 Task: Buy 1 Spice Mills from Seasoning & Spice Tools section under best seller category for shipping address: Marshall Davis, 2837 Point Street, Park Ridge, Illinois 60068, Cell Number 7738643880. Pay from credit card ending with 7965, CVV 549
Action: Mouse moved to (22, 99)
Screenshot: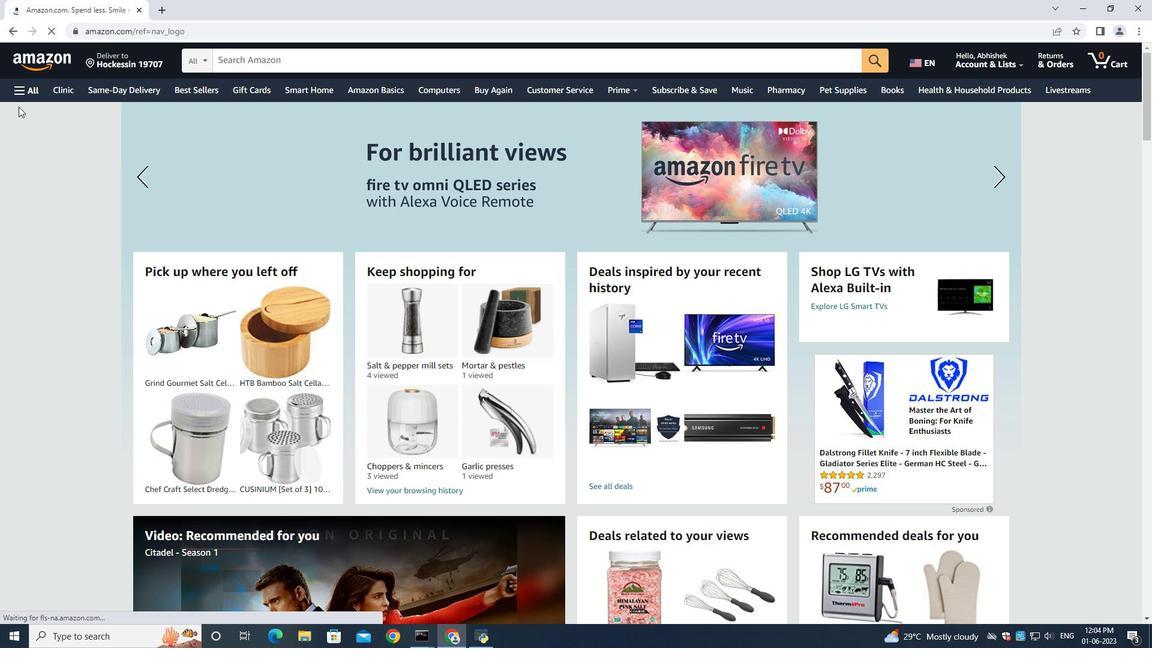 
Action: Mouse pressed left at (22, 99)
Screenshot: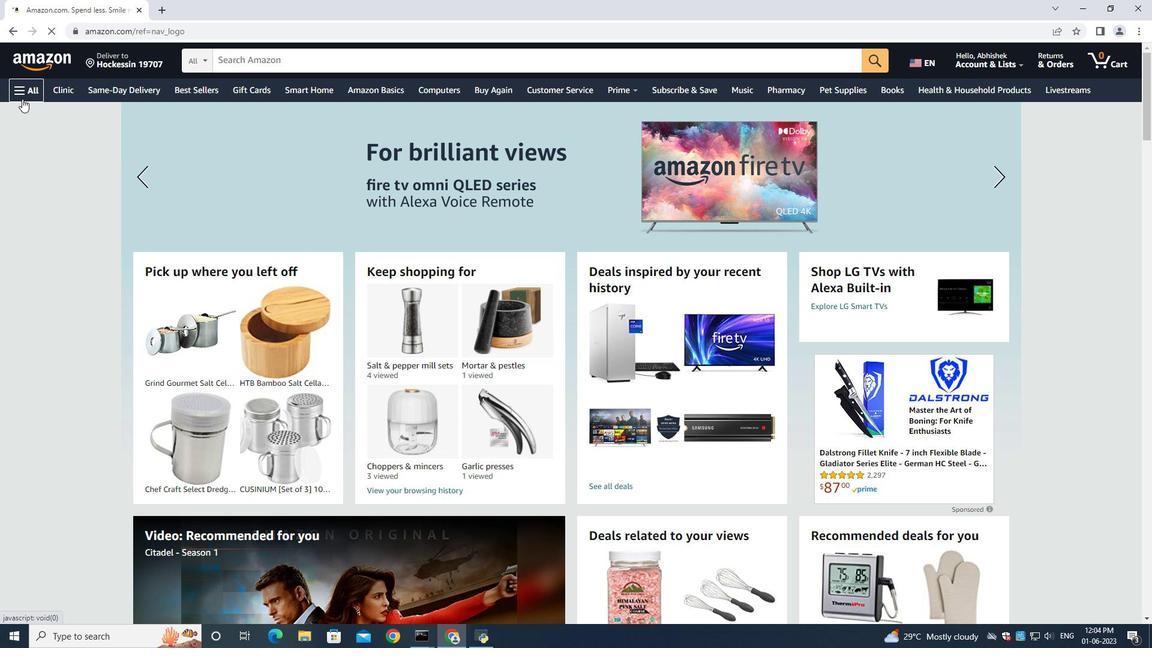 
Action: Mouse moved to (48, 112)
Screenshot: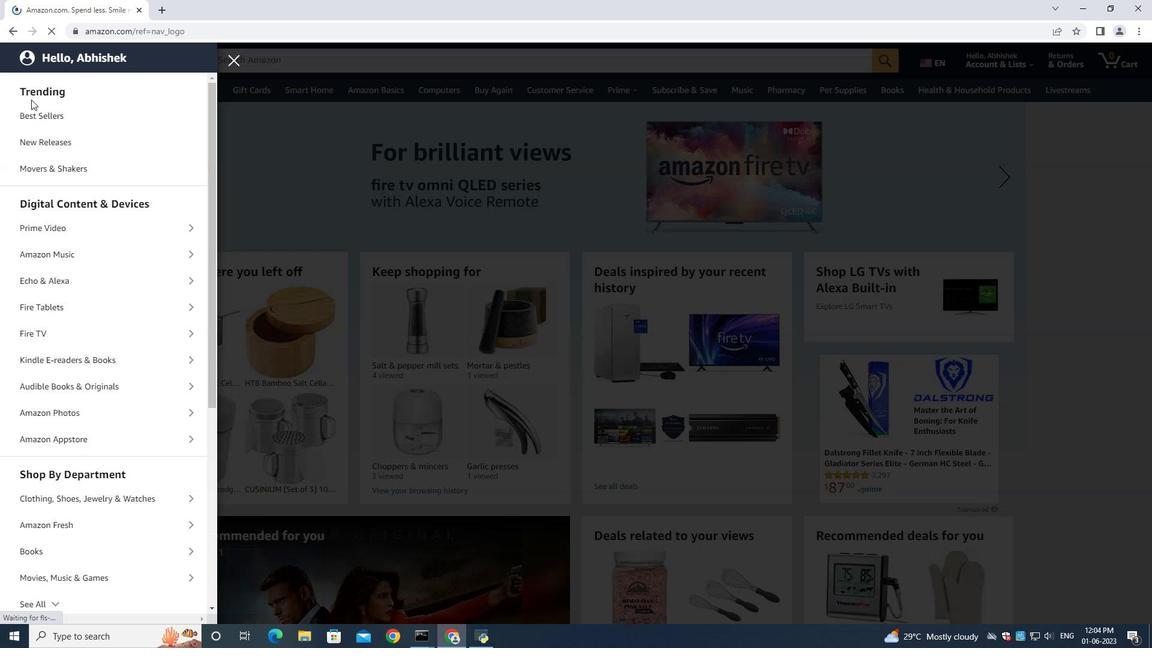 
Action: Mouse pressed left at (48, 112)
Screenshot: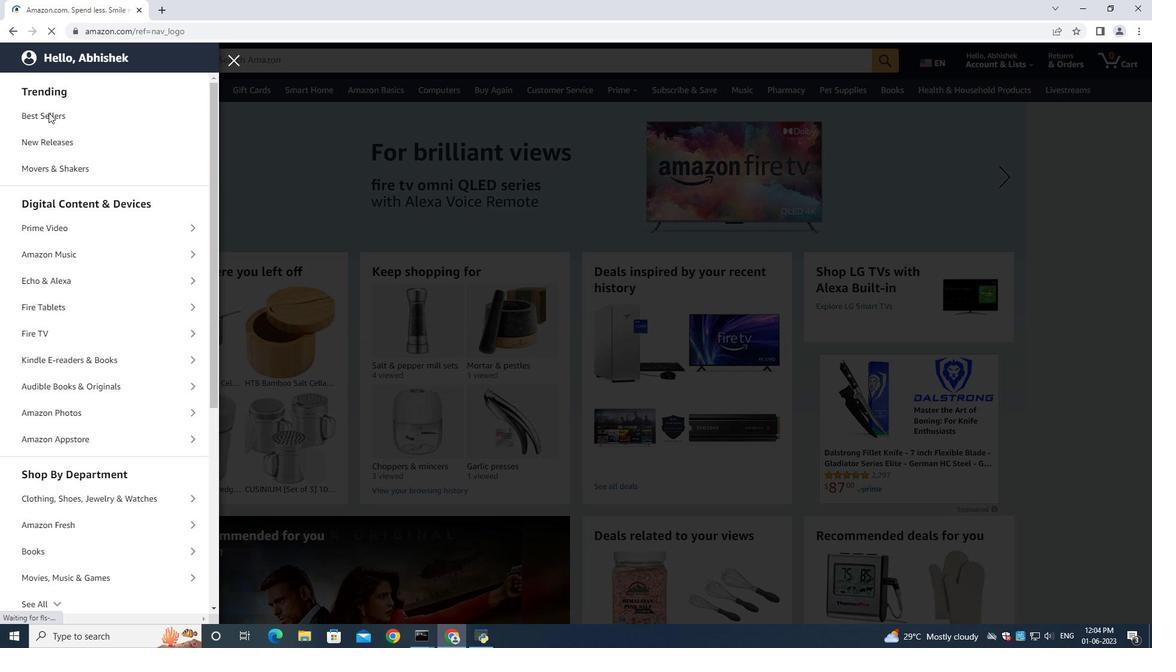 
Action: Mouse moved to (253, 74)
Screenshot: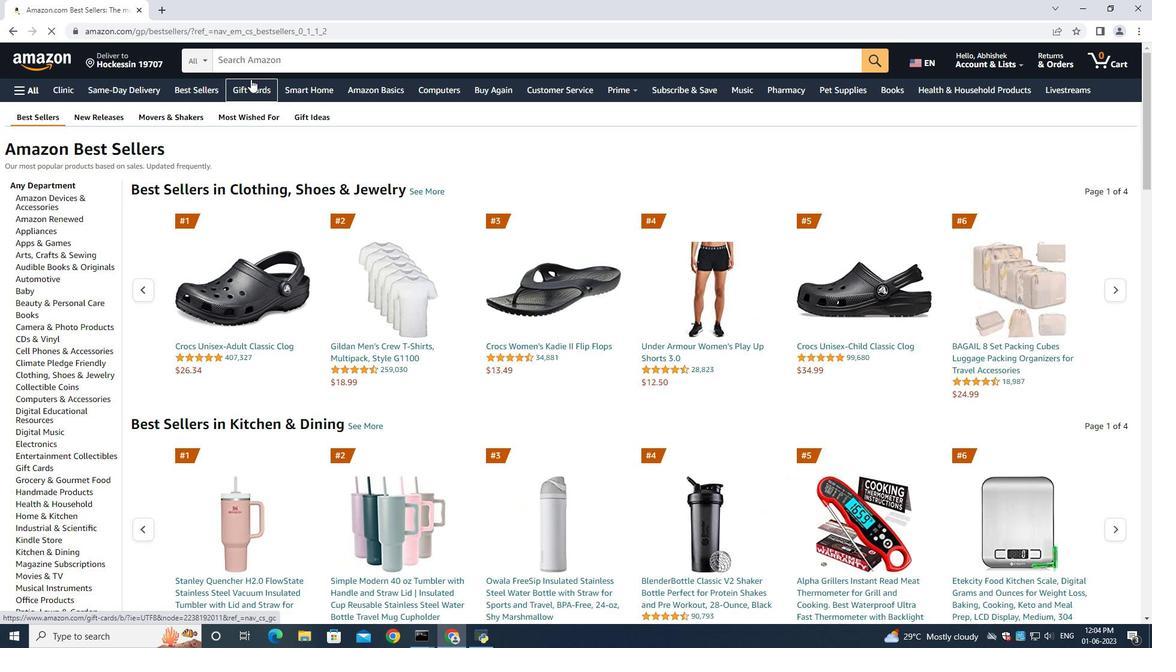 
Action: Mouse pressed left at (253, 74)
Screenshot: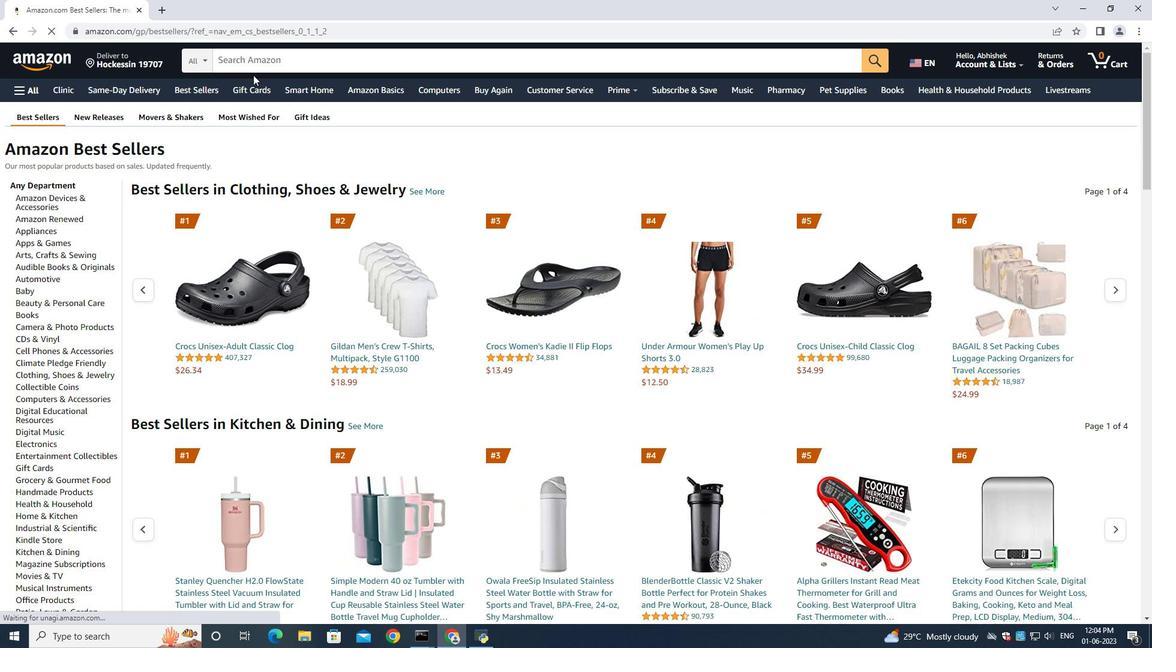 
Action: Mouse moved to (254, 63)
Screenshot: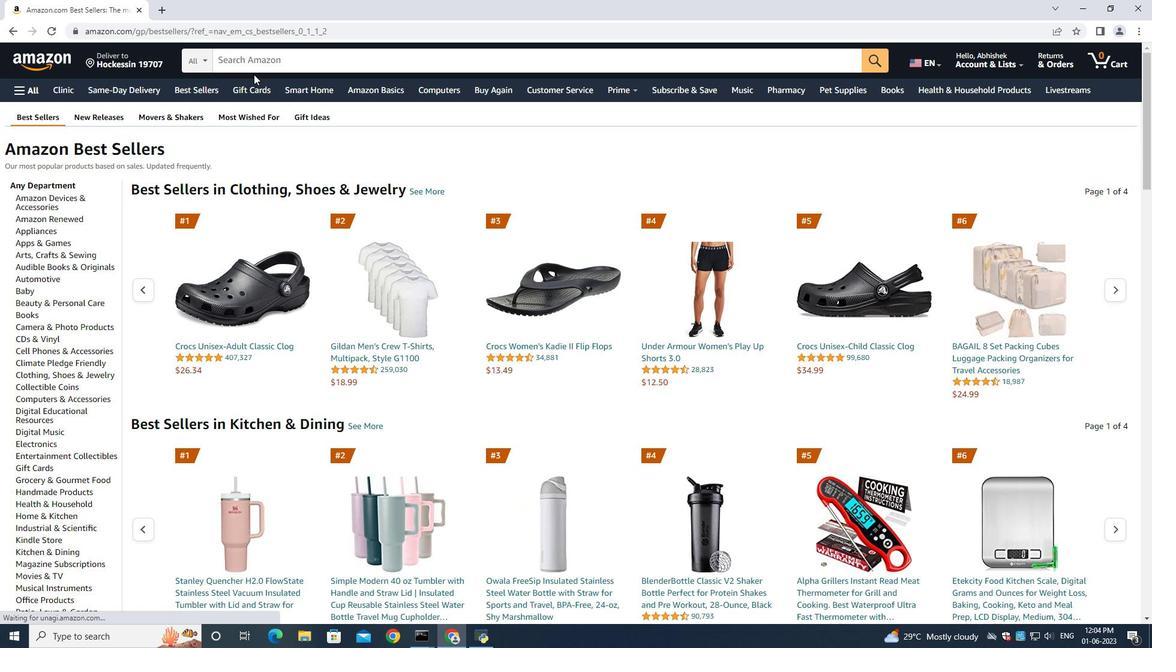 
Action: Mouse pressed left at (254, 63)
Screenshot: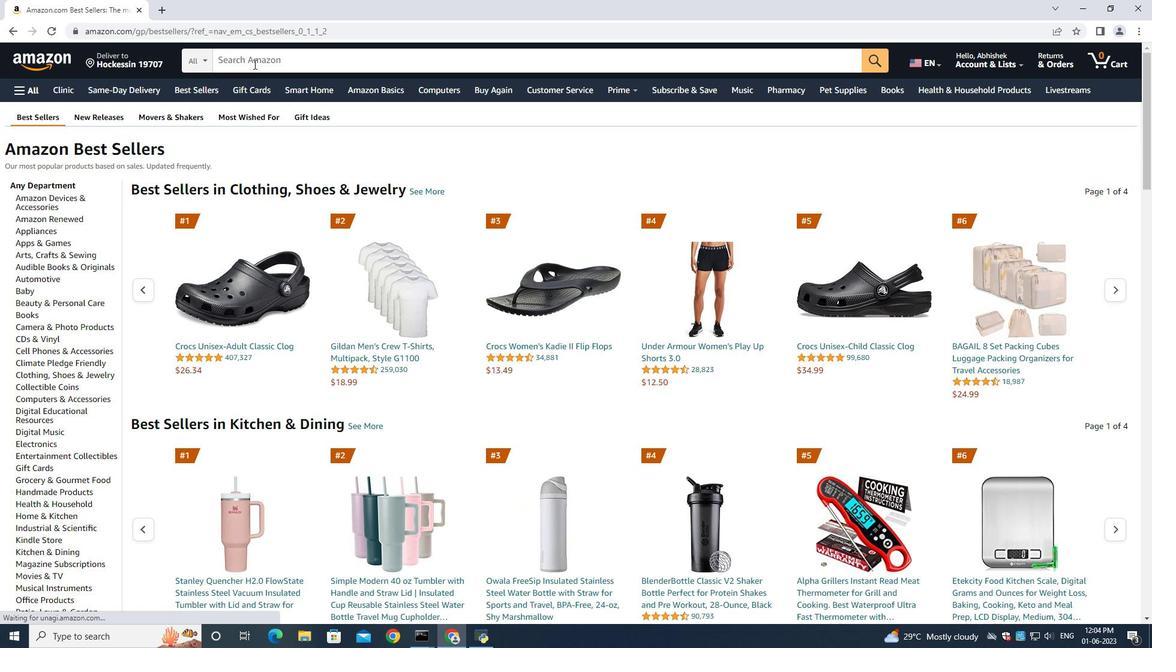 
Action: Key pressed <Key.shift>Spice<Key.space><Key.shift>Mills<Key.enter>
Screenshot: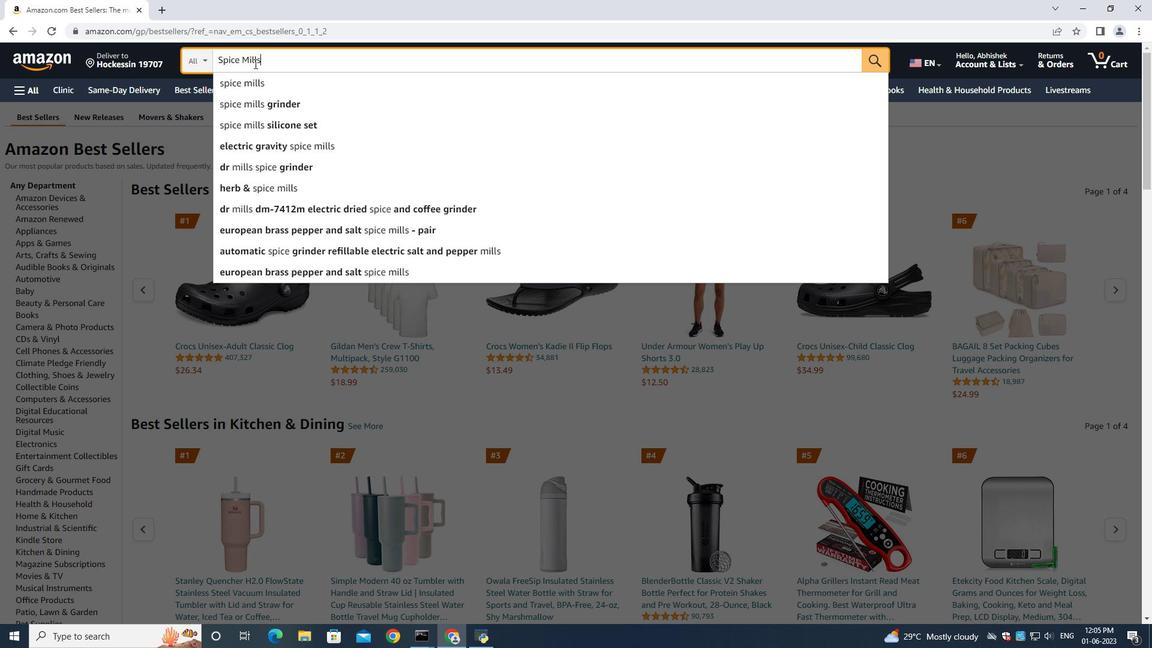 
Action: Mouse moved to (390, 254)
Screenshot: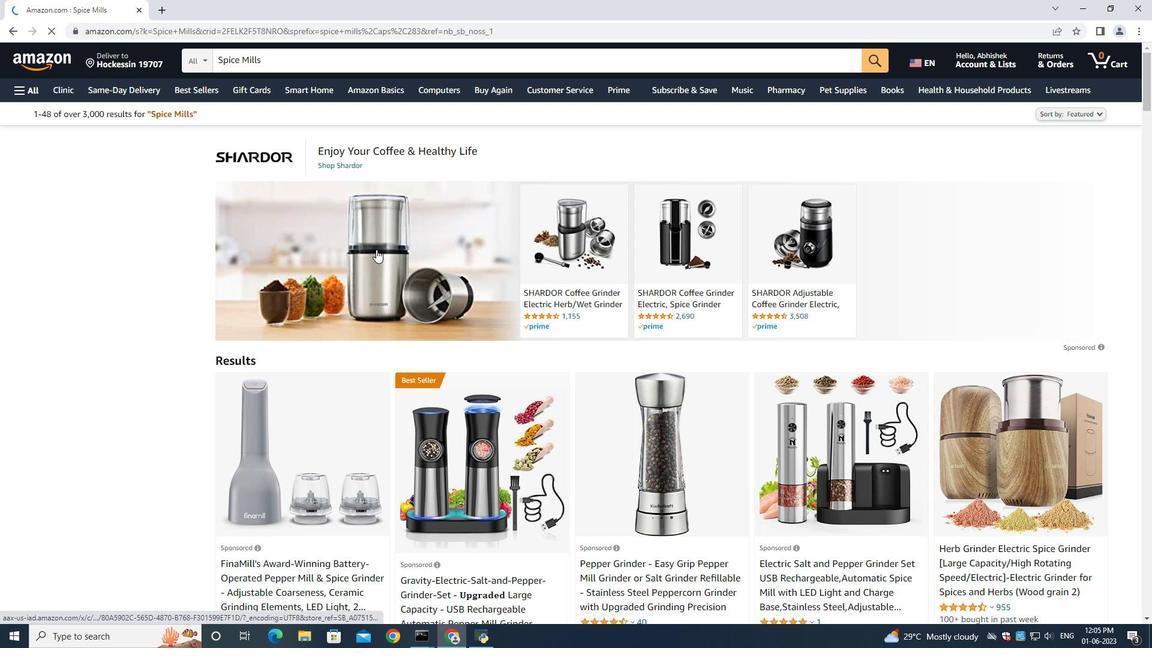 
Action: Mouse scrolled (389, 253) with delta (0, 0)
Screenshot: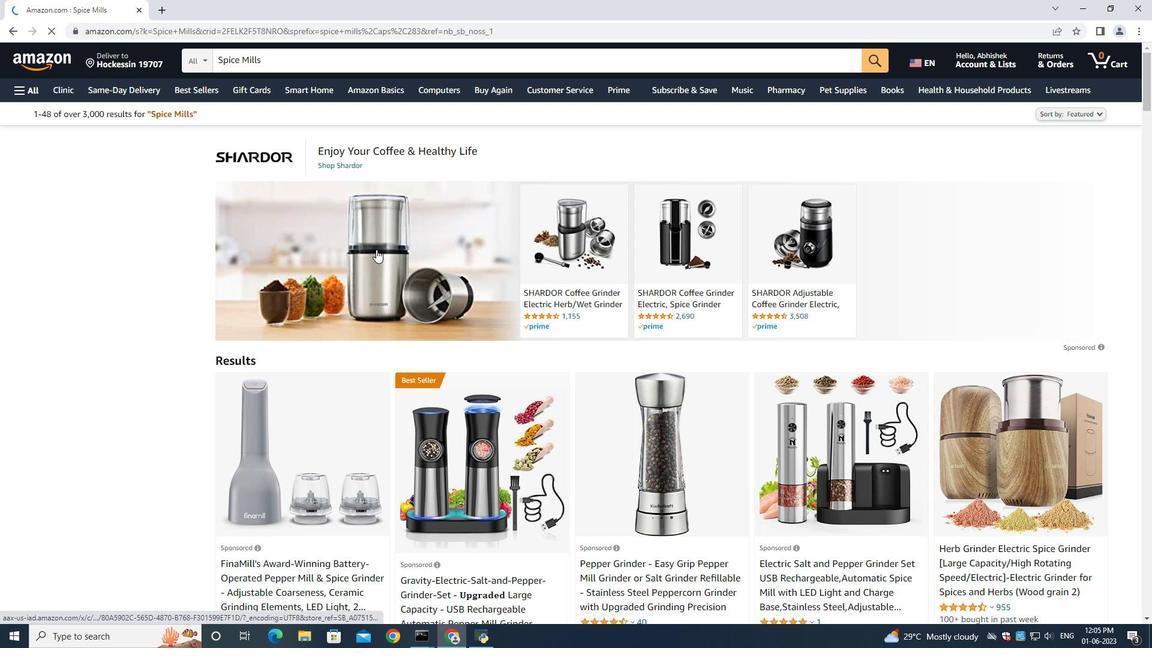 
Action: Mouse moved to (390, 255)
Screenshot: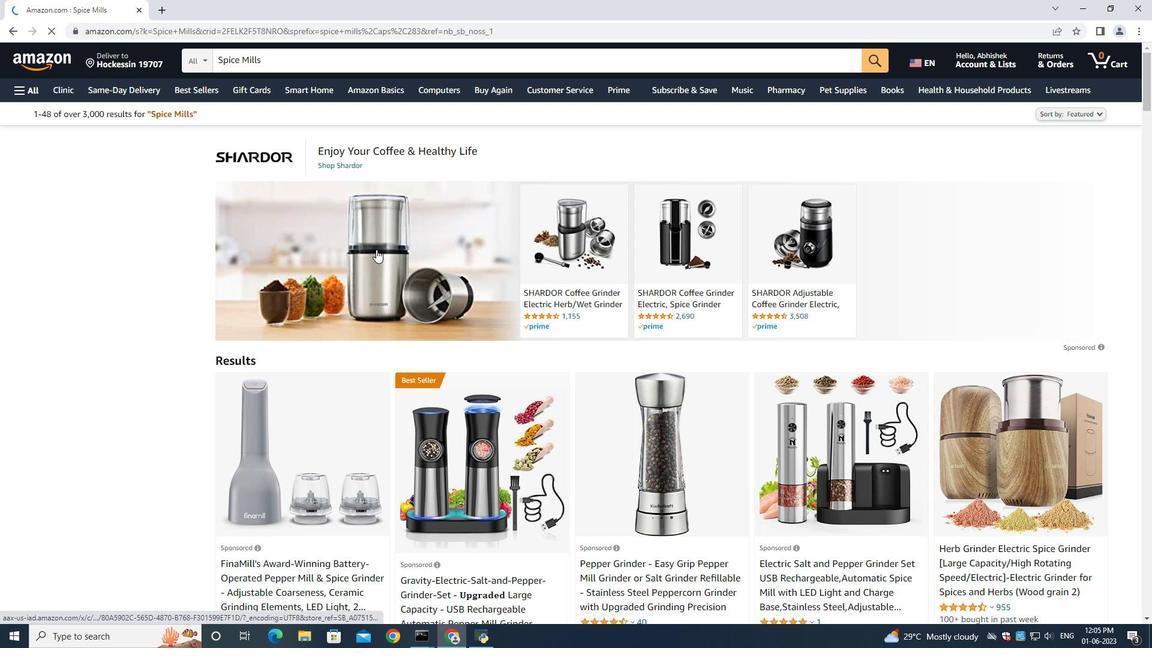 
Action: Mouse scrolled (390, 254) with delta (0, 0)
Screenshot: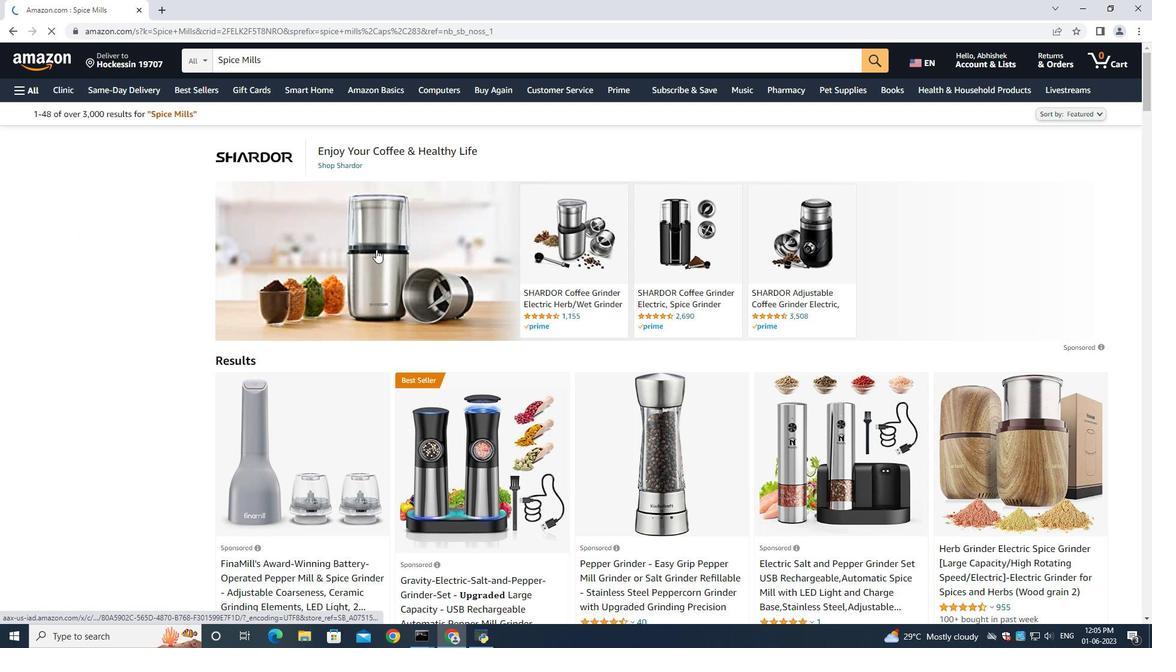 
Action: Mouse moved to (513, 441)
Screenshot: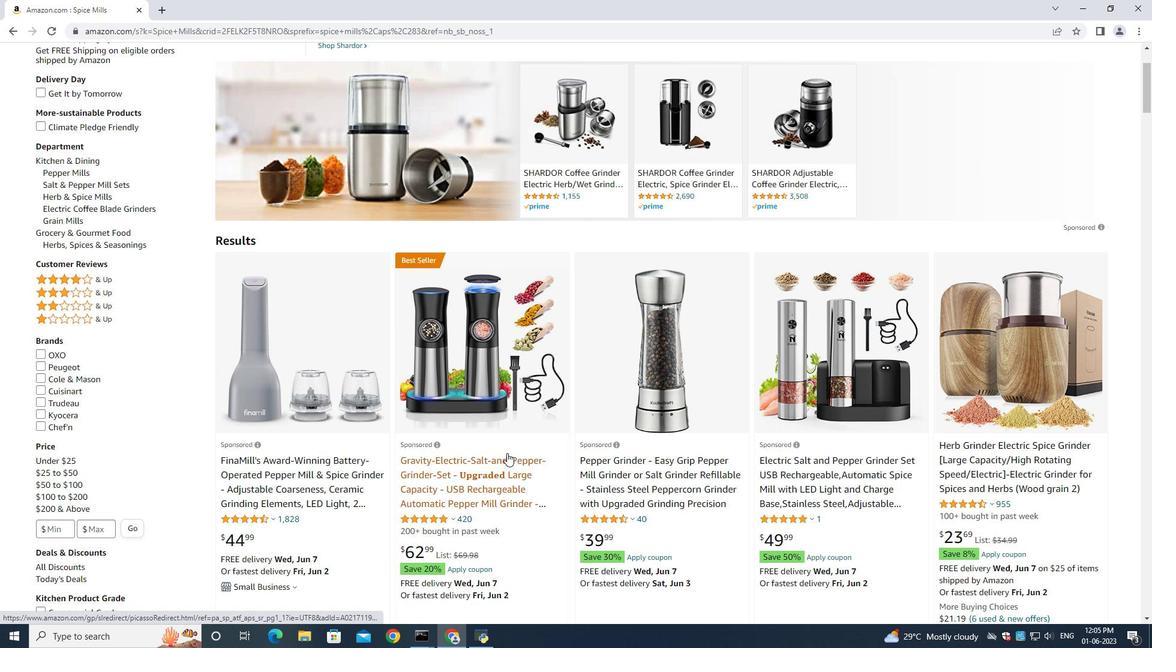 
Action: Mouse scrolled (513, 441) with delta (0, 0)
Screenshot: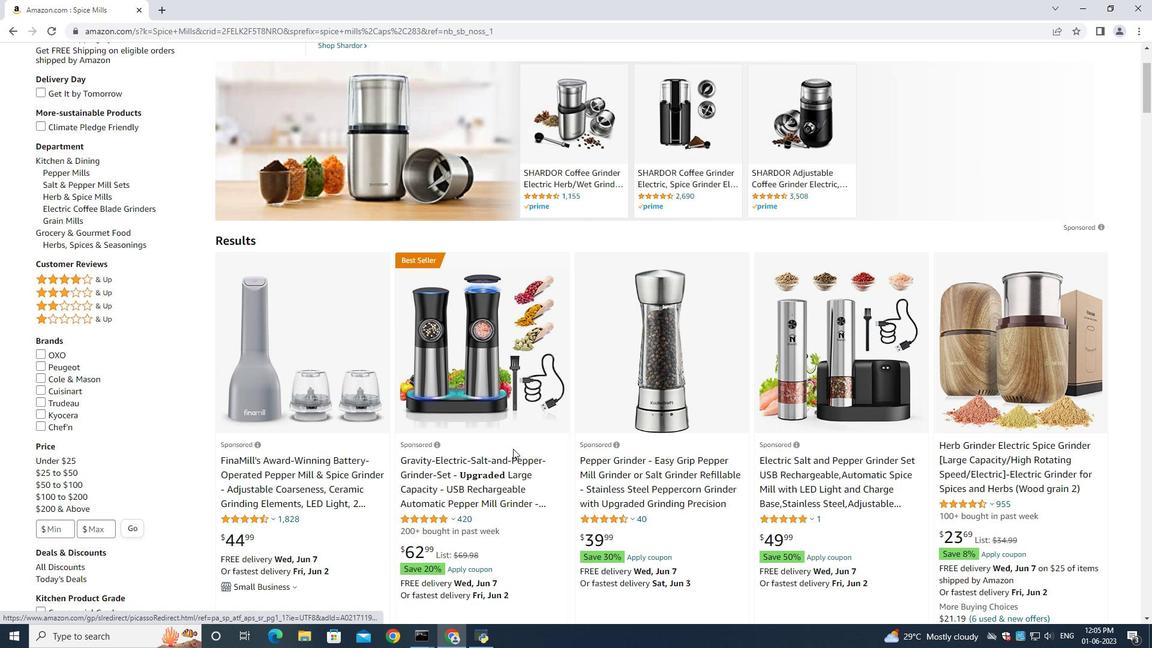 
Action: Mouse moved to (513, 440)
Screenshot: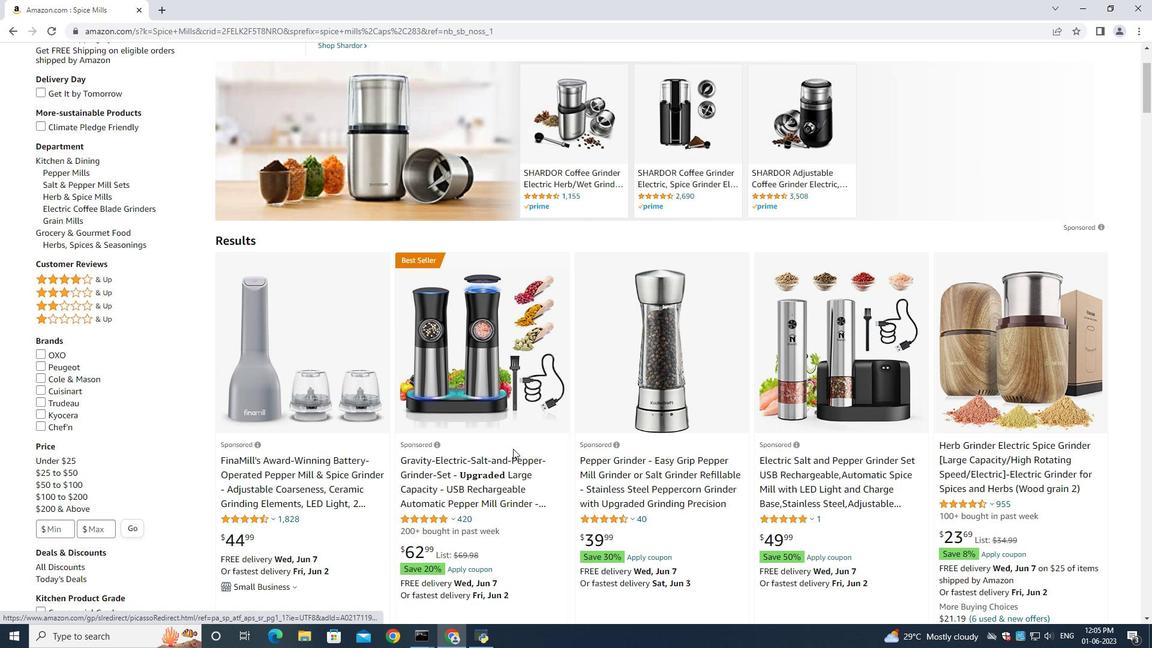
Action: Mouse scrolled (513, 441) with delta (0, 0)
Screenshot: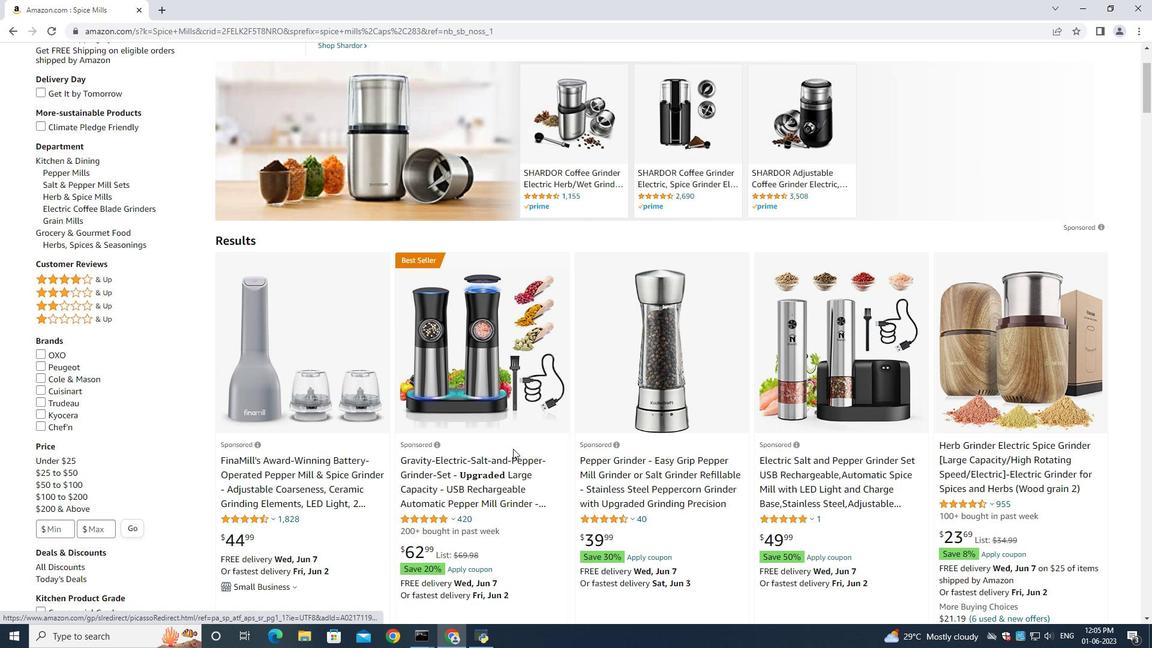 
Action: Mouse scrolled (513, 441) with delta (0, 0)
Screenshot: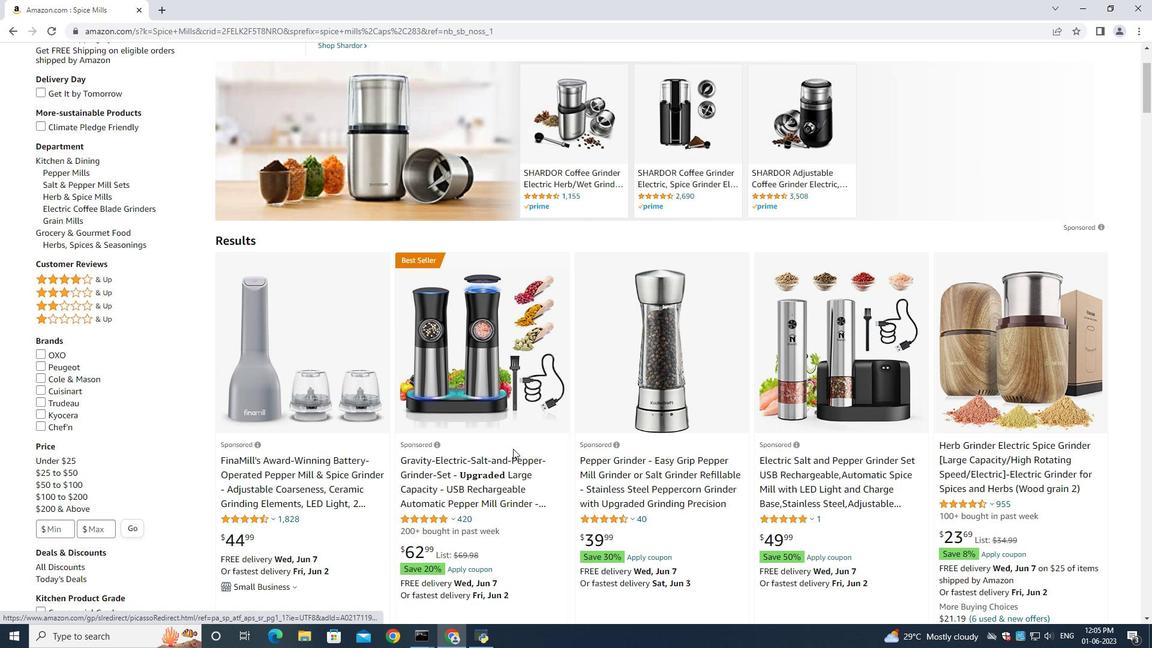 
Action: Mouse moved to (513, 439)
Screenshot: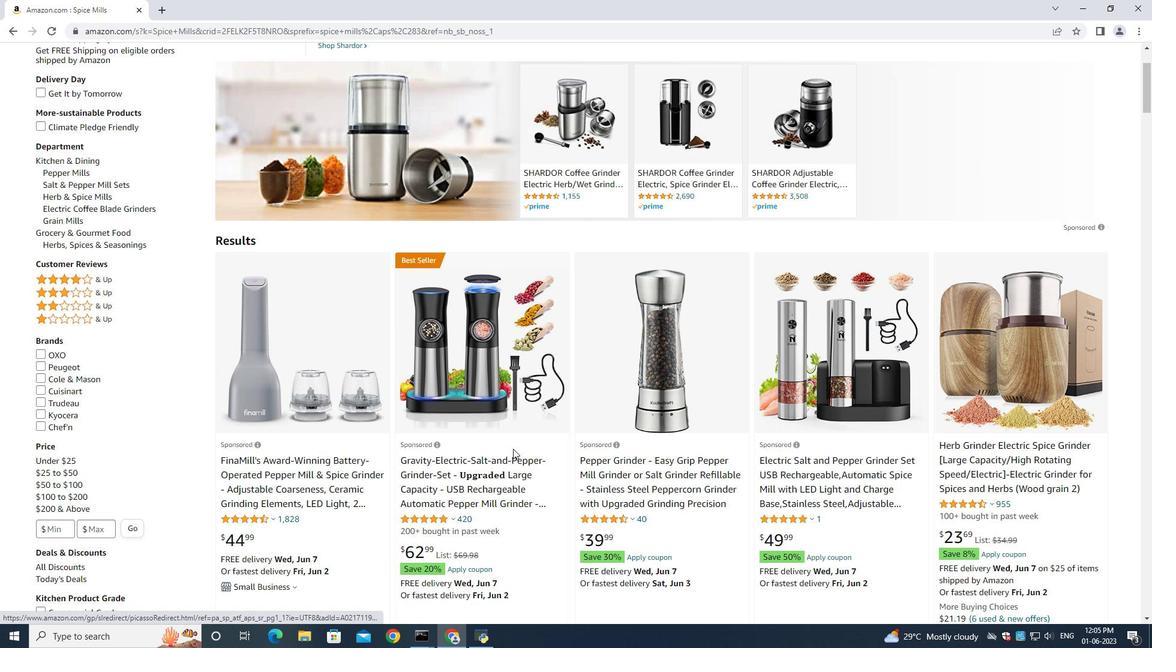 
Action: Mouse scrolled (513, 440) with delta (0, 0)
Screenshot: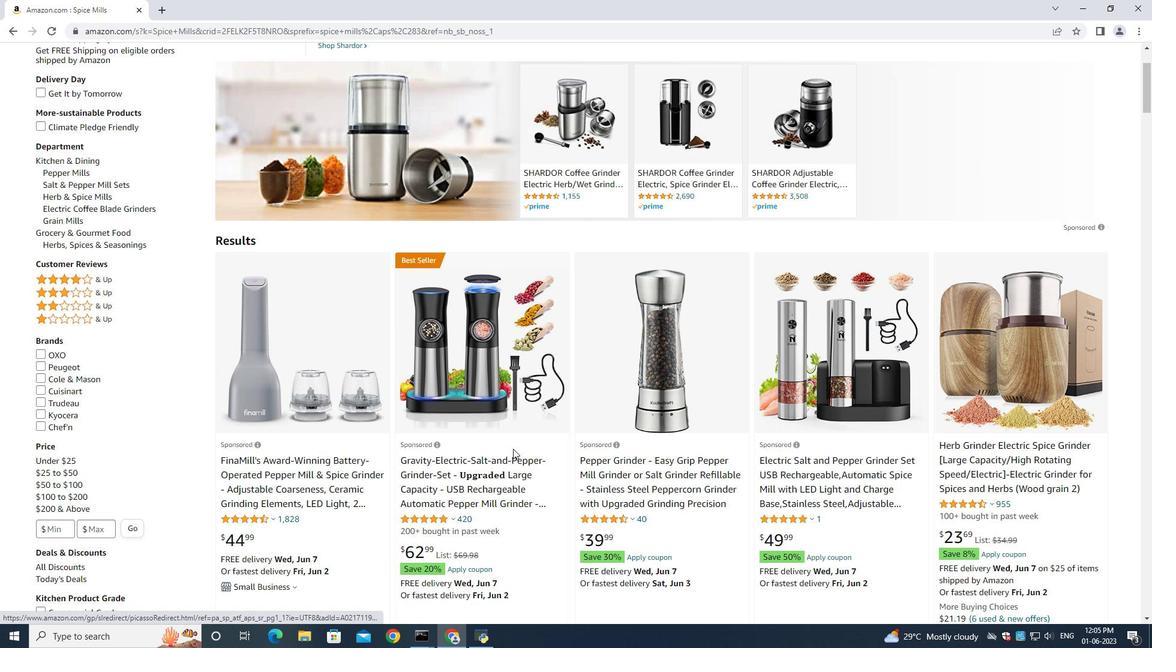 
Action: Mouse moved to (513, 438)
Screenshot: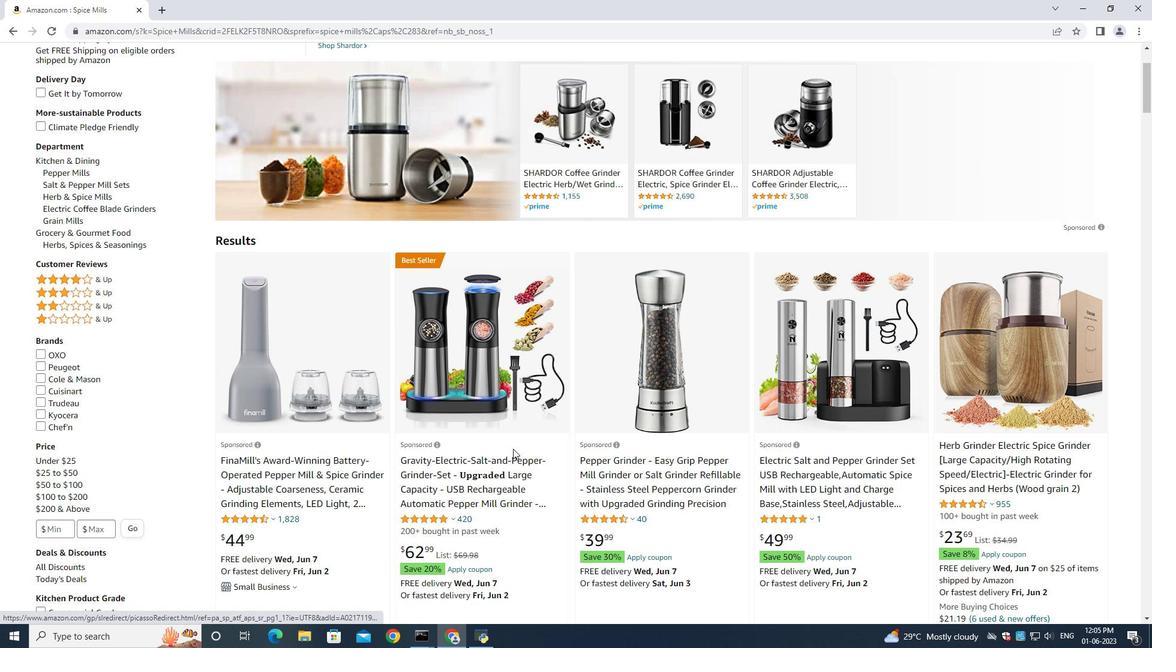 
Action: Mouse scrolled (513, 439) with delta (0, 0)
Screenshot: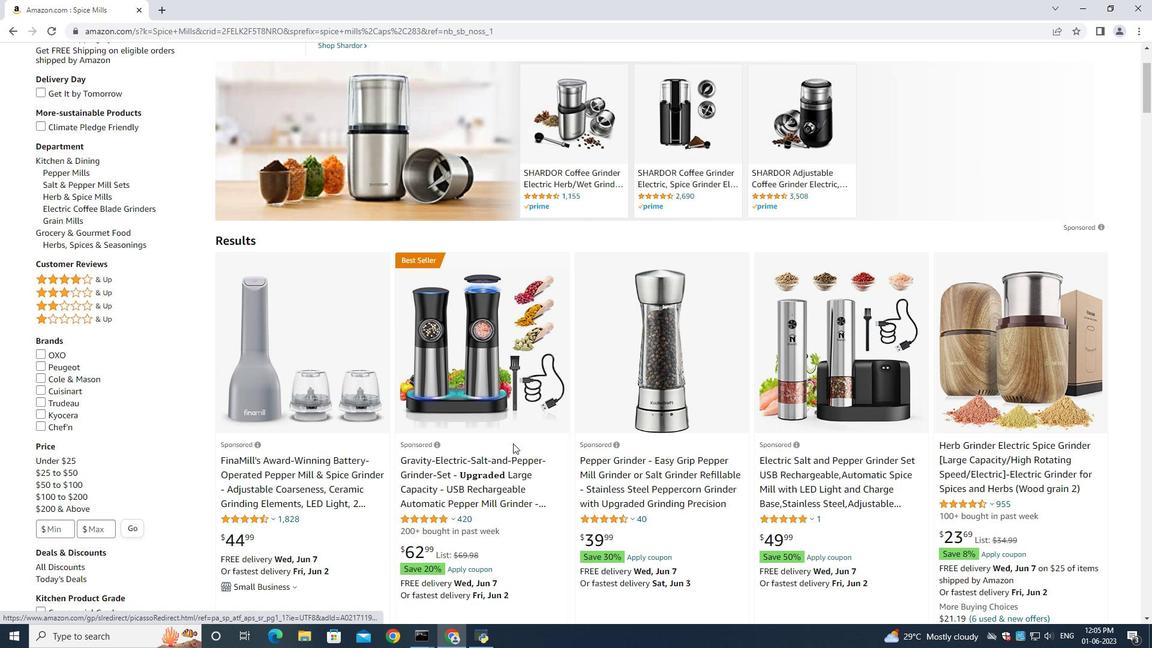
Action: Mouse moved to (513, 436)
Screenshot: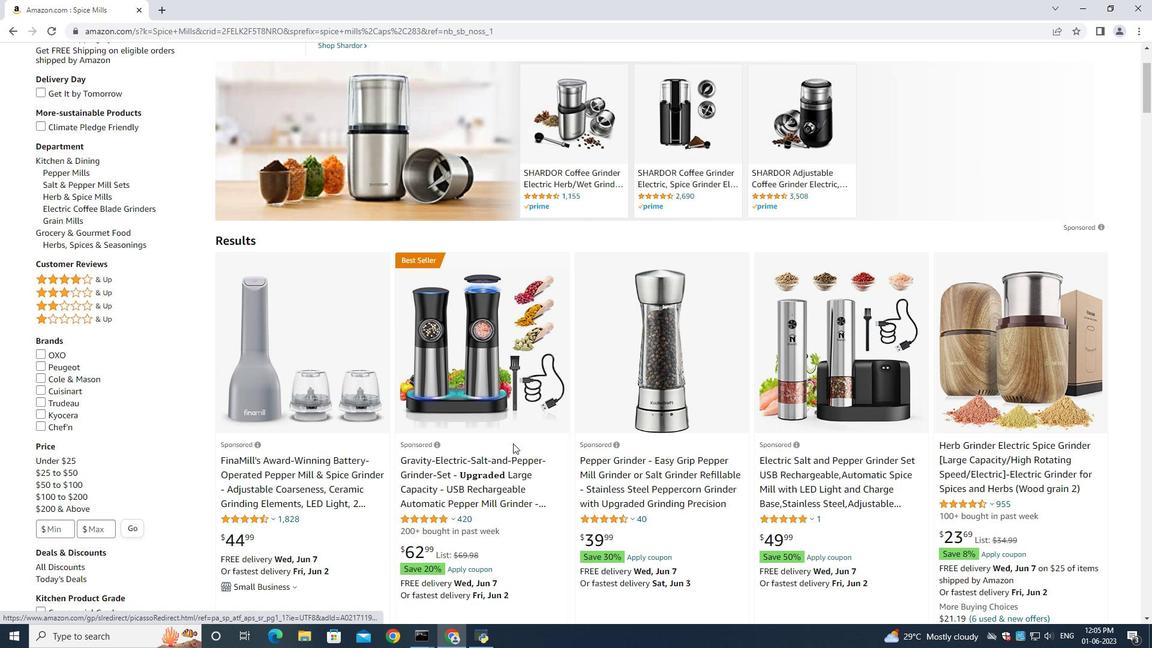 
Action: Mouse scrolled (513, 438) with delta (0, 0)
Screenshot: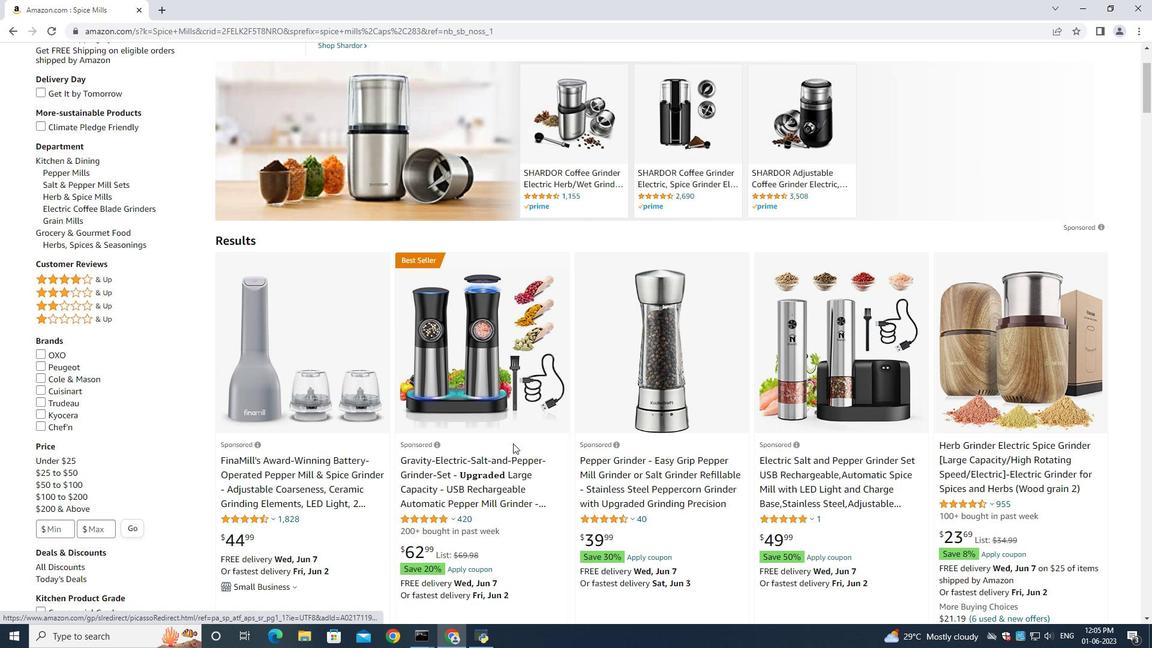 
Action: Mouse moved to (515, 432)
Screenshot: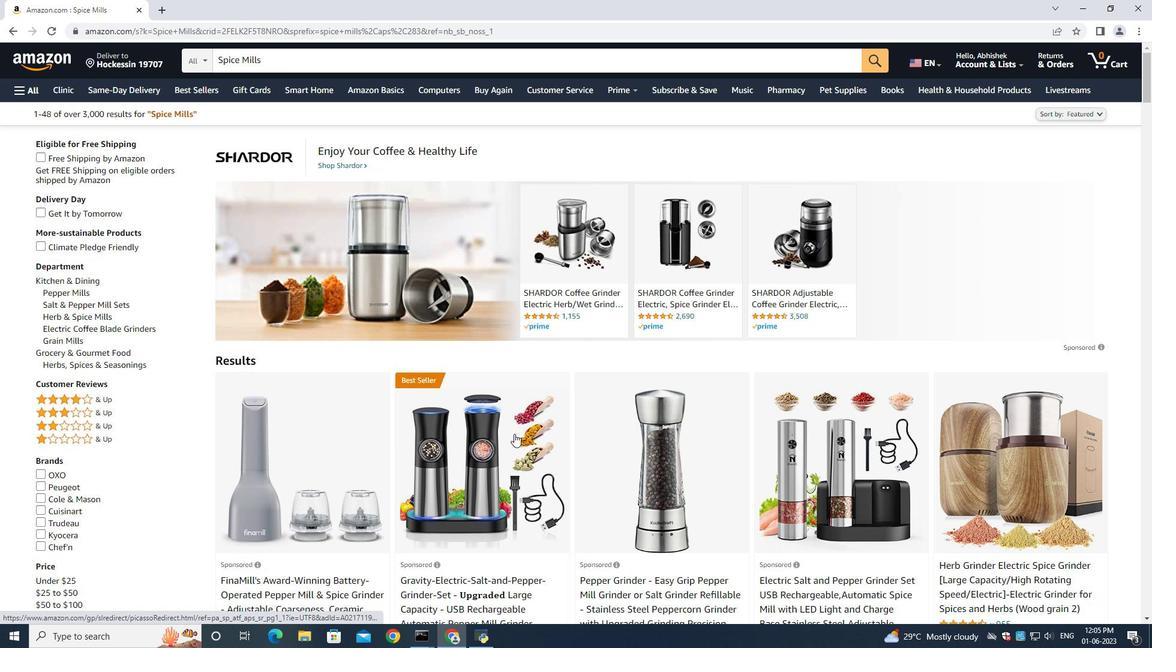 
Action: Mouse scrolled (515, 431) with delta (0, 0)
Screenshot: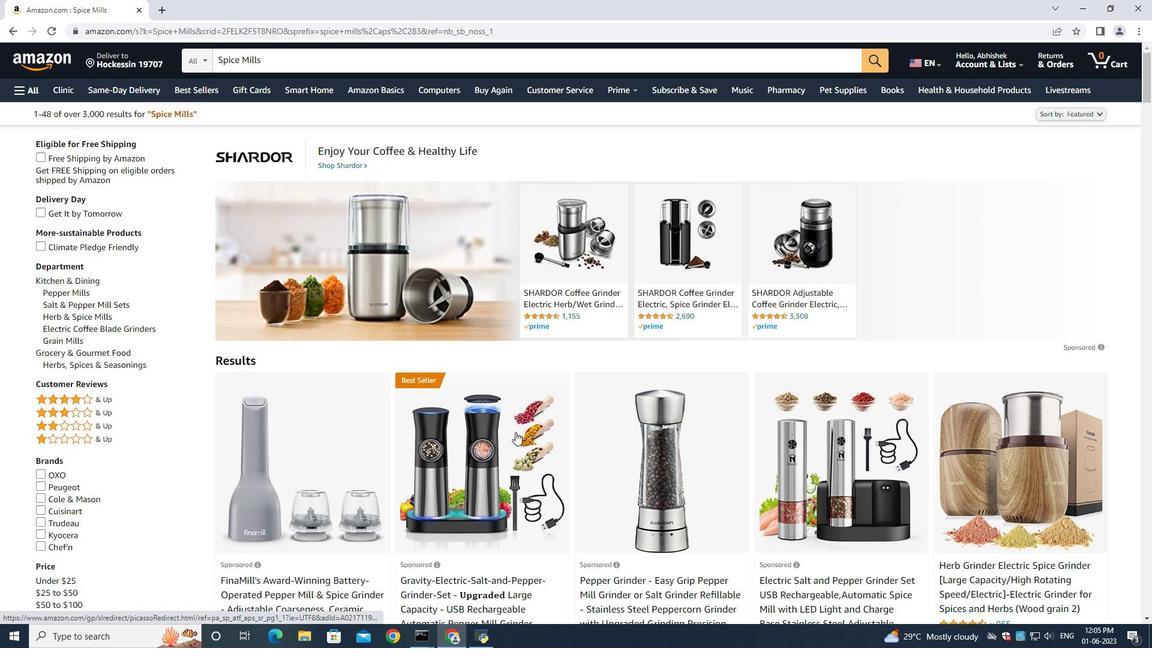 
Action: Mouse moved to (534, 235)
Screenshot: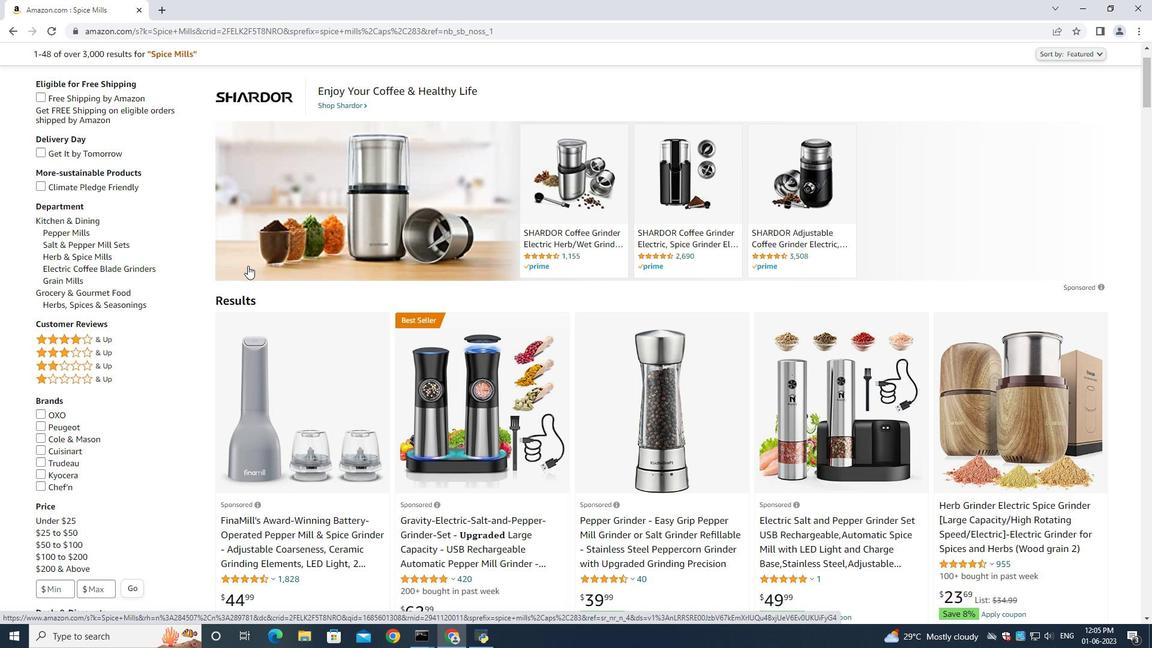 
Action: Mouse scrolled (534, 235) with delta (0, 0)
Screenshot: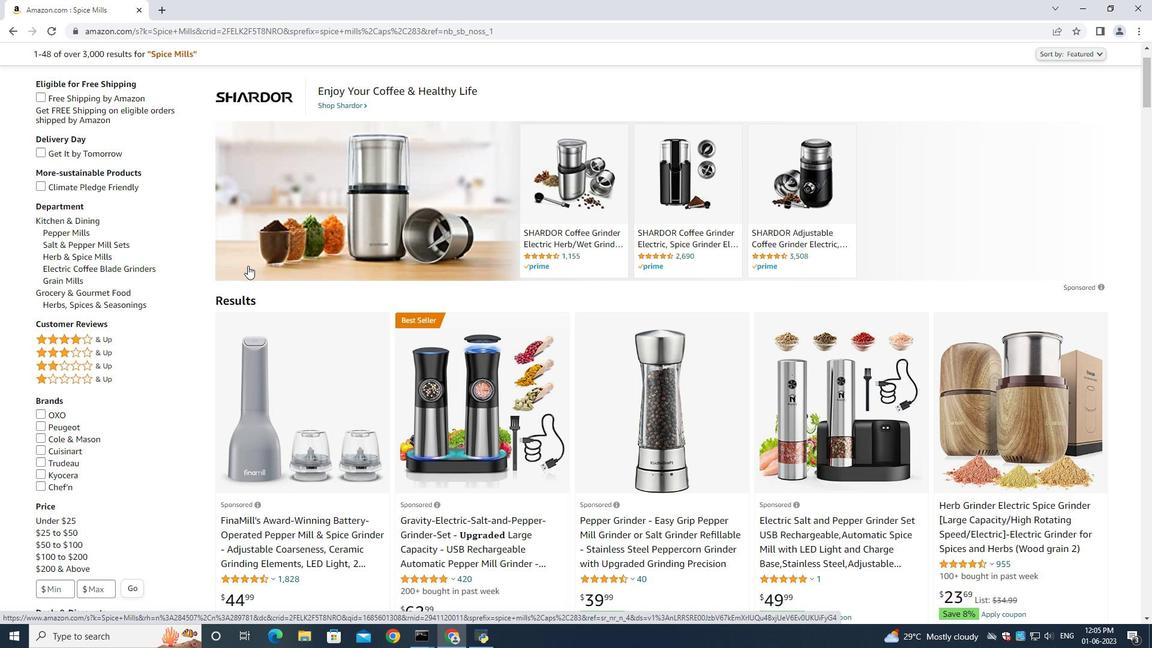 
Action: Mouse moved to (544, 234)
Screenshot: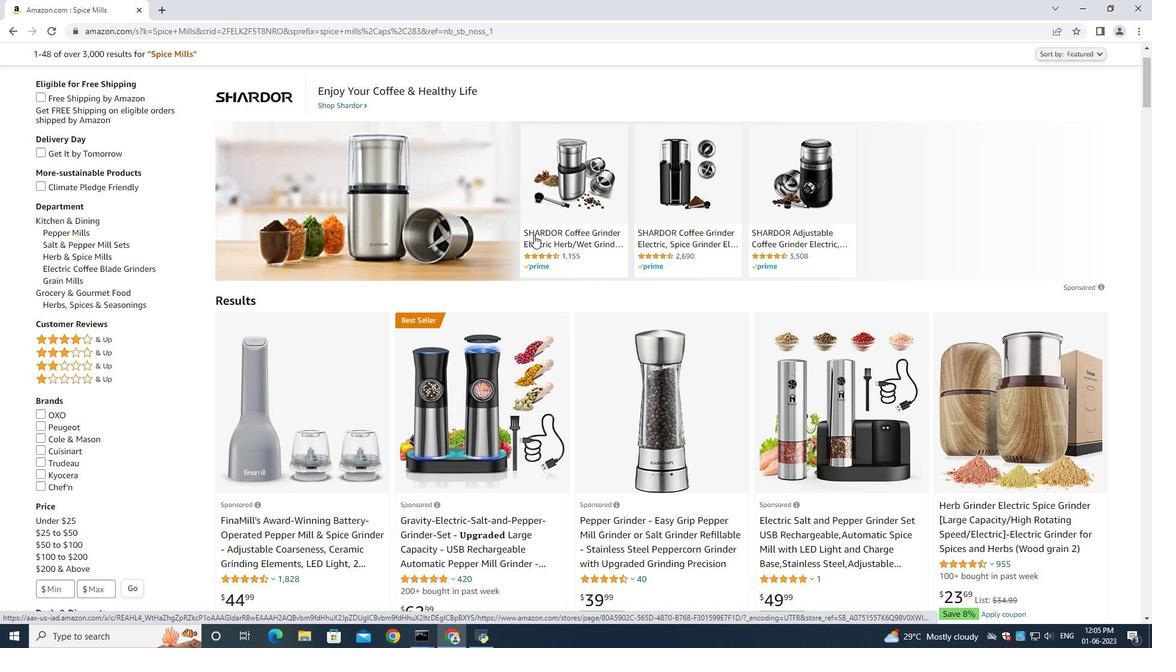 
Action: Mouse scrolled (541, 235) with delta (0, 0)
Screenshot: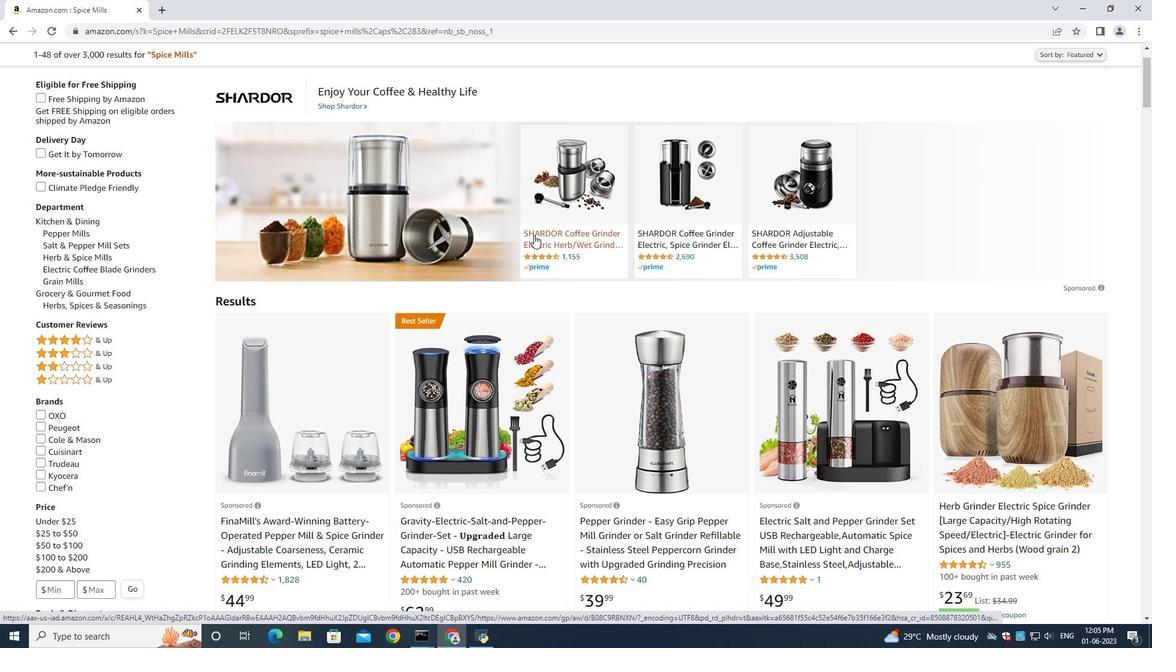 
Action: Mouse moved to (546, 233)
Screenshot: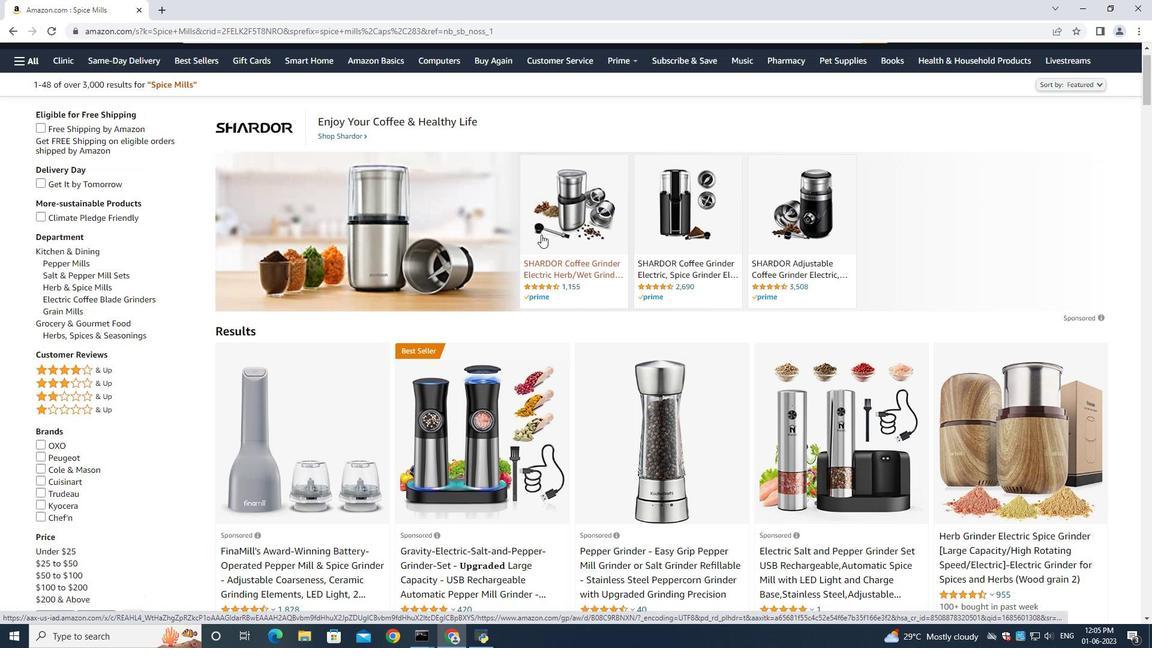 
Action: Mouse scrolled (544, 234) with delta (0, 0)
Screenshot: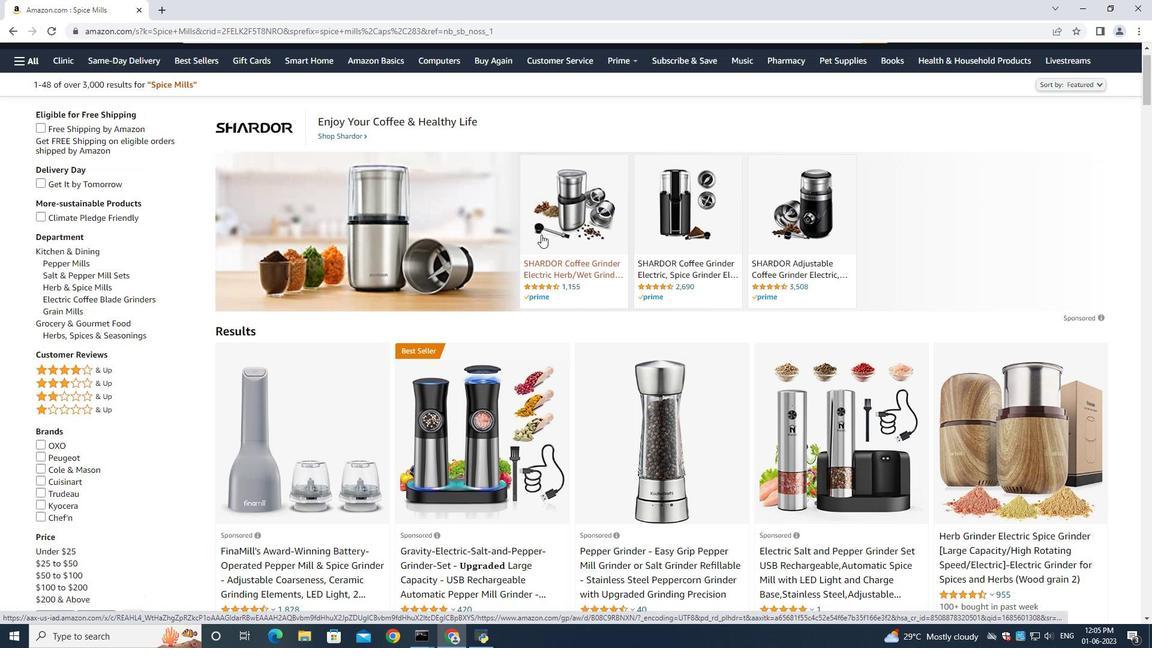 
Action: Mouse moved to (546, 232)
Screenshot: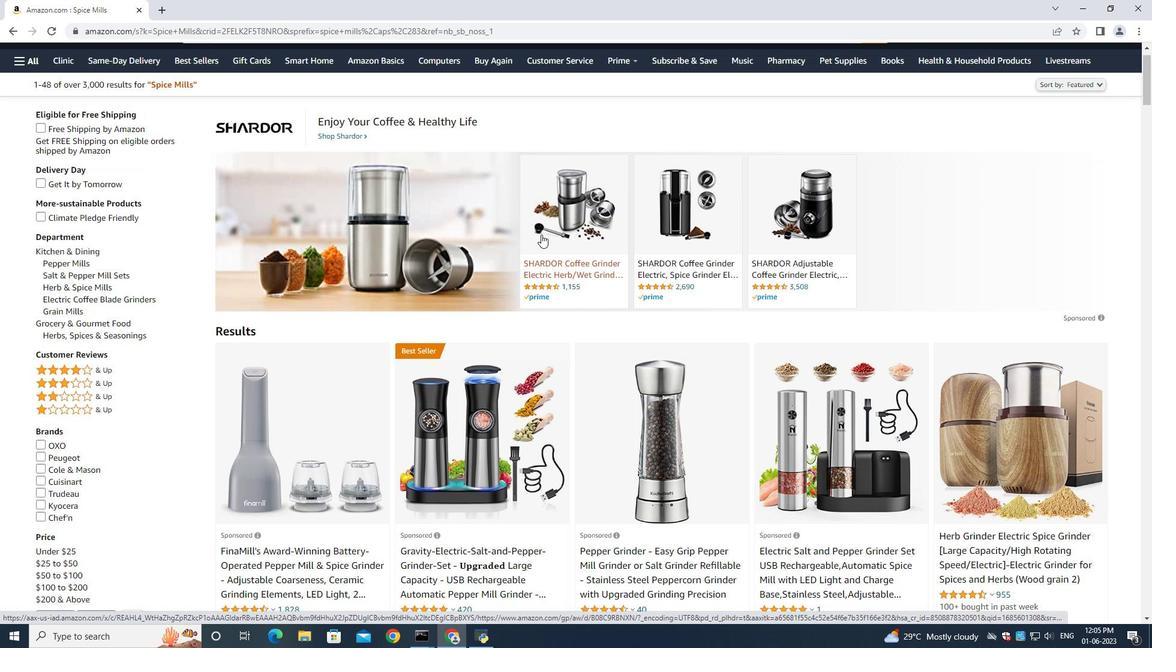 
Action: Mouse scrolled (546, 234) with delta (0, 0)
Screenshot: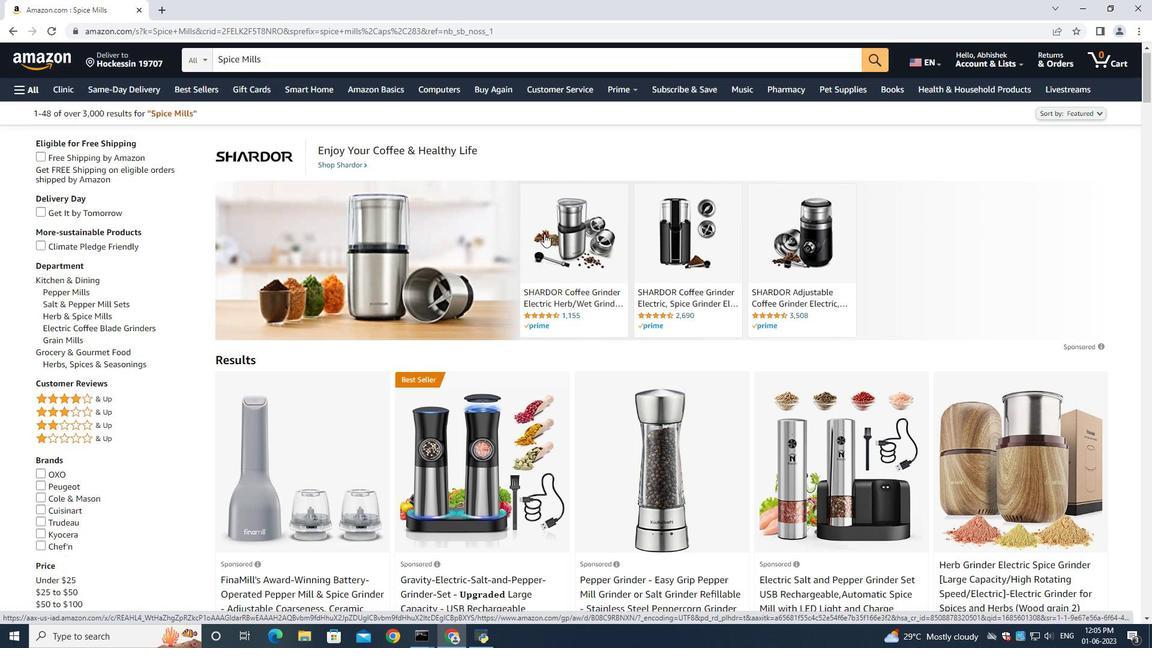 
Action: Mouse moved to (470, 136)
Screenshot: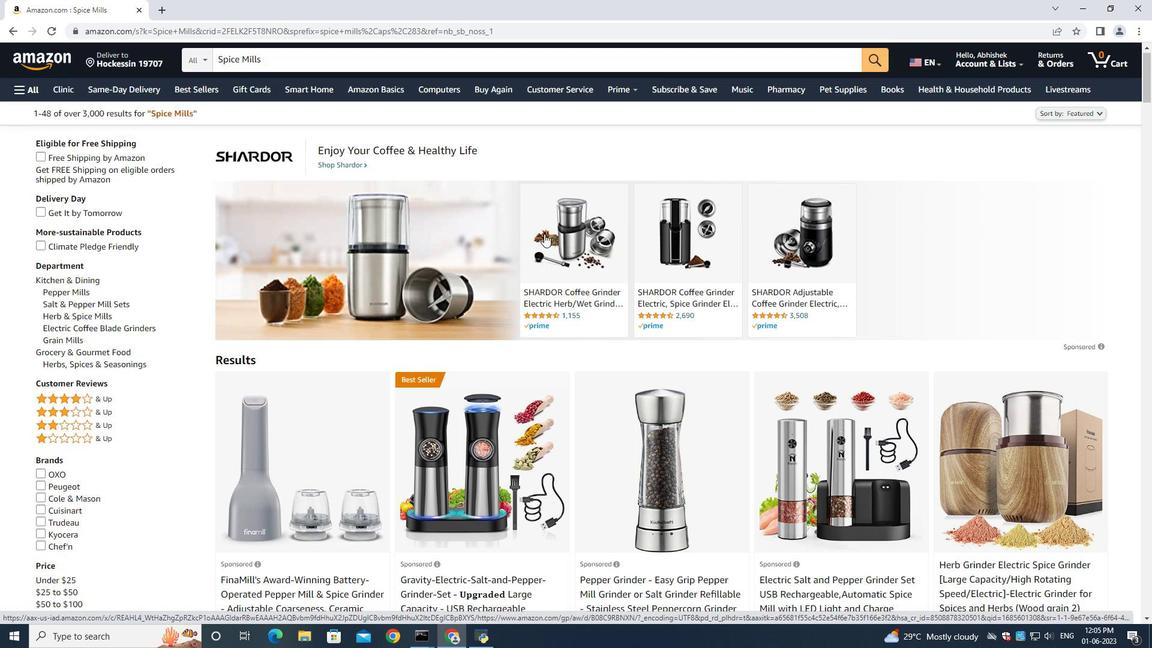 
Action: Mouse scrolled (547, 232) with delta (0, 0)
Screenshot: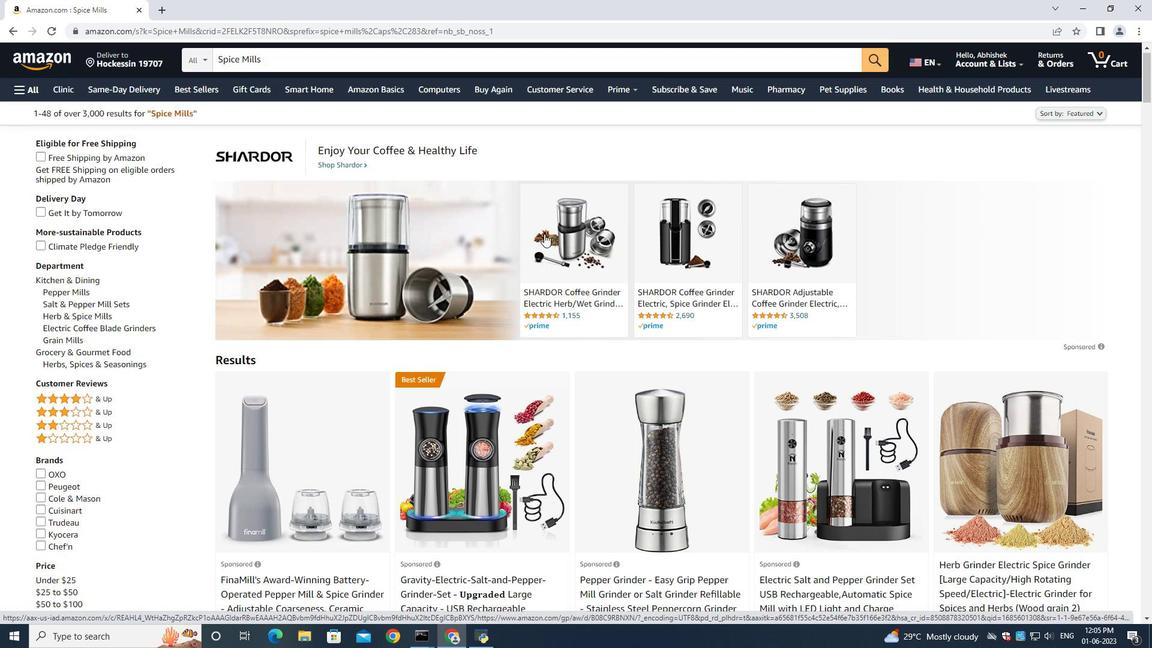 
Action: Mouse moved to (398, 94)
Screenshot: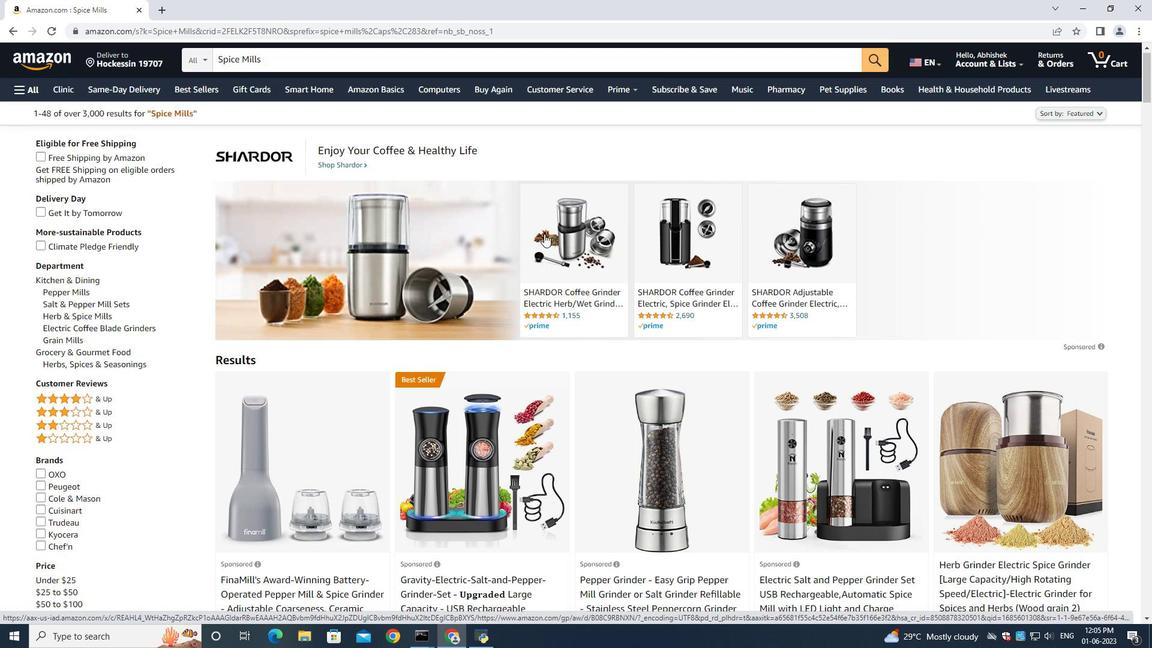 
Action: Mouse scrolled (547, 229) with delta (0, 0)
Screenshot: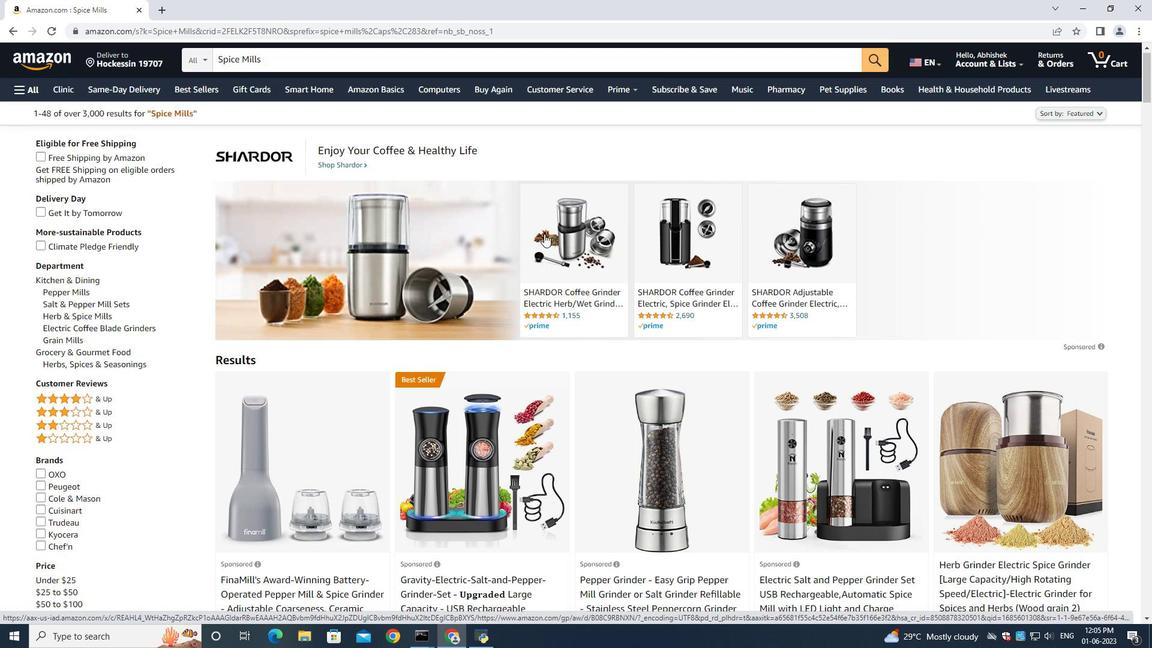 
Action: Mouse moved to (388, 66)
Screenshot: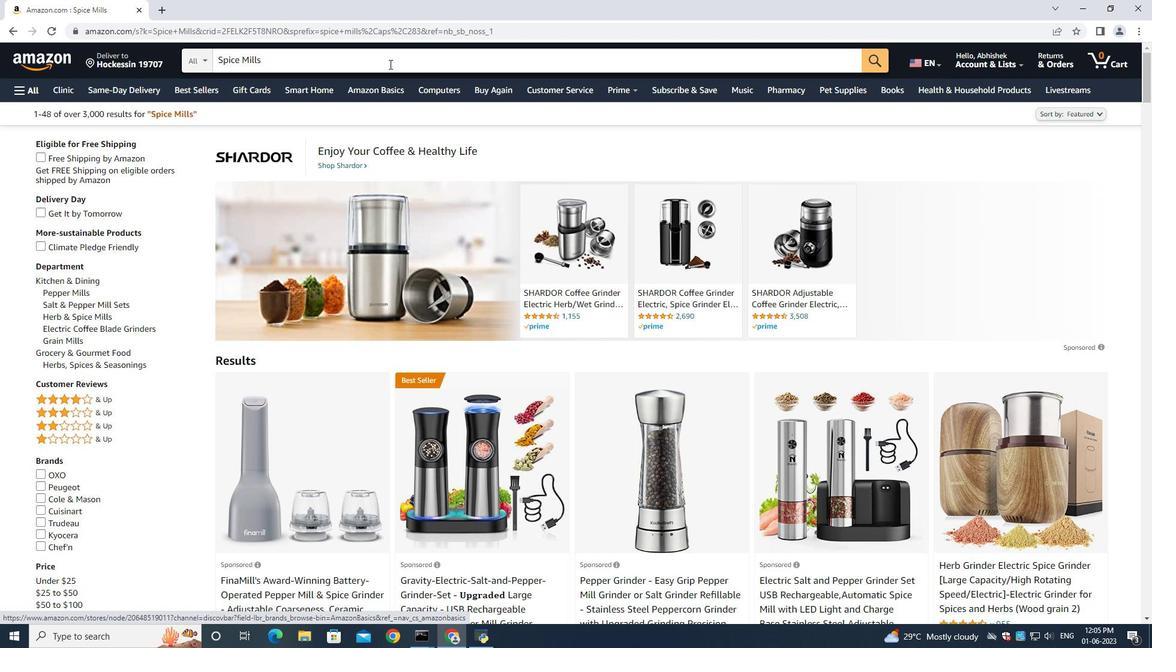 
Action: Mouse pressed left at (388, 66)
Screenshot: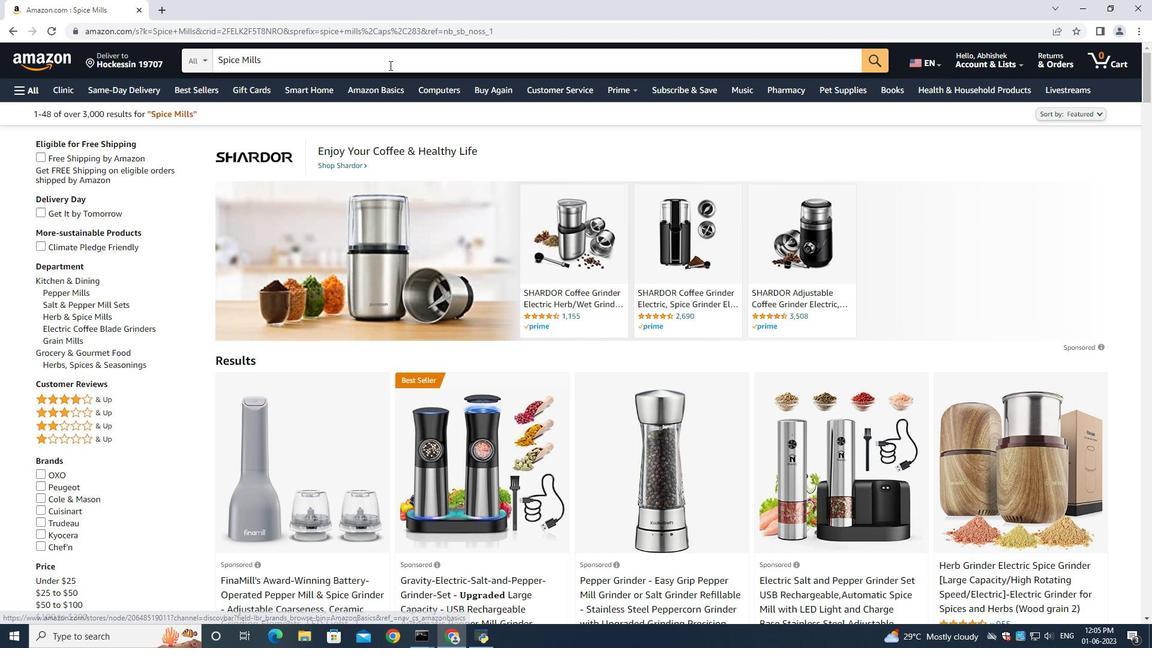 
Action: Key pressed <Key.space>spice<Key.enter>
Screenshot: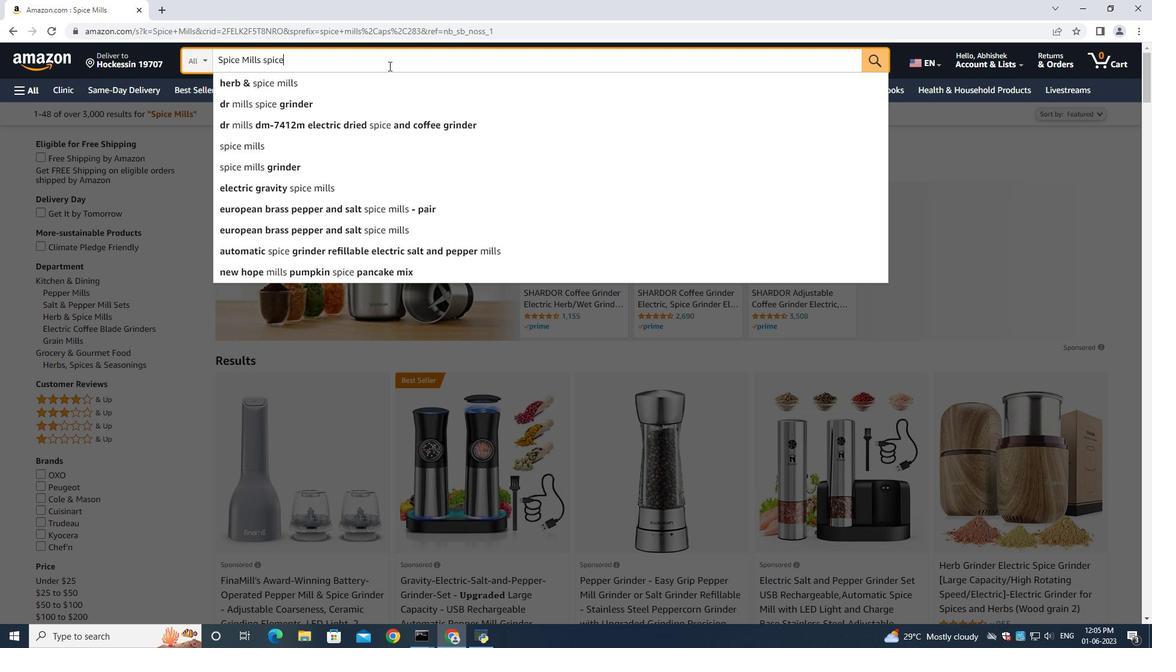 
Action: Mouse moved to (117, 366)
Screenshot: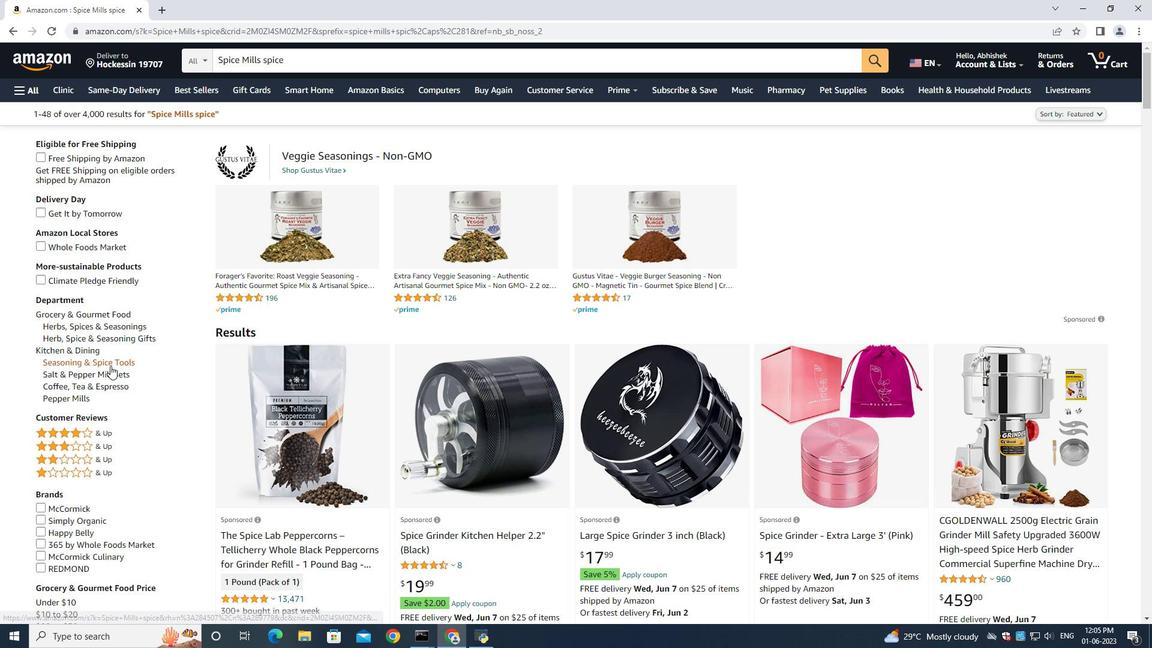 
Action: Mouse pressed left at (117, 366)
Screenshot: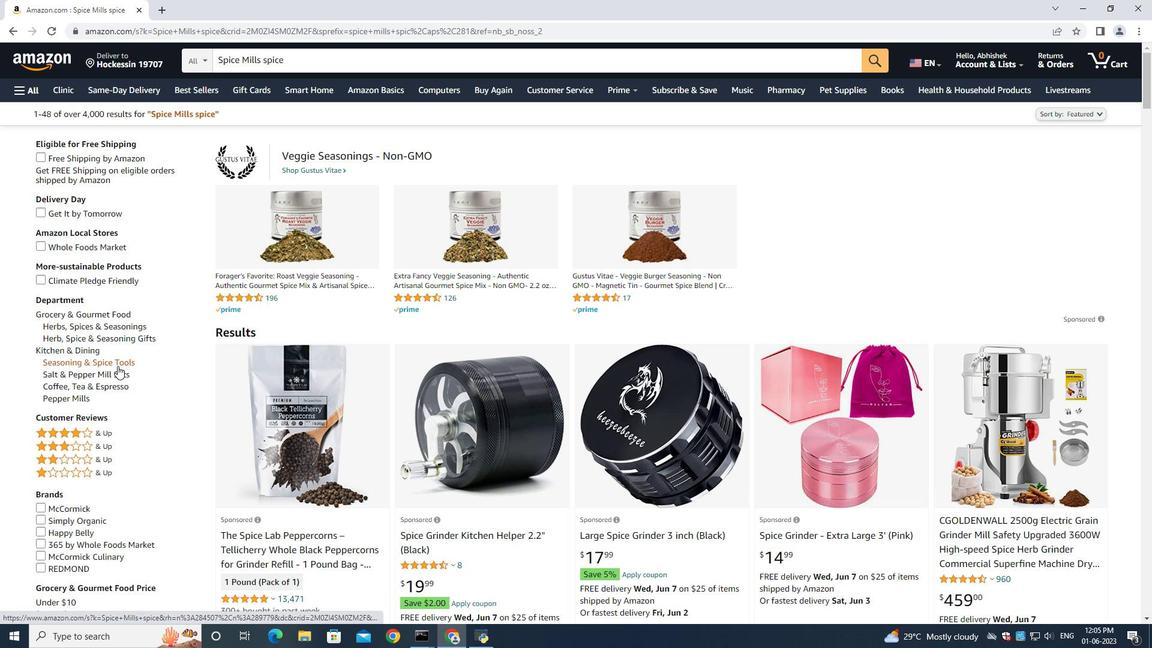 
Action: Mouse moved to (622, 382)
Screenshot: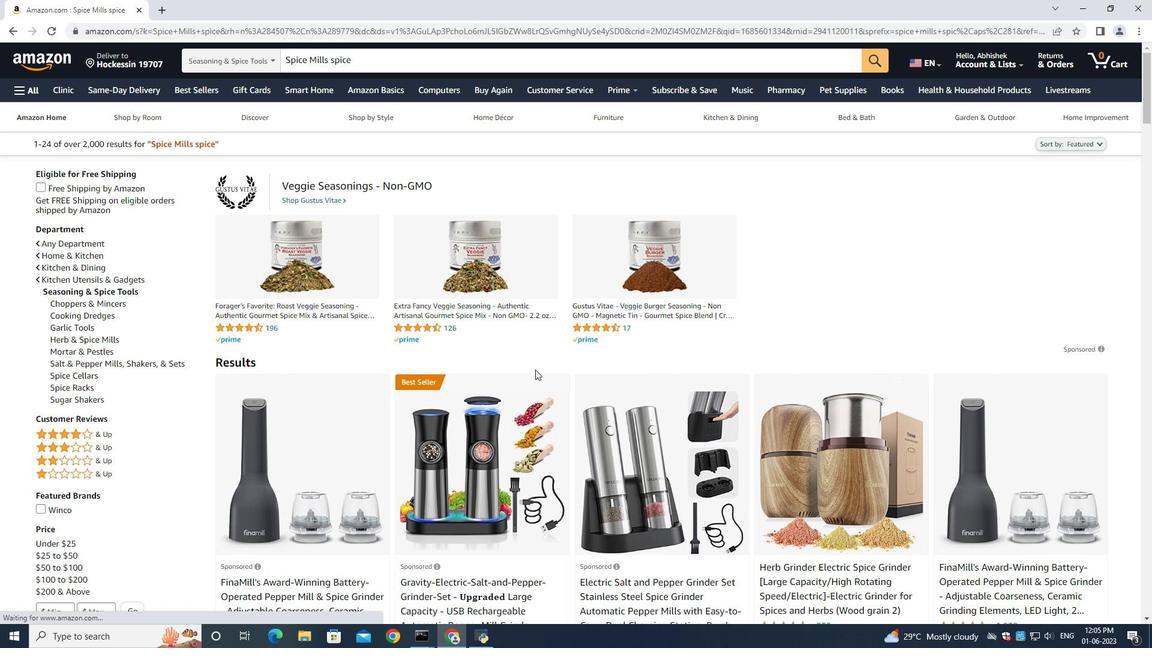 
Action: Mouse scrolled (622, 382) with delta (0, 0)
Screenshot: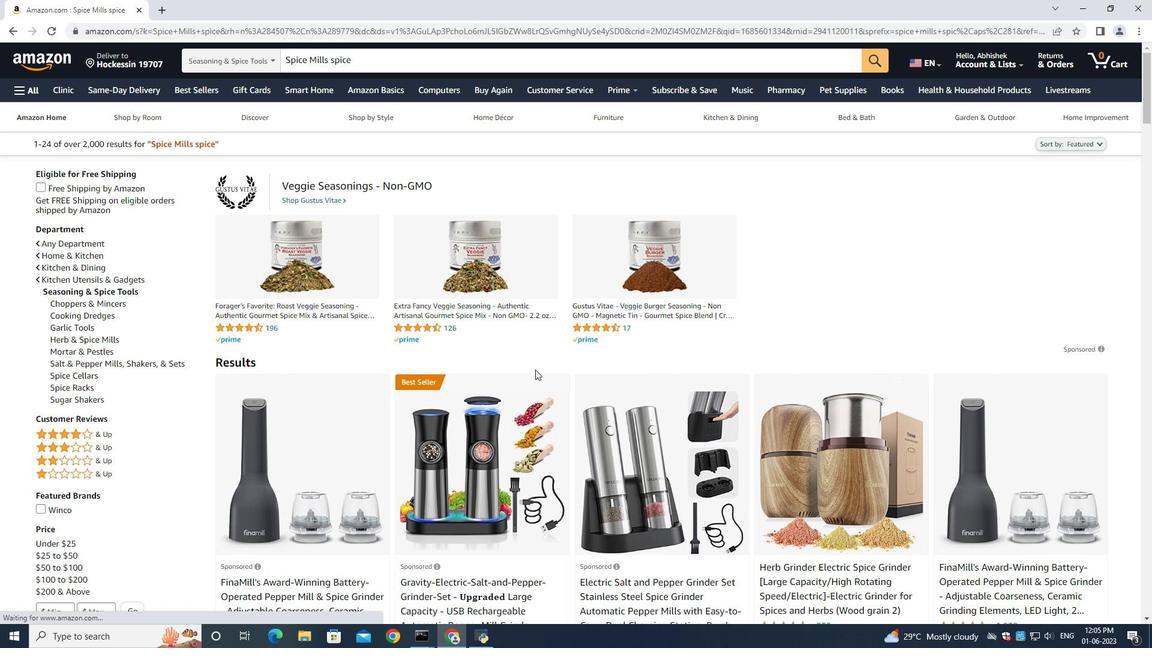 
Action: Mouse moved to (626, 384)
Screenshot: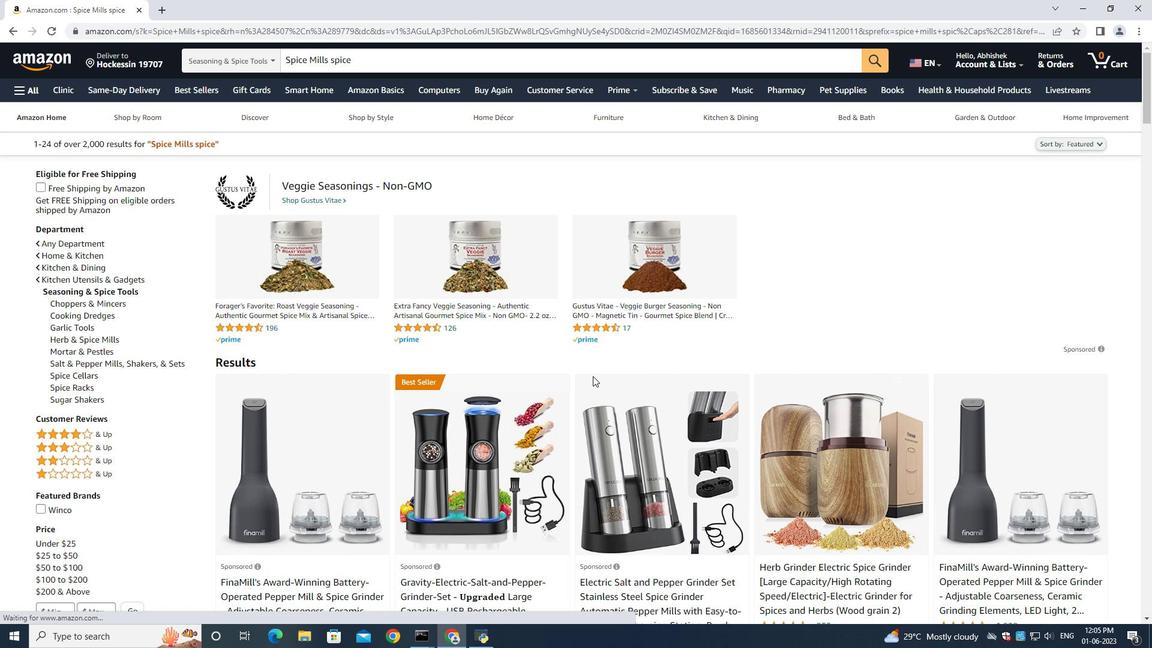 
Action: Mouse scrolled (626, 383) with delta (0, 0)
Screenshot: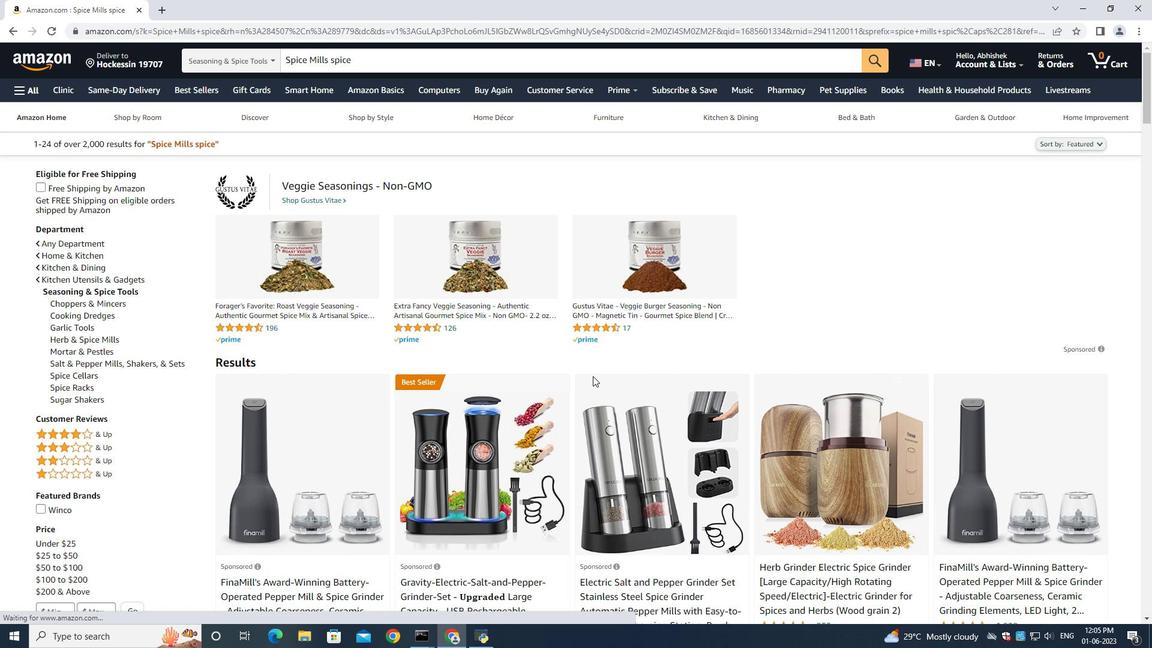 
Action: Mouse scrolled (626, 383) with delta (0, 0)
Screenshot: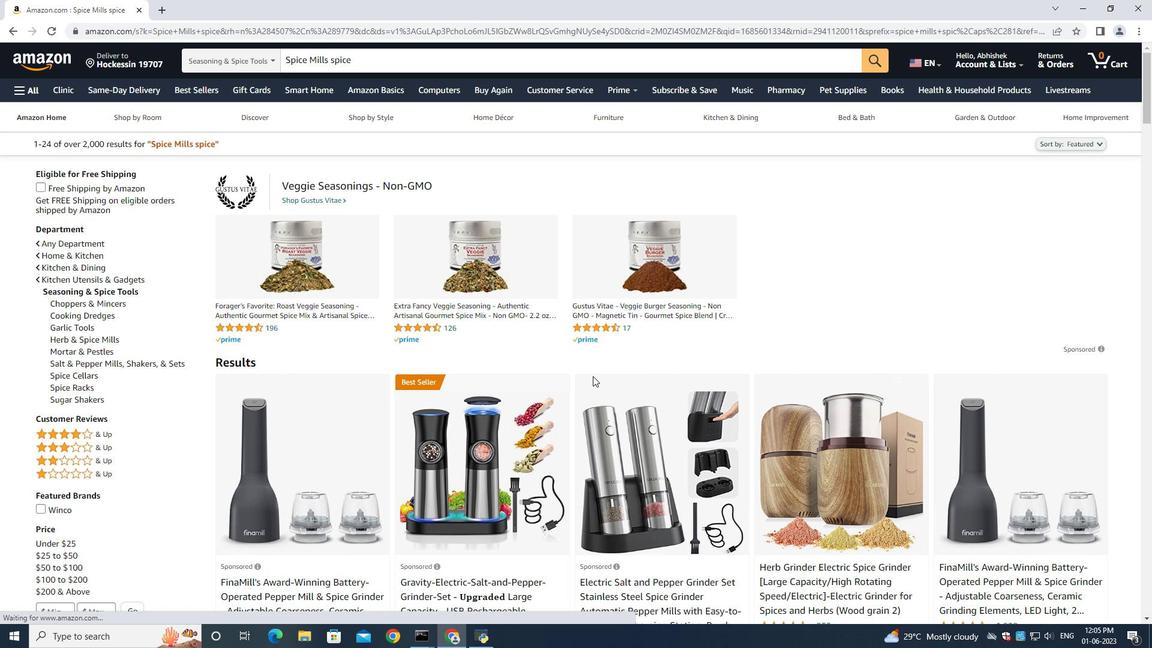 
Action: Mouse moved to (626, 384)
Screenshot: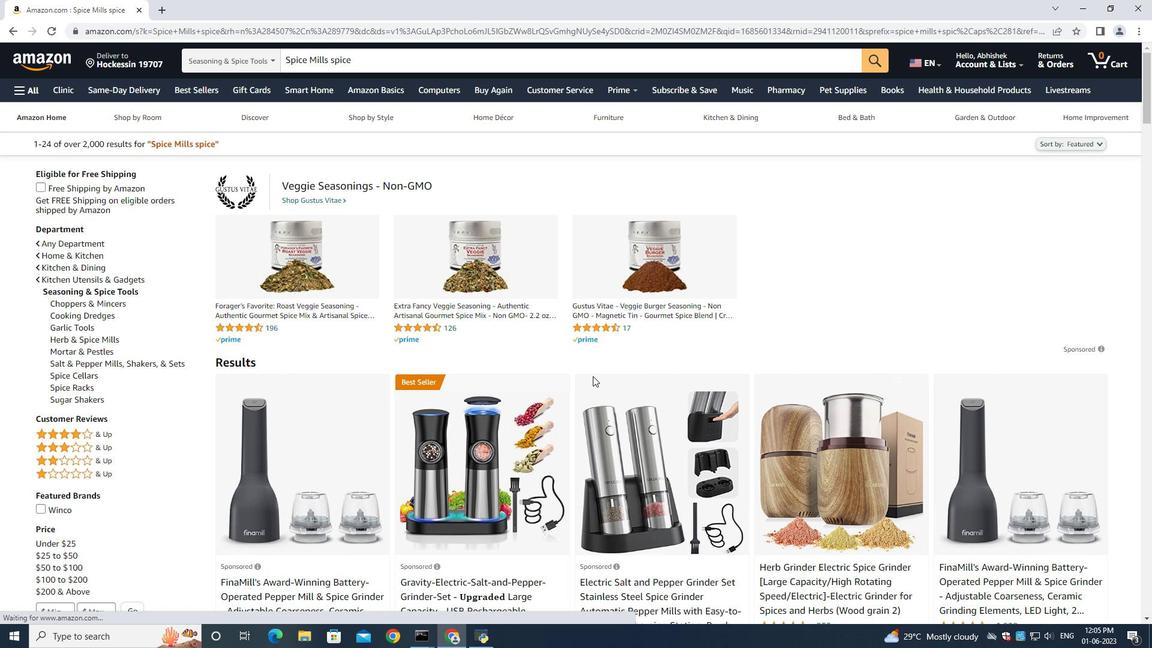 
Action: Mouse scrolled (626, 383) with delta (0, 0)
Screenshot: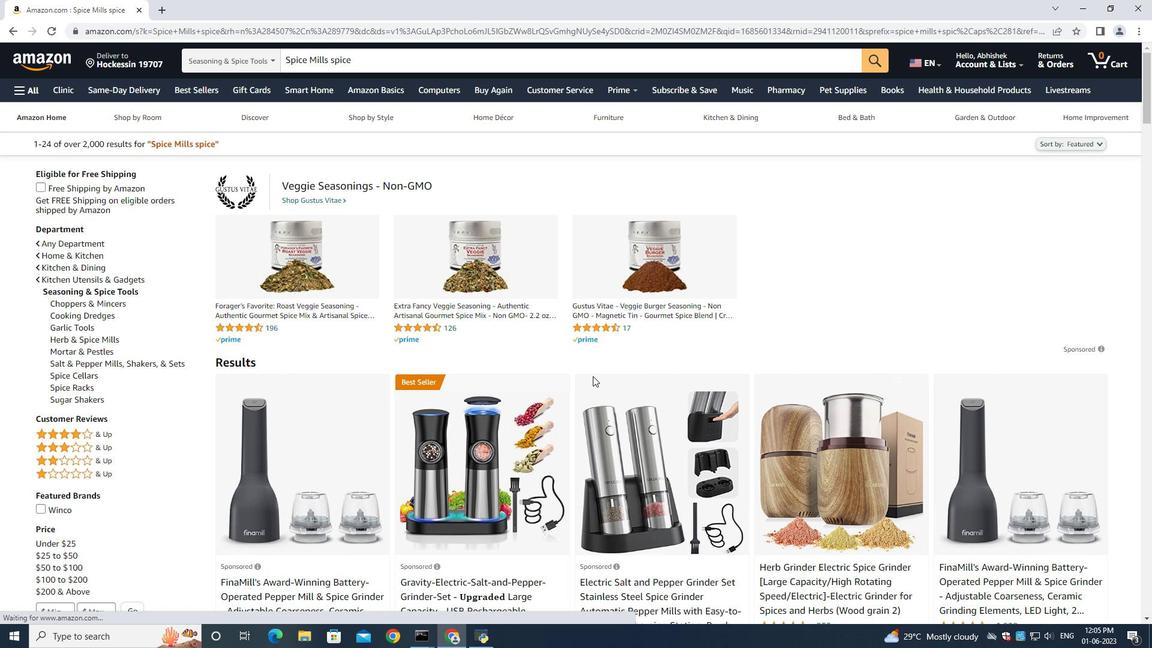 
Action: Mouse moved to (816, 333)
Screenshot: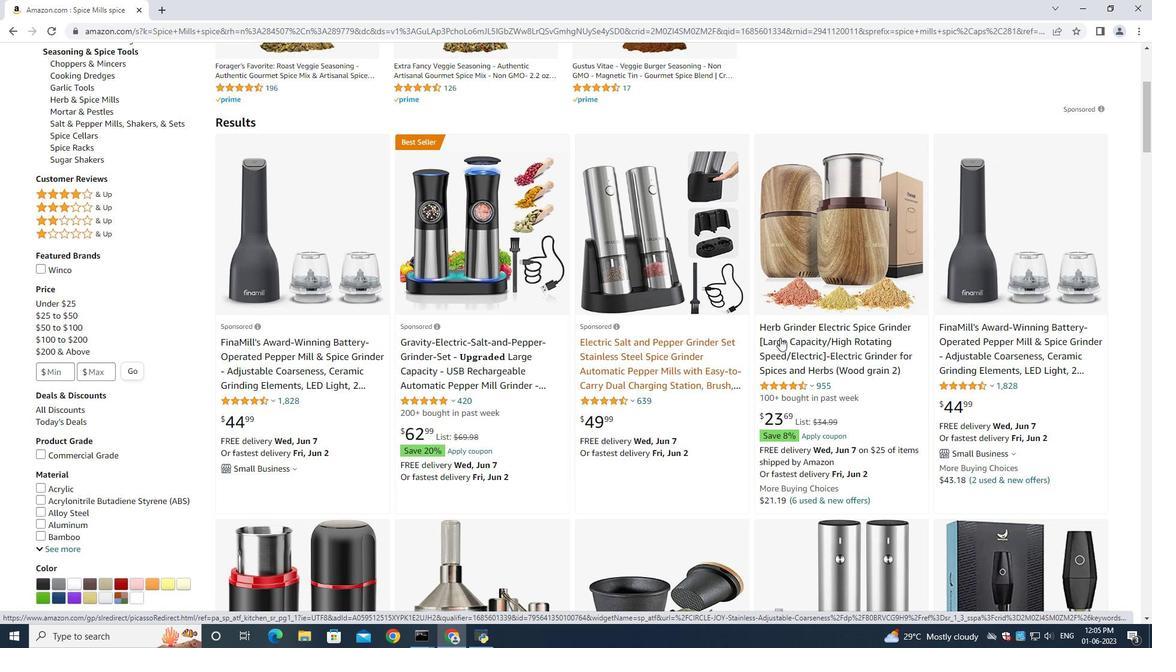 
Action: Mouse scrolled (816, 332) with delta (0, 0)
Screenshot: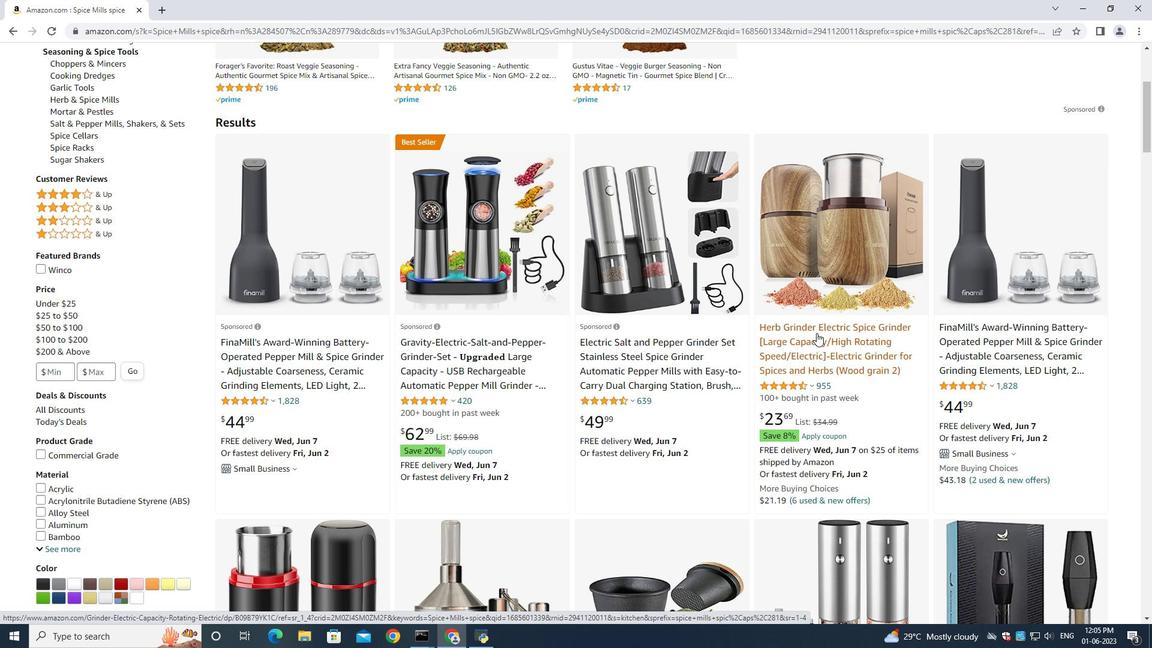 
Action: Mouse moved to (666, 316)
Screenshot: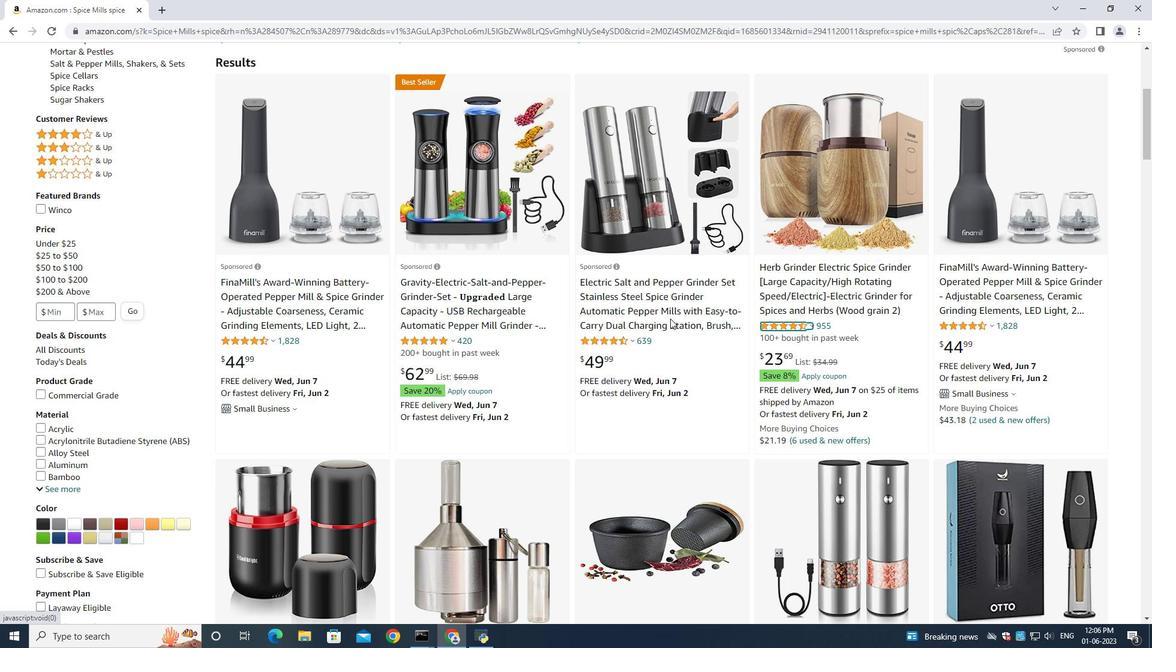 
Action: Mouse scrolled (666, 316) with delta (0, 0)
Screenshot: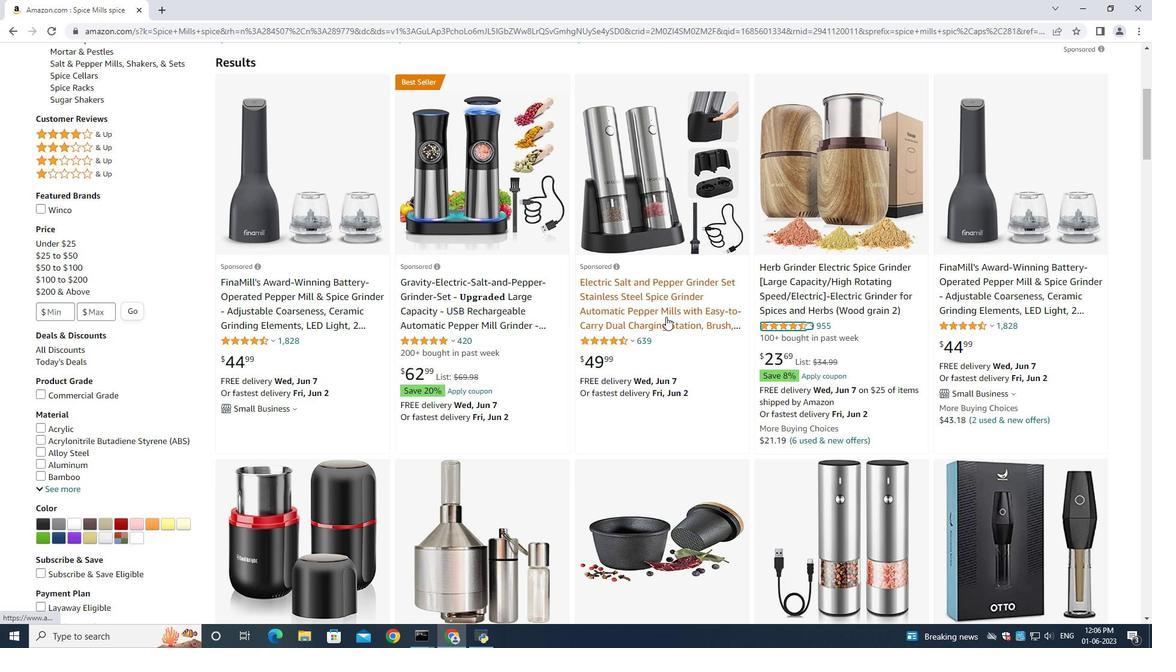 
Action: Mouse scrolled (666, 316) with delta (0, 0)
Screenshot: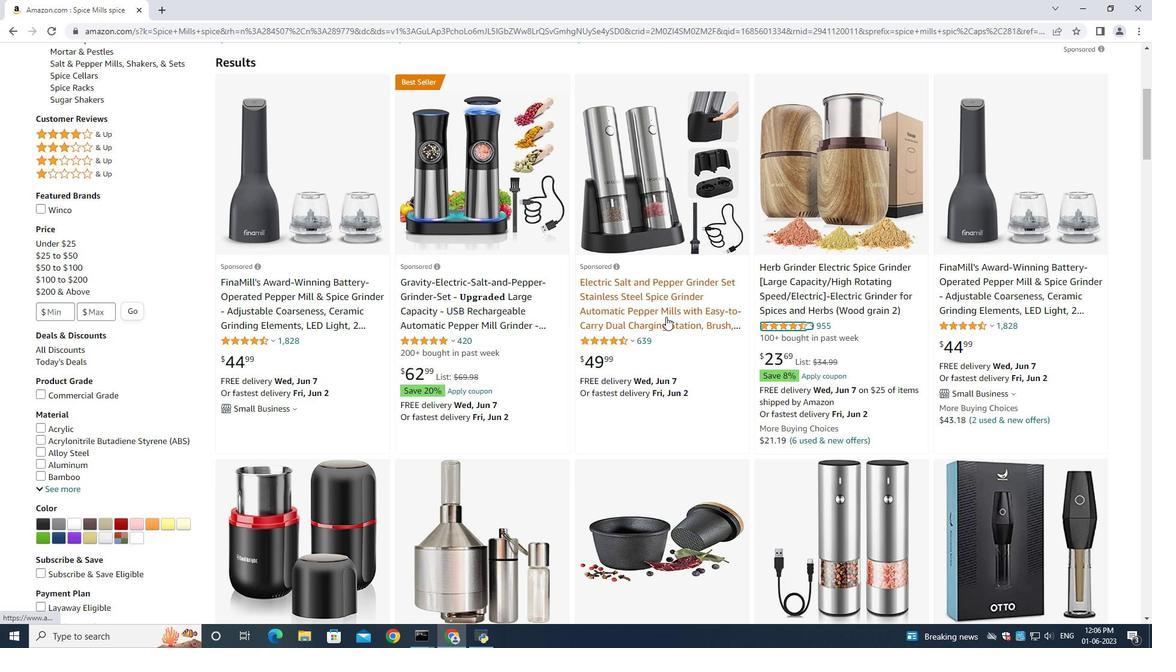 
Action: Mouse scrolled (666, 316) with delta (0, 0)
Screenshot: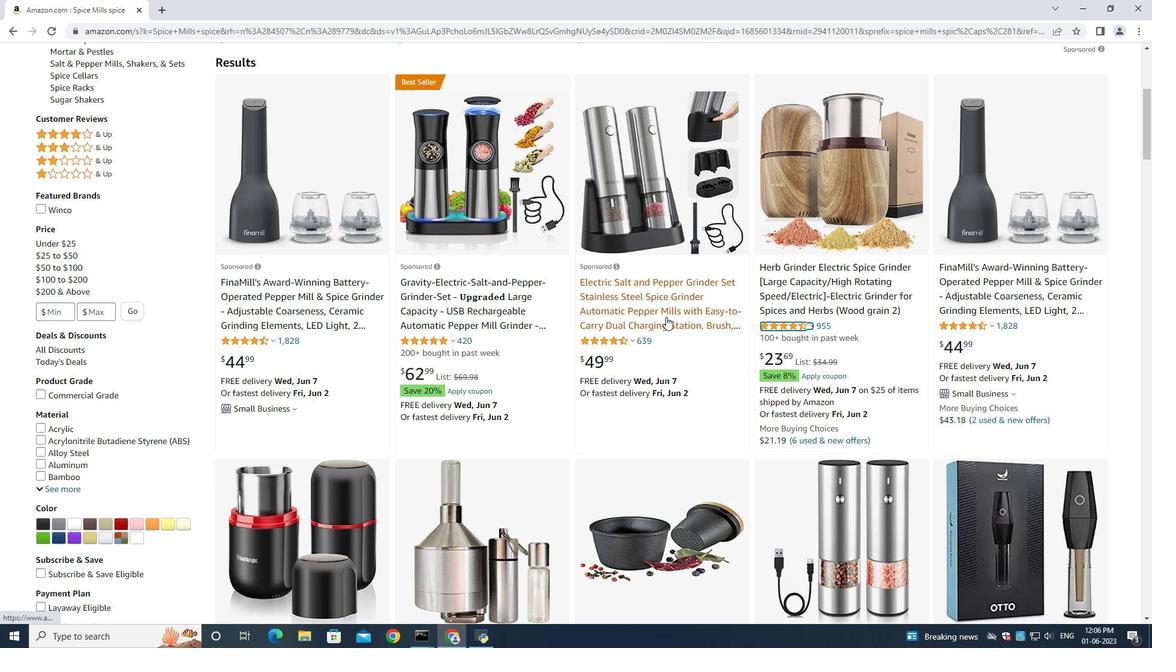 
Action: Mouse scrolled (666, 316) with delta (0, 0)
Screenshot: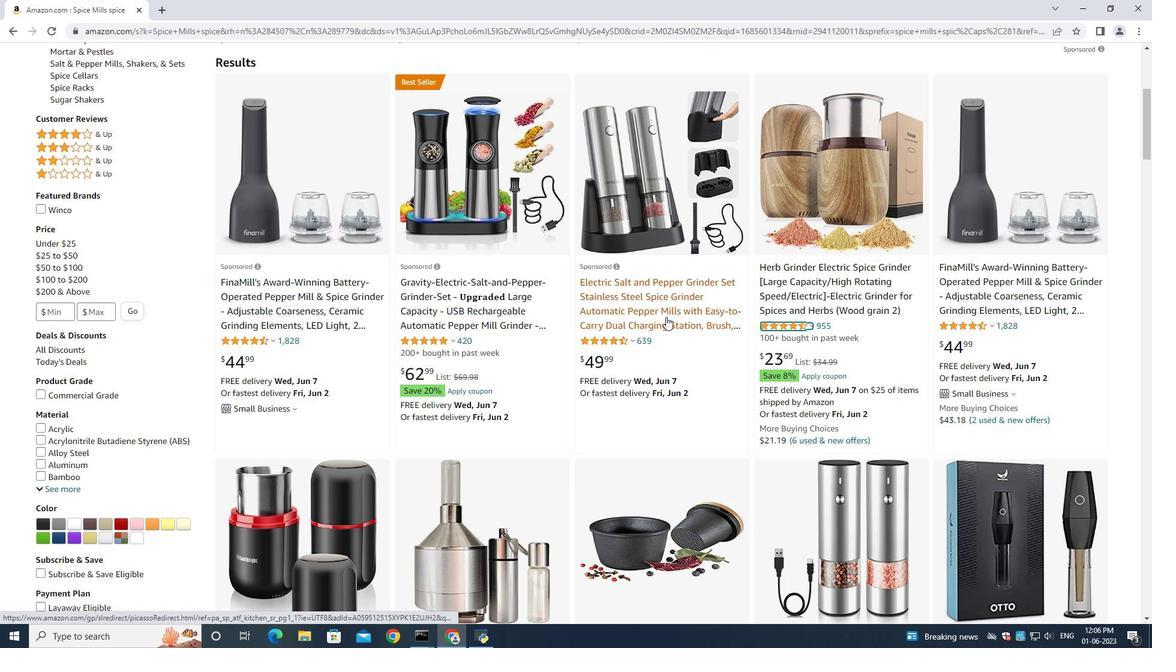
Action: Mouse moved to (563, 383)
Screenshot: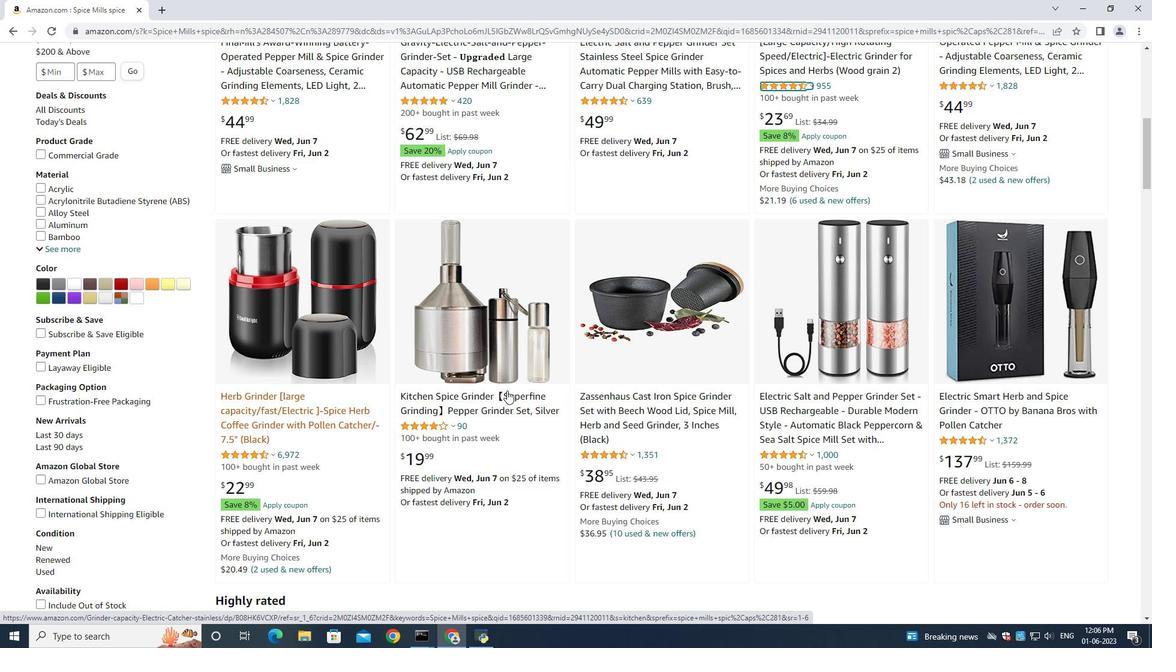 
Action: Mouse scrolled (563, 384) with delta (0, 0)
Screenshot: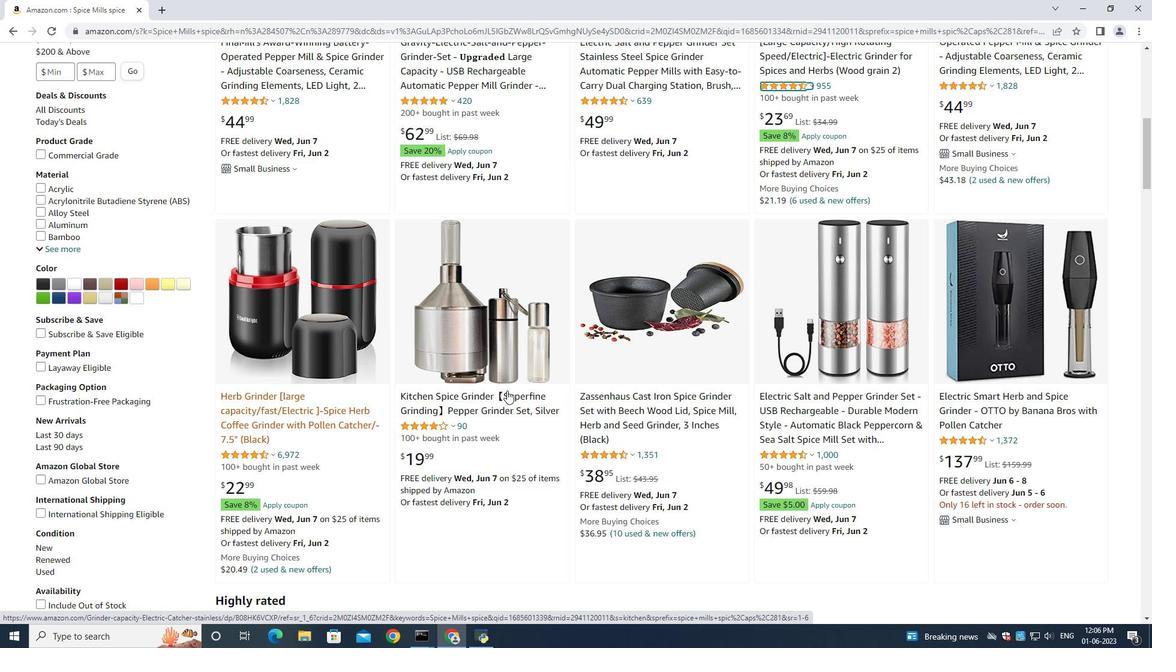 
Action: Mouse scrolled (563, 384) with delta (0, 0)
Screenshot: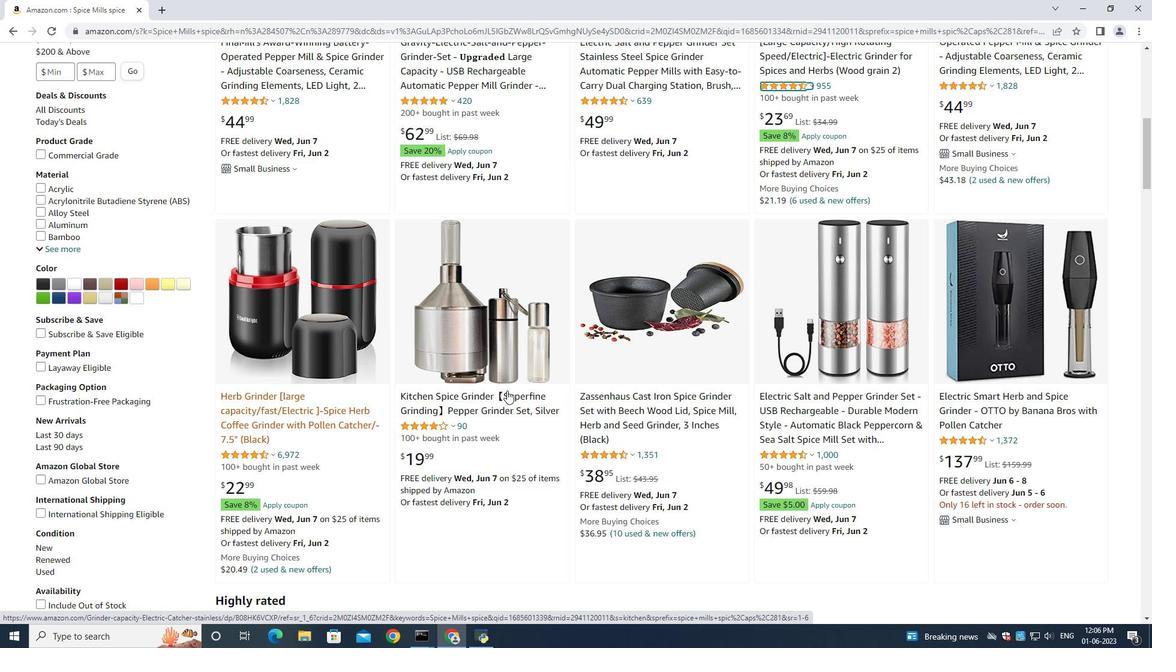 
Action: Mouse scrolled (563, 384) with delta (0, 0)
Screenshot: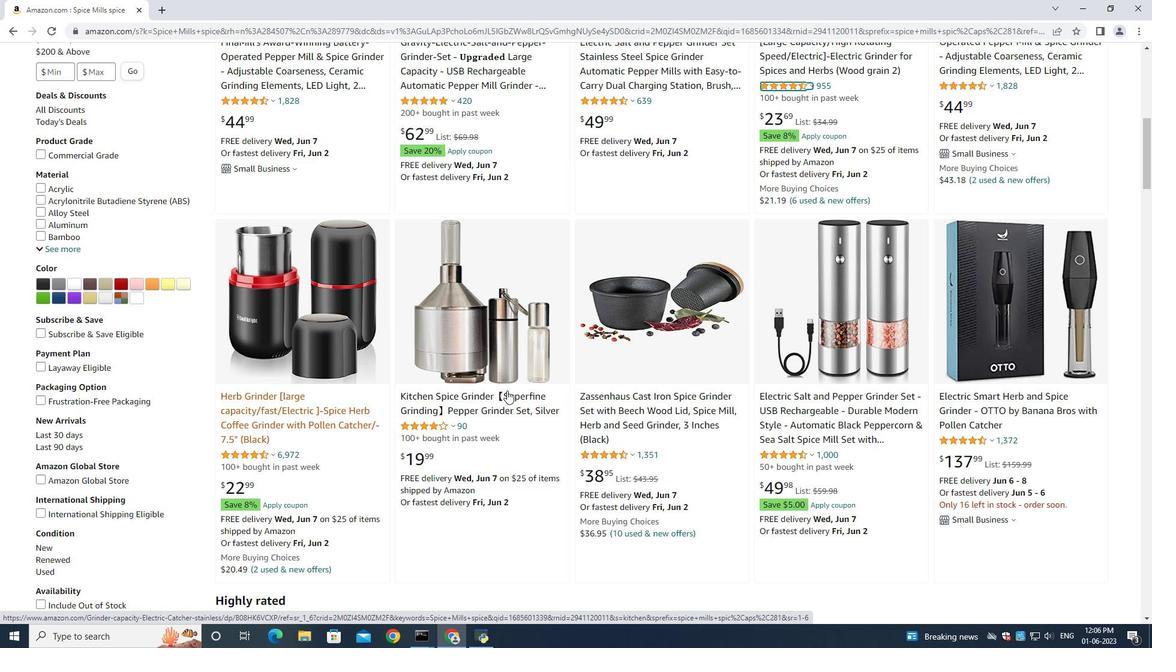 
Action: Mouse scrolled (563, 384) with delta (0, 0)
Screenshot: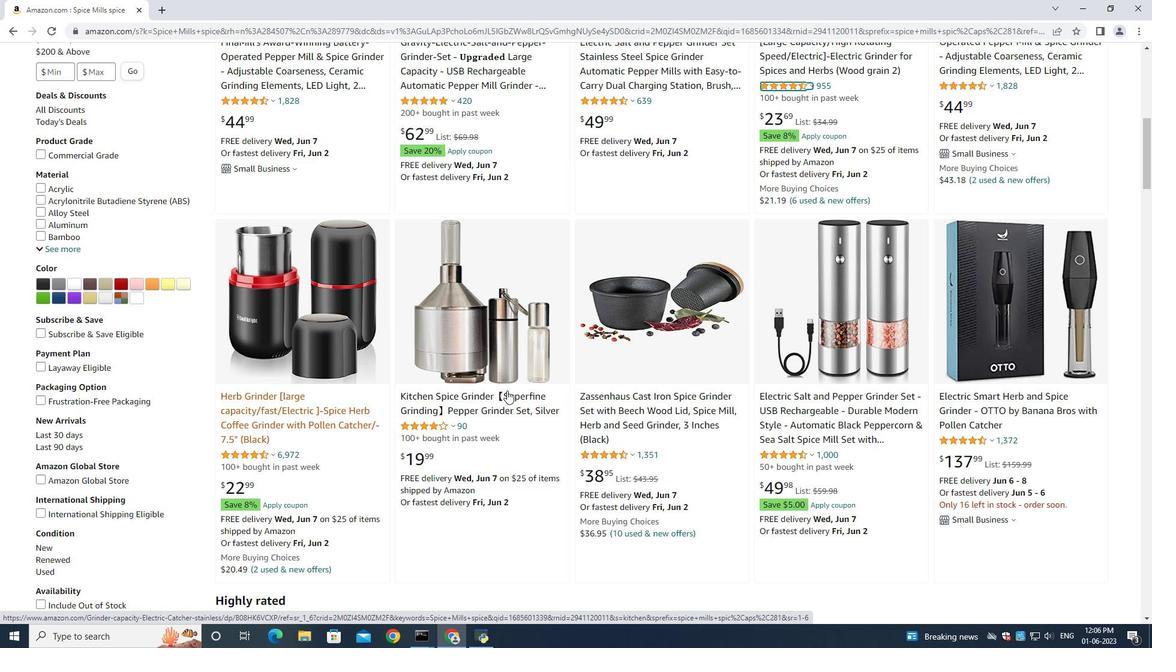 
Action: Mouse scrolled (563, 384) with delta (0, 0)
Screenshot: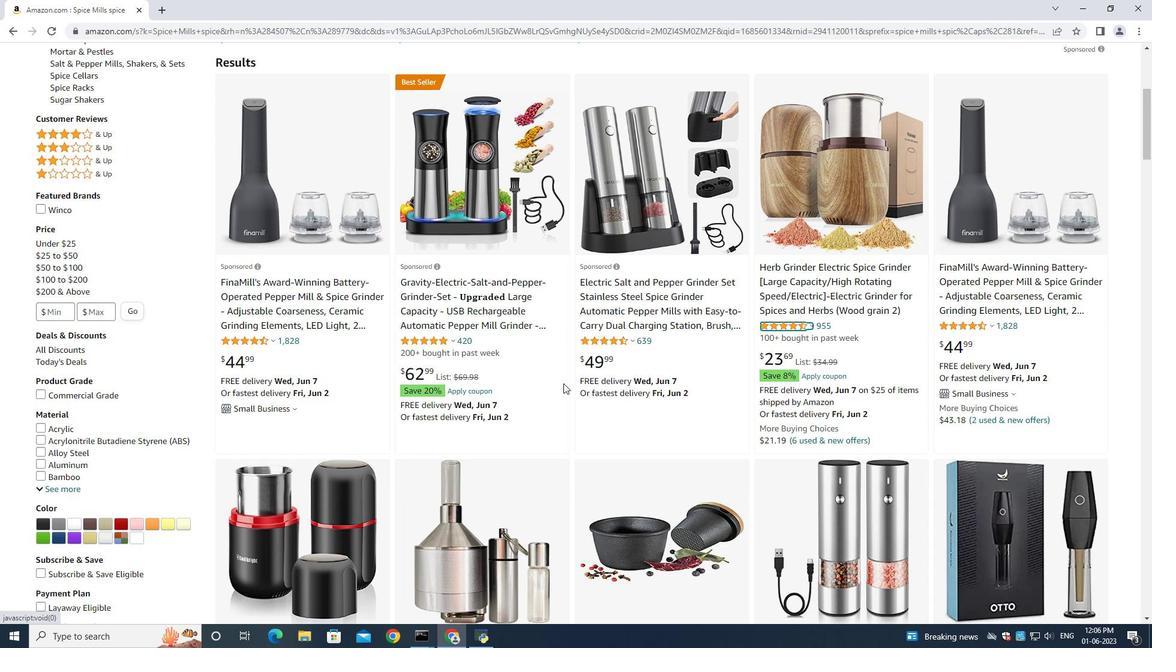 
Action: Mouse scrolled (563, 384) with delta (0, 0)
Screenshot: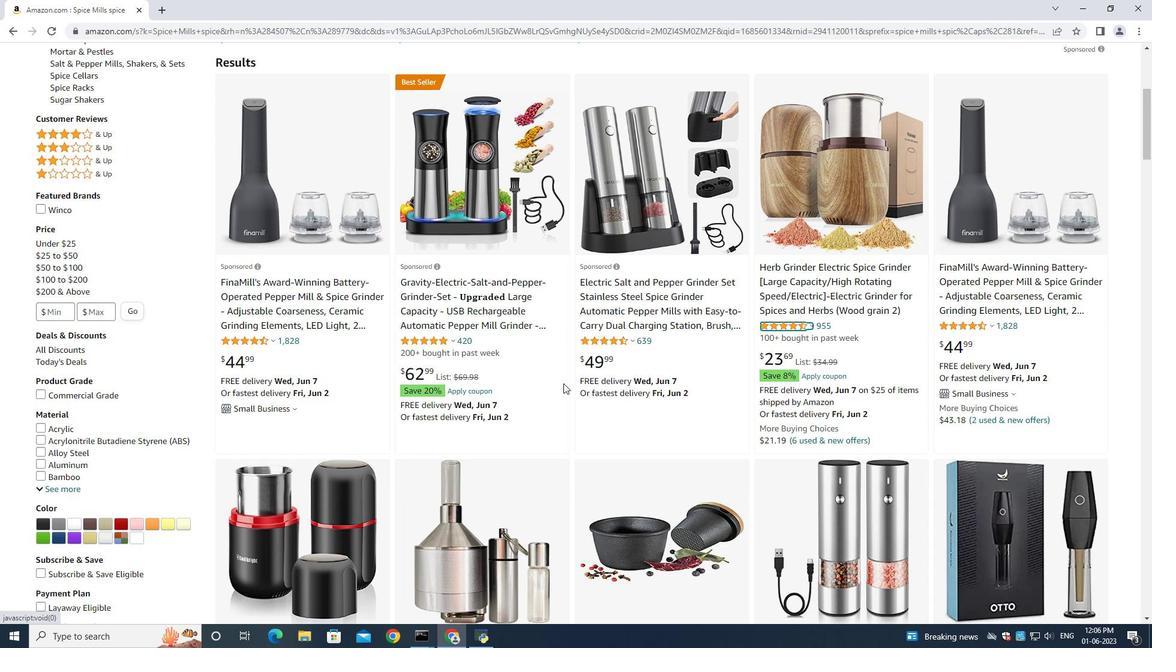 
Action: Mouse scrolled (563, 384) with delta (0, 0)
Screenshot: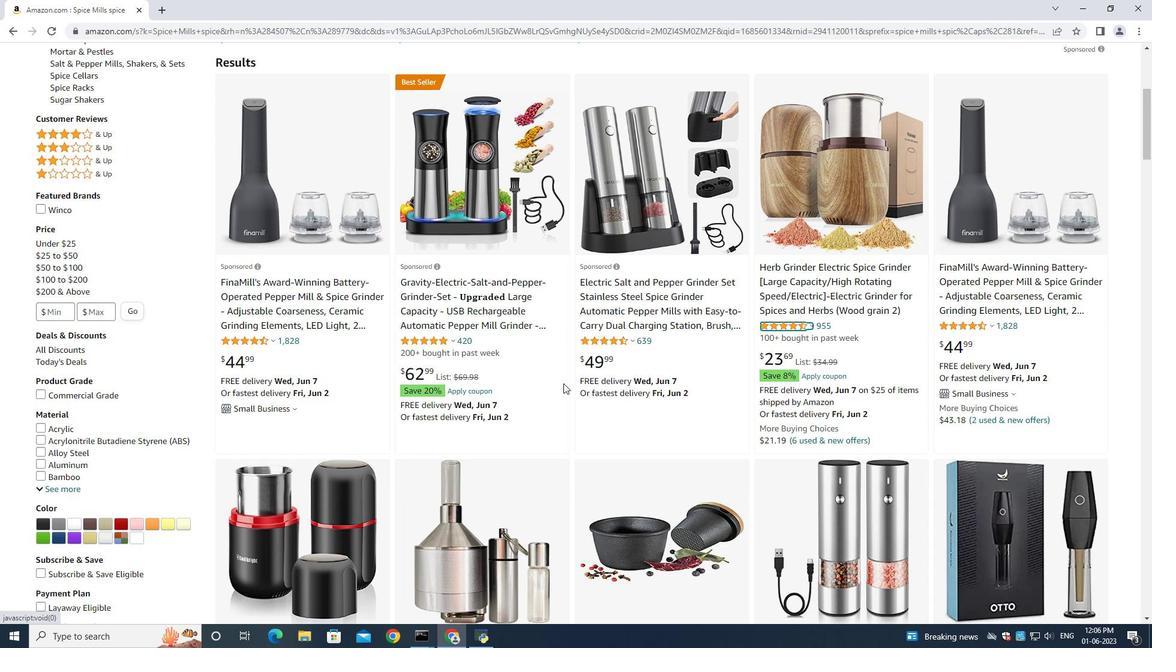 
Action: Mouse scrolled (563, 384) with delta (0, 0)
Screenshot: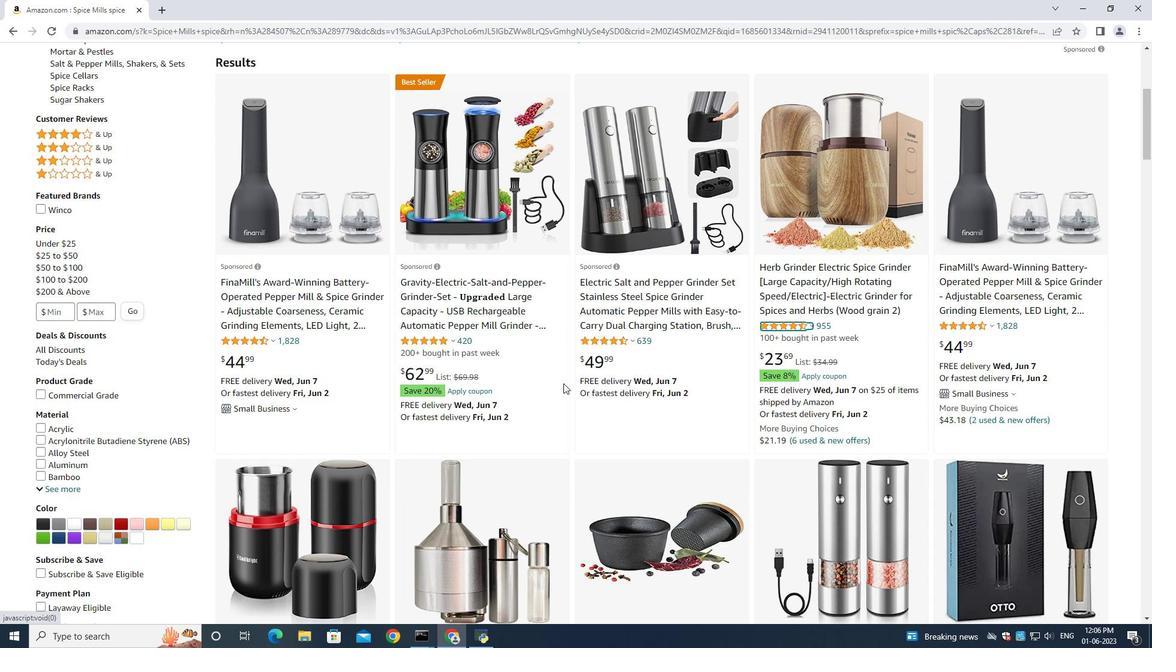 
Action: Mouse scrolled (563, 384) with delta (0, 0)
Screenshot: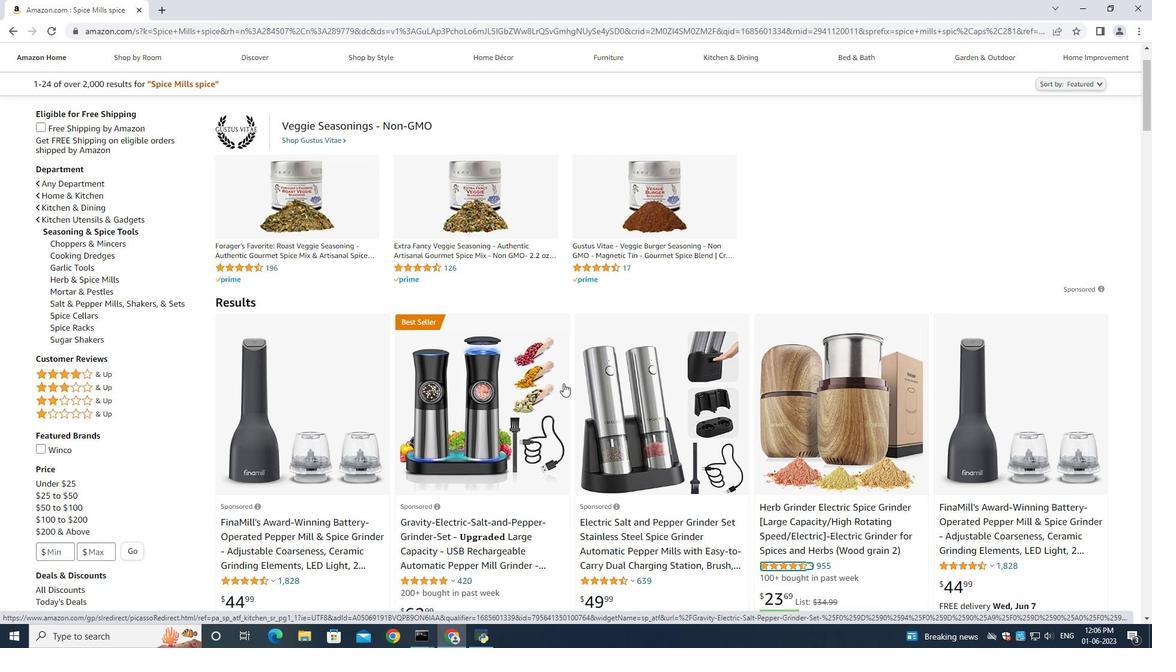 
Action: Mouse scrolled (563, 384) with delta (0, 0)
Screenshot: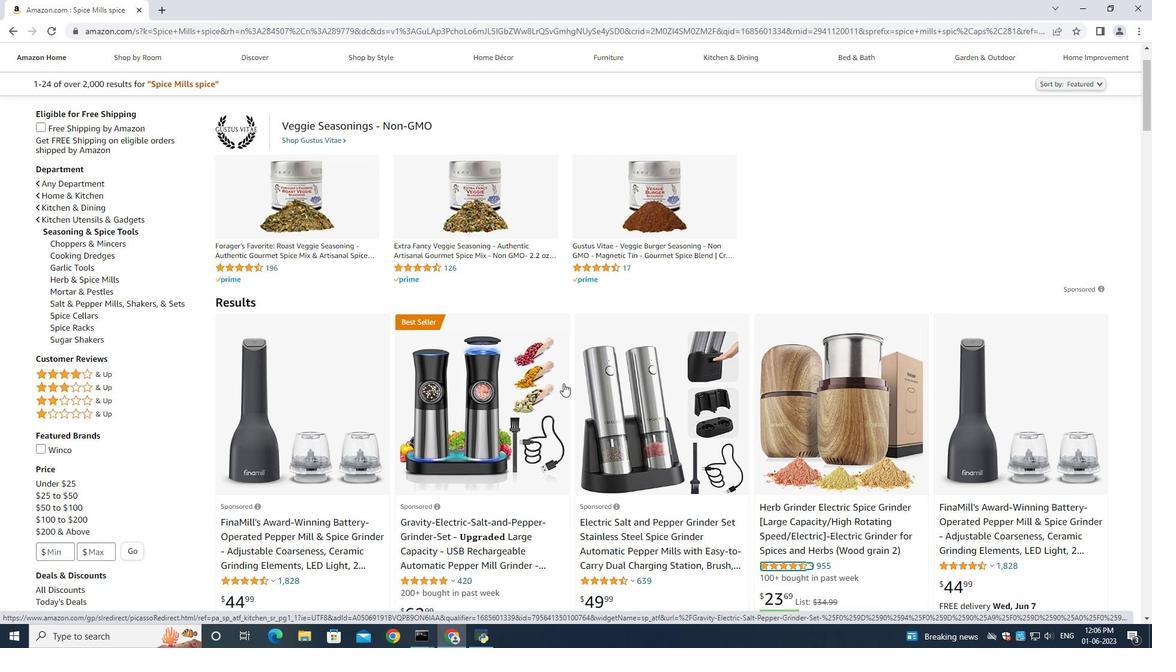 
Action: Mouse scrolled (563, 384) with delta (0, 1)
Screenshot: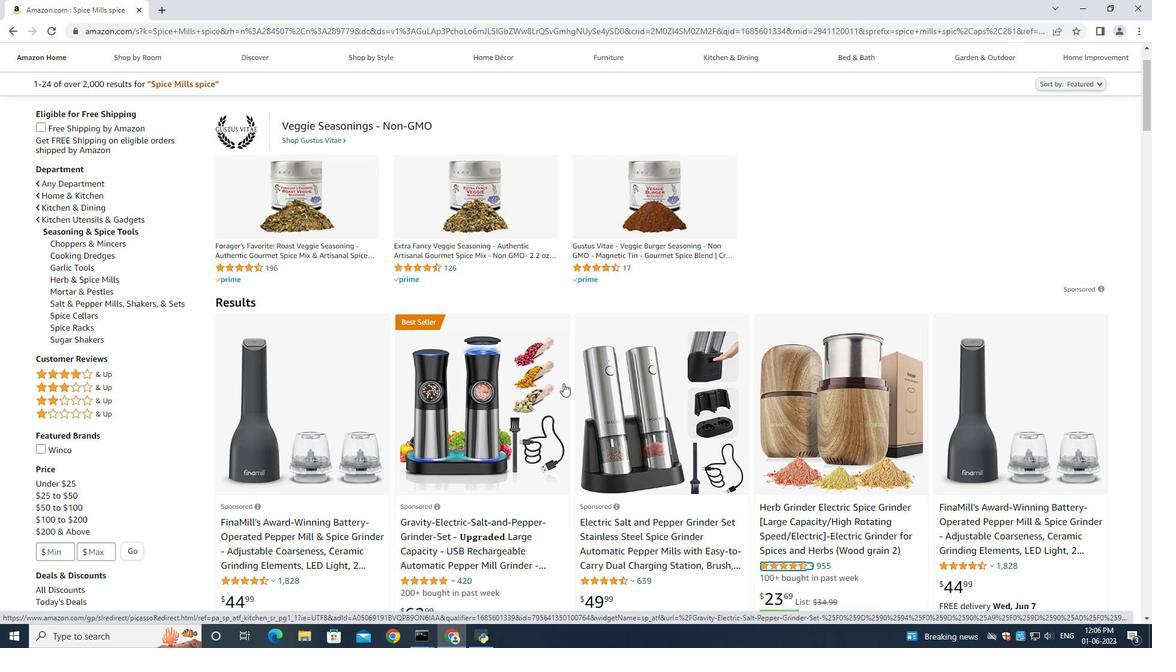 
Action: Mouse scrolled (563, 384) with delta (0, 0)
Screenshot: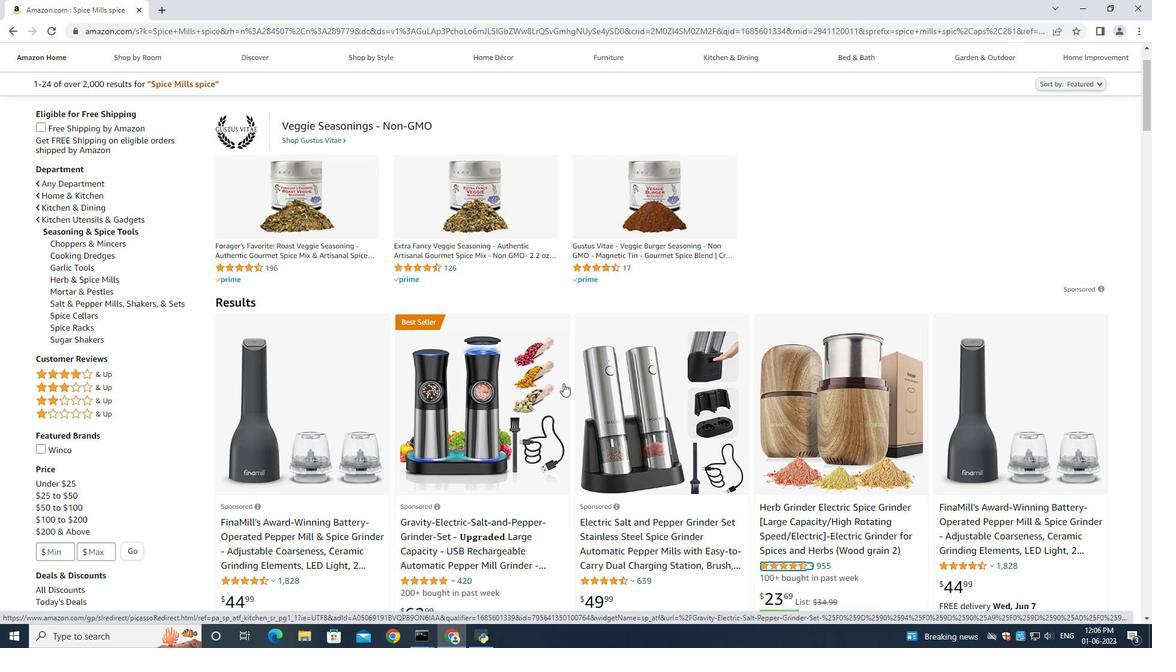 
Action: Mouse scrolled (563, 384) with delta (0, 0)
Screenshot: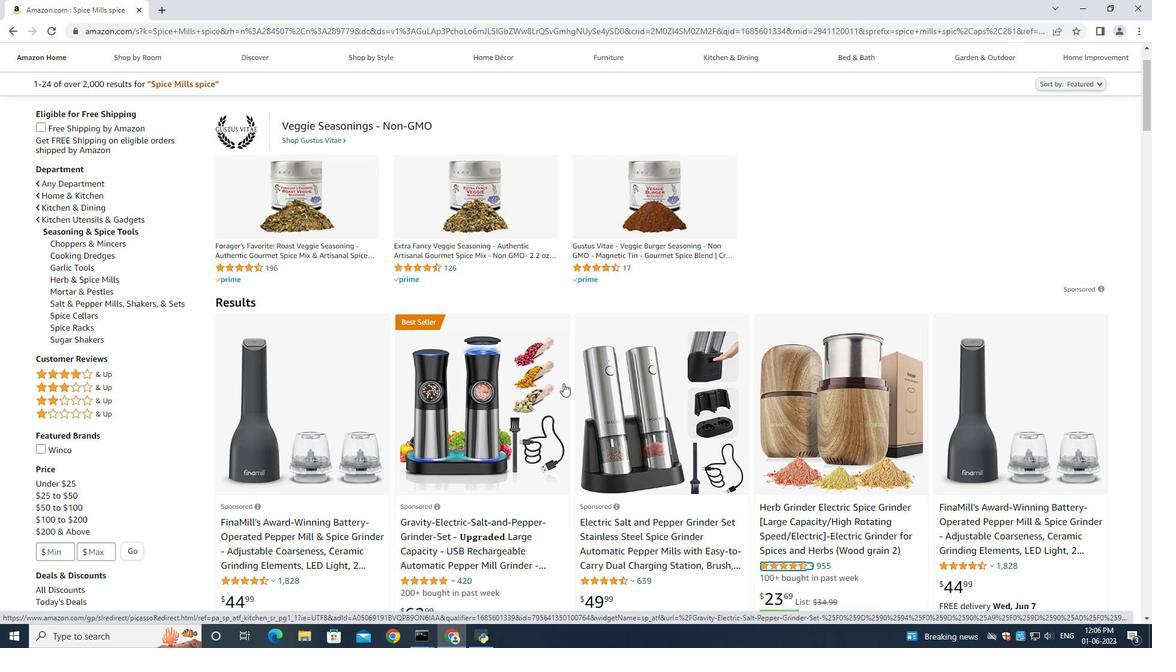 
Action: Mouse scrolled (563, 384) with delta (0, 0)
Screenshot: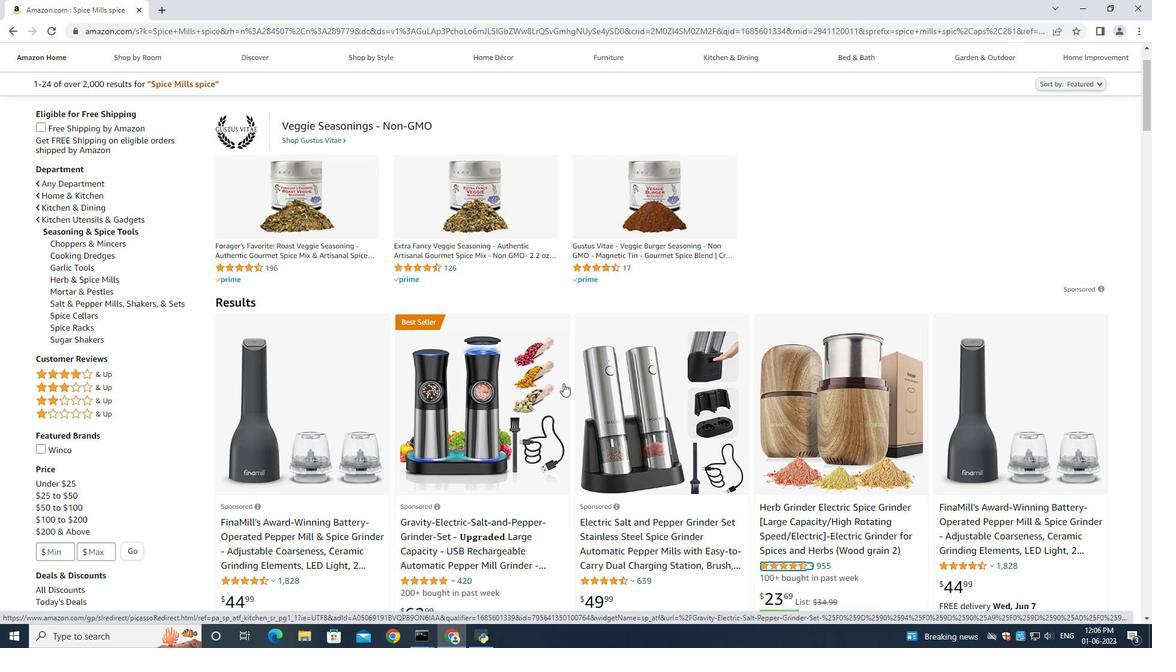
Action: Mouse scrolled (563, 384) with delta (0, 0)
Screenshot: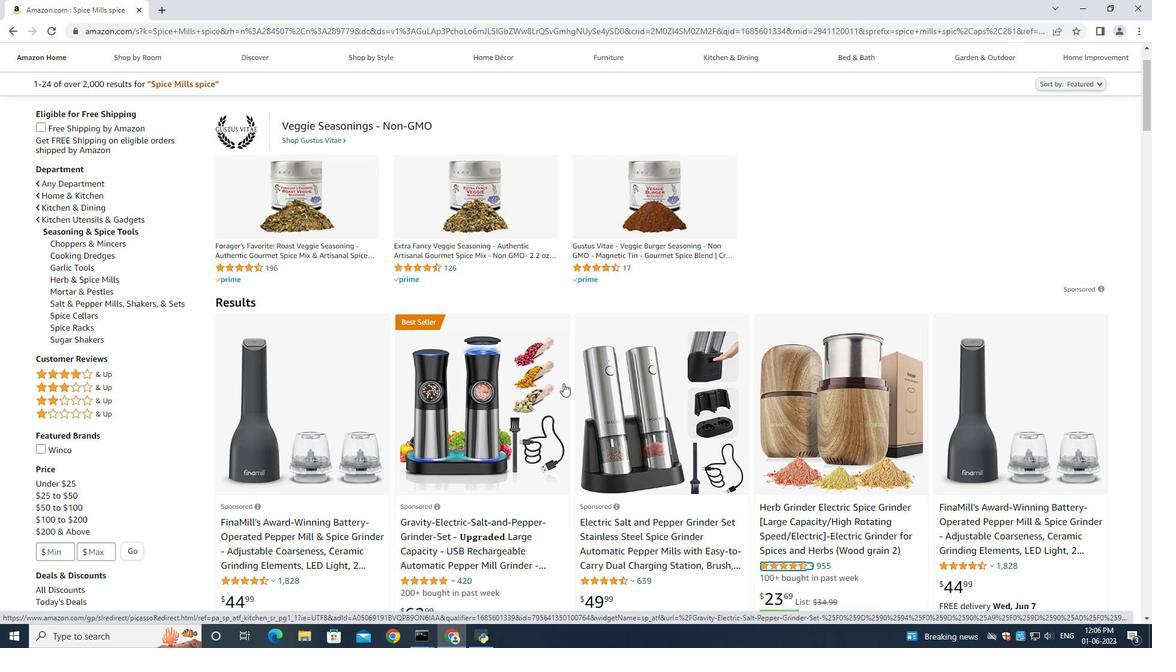 
Action: Mouse scrolled (563, 384) with delta (0, 0)
Screenshot: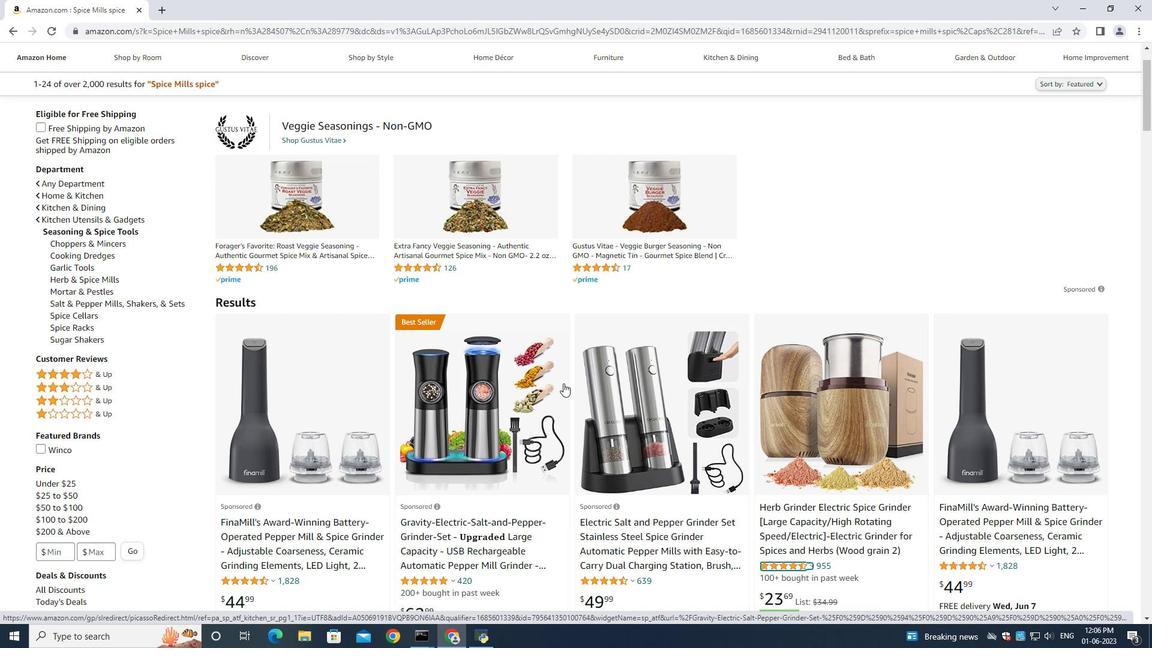 
Action: Mouse moved to (689, 355)
Screenshot: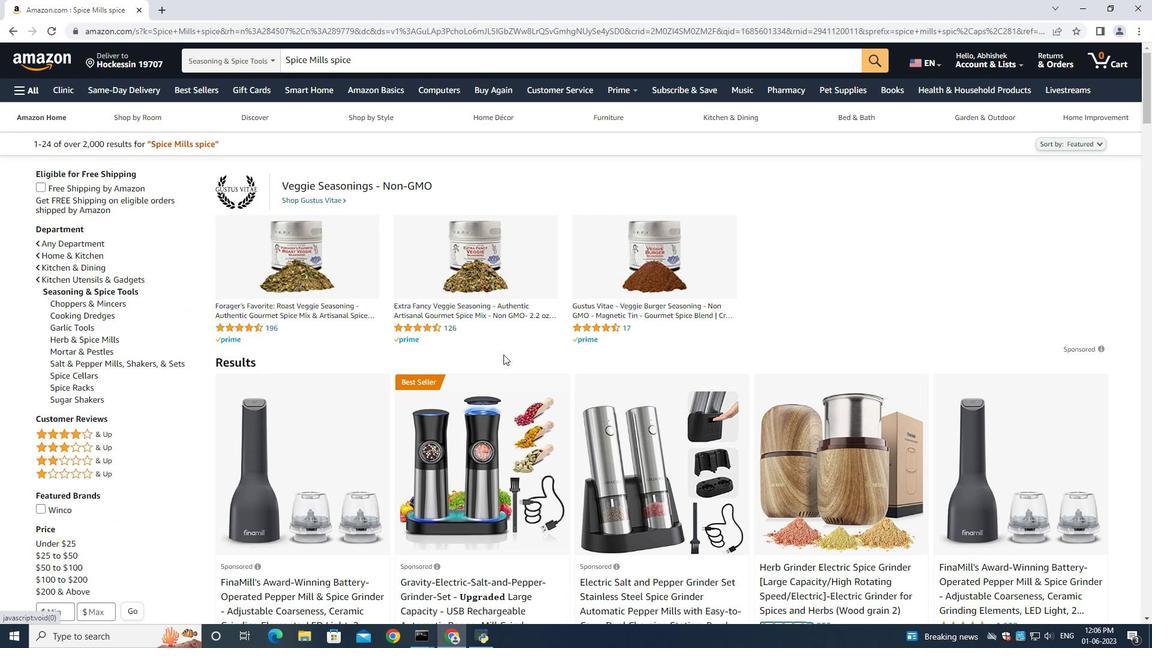 
Action: Mouse scrolled (689, 355) with delta (0, 0)
Screenshot: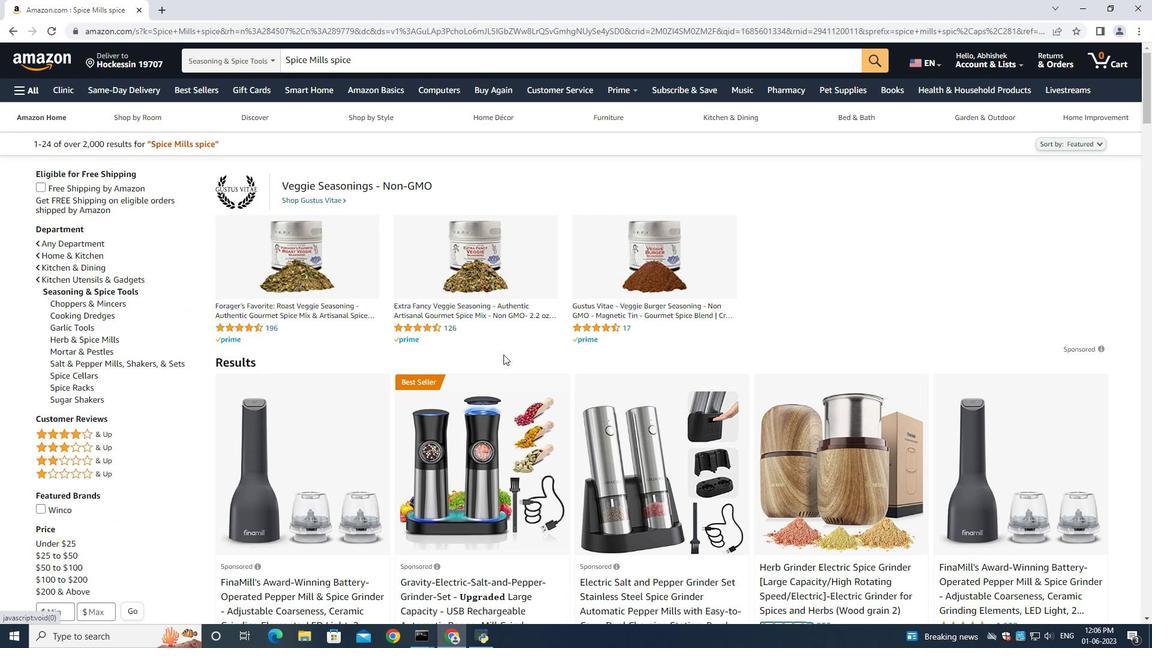 
Action: Mouse moved to (695, 360)
Screenshot: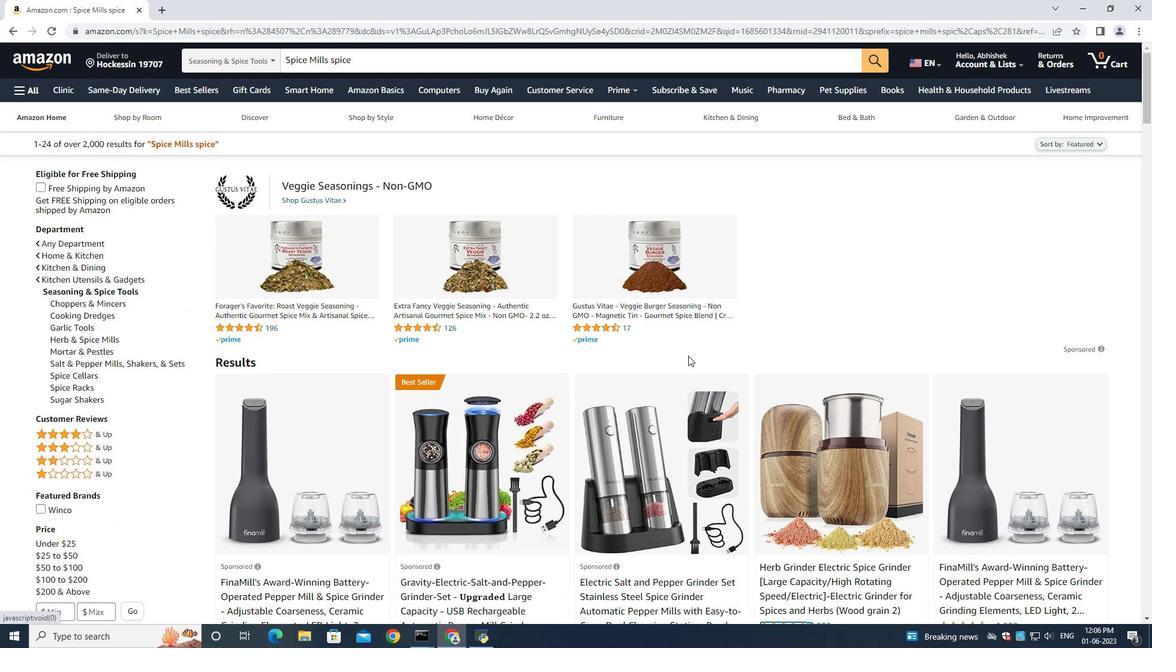 
Action: Mouse scrolled (695, 360) with delta (0, 0)
Screenshot: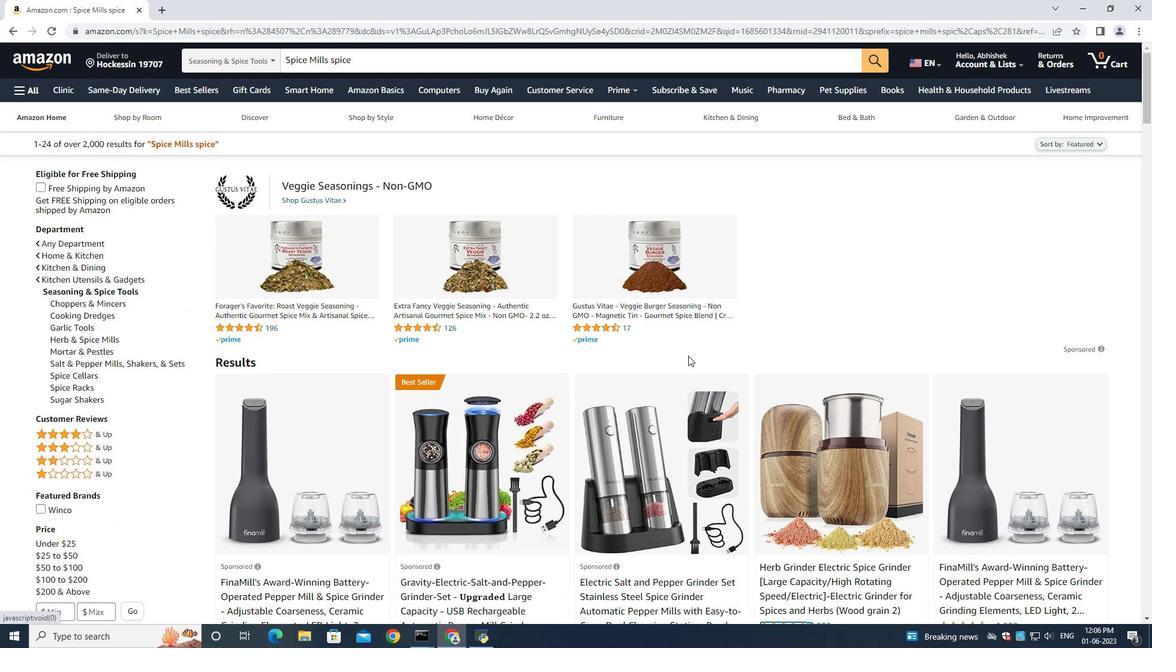 
Action: Mouse moved to (1036, 450)
Screenshot: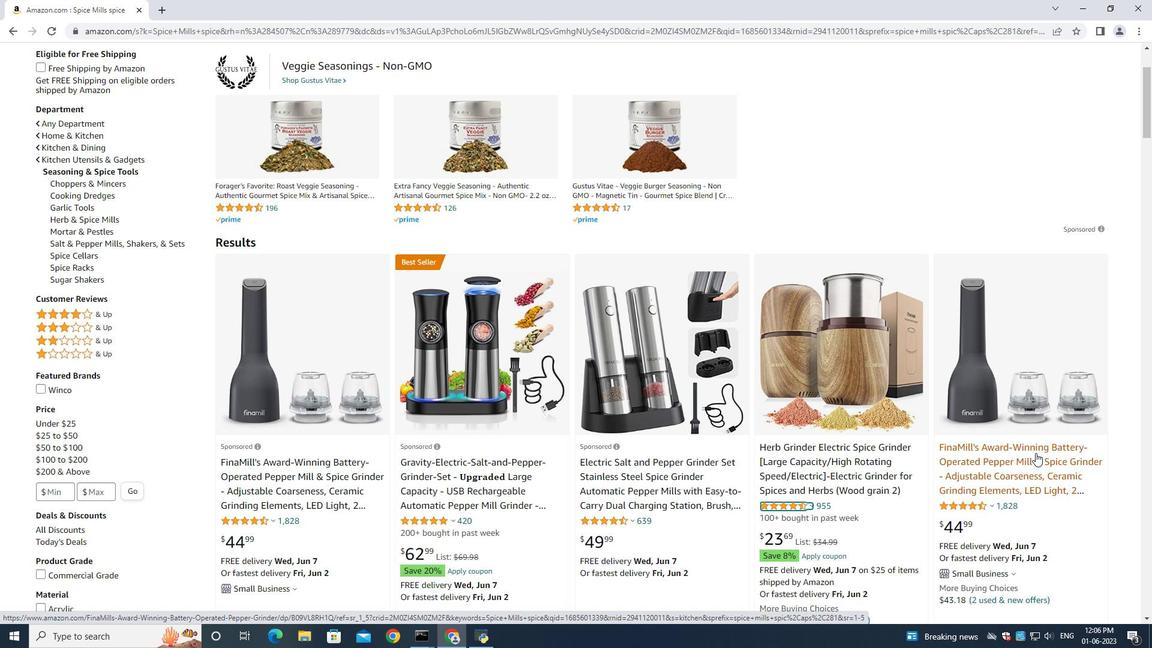 
Action: Mouse scrolled (1036, 450) with delta (0, 0)
Screenshot: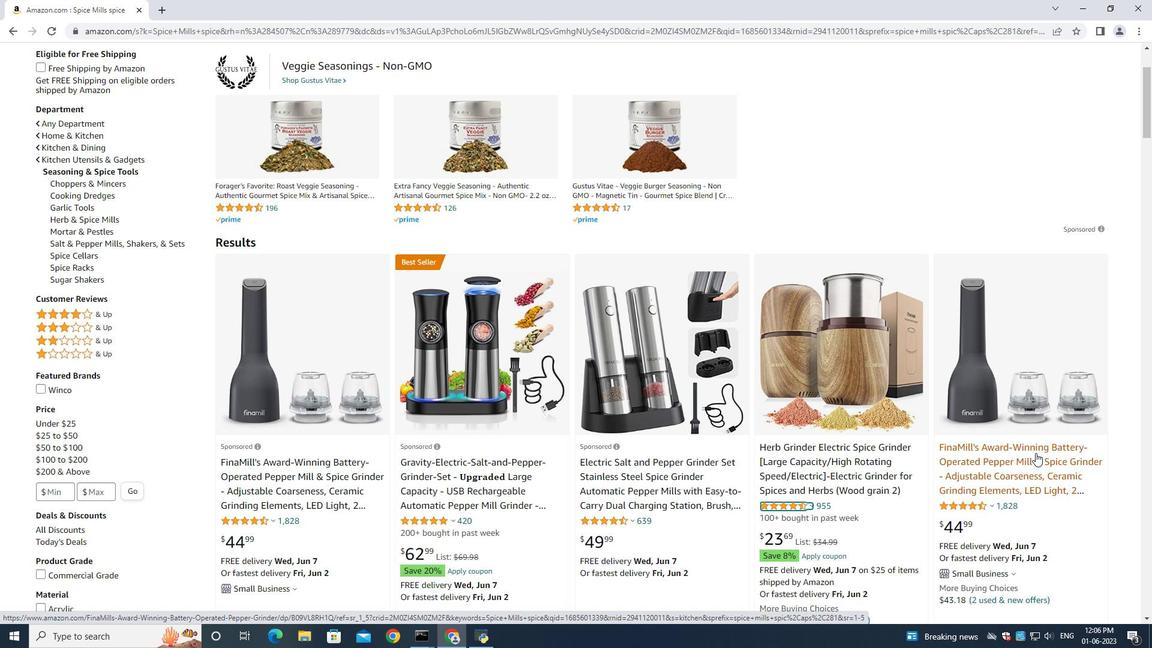 
Action: Mouse scrolled (1036, 450) with delta (0, 0)
Screenshot: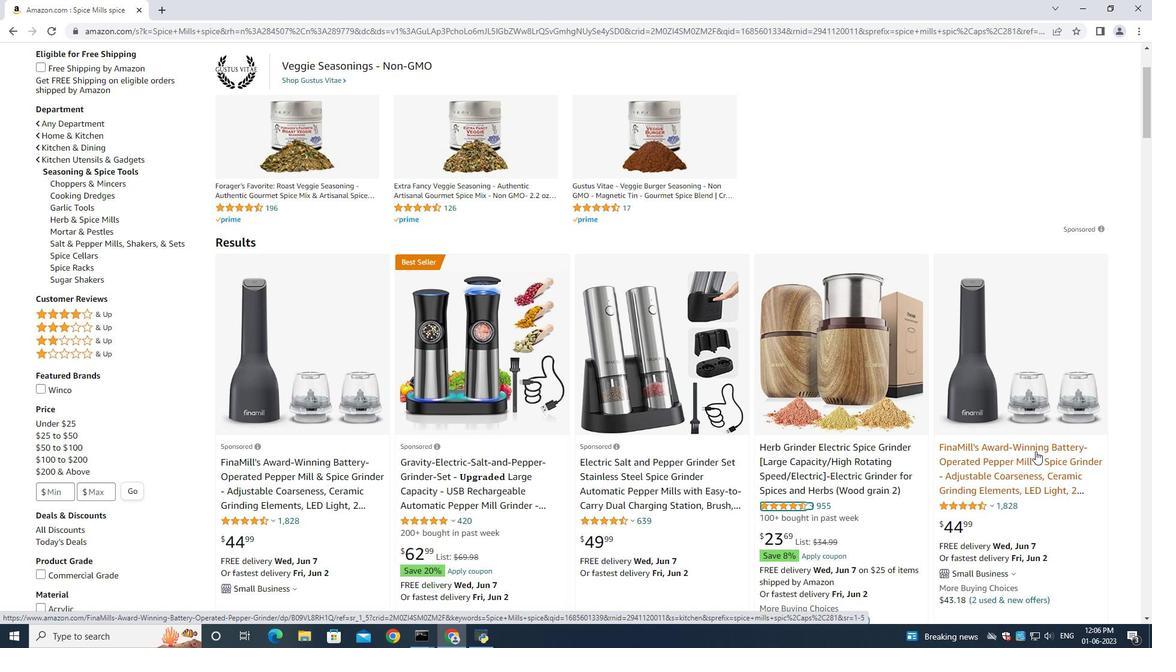 
Action: Mouse scrolled (1036, 450) with delta (0, 0)
Screenshot: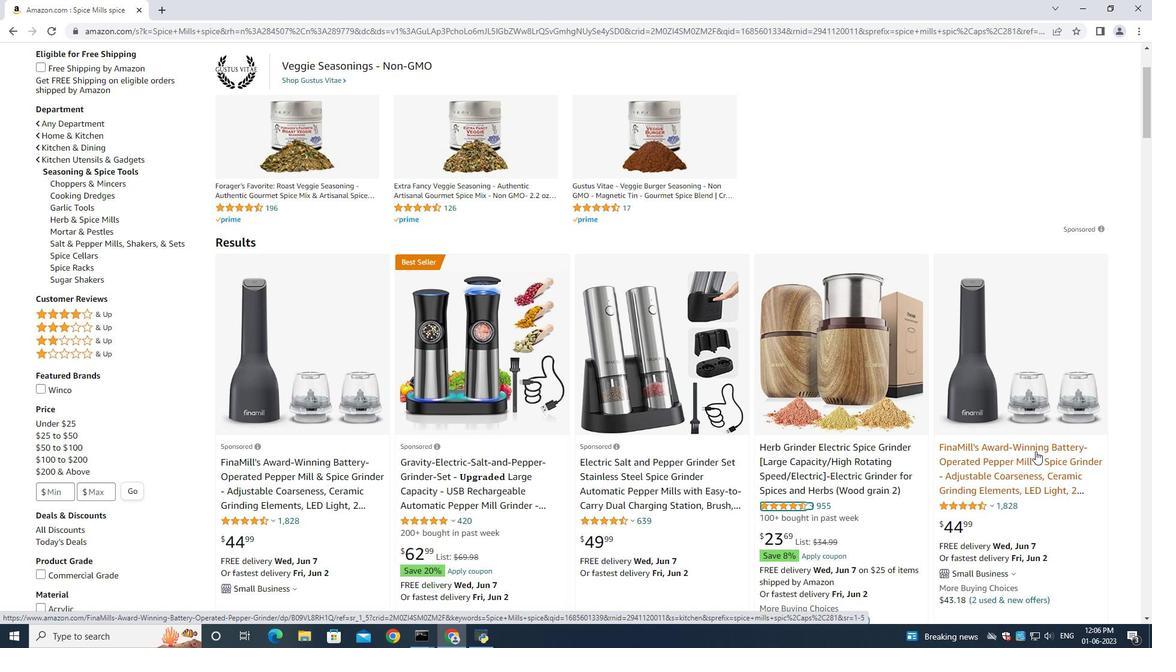 
Action: Mouse scrolled (1036, 450) with delta (0, 0)
Screenshot: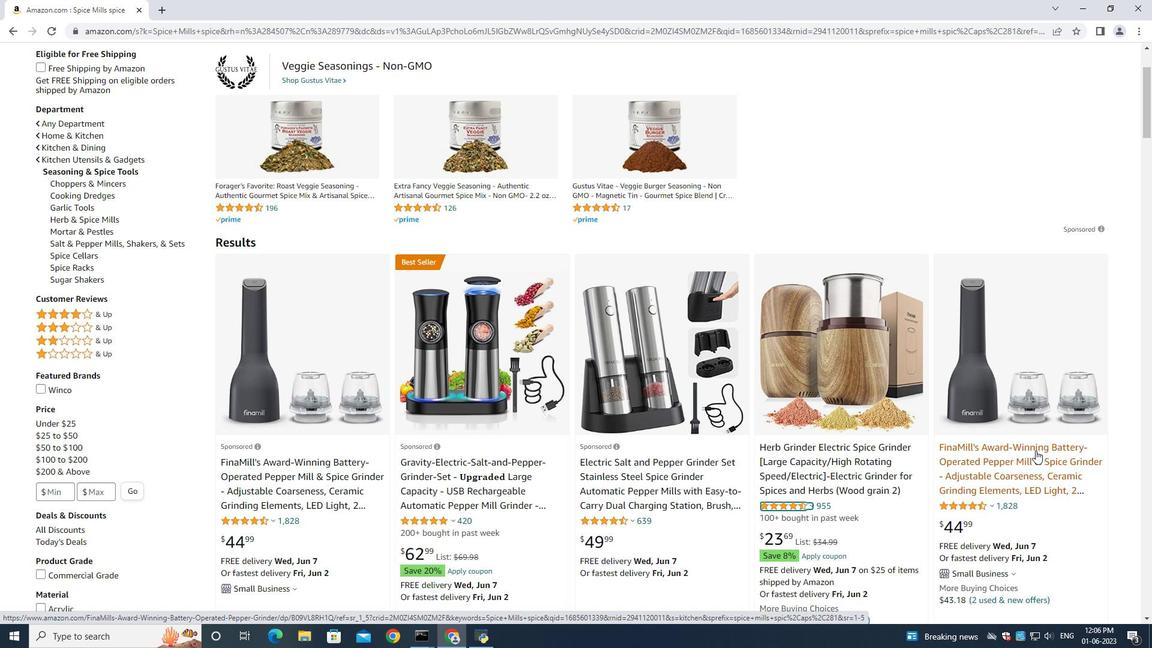 
Action: Mouse scrolled (1036, 450) with delta (0, 0)
Screenshot: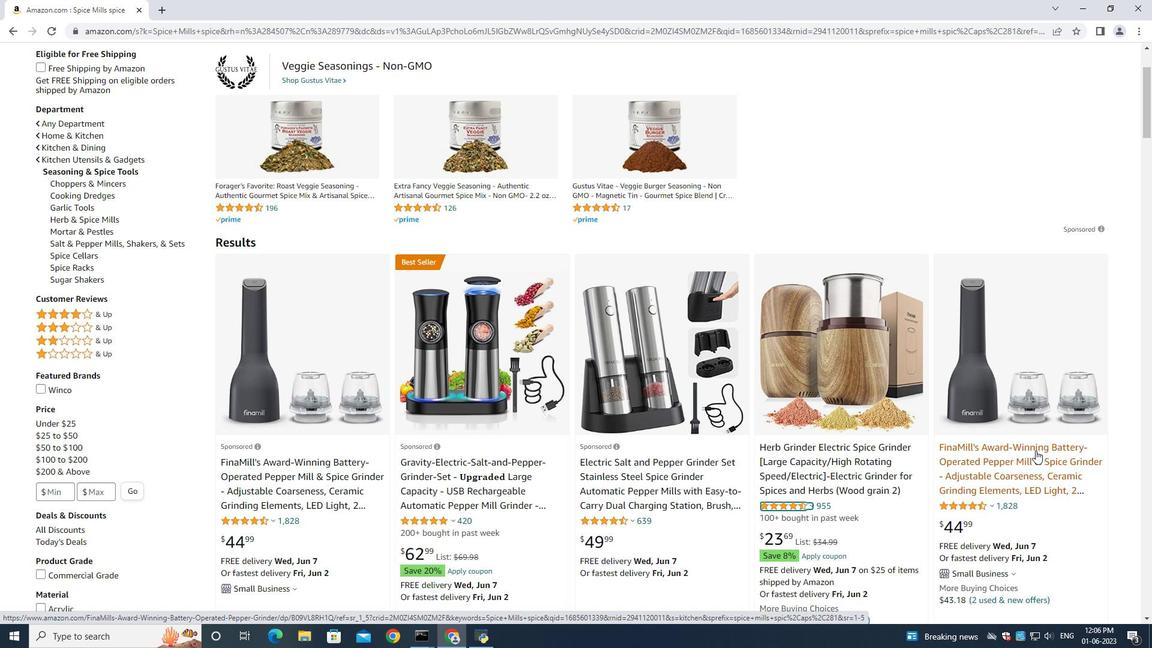 
Action: Mouse moved to (1034, 174)
Screenshot: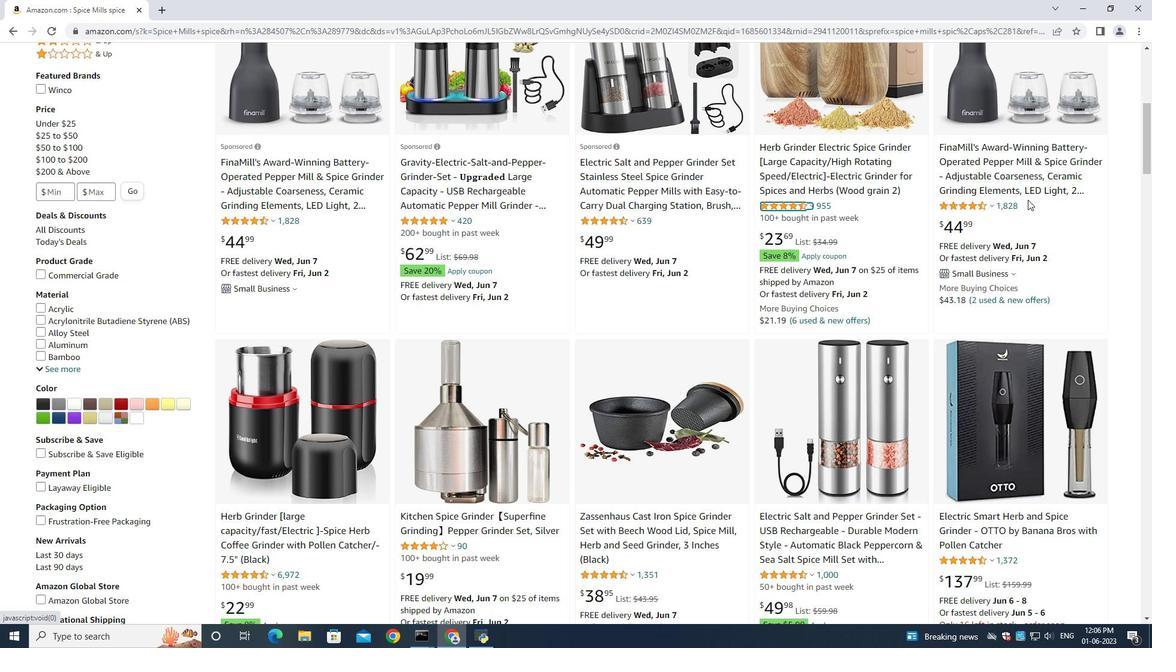 
Action: Mouse pressed left at (1034, 174)
Screenshot: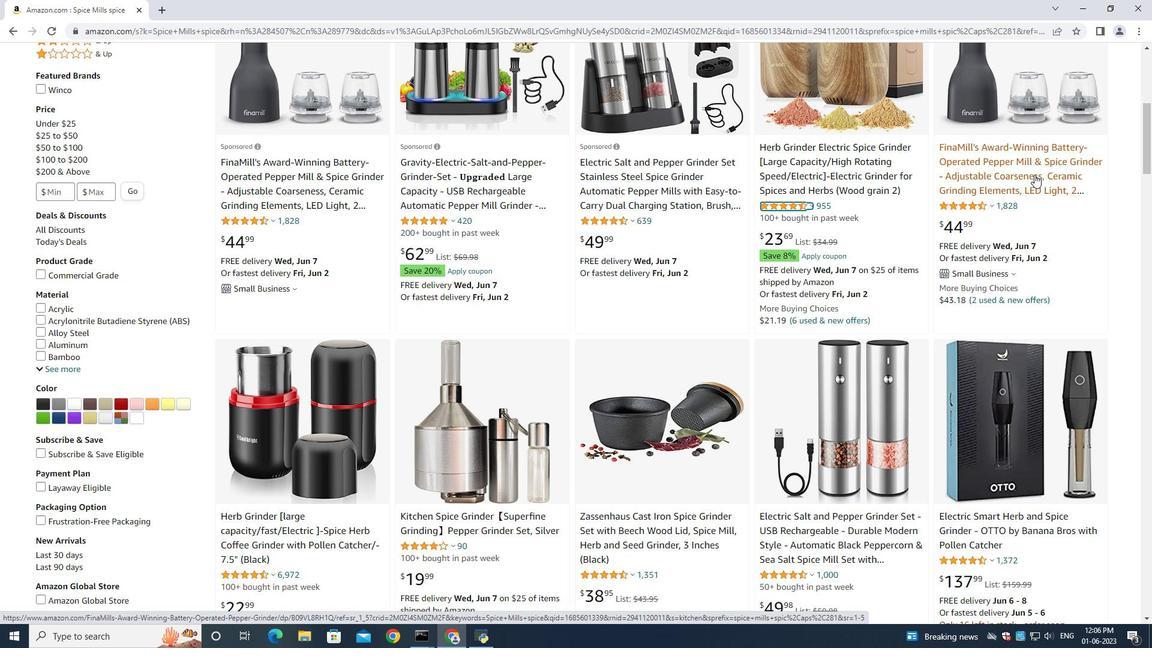 
Action: Mouse moved to (942, 477)
Screenshot: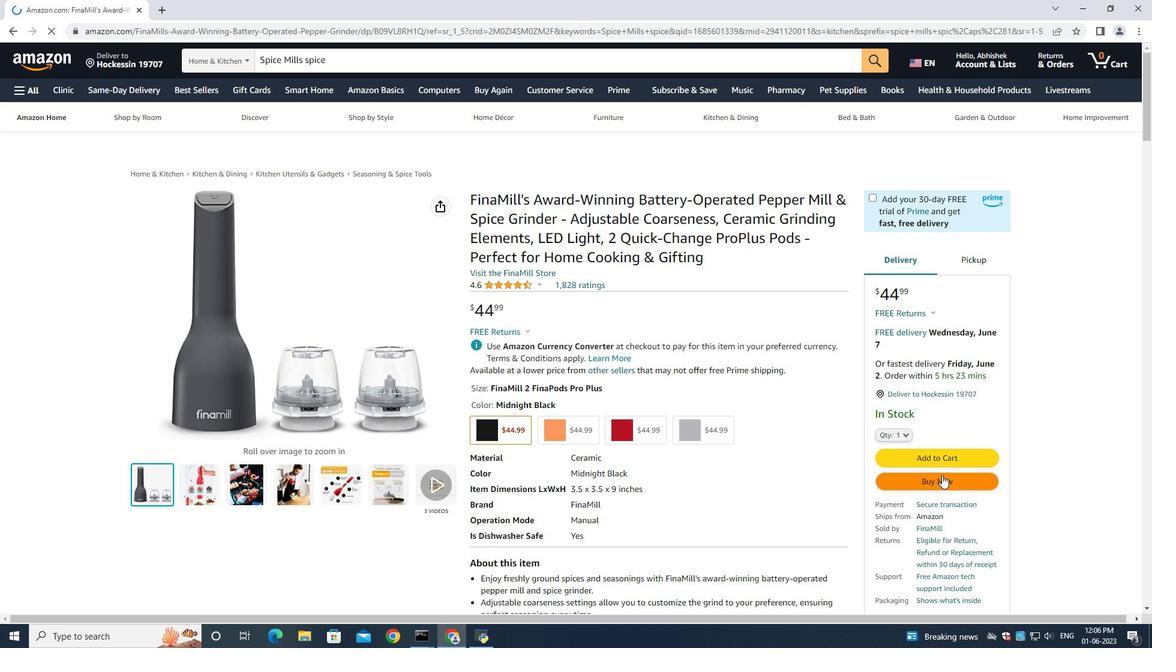 
Action: Mouse pressed left at (942, 477)
Screenshot: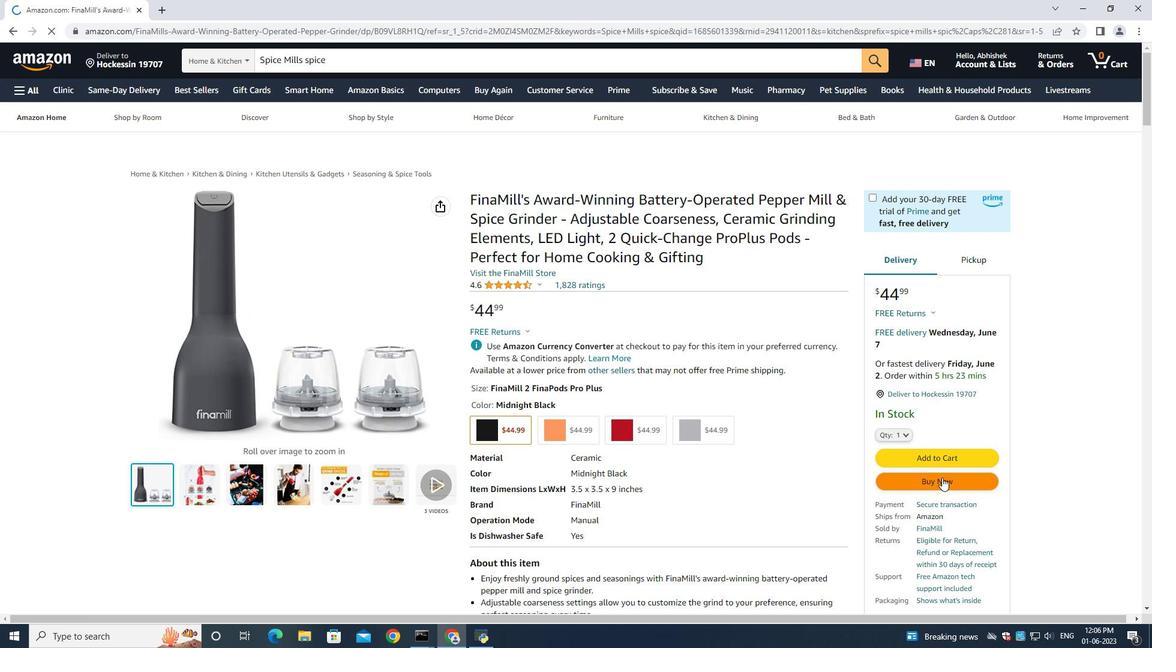 
Action: Key pressed <Key.down><Key.down><Key.down><Key.down><Key.down><Key.down><Key.down><Key.down><Key.down><Key.down><Key.down><Key.down><Key.down><Key.down><Key.down><Key.down><Key.down><Key.down><Key.down><Key.down><Key.down><Key.down><Key.down><Key.down><Key.down><Key.down><Key.down><Key.down><Key.down><Key.down><Key.down><Key.down><Key.down><Key.down><Key.down><Key.down><Key.down><Key.down><Key.down><Key.down><Key.down><Key.down><Key.down><Key.down><Key.down><Key.down><Key.down>
Screenshot: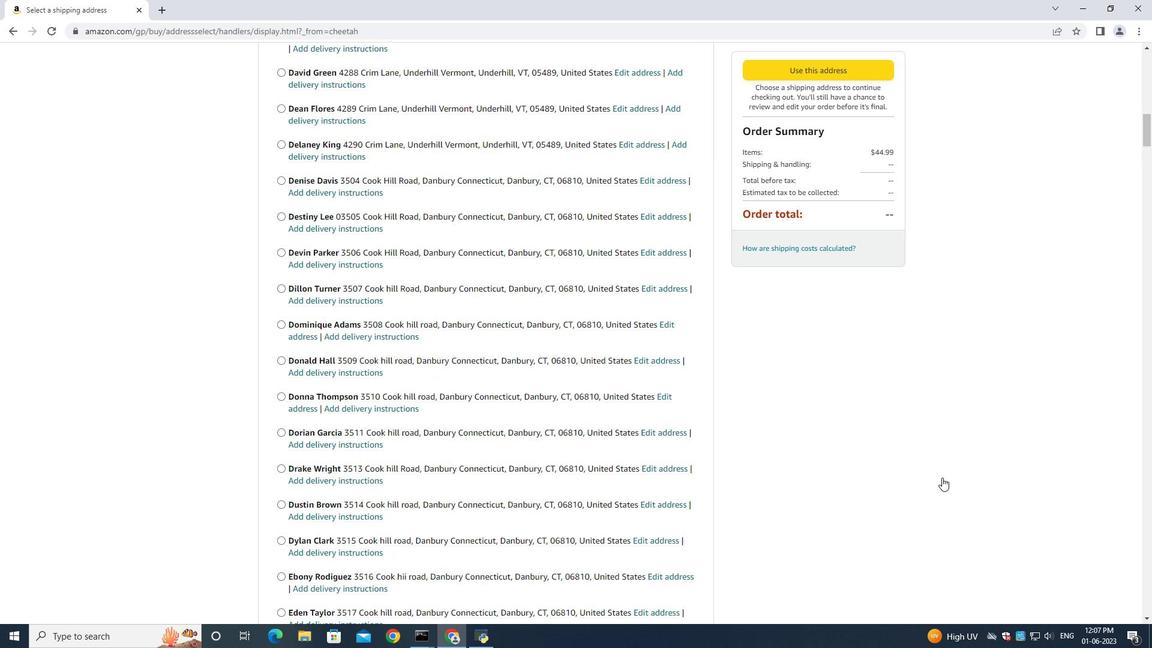 
Action: Mouse moved to (871, 409)
Screenshot: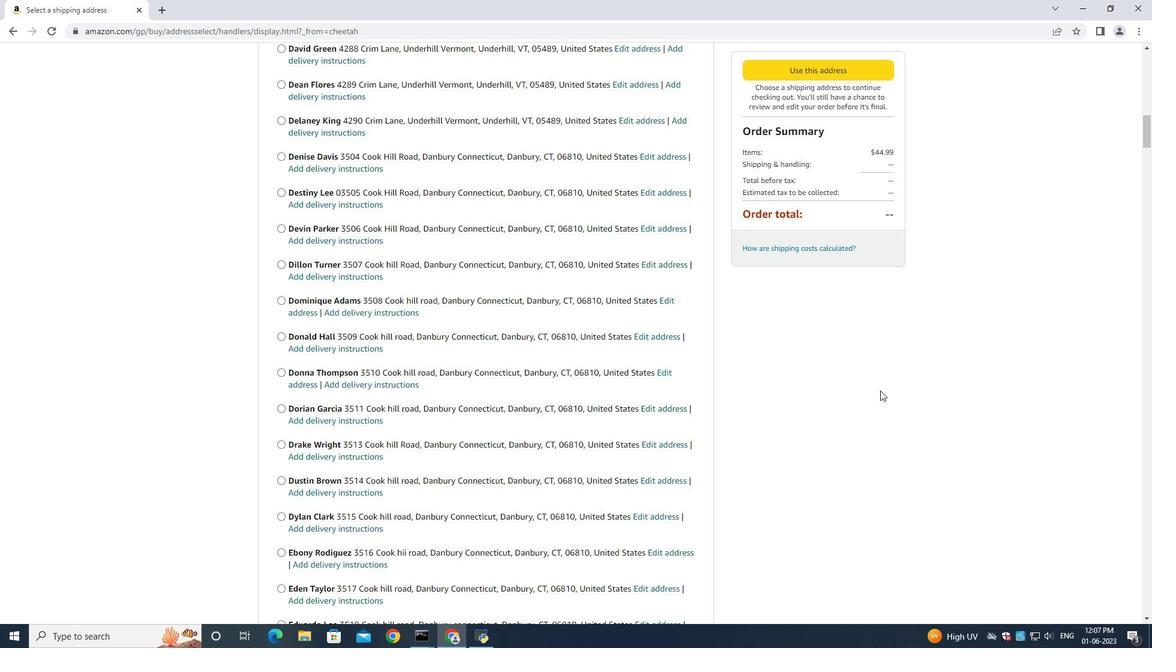 
Action: Mouse scrolled (871, 409) with delta (0, 0)
Screenshot: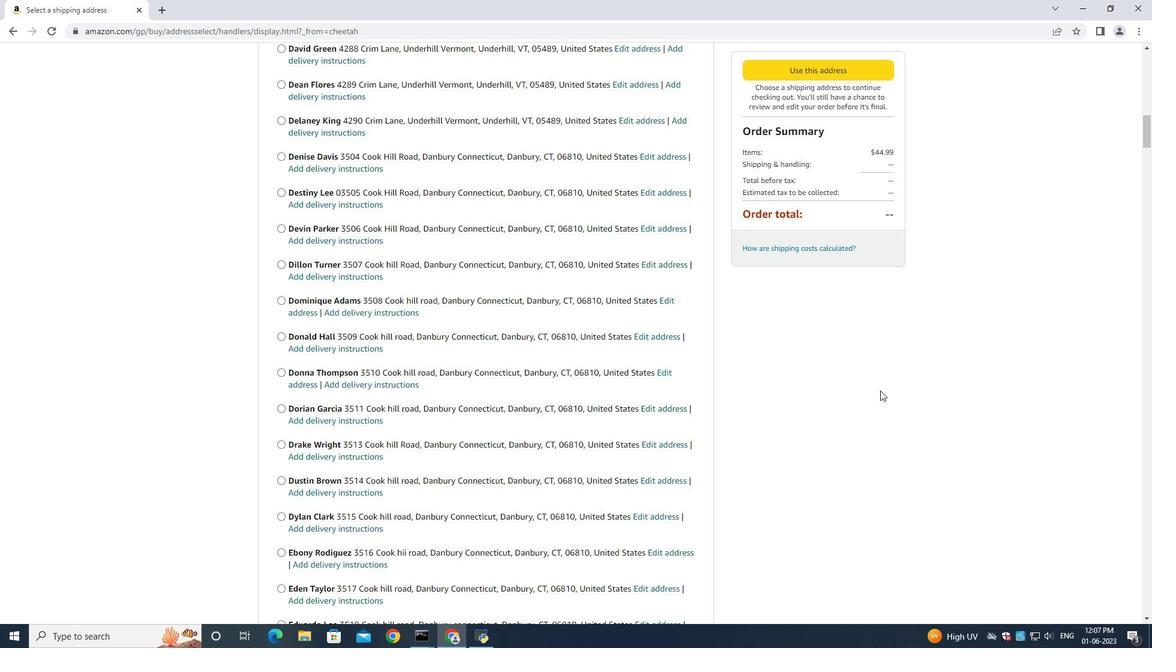 
Action: Mouse moved to (869, 412)
Screenshot: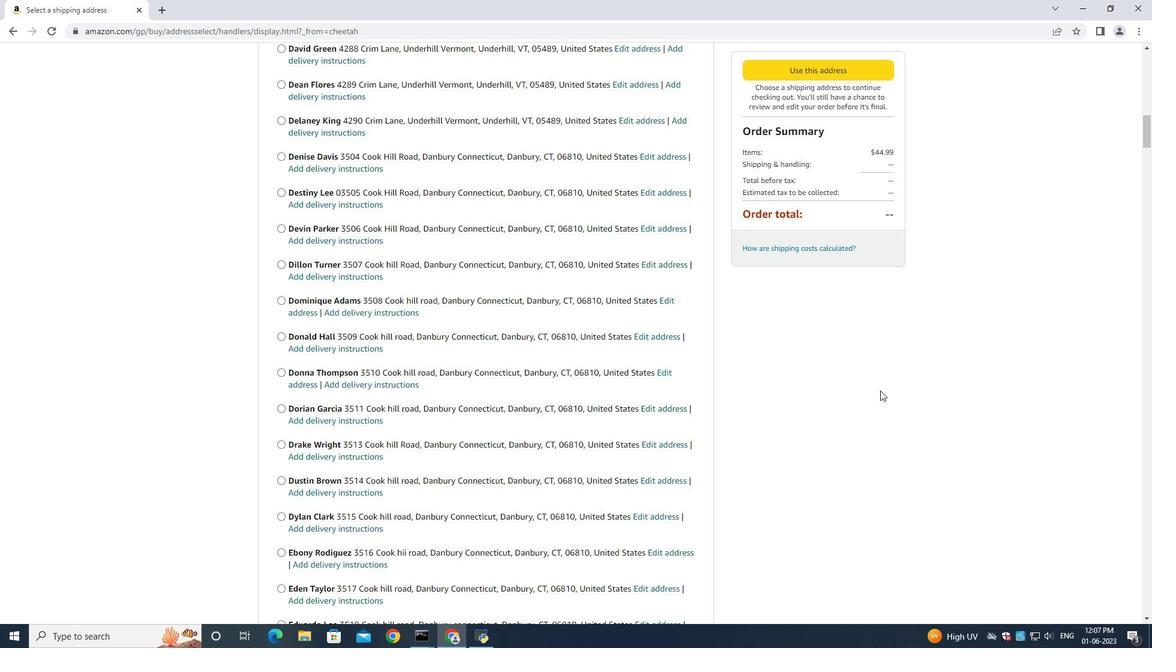 
Action: Mouse scrolled (869, 411) with delta (0, 0)
Screenshot: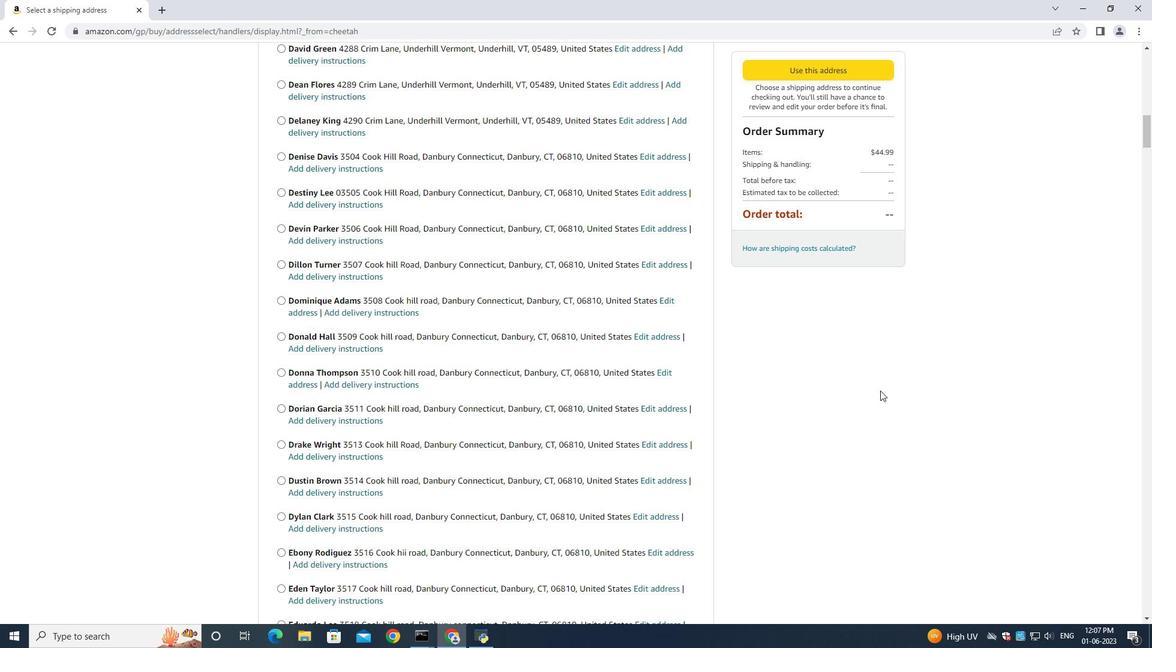 
Action: Mouse moved to (868, 412)
Screenshot: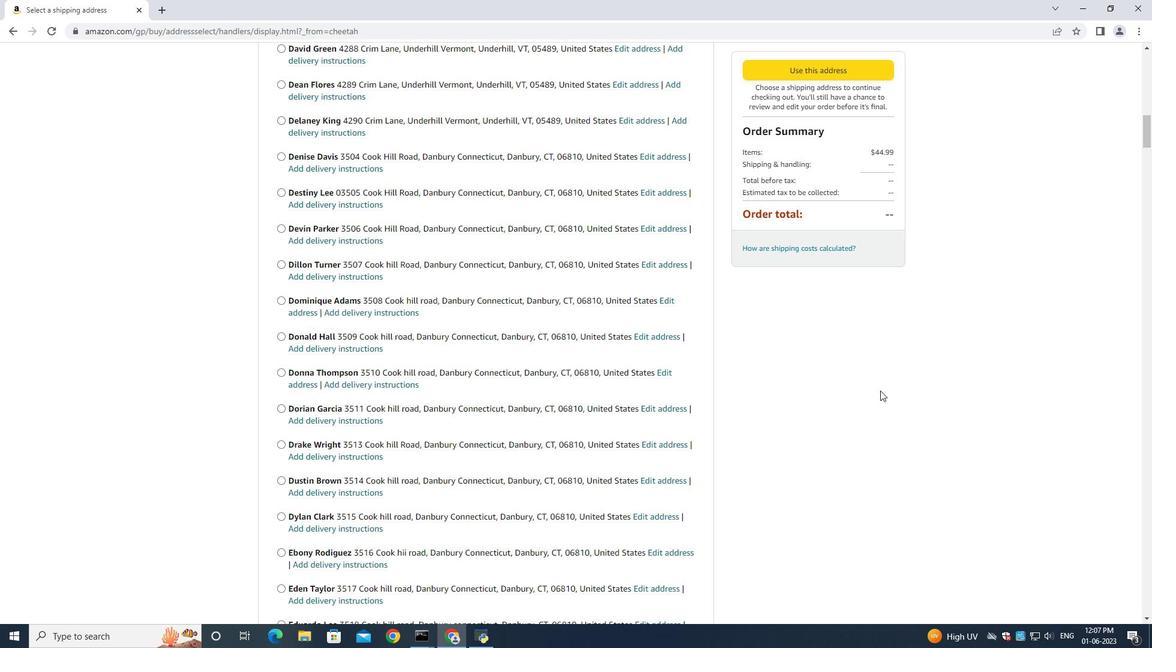 
Action: Mouse scrolled (869, 411) with delta (0, 0)
Screenshot: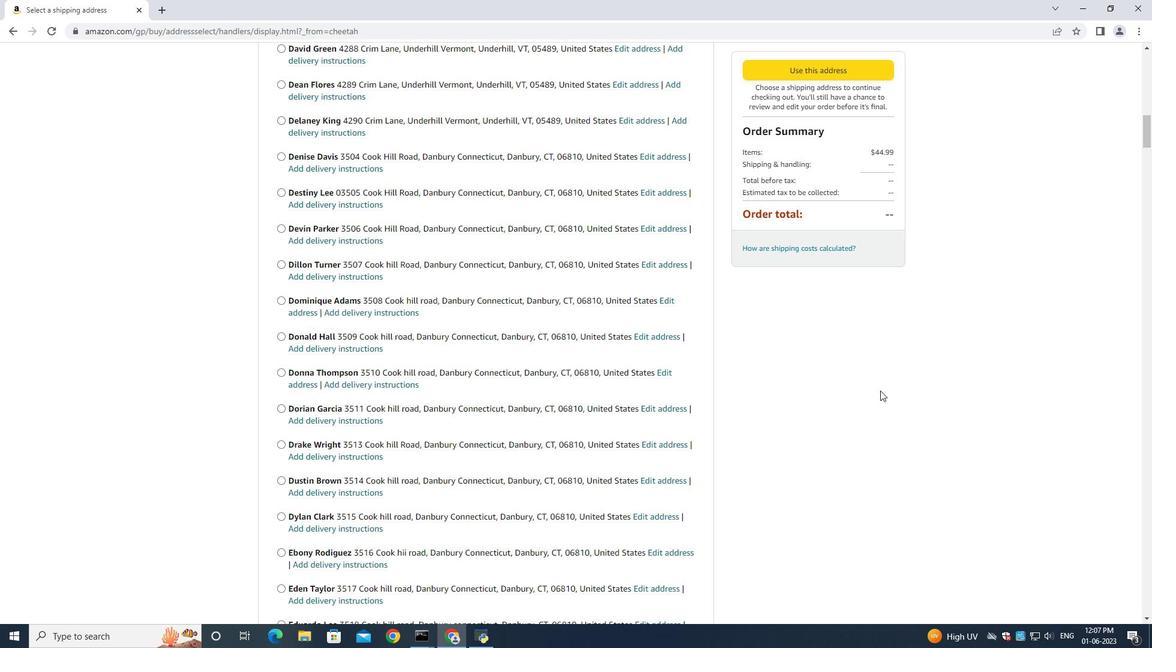 
Action: Mouse moved to (868, 412)
Screenshot: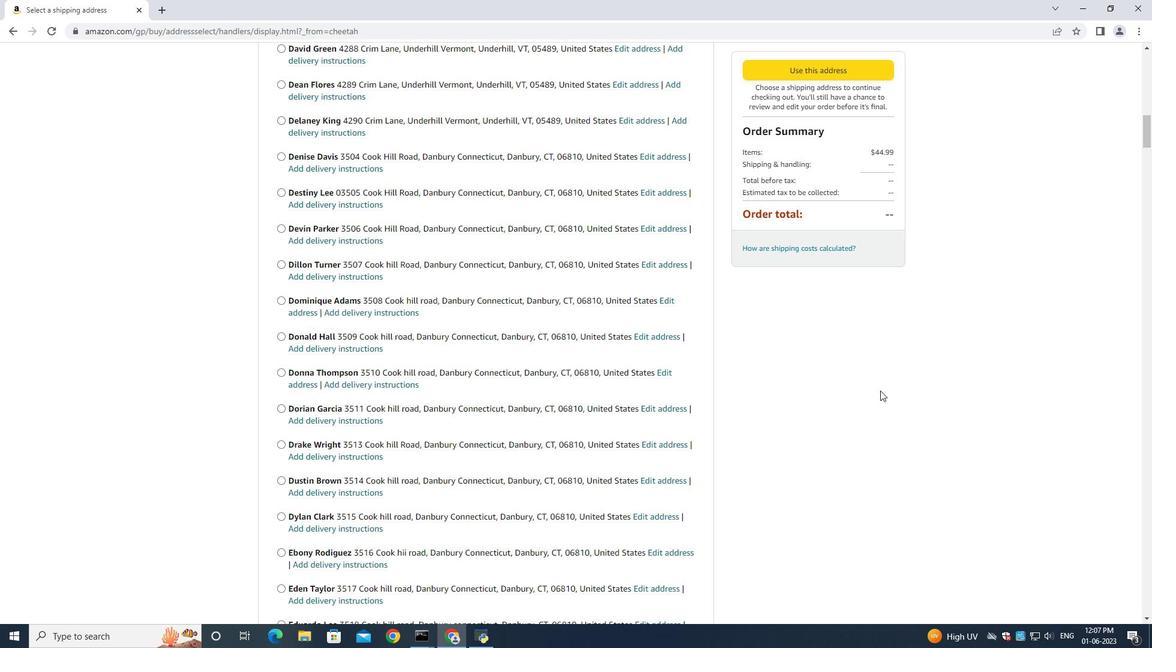 
Action: Mouse scrolled (868, 411) with delta (0, 0)
Screenshot: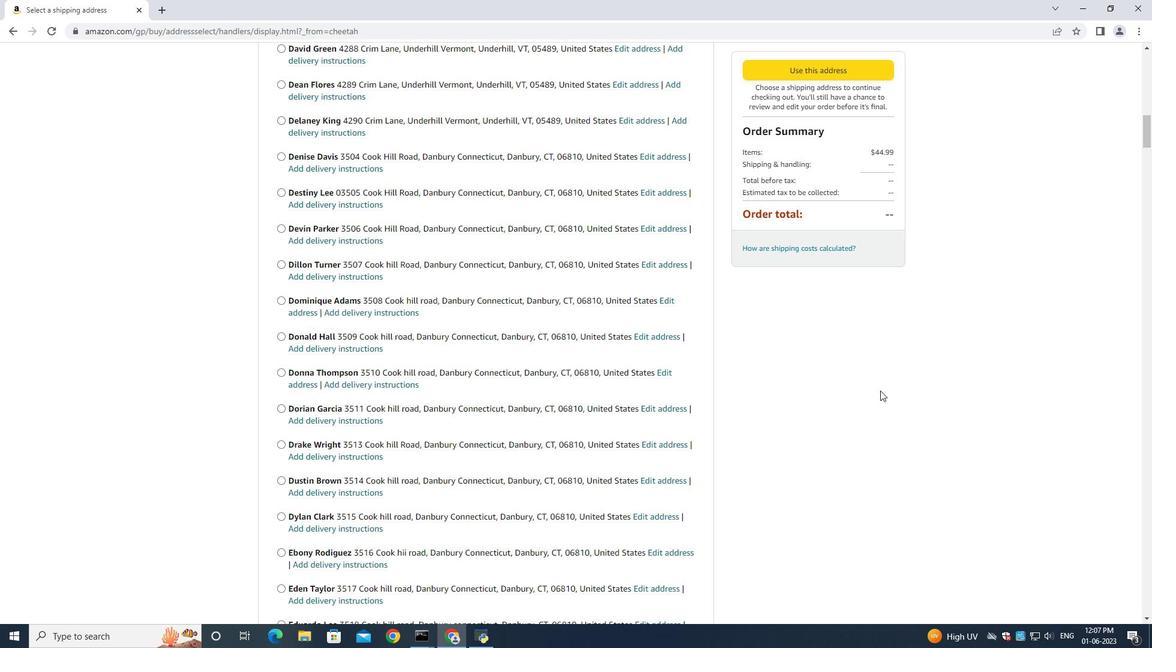 
Action: Mouse moved to (866, 412)
Screenshot: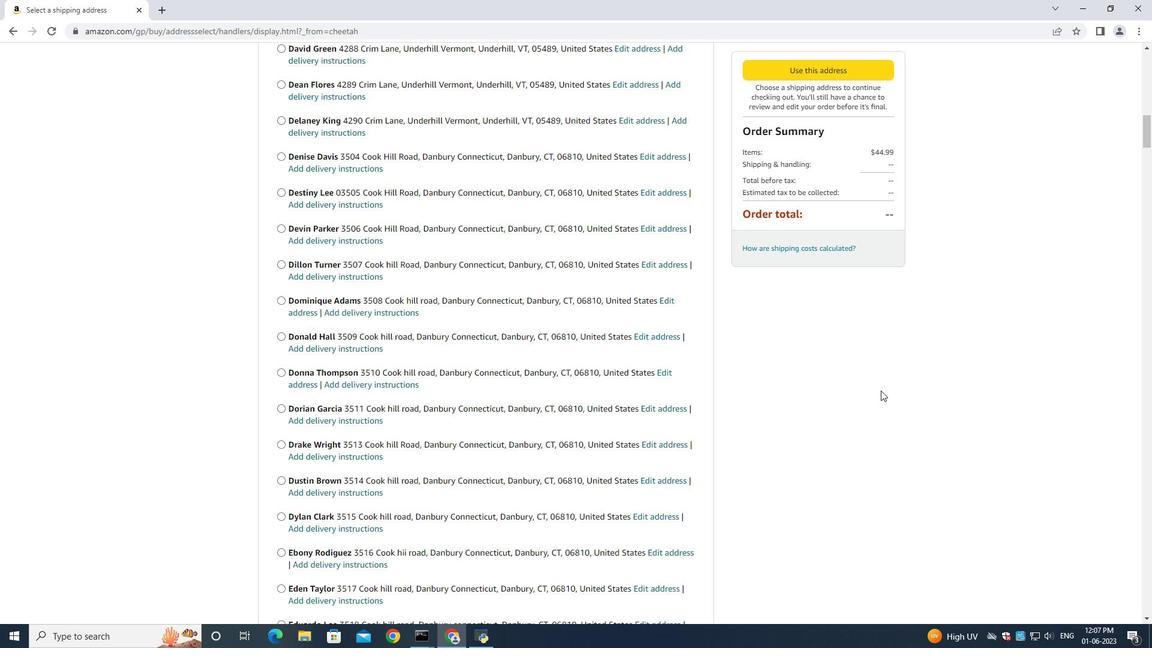 
Action: Mouse scrolled (868, 411) with delta (0, 0)
Screenshot: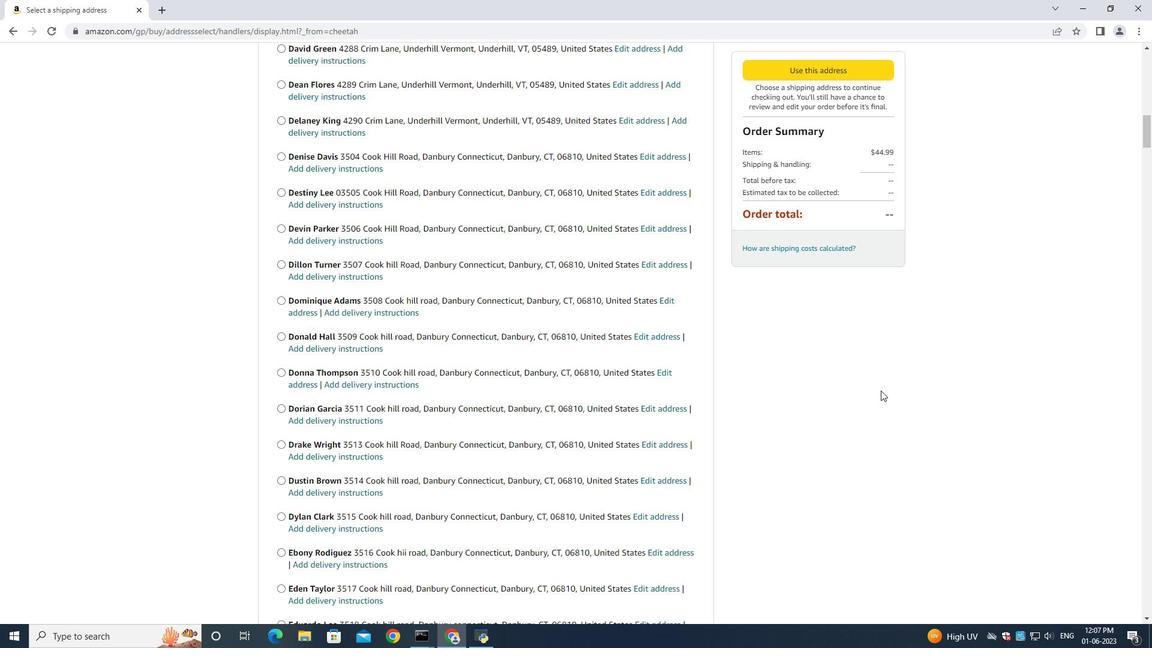 
Action: Mouse moved to (861, 411)
Screenshot: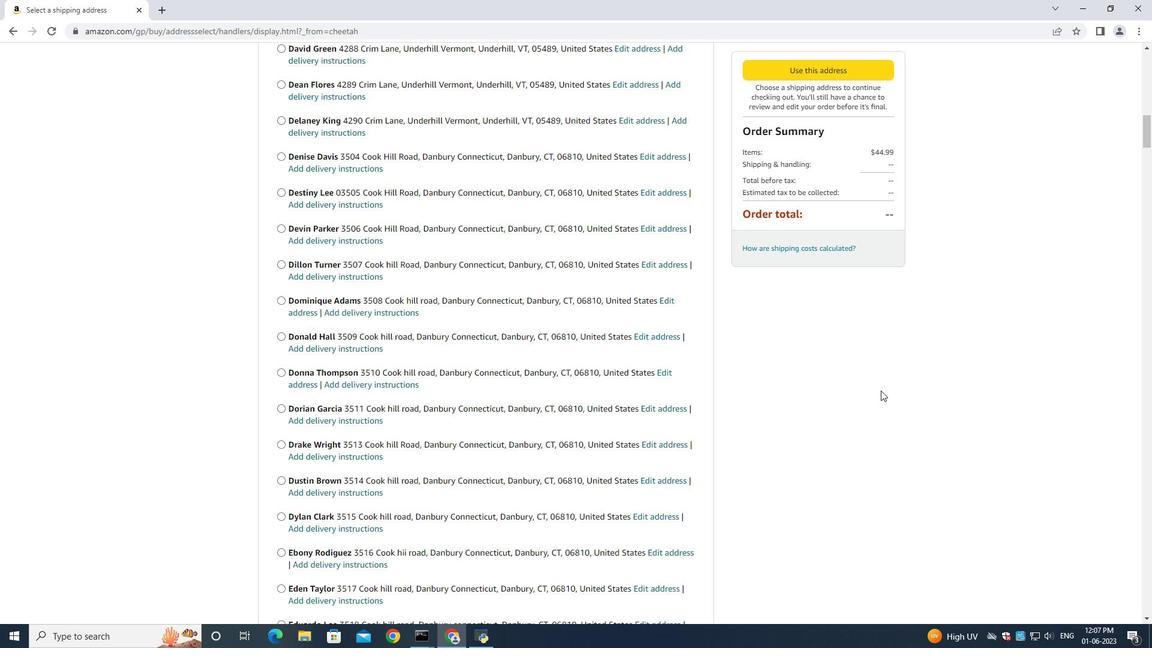 
Action: Mouse scrolled (868, 411) with delta (0, 0)
Screenshot: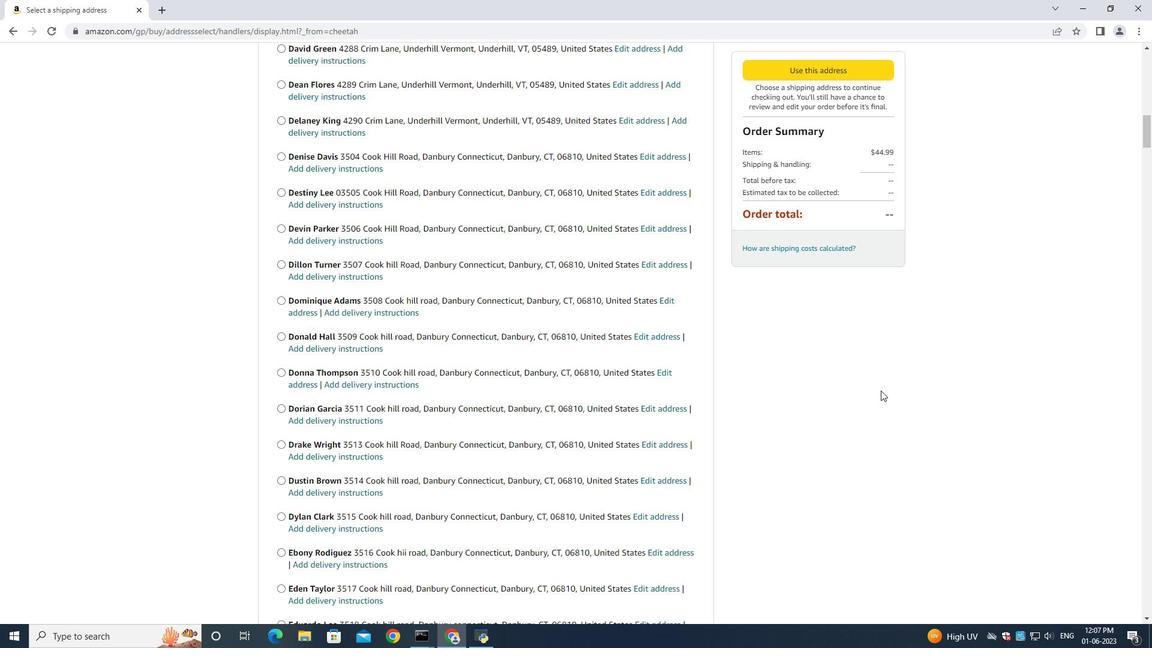 
Action: Mouse moved to (852, 409)
Screenshot: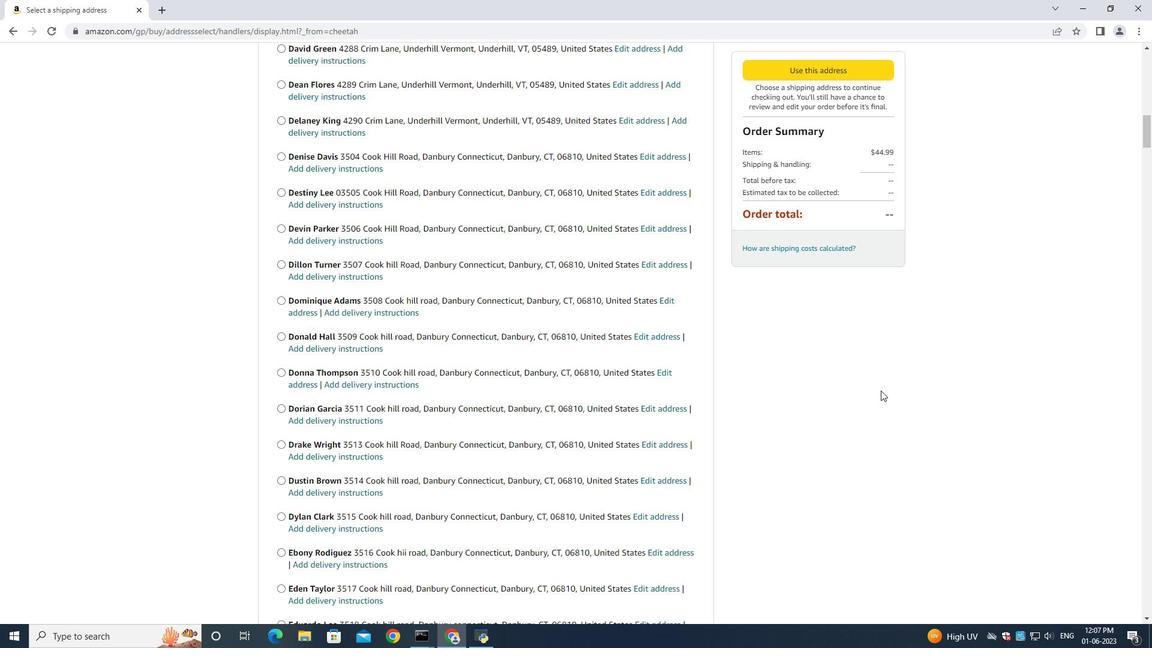 
Action: Mouse scrolled (861, 410) with delta (0, 0)
Screenshot: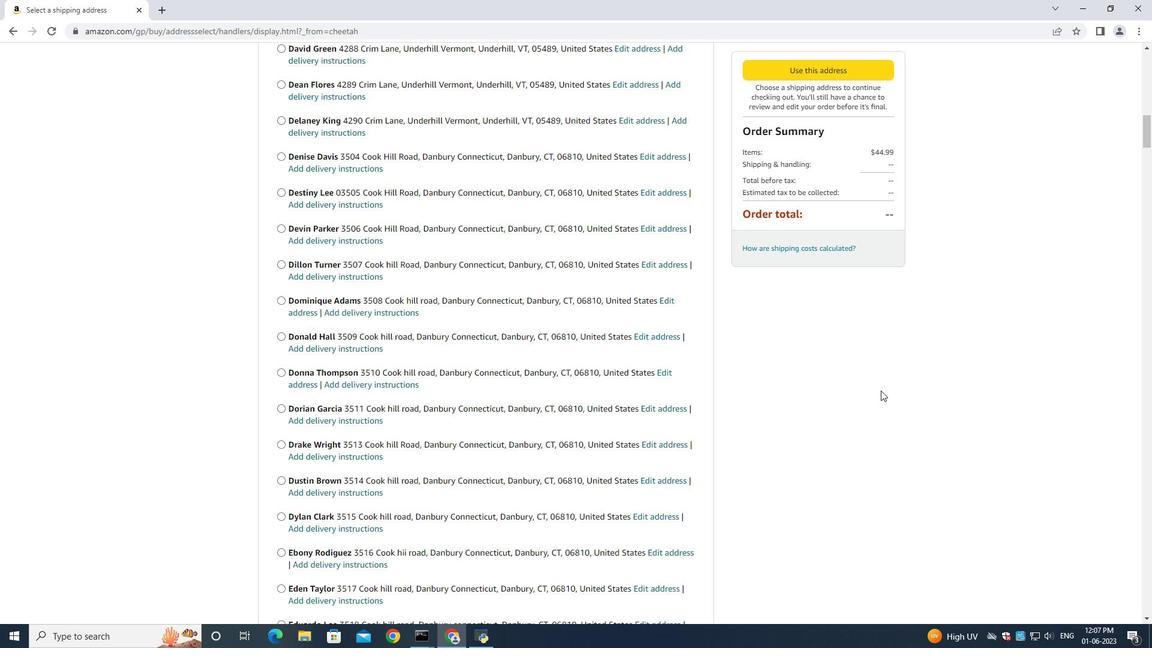 
Action: Mouse moved to (492, 401)
Screenshot: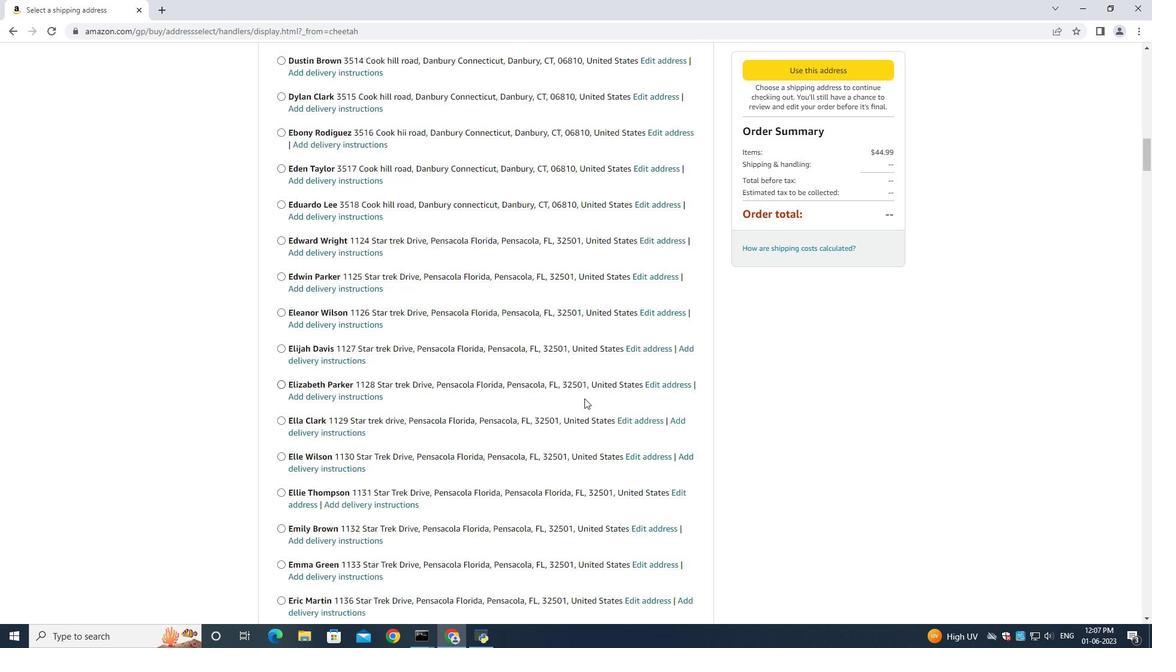 
Action: Mouse scrolled (497, 399) with delta (0, 0)
Screenshot: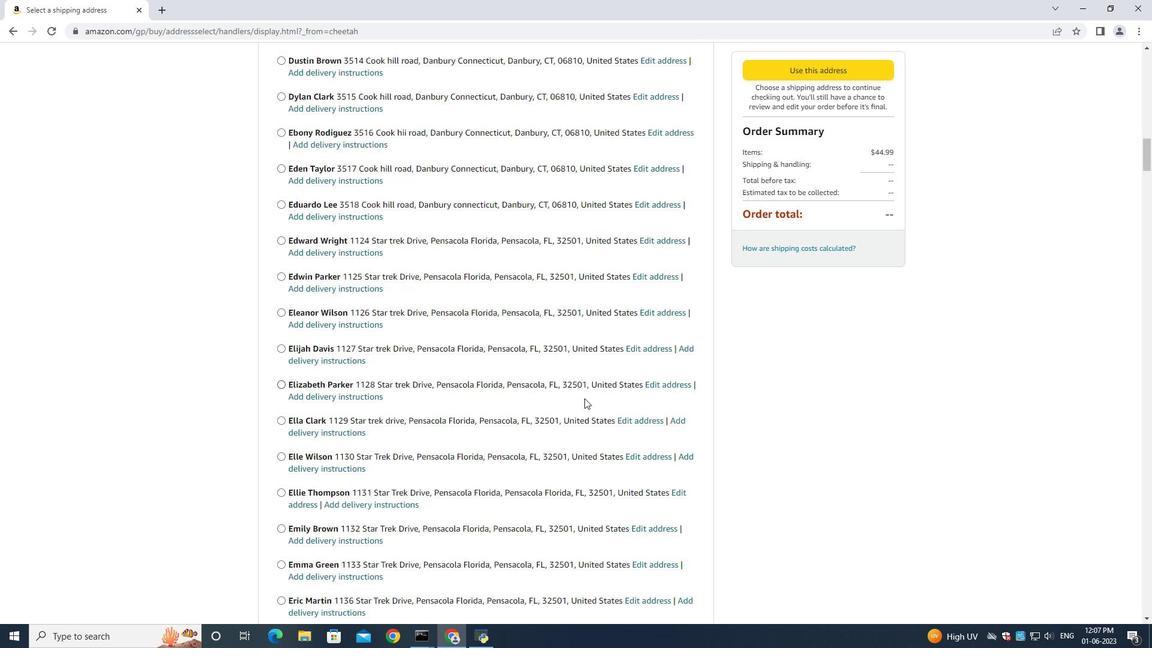 
Action: Mouse moved to (482, 402)
Screenshot: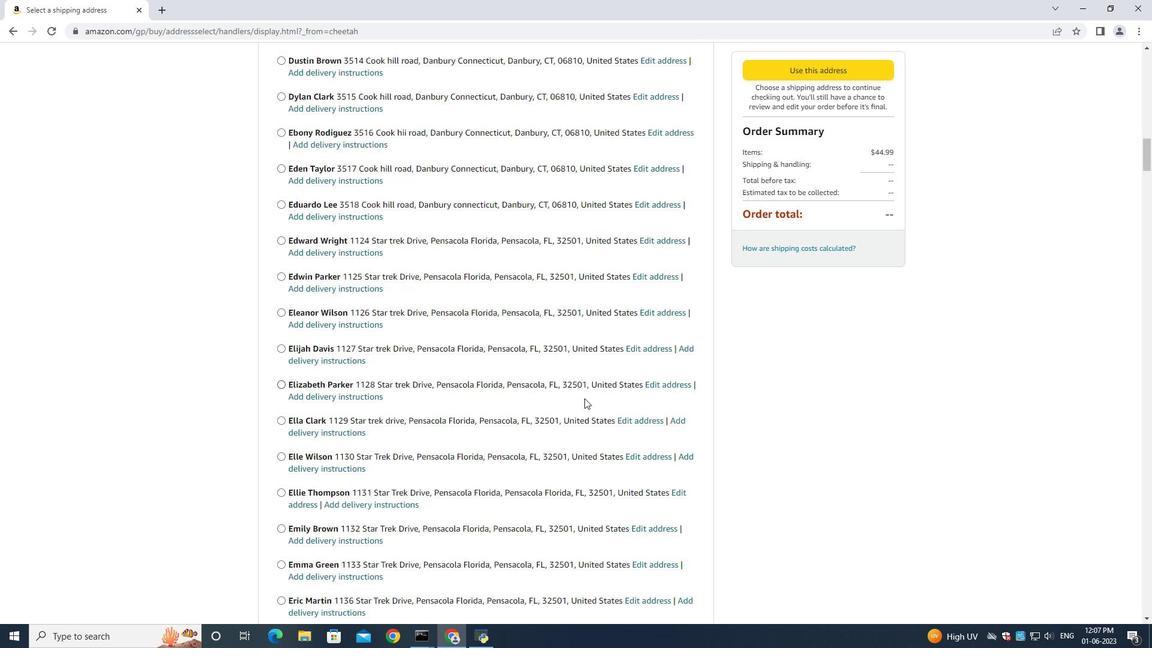 
Action: Mouse scrolled (486, 401) with delta (0, 0)
Screenshot: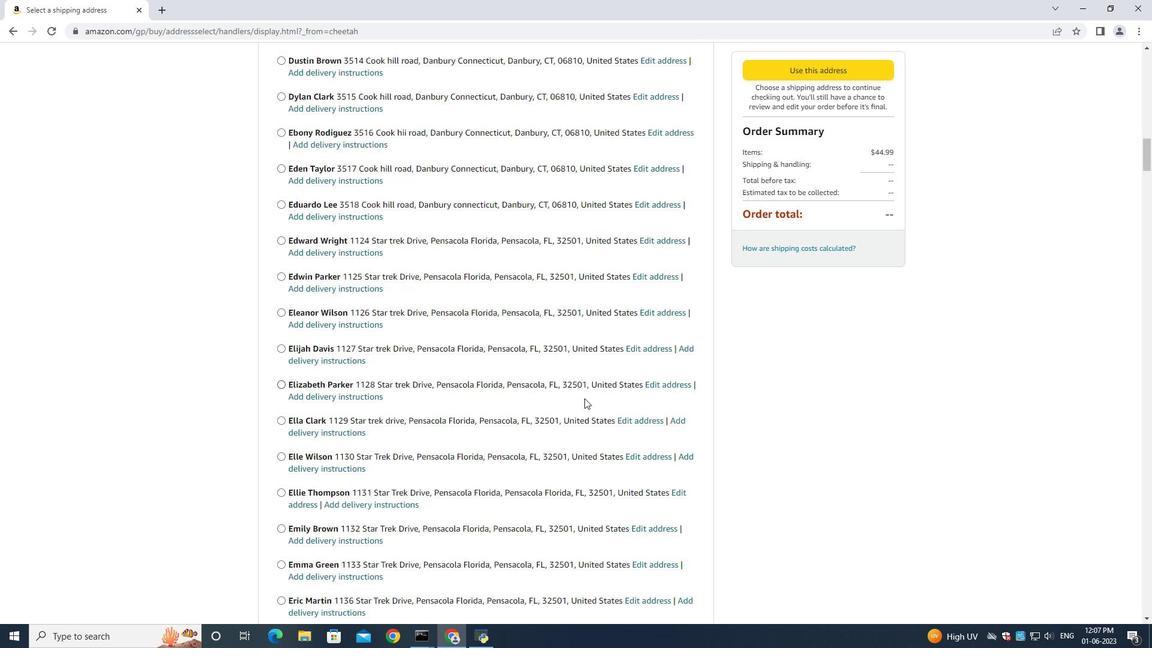 
Action: Mouse moved to (481, 402)
Screenshot: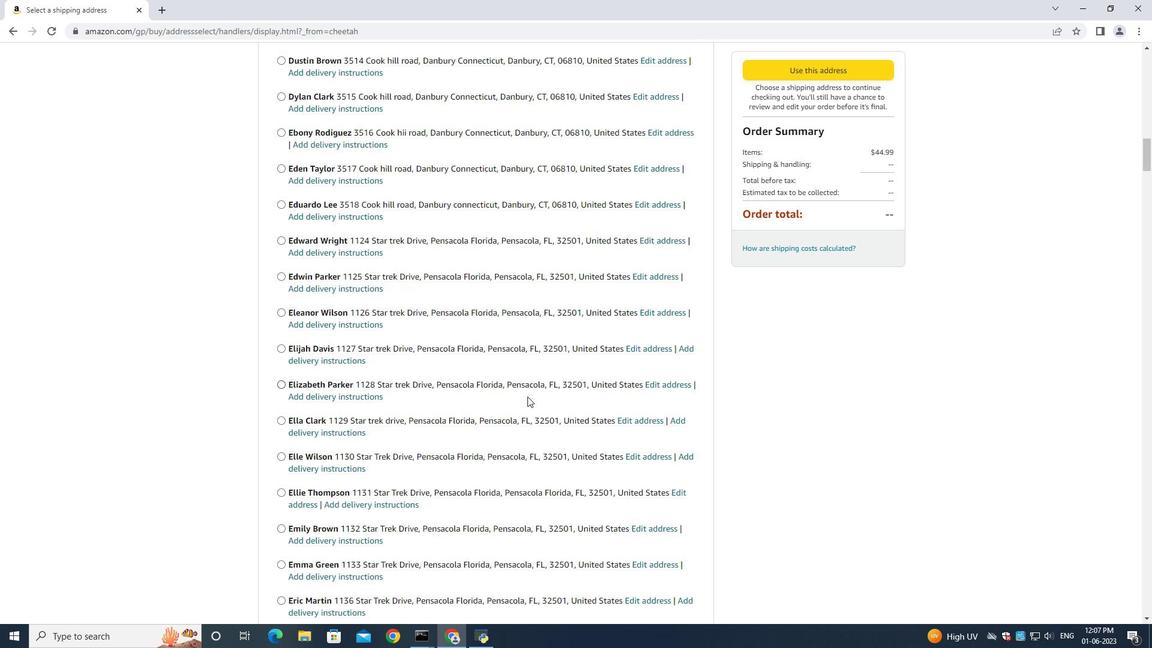 
Action: Mouse scrolled (483, 401) with delta (0, 0)
Screenshot: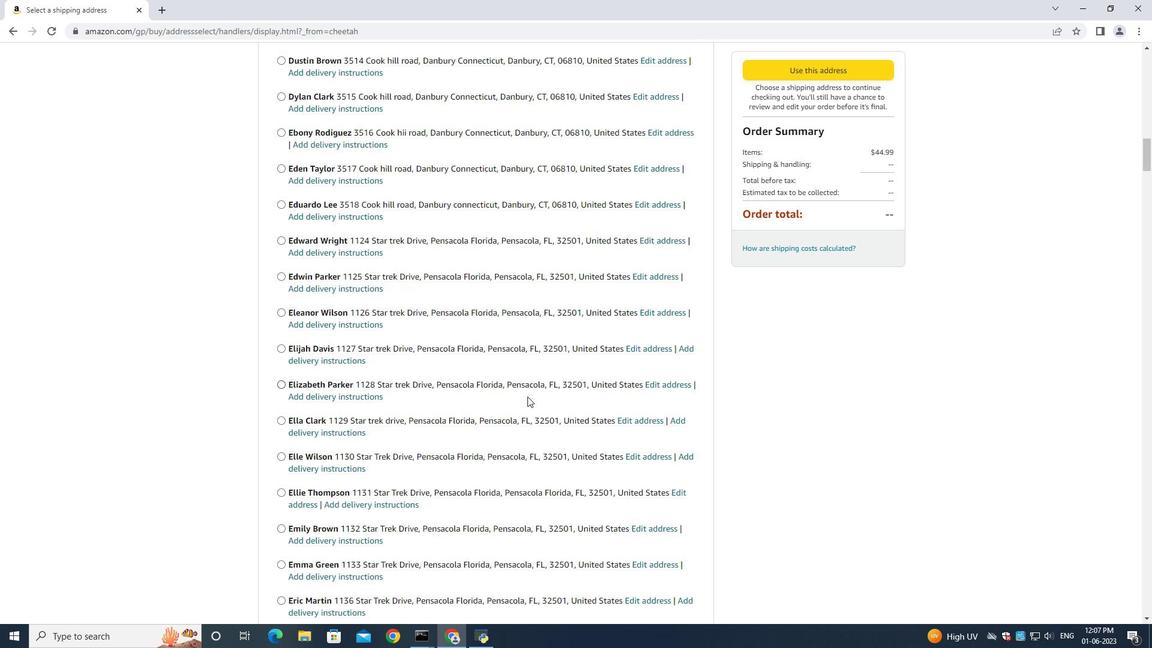 
Action: Mouse moved to (481, 402)
Screenshot: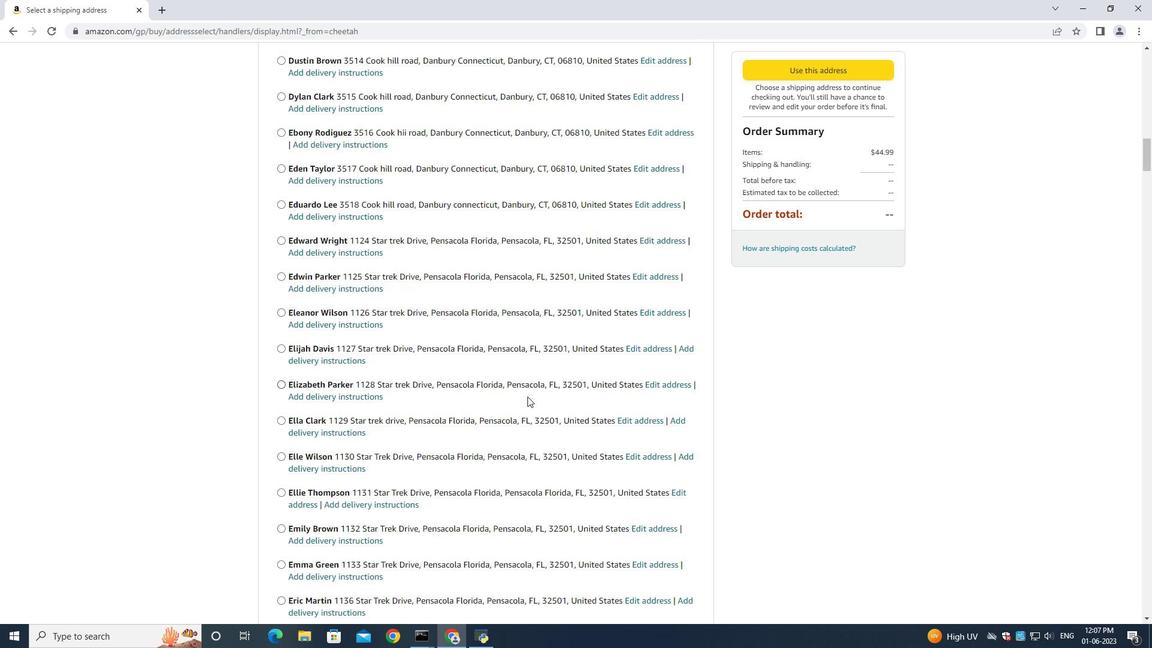 
Action: Mouse scrolled (482, 400) with delta (0, -1)
Screenshot: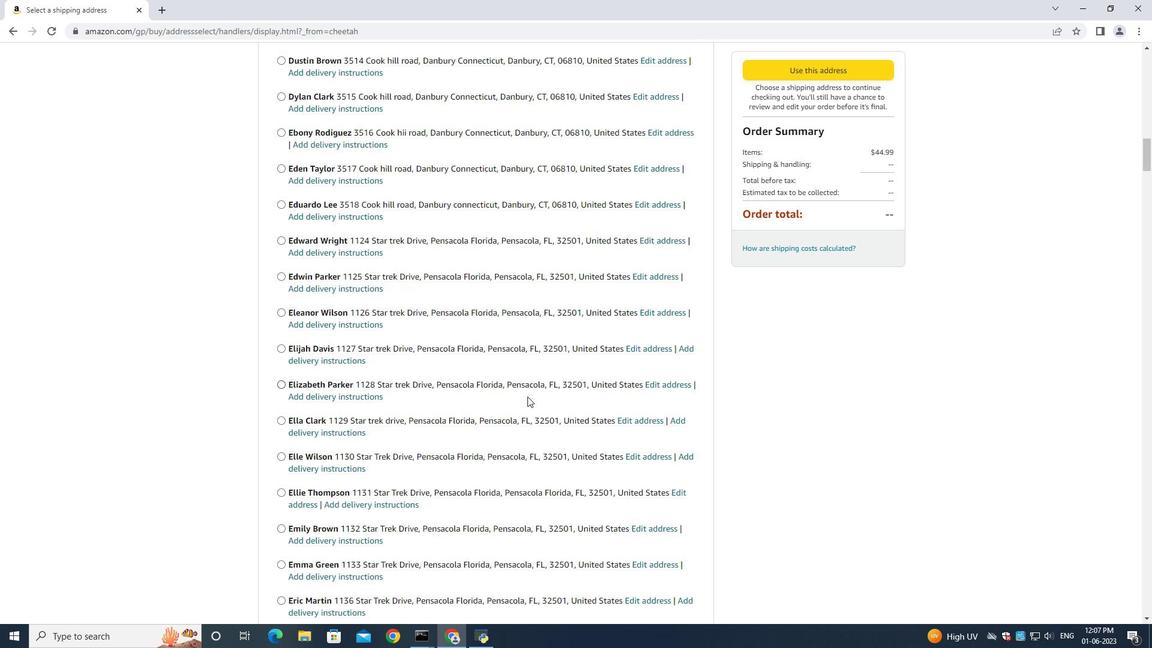 
Action: Mouse moved to (480, 402)
Screenshot: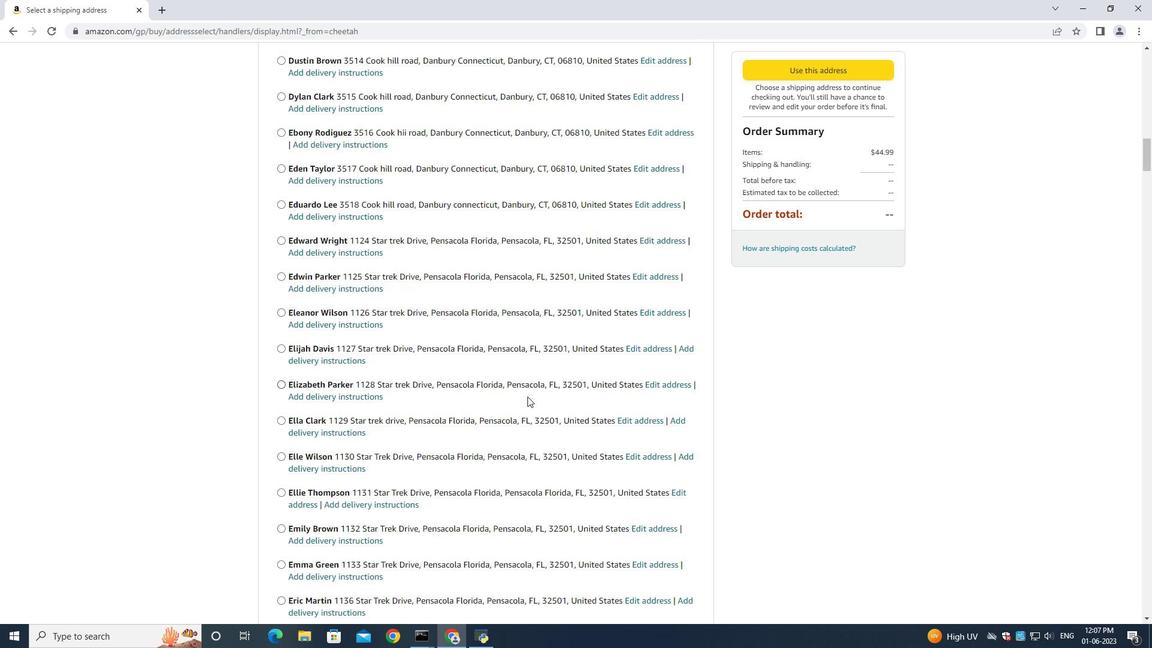 
Action: Mouse scrolled (481, 401) with delta (0, 0)
Screenshot: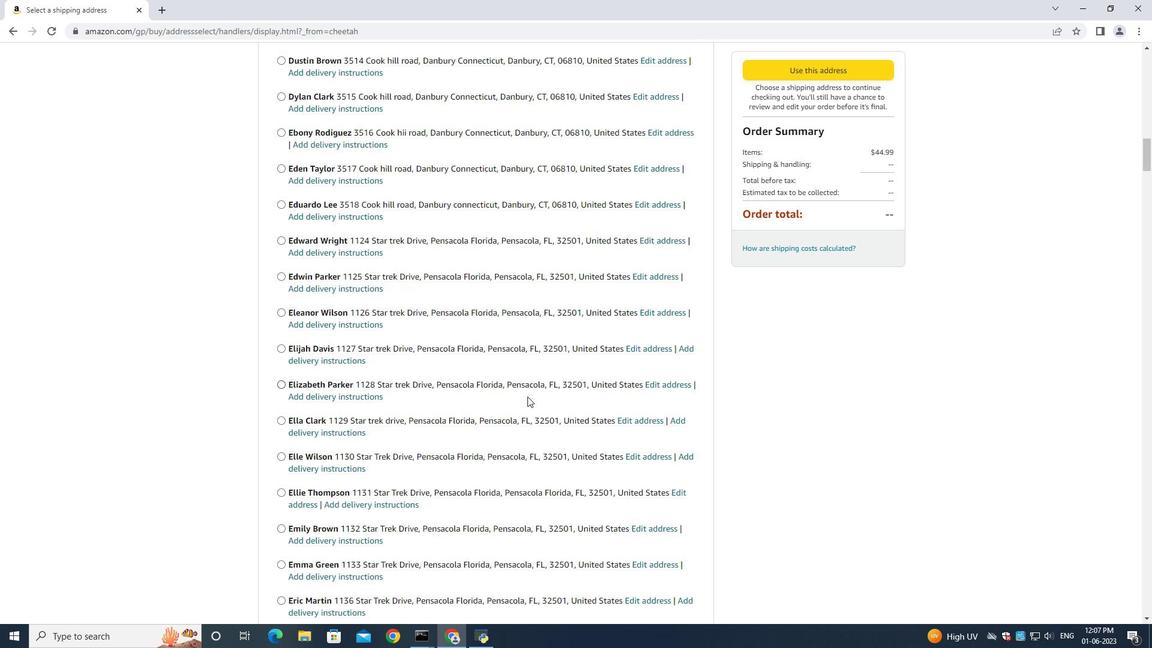 
Action: Mouse moved to (480, 401)
Screenshot: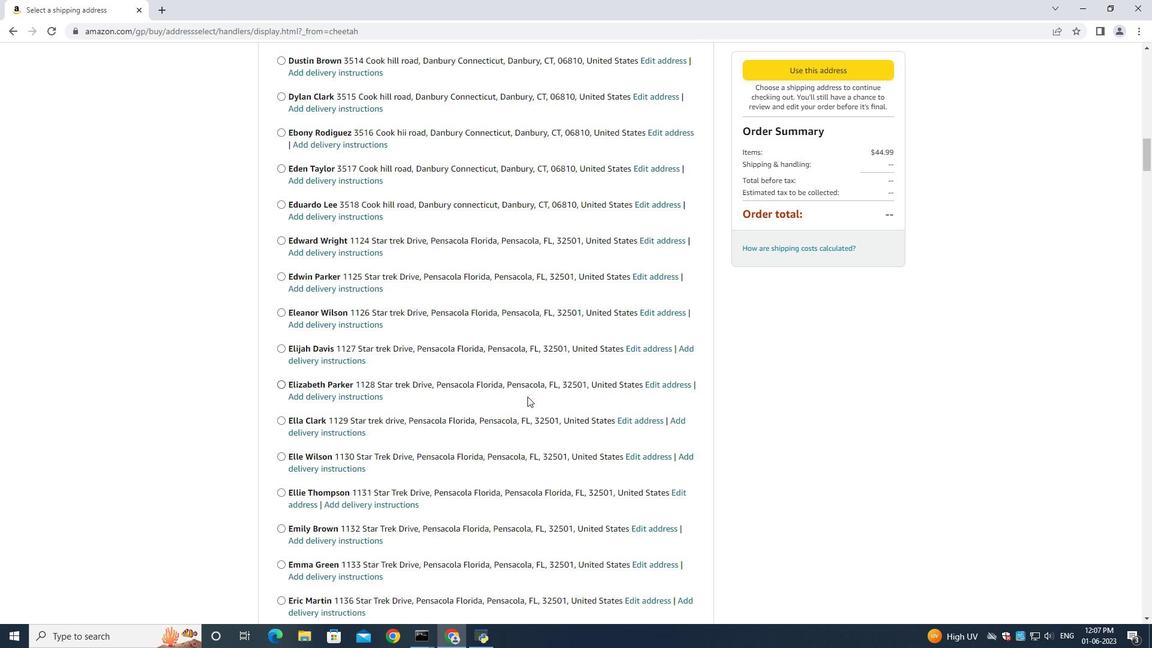 
Action: Mouse scrolled (480, 401) with delta (0, 0)
Screenshot: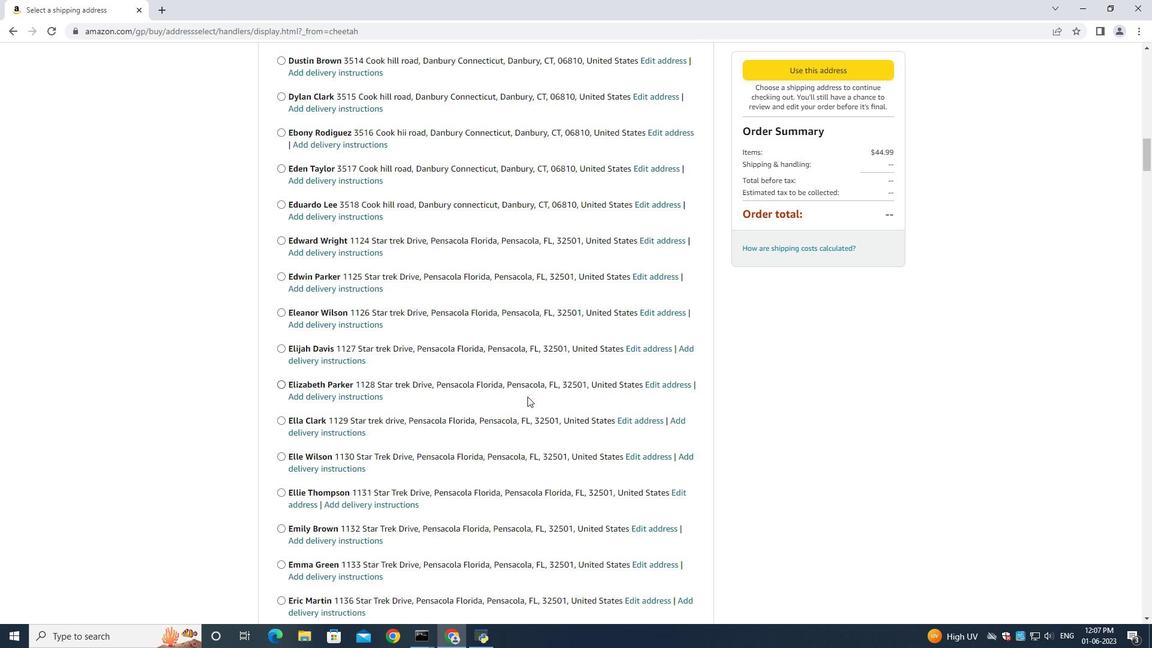 
Action: Mouse moved to (479, 385)
Screenshot: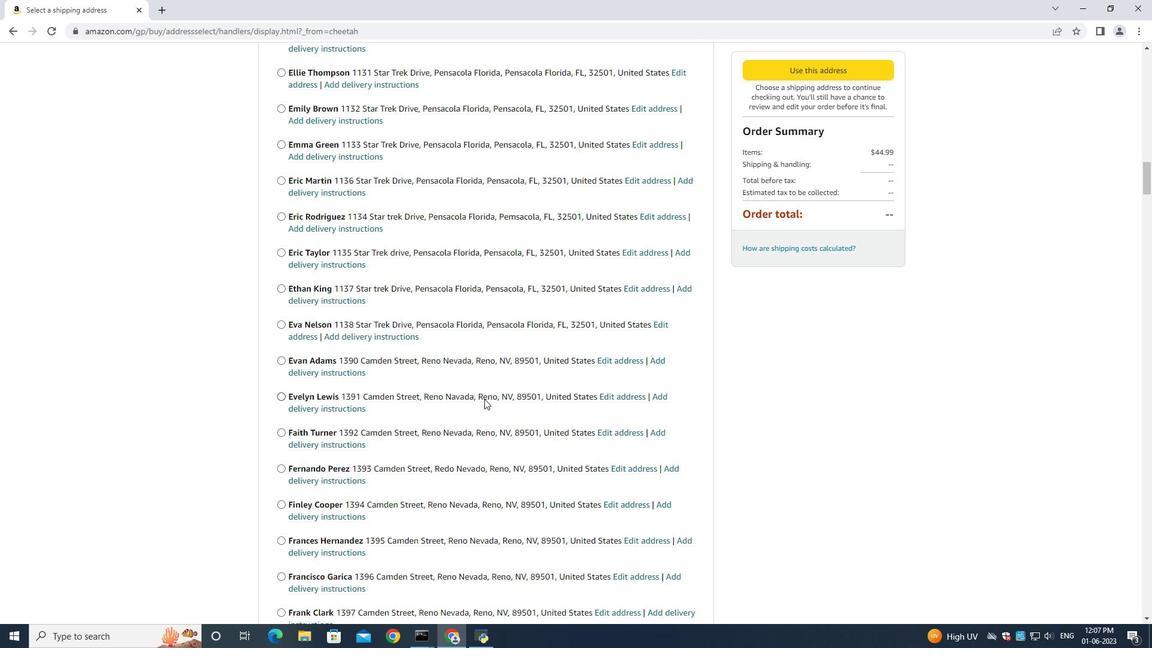 
Action: Mouse scrolled (478, 384) with delta (0, 0)
Screenshot: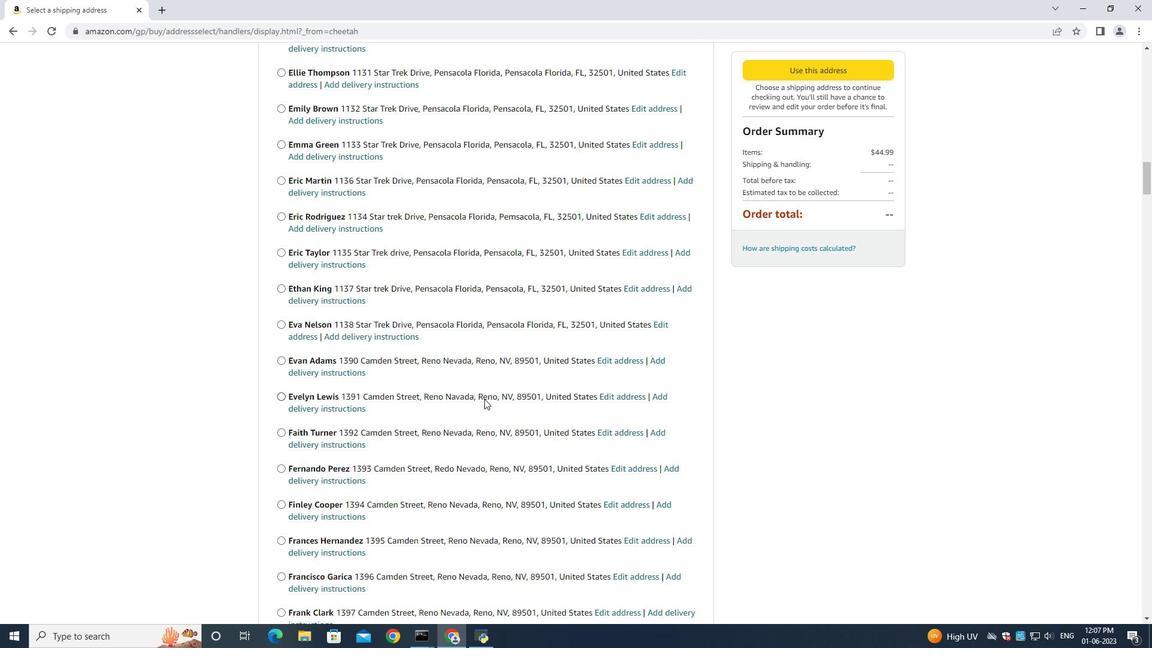 
Action: Mouse moved to (480, 386)
Screenshot: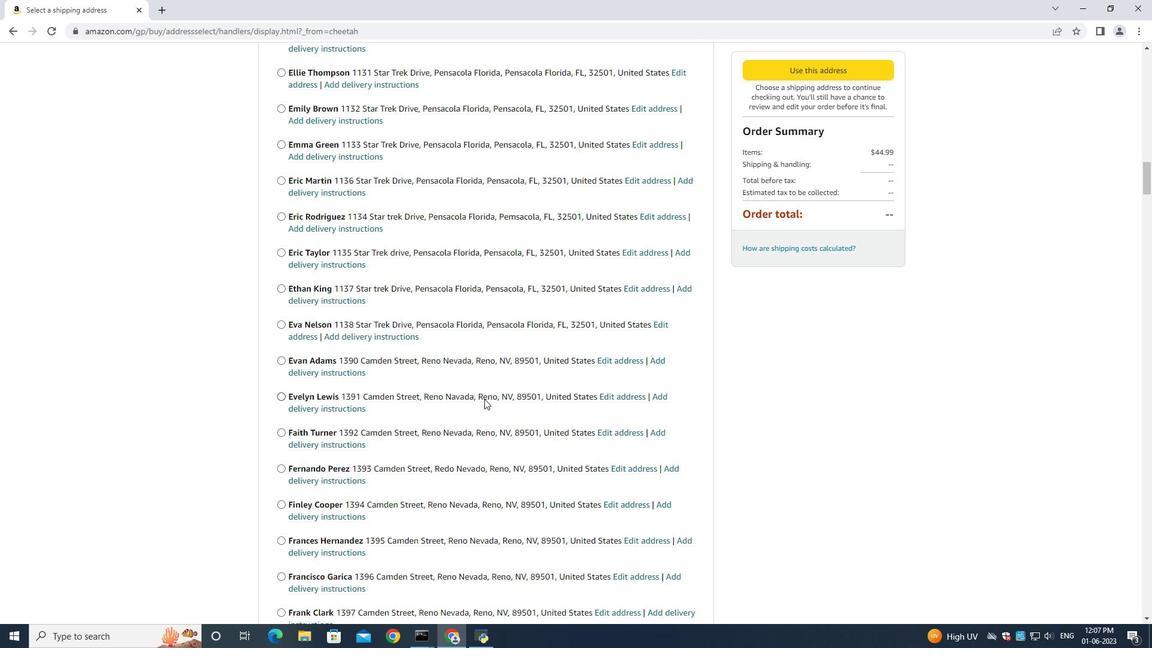 
Action: Mouse scrolled (479, 385) with delta (0, 0)
Screenshot: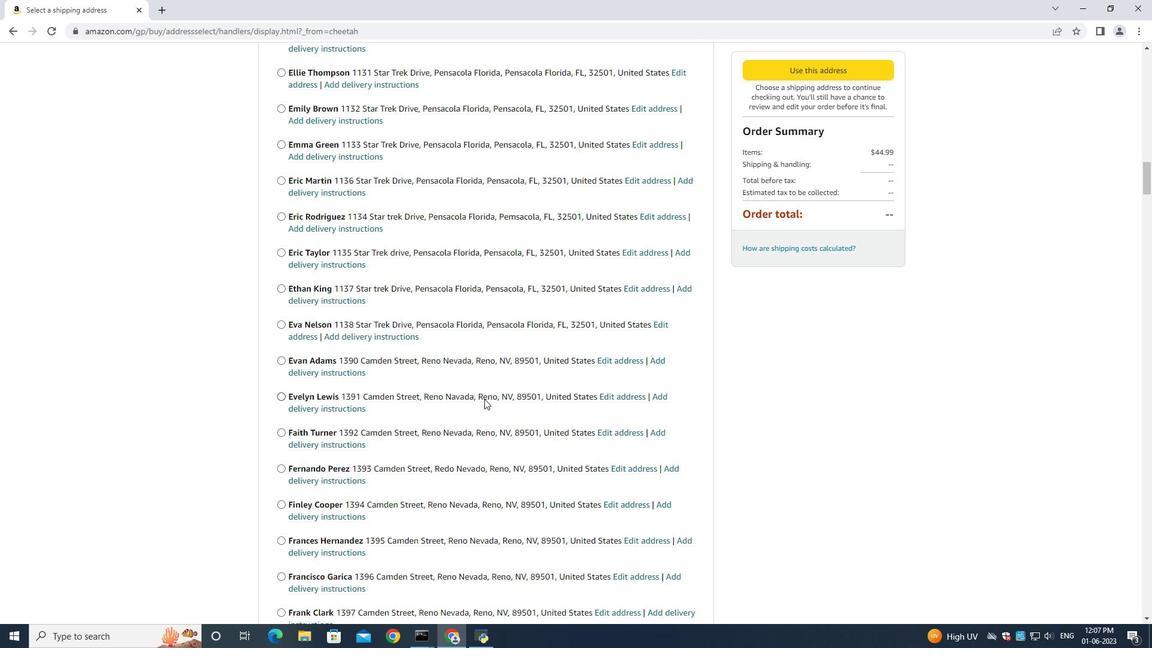 
Action: Mouse moved to (480, 385)
Screenshot: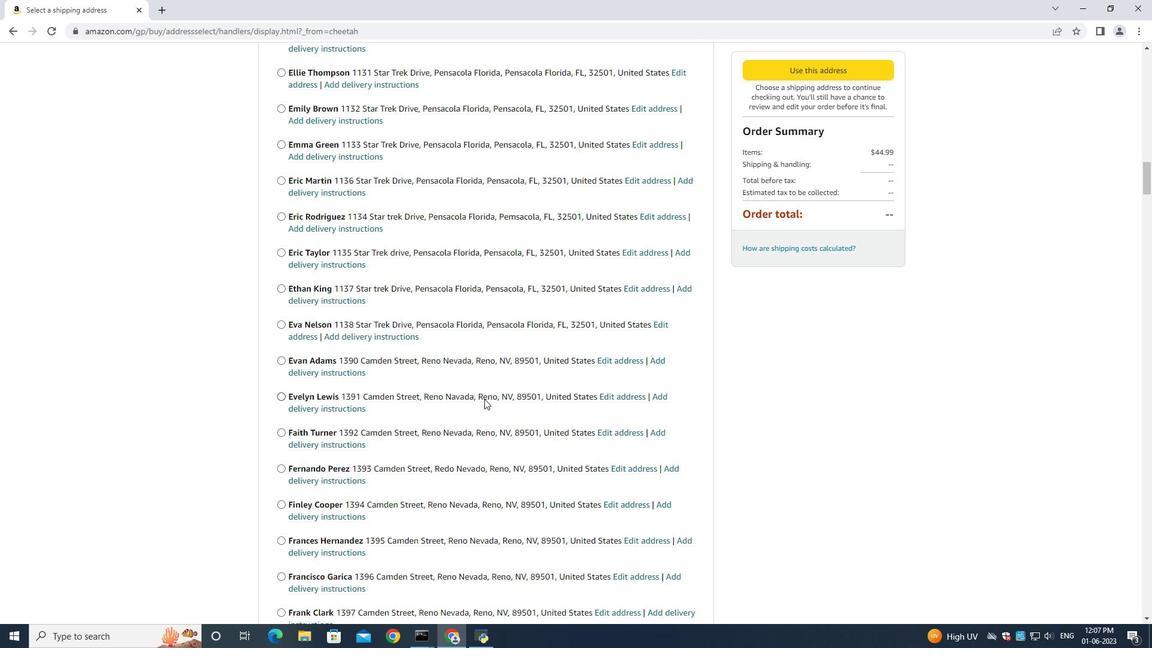 
Action: Mouse scrolled (480, 385) with delta (0, -1)
Screenshot: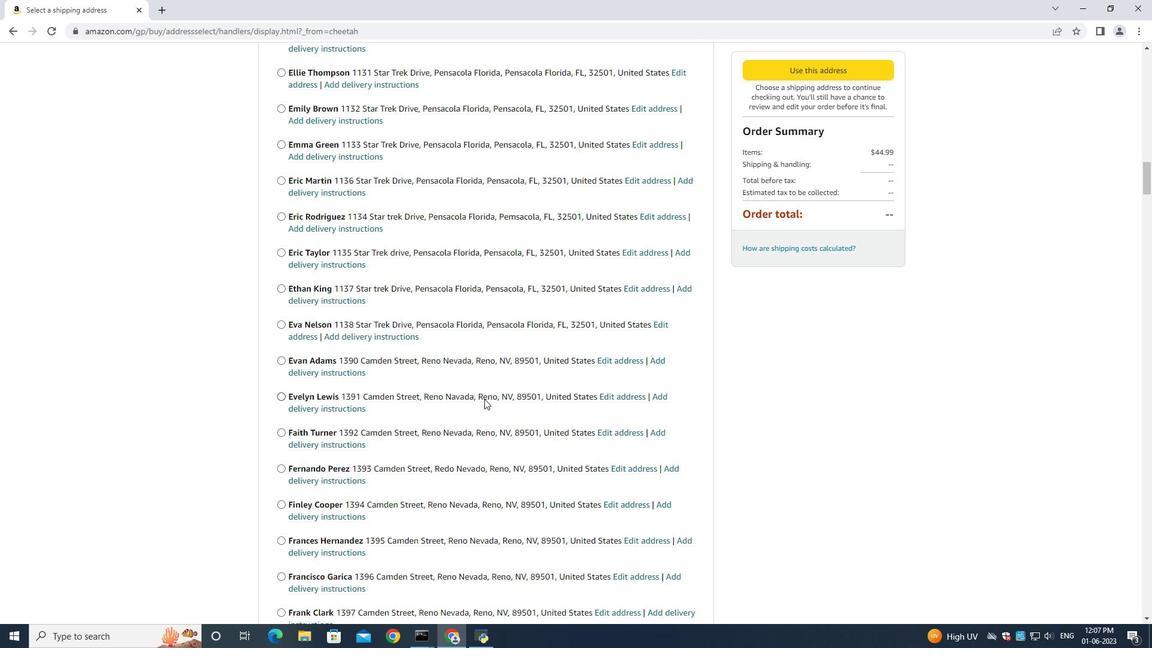 
Action: Mouse moved to (483, 375)
Screenshot: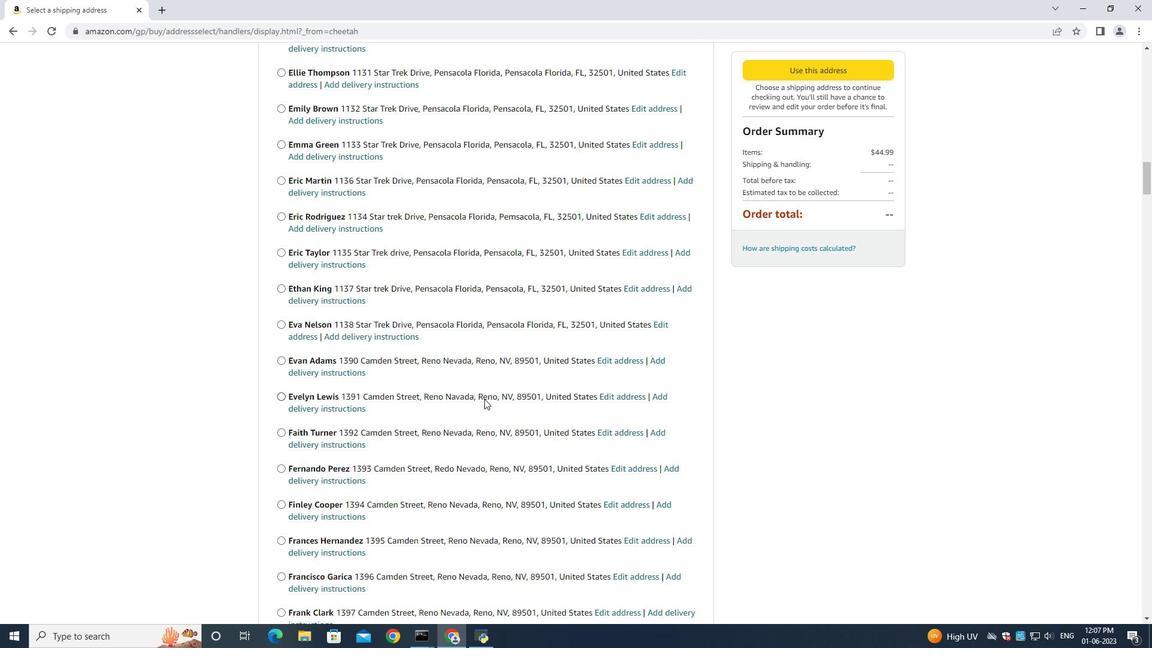 
Action: Mouse scrolled (480, 383) with delta (0, -1)
Screenshot: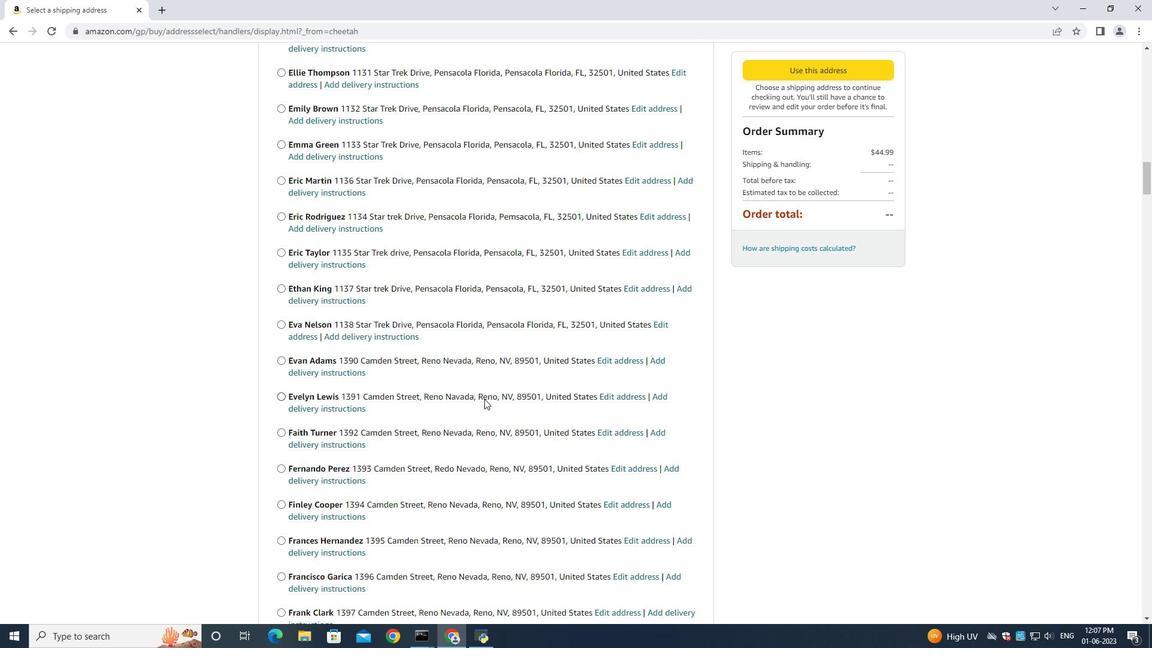
Action: Mouse moved to (485, 363)
Screenshot: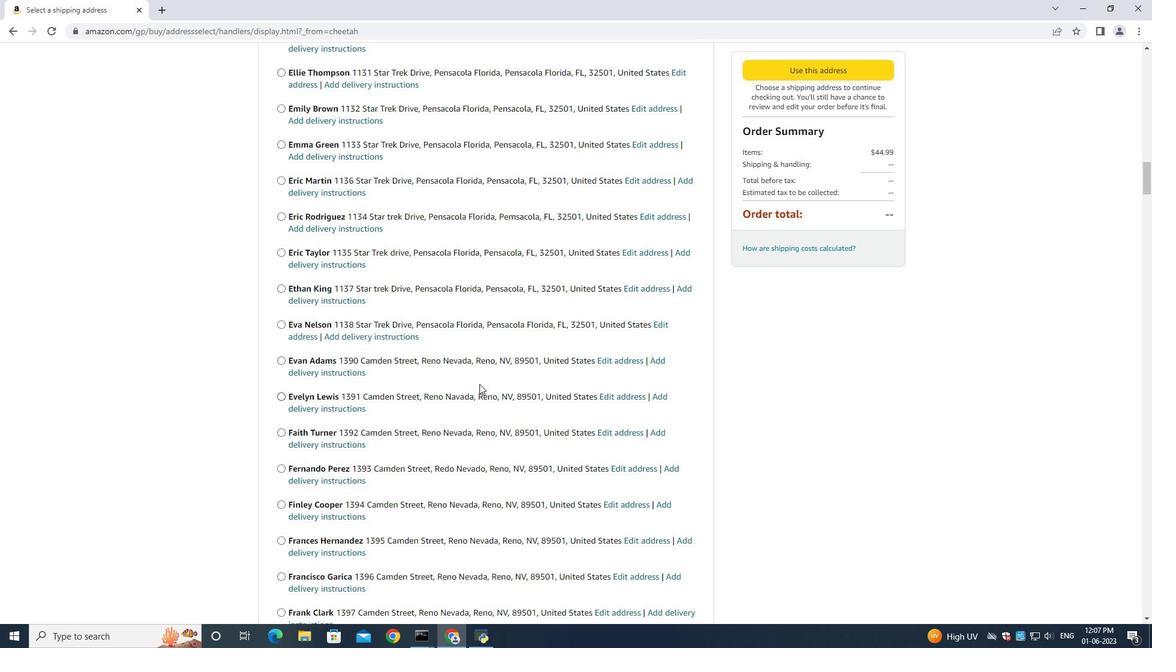 
Action: Mouse scrolled (483, 373) with delta (0, -1)
Screenshot: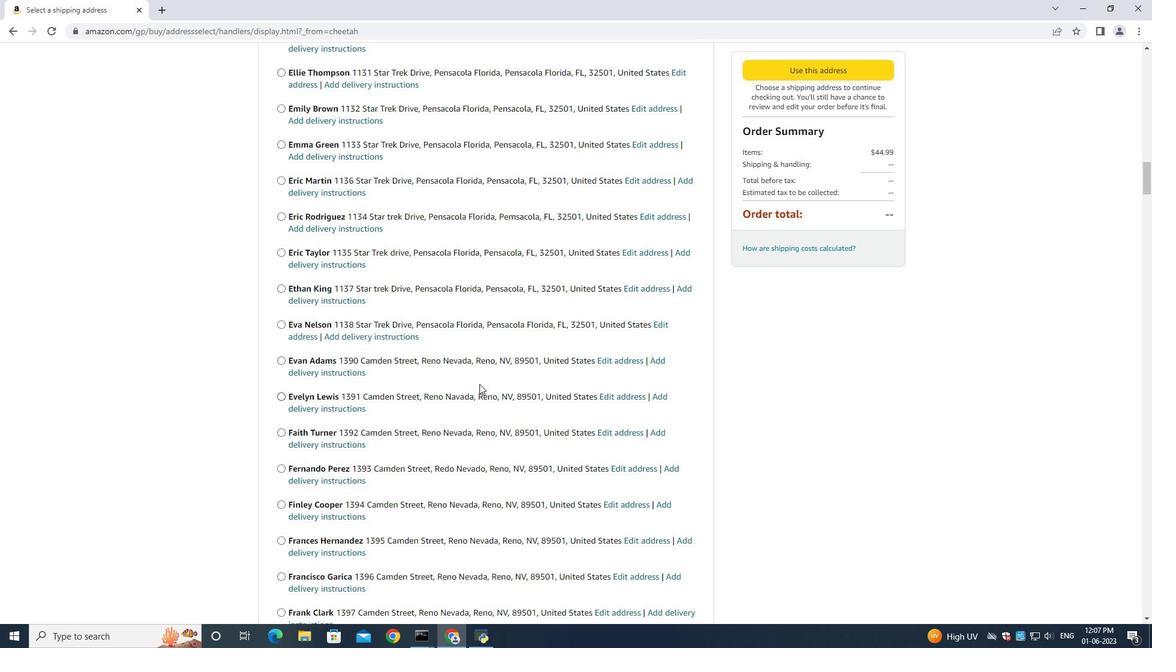 
Action: Mouse moved to (485, 358)
Screenshot: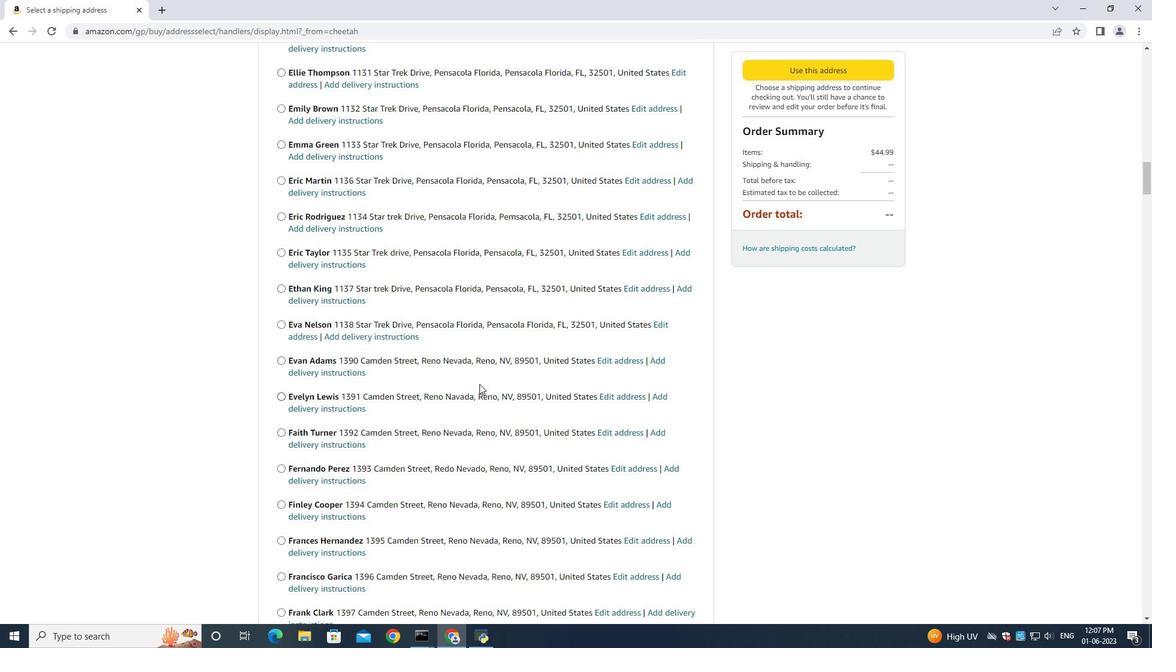 
Action: Mouse scrolled (485, 362) with delta (0, 0)
Screenshot: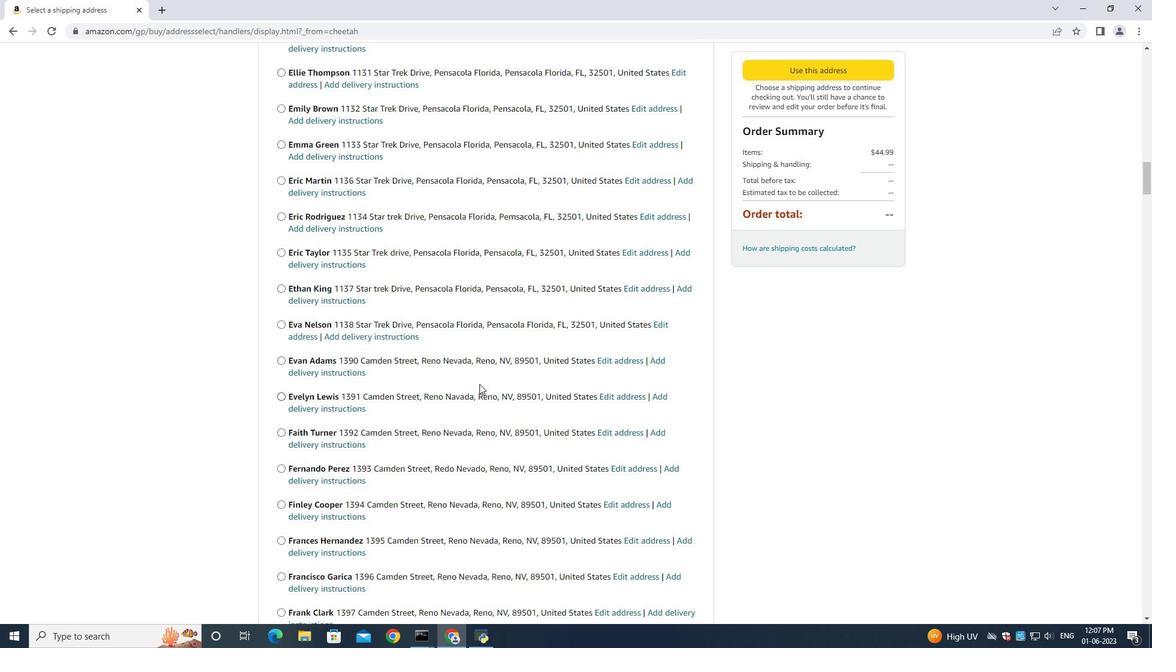 
Action: Mouse moved to (485, 357)
Screenshot: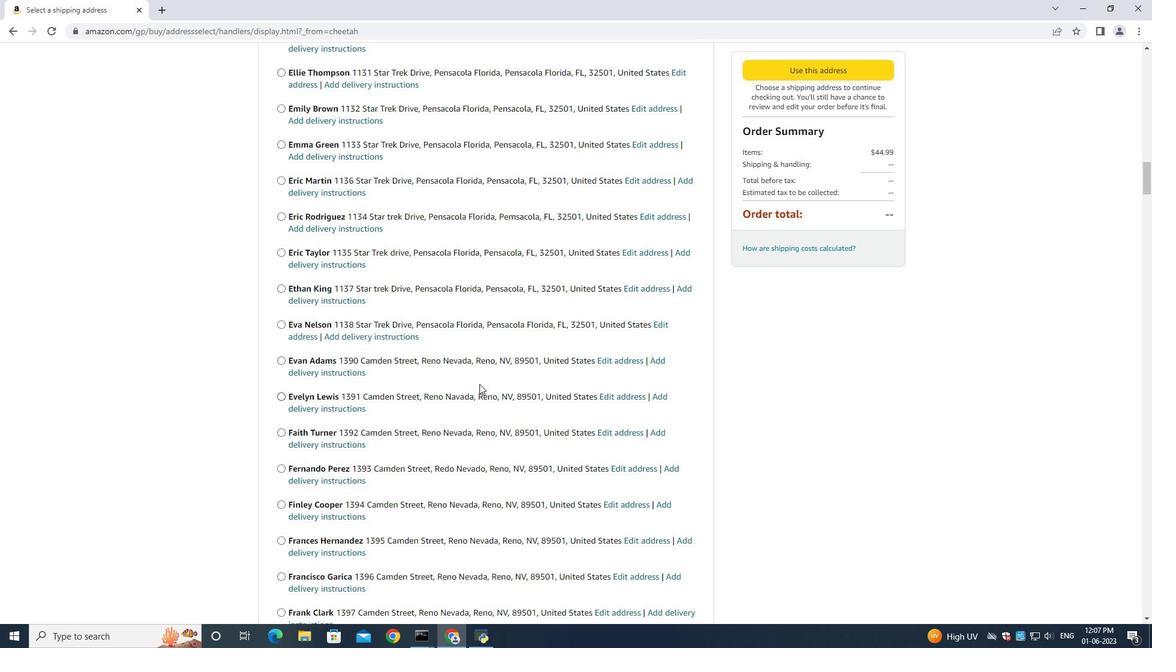 
Action: Mouse scrolled (485, 357) with delta (0, 0)
Screenshot: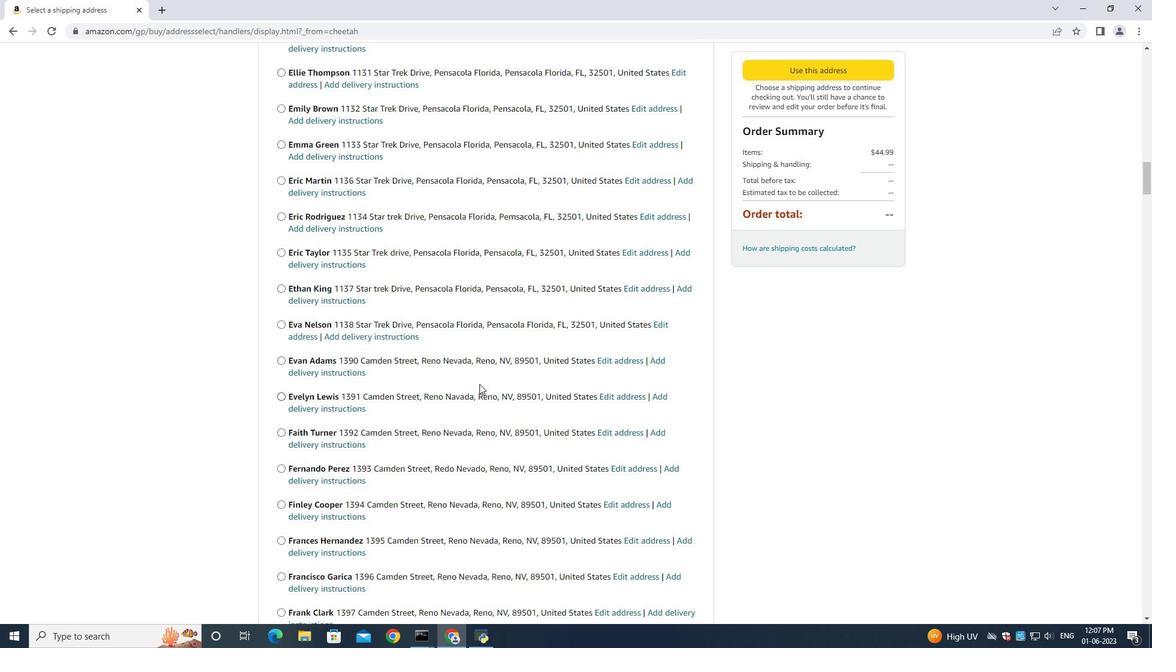 
Action: Mouse moved to (483, 355)
Screenshot: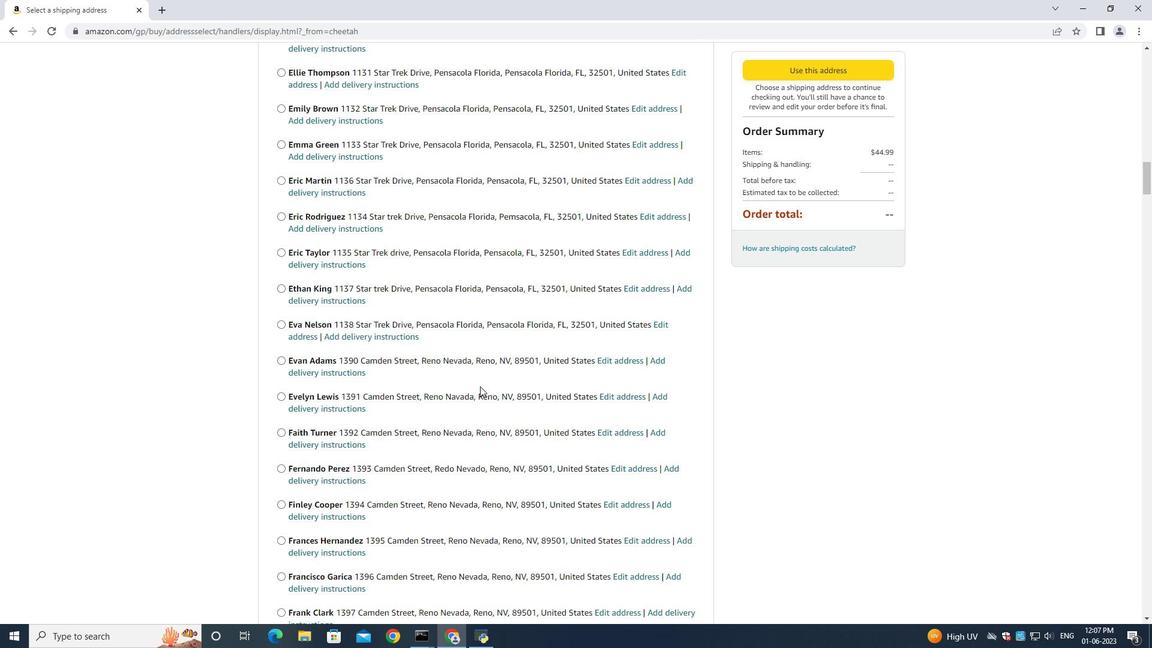 
Action: Mouse scrolled (485, 356) with delta (0, 0)
Screenshot: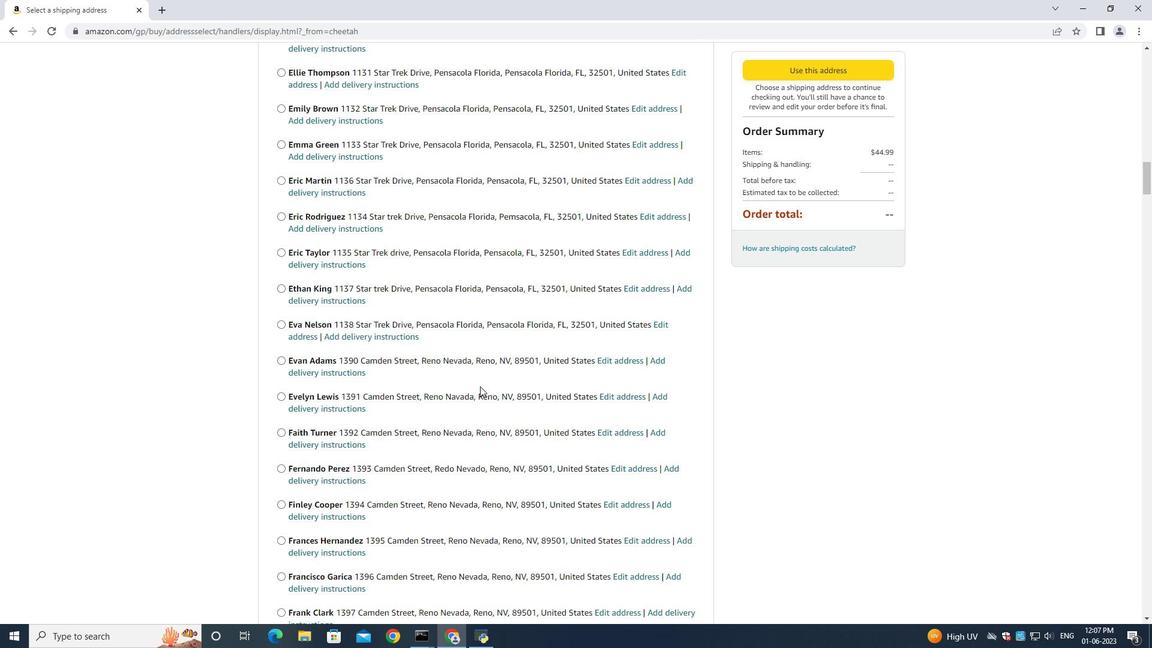 
Action: Mouse moved to (480, 395)
Screenshot: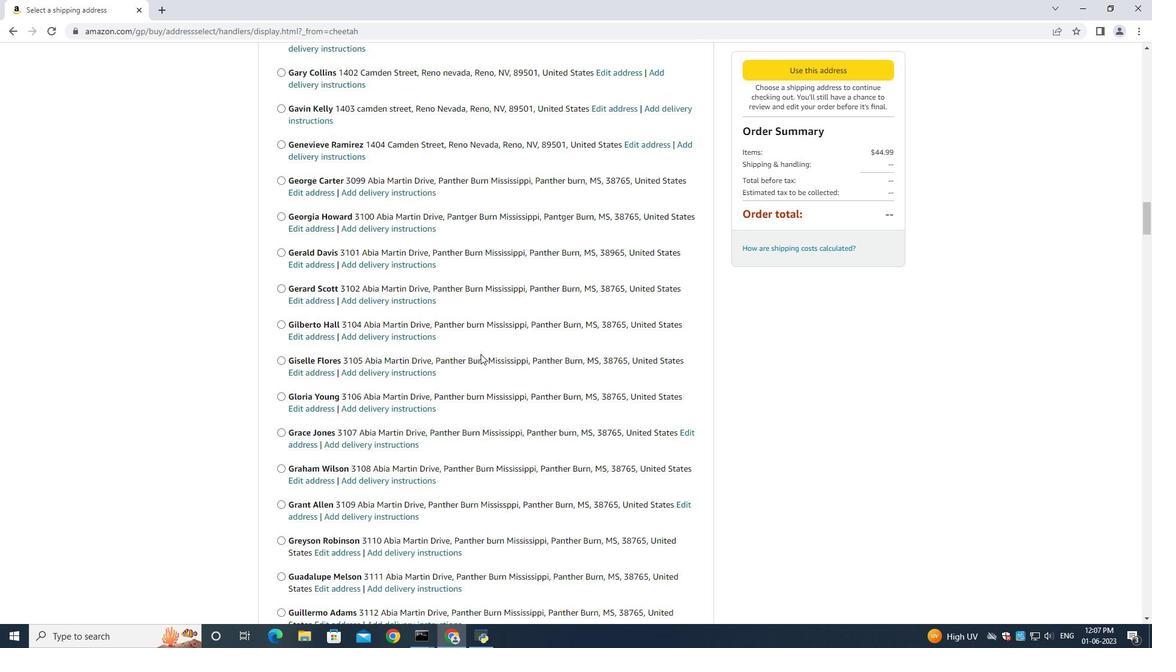 
Action: Mouse scrolled (480, 394) with delta (0, 0)
Screenshot: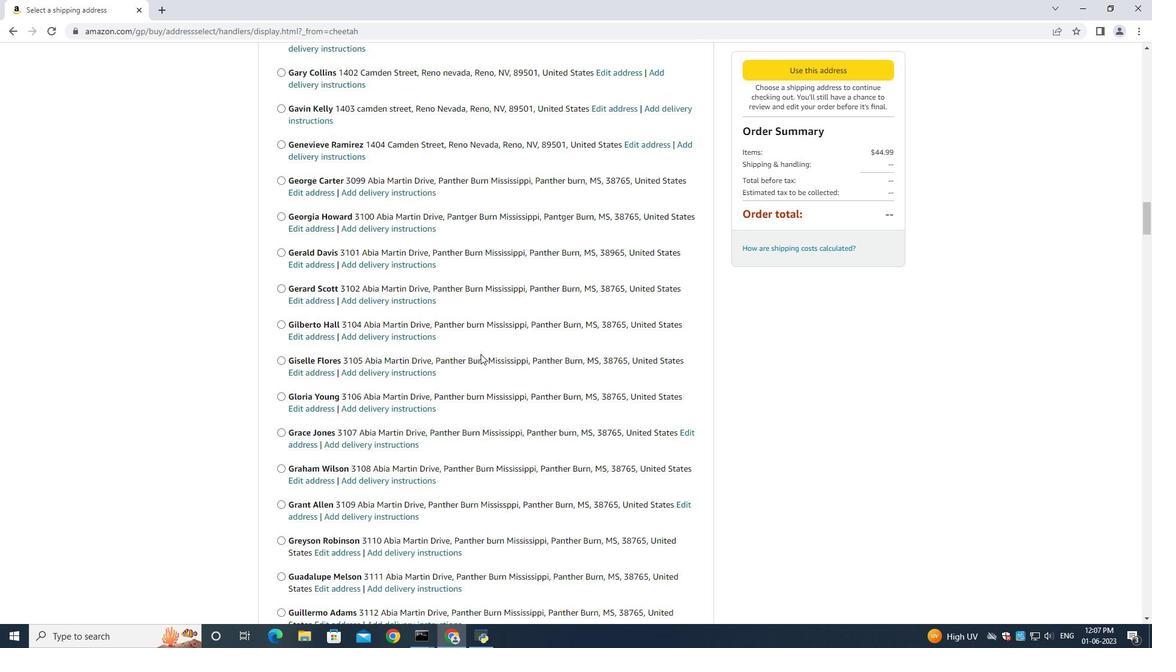 
Action: Mouse moved to (482, 478)
Screenshot: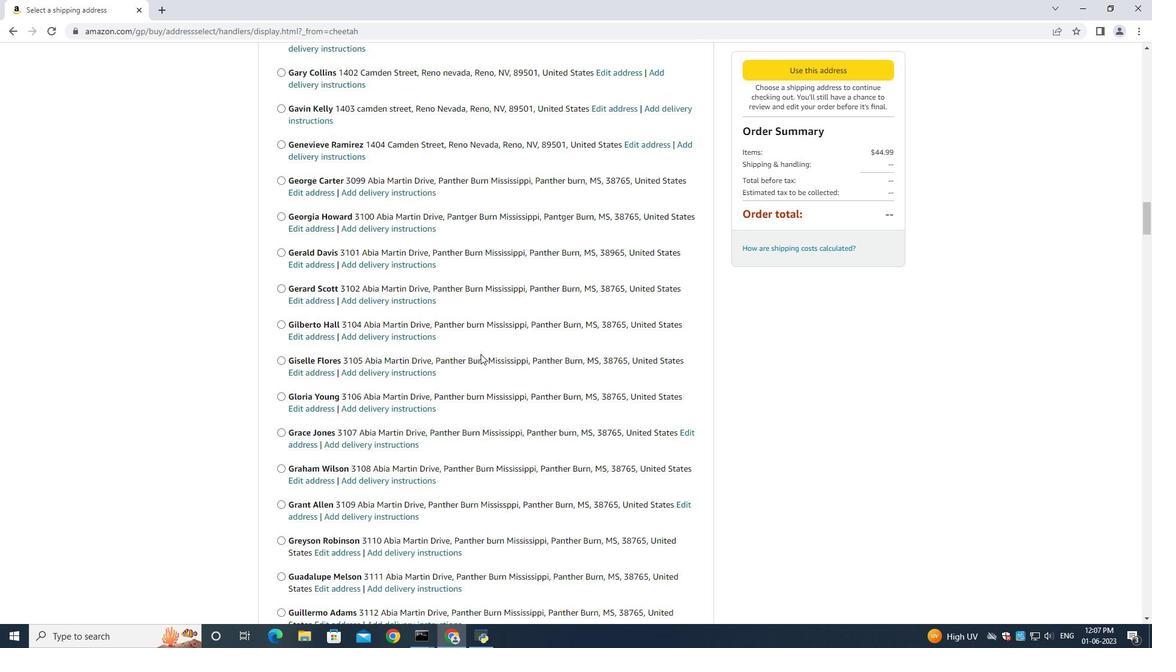 
Action: Mouse scrolled (480, 440) with delta (0, 0)
Screenshot: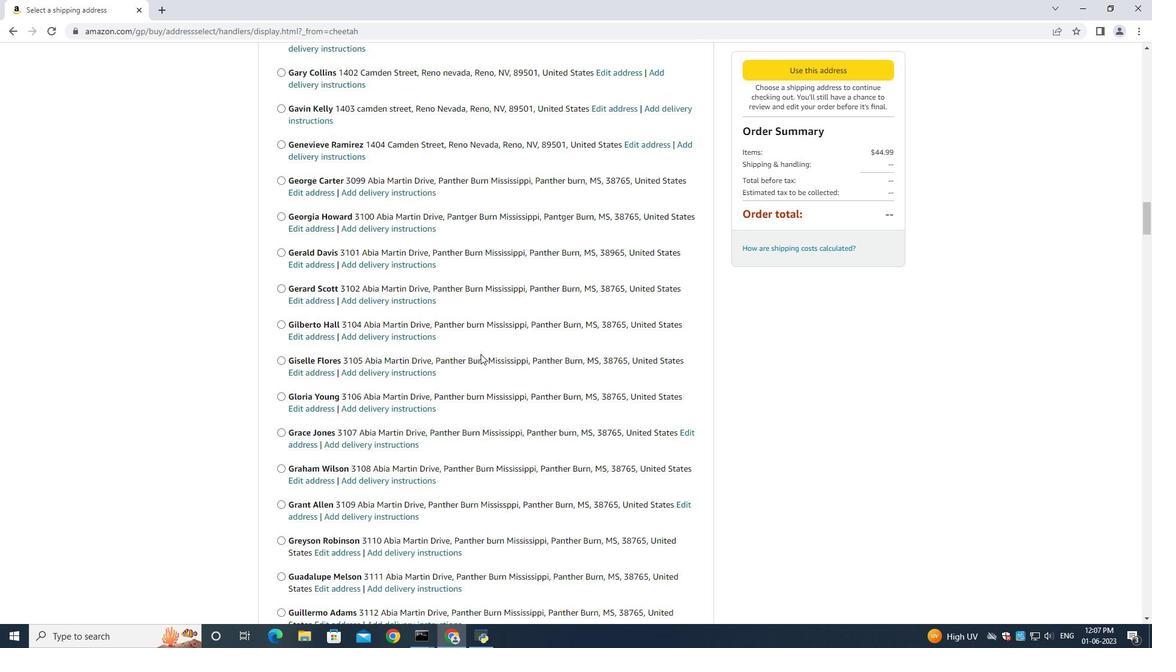 
Action: Mouse moved to (486, 495)
Screenshot: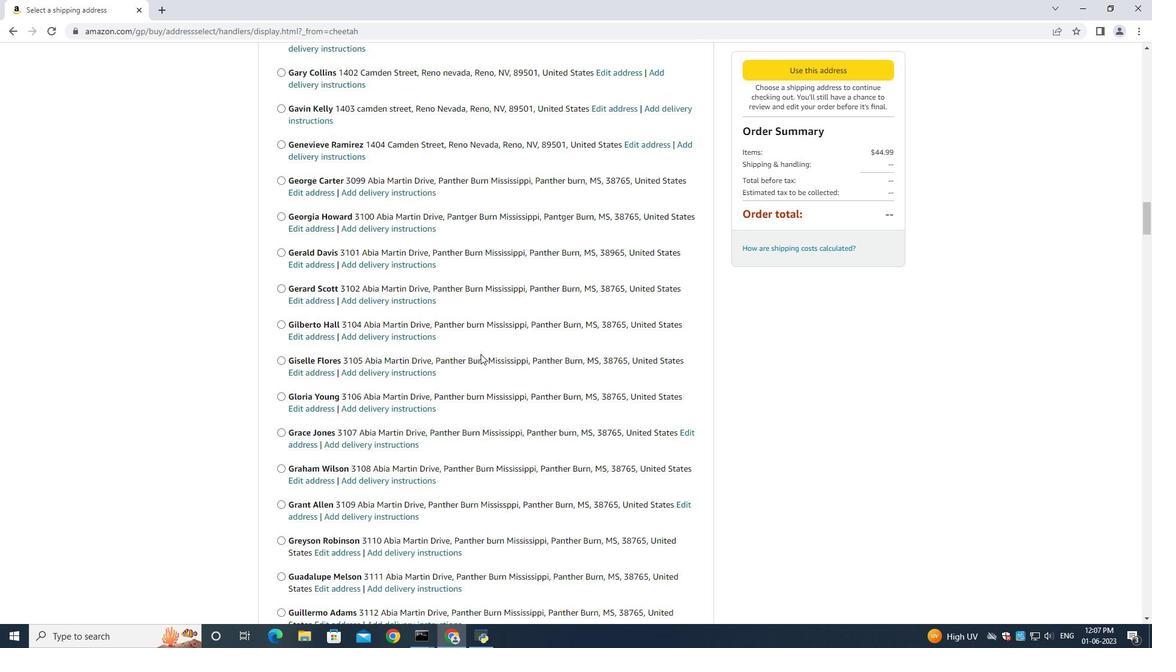 
Action: Mouse scrolled (482, 477) with delta (0, -1)
Screenshot: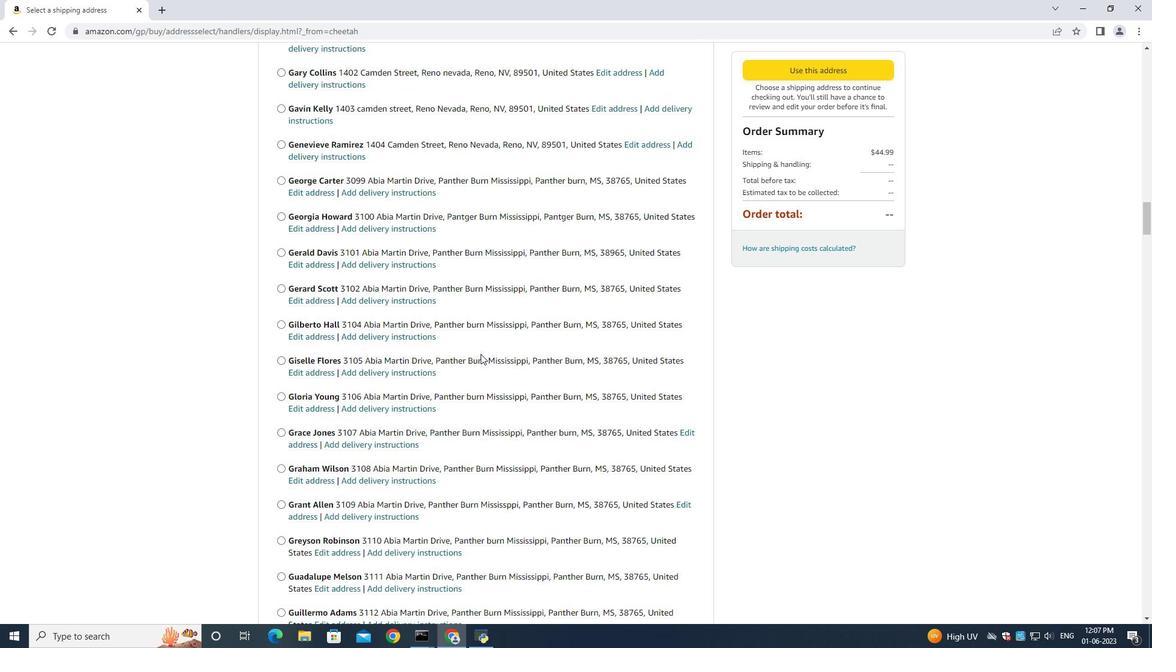 
Action: Mouse moved to (487, 496)
Screenshot: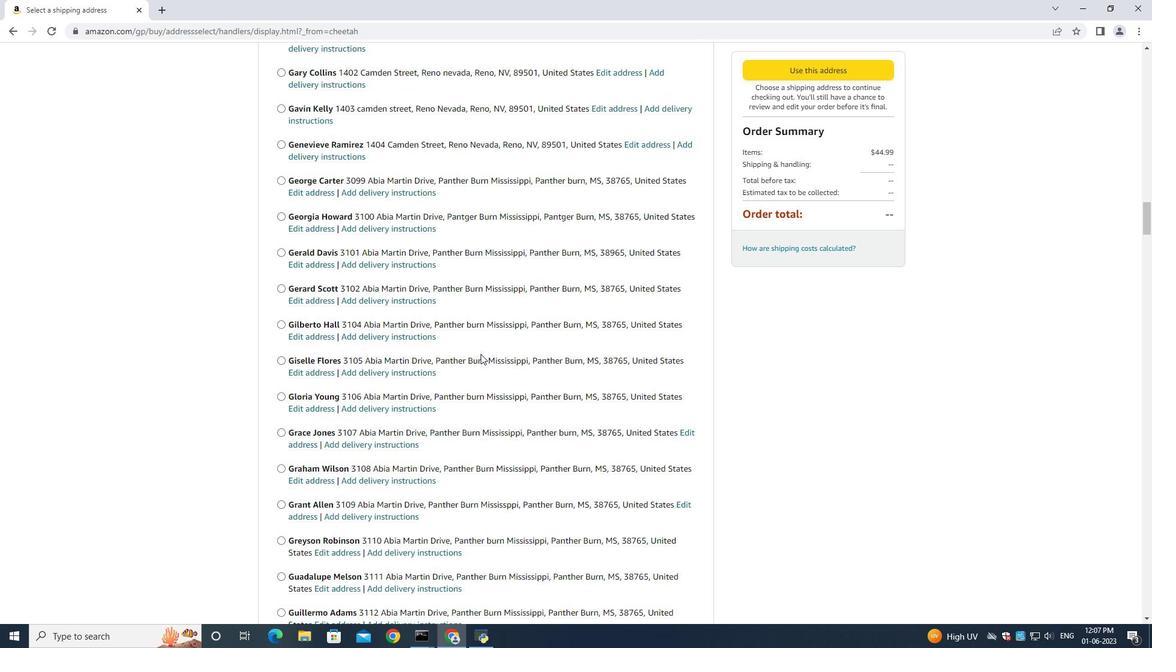 
Action: Mouse scrolled (486, 493) with delta (0, -1)
Screenshot: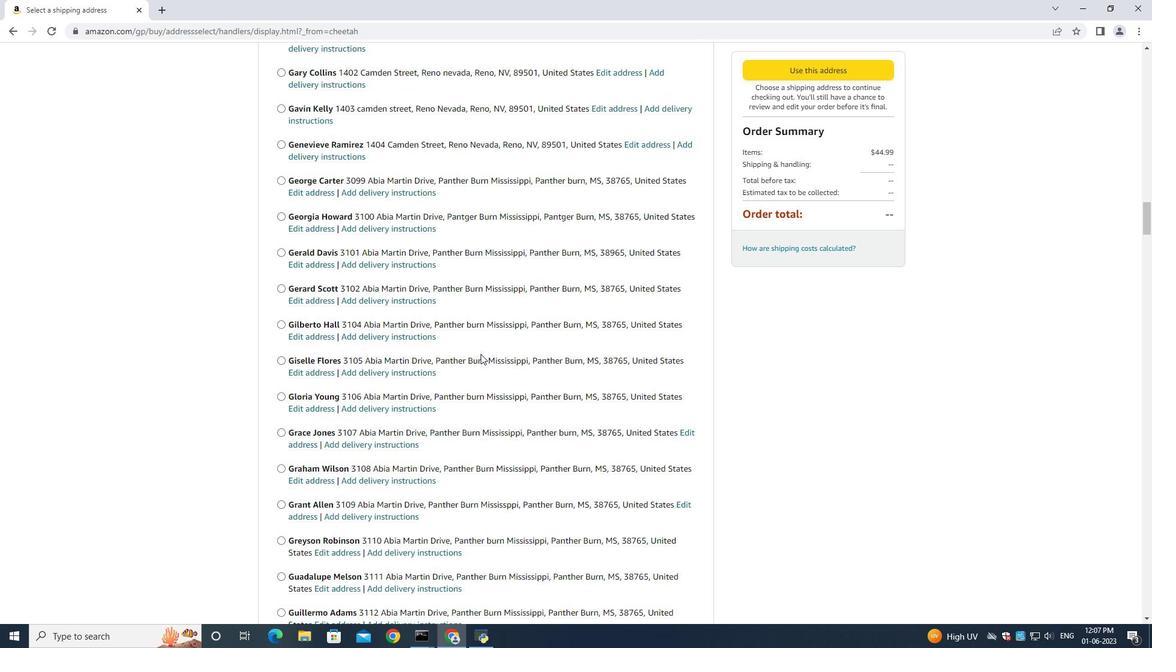 
Action: Mouse moved to (487, 496)
Screenshot: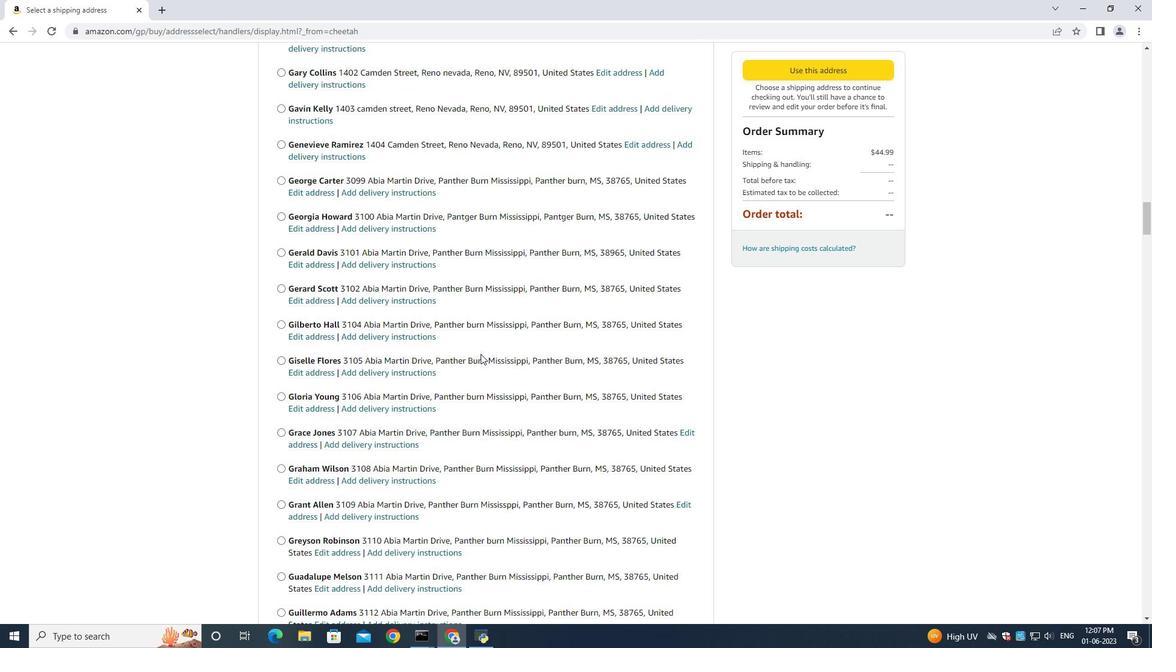 
Action: Mouse scrolled (487, 495) with delta (0, 0)
Screenshot: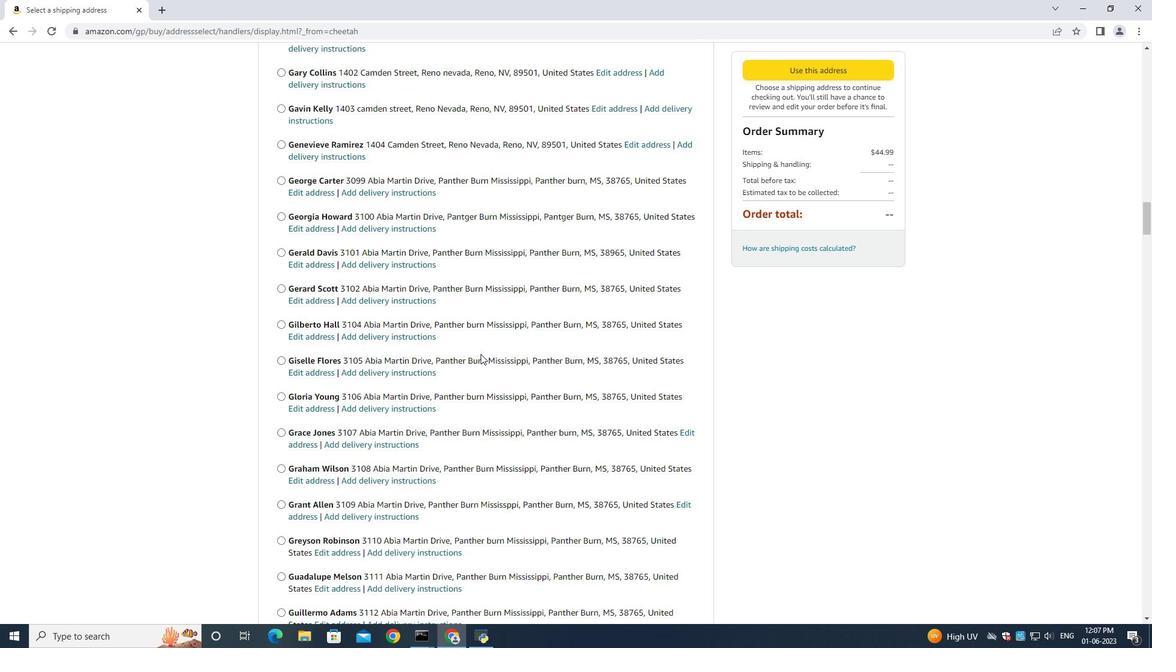 
Action: Mouse moved to (479, 460)
Screenshot: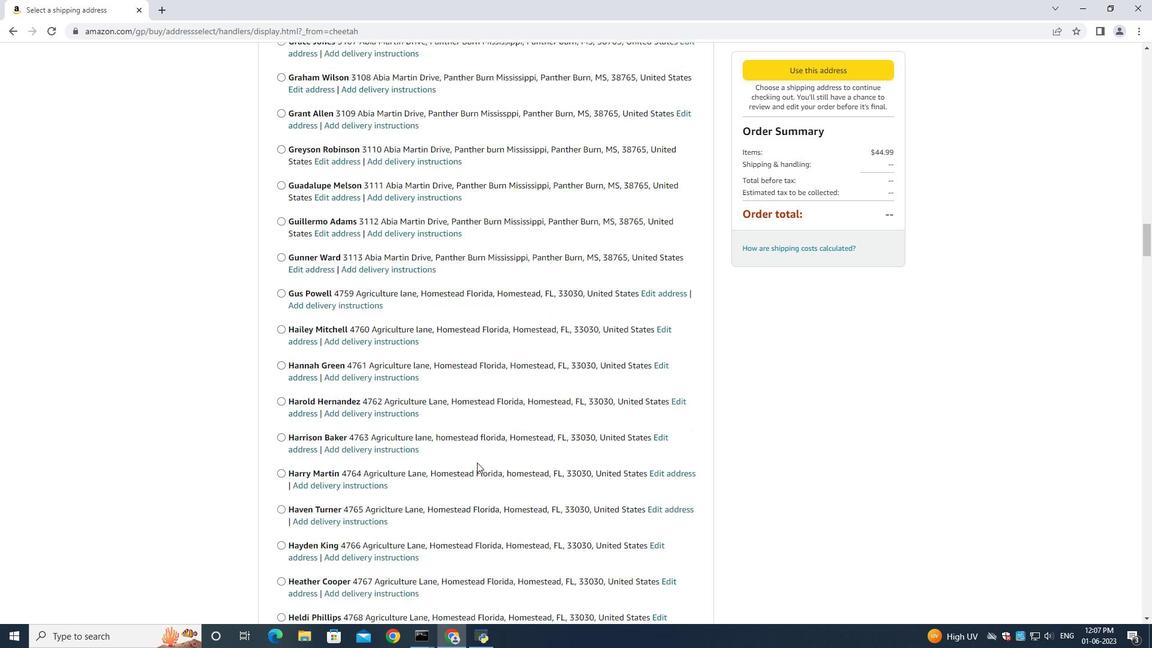 
Action: Mouse scrolled (479, 460) with delta (0, 0)
Screenshot: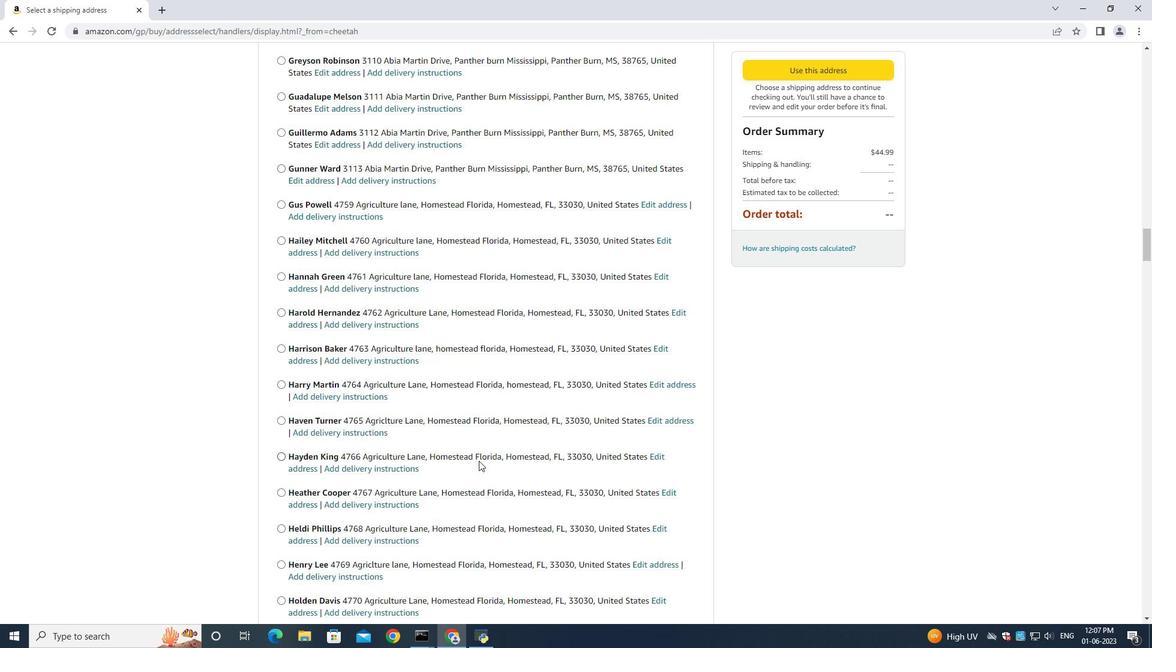 
Action: Mouse scrolled (479, 459) with delta (0, -1)
Screenshot: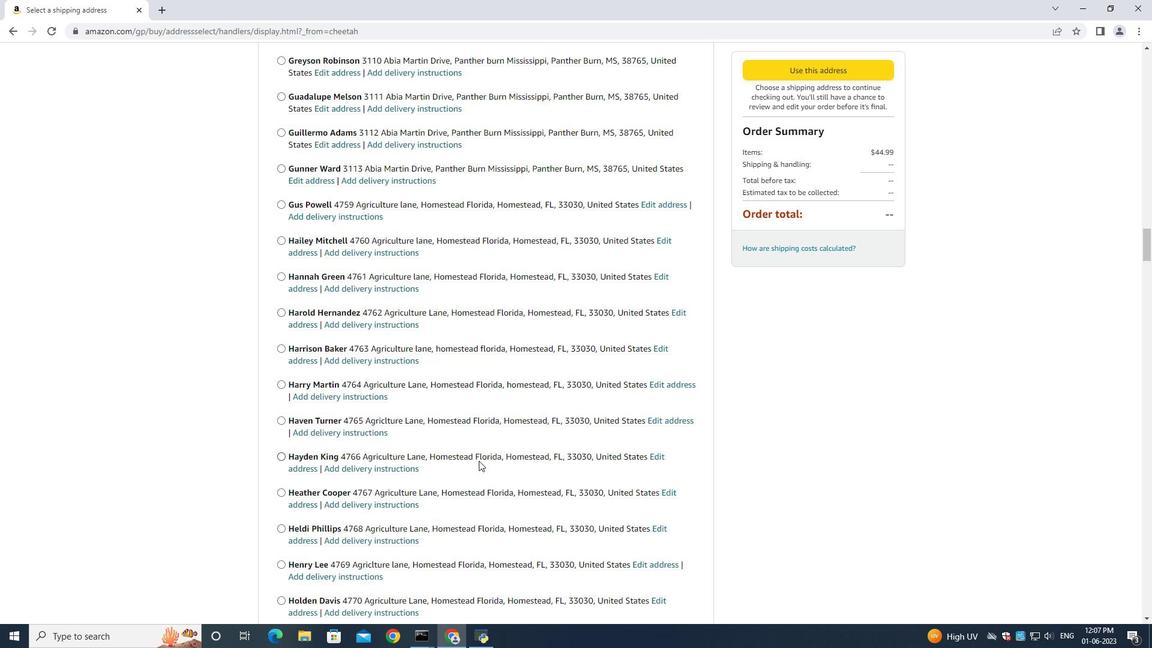 
Action: Mouse scrolled (479, 460) with delta (0, 0)
Screenshot: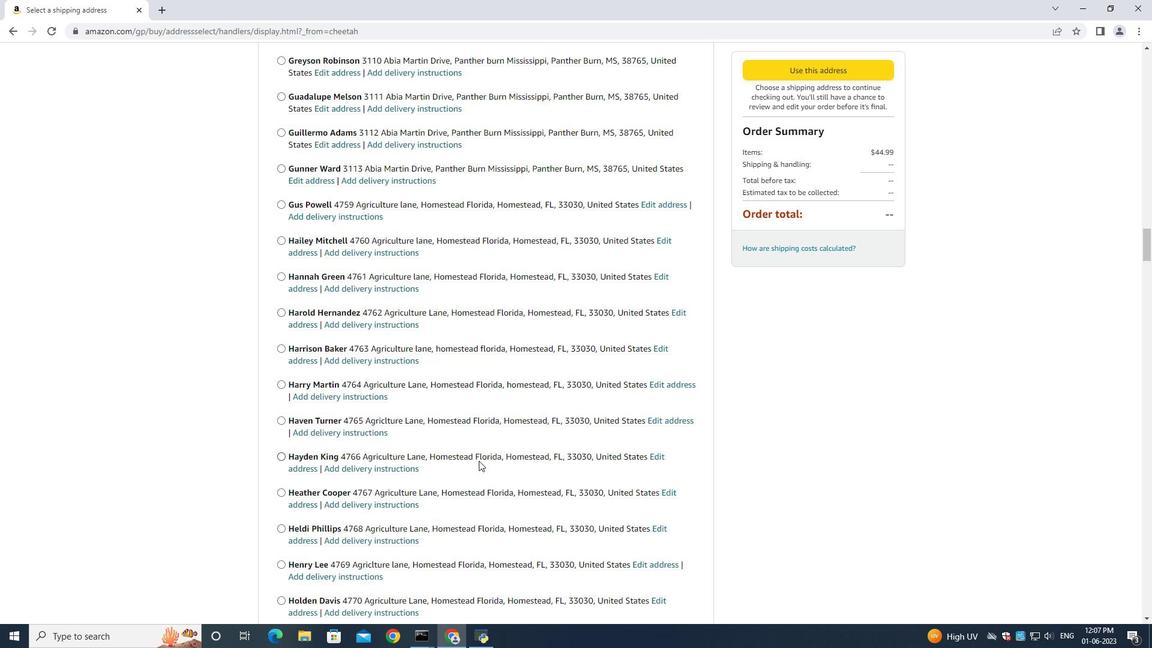 
Action: Mouse moved to (479, 459)
Screenshot: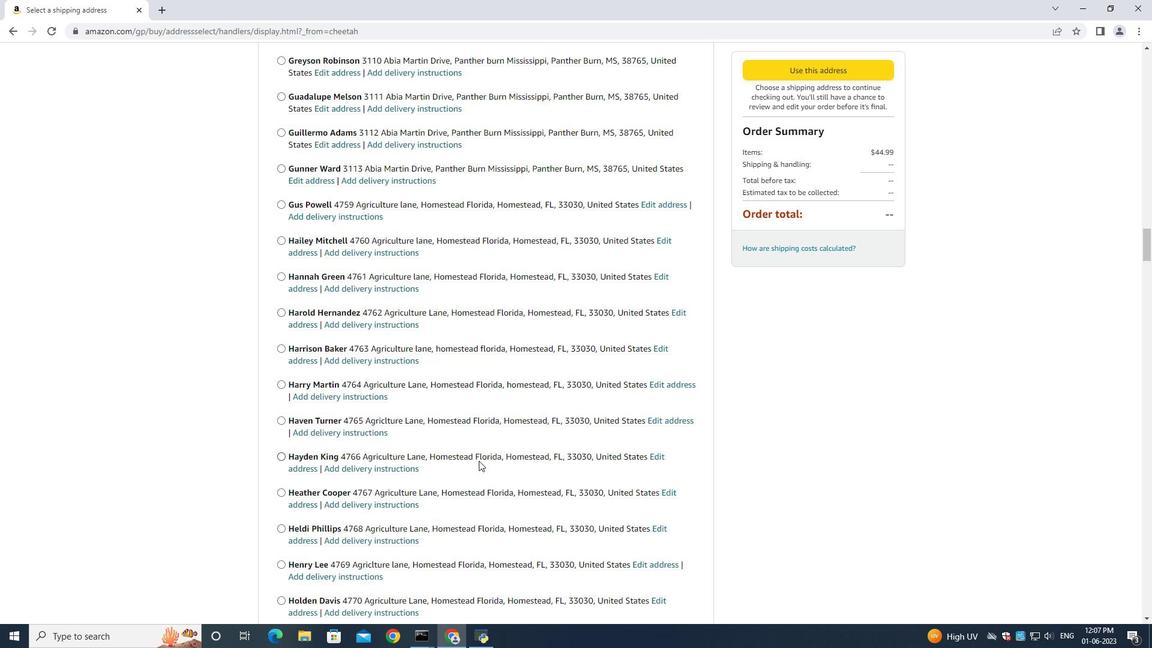 
Action: Mouse scrolled (479, 458) with delta (0, -1)
Screenshot: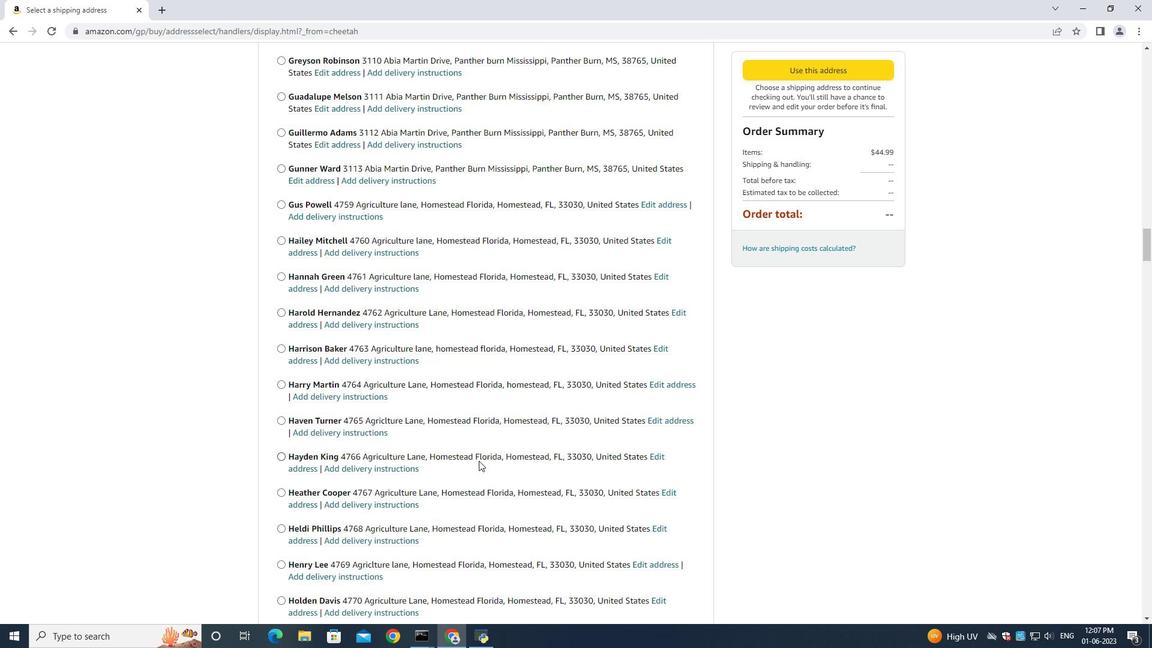 
Action: Mouse moved to (479, 442)
Screenshot: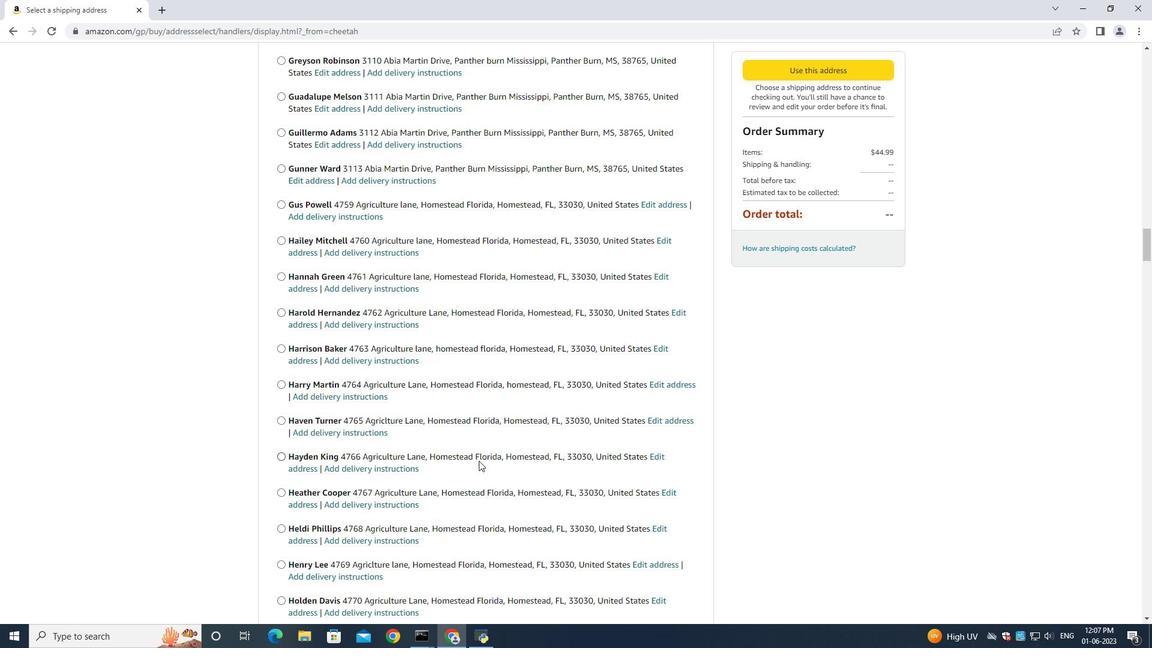 
Action: Mouse scrolled (479, 445) with delta (0, 0)
Screenshot: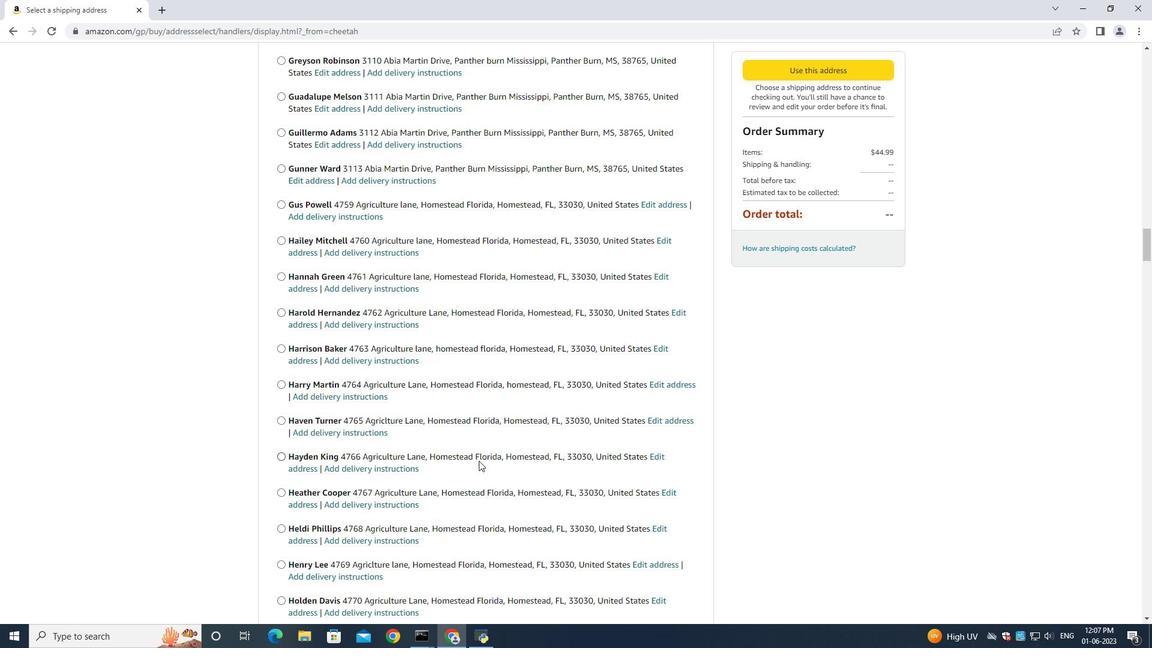 
Action: Mouse moved to (485, 445)
Screenshot: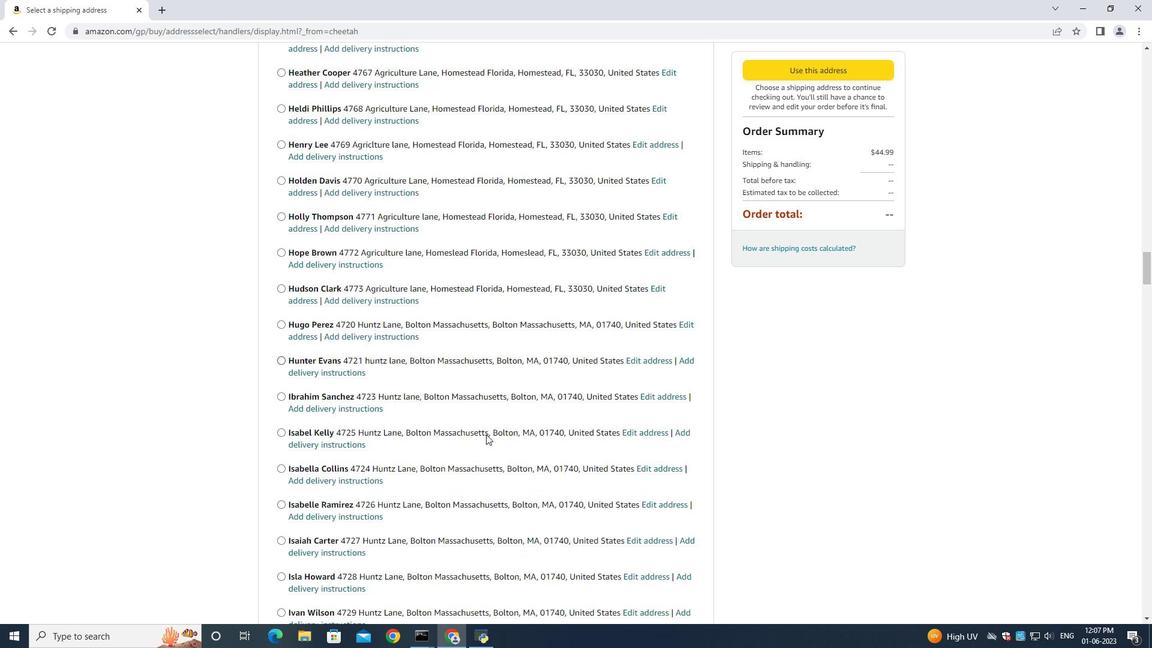 
Action: Mouse scrolled (485, 444) with delta (0, 0)
Screenshot: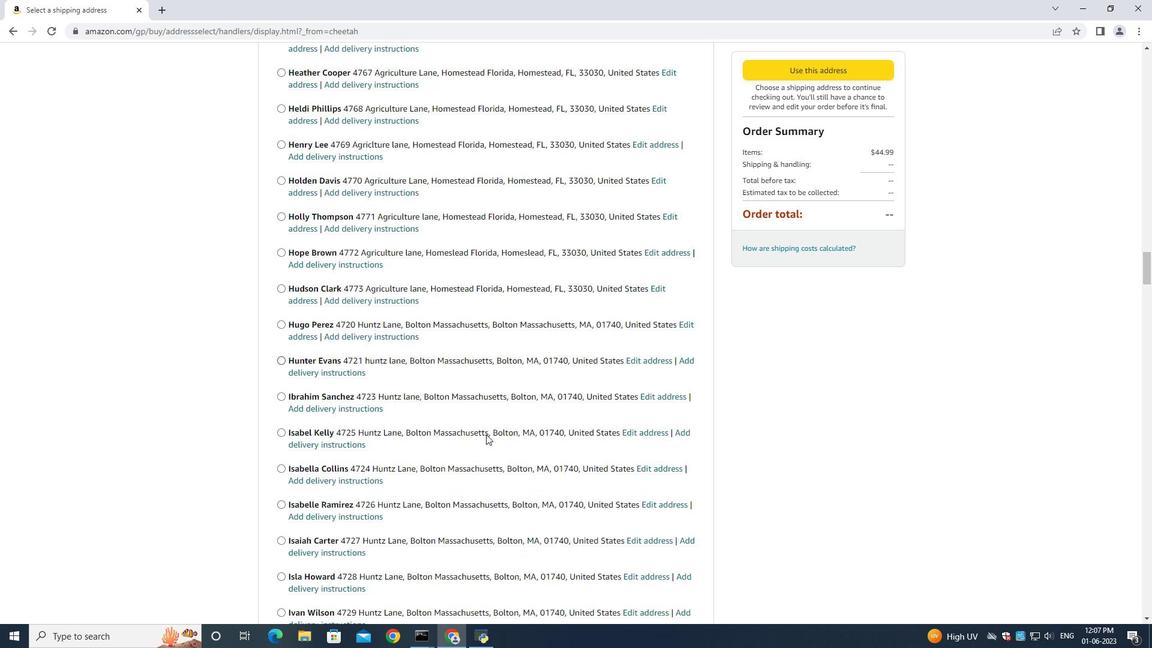 
Action: Mouse moved to (494, 489)
Screenshot: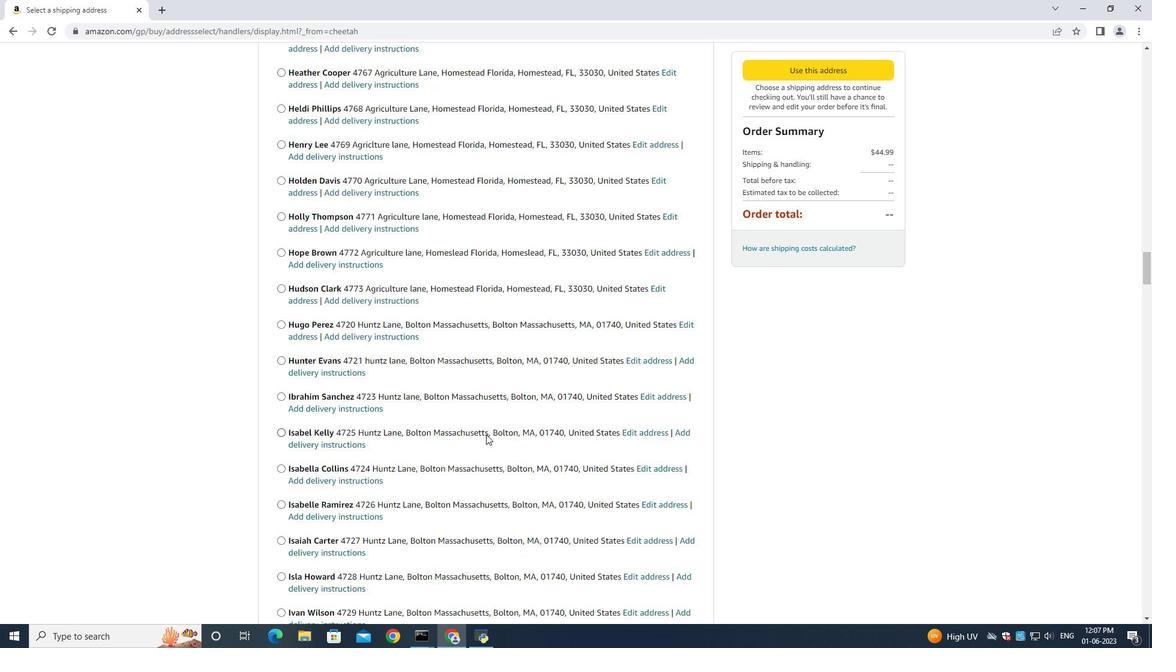
Action: Mouse scrolled (490, 469) with delta (0, 0)
Screenshot: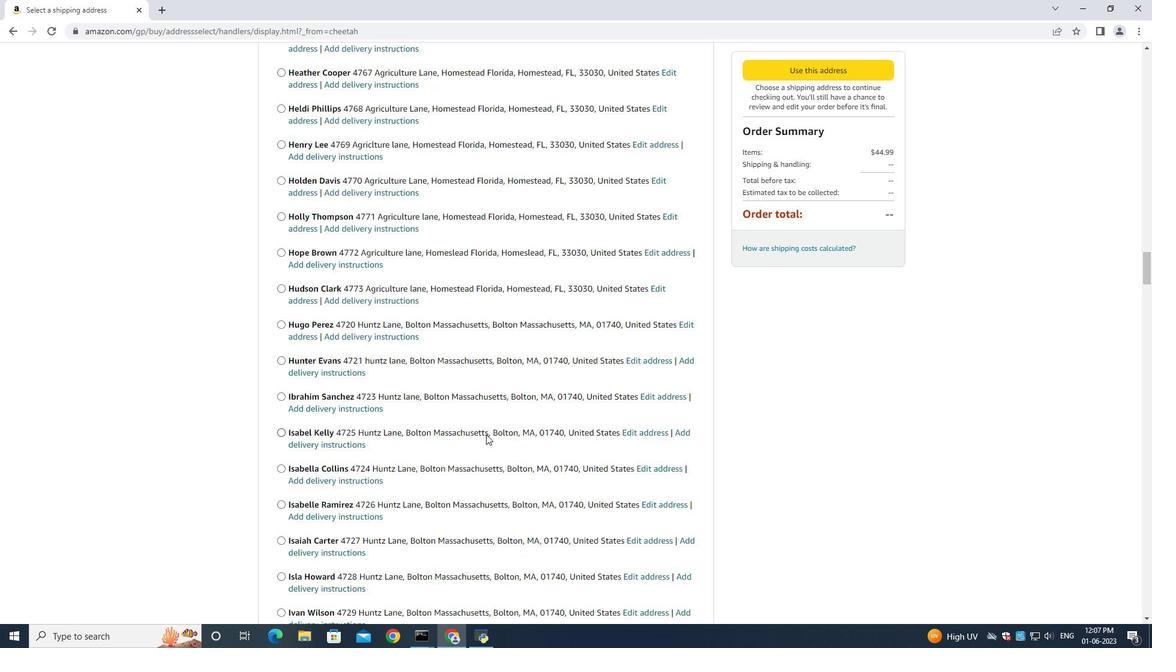 
Action: Mouse moved to (497, 492)
Screenshot: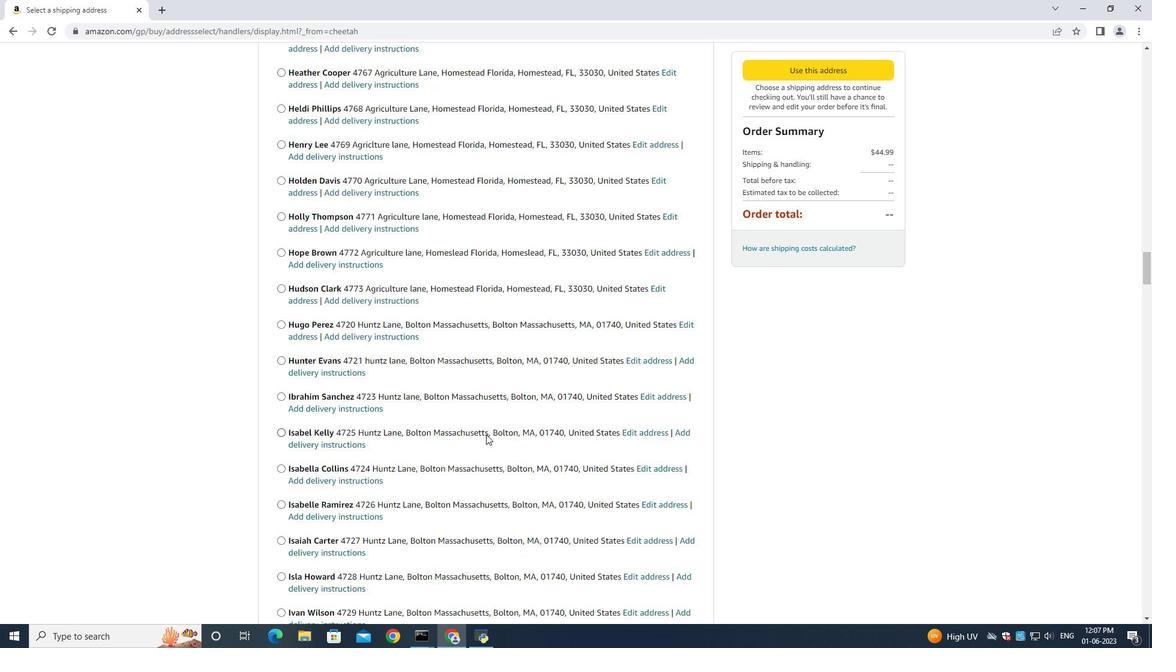 
Action: Mouse scrolled (494, 489) with delta (0, 0)
Screenshot: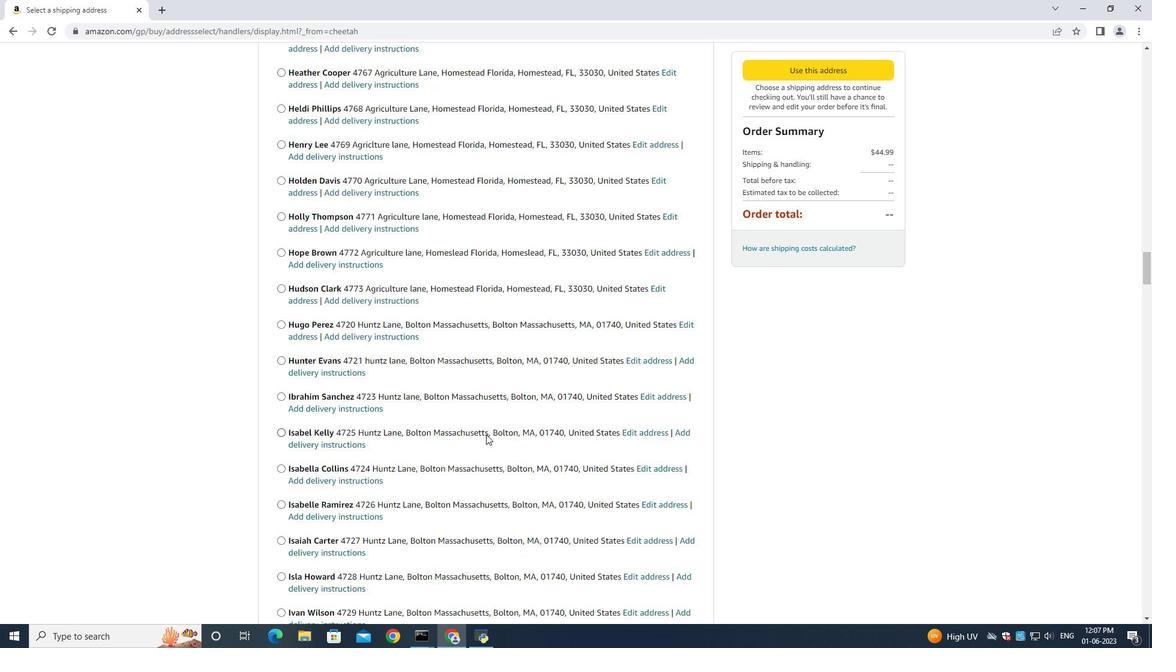 
Action: Mouse moved to (498, 492)
Screenshot: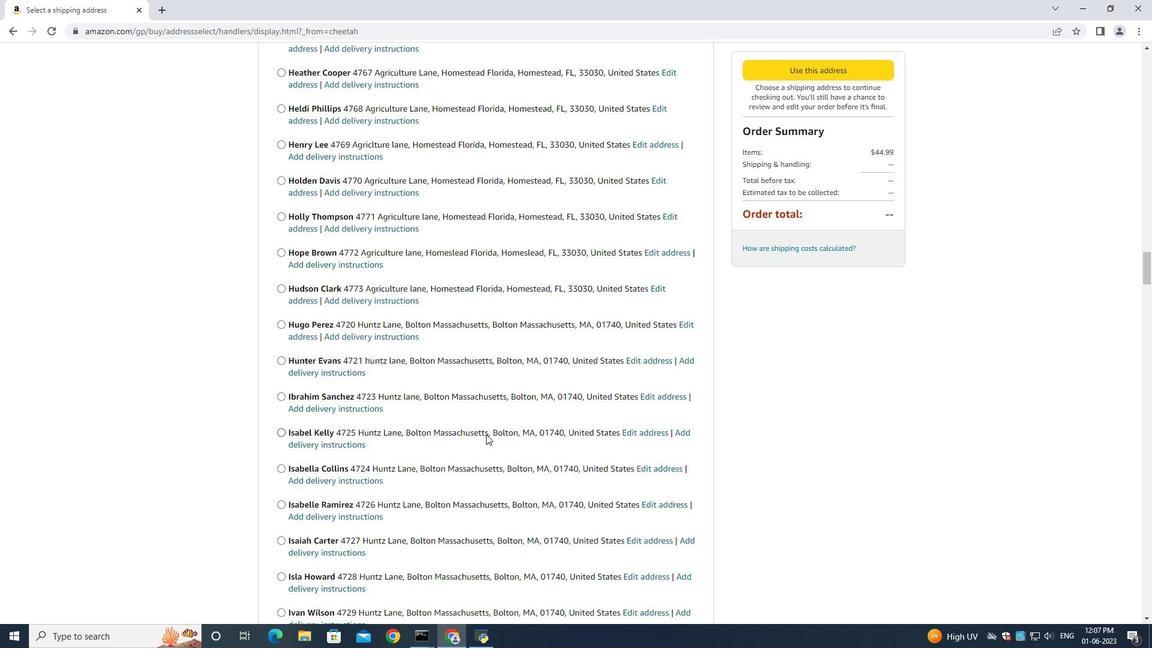 
Action: Mouse scrolled (497, 491) with delta (0, -1)
Screenshot: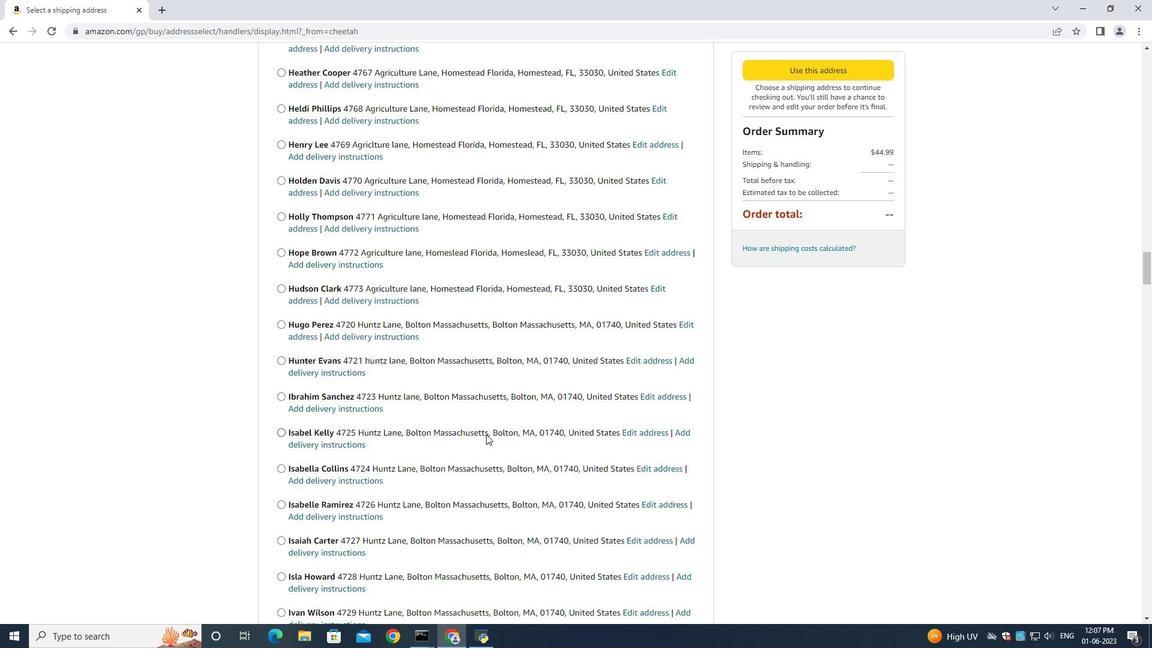 
Action: Mouse moved to (499, 487)
Screenshot: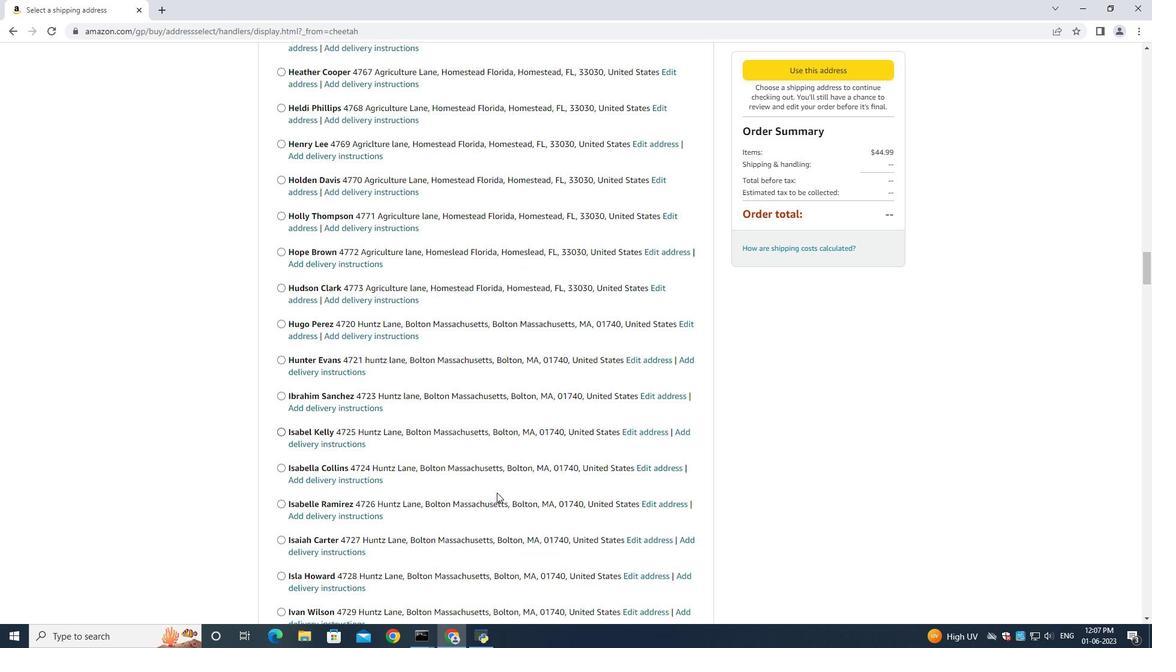 
Action: Mouse scrolled (498, 492) with delta (0, 0)
Screenshot: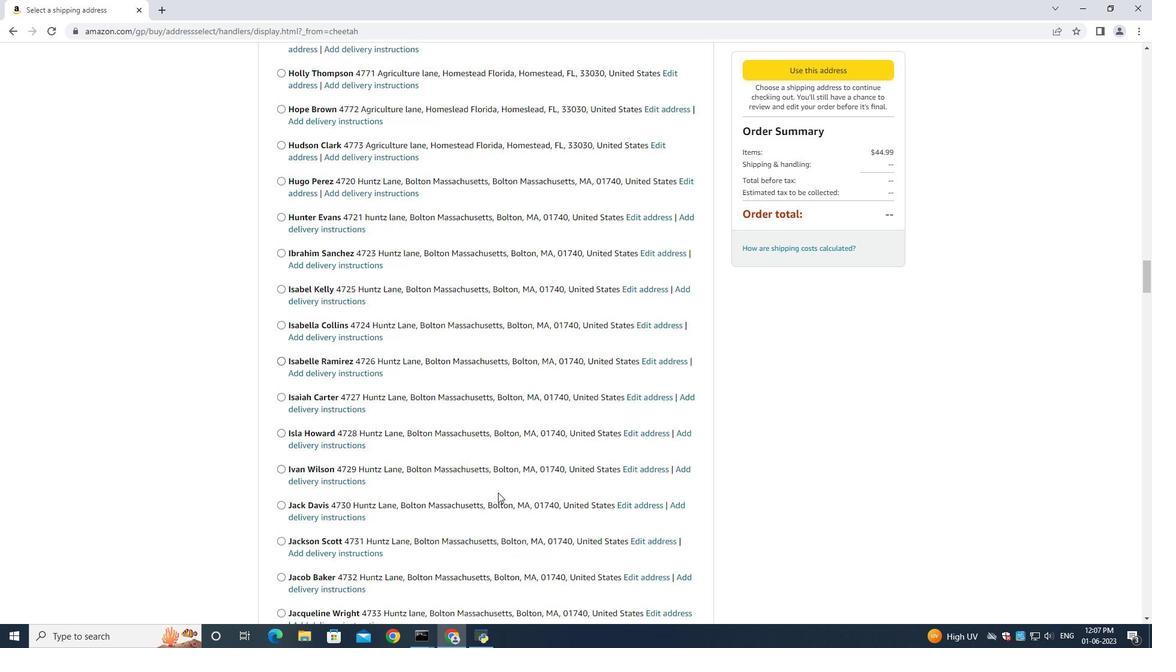 
Action: Mouse moved to (500, 483)
Screenshot: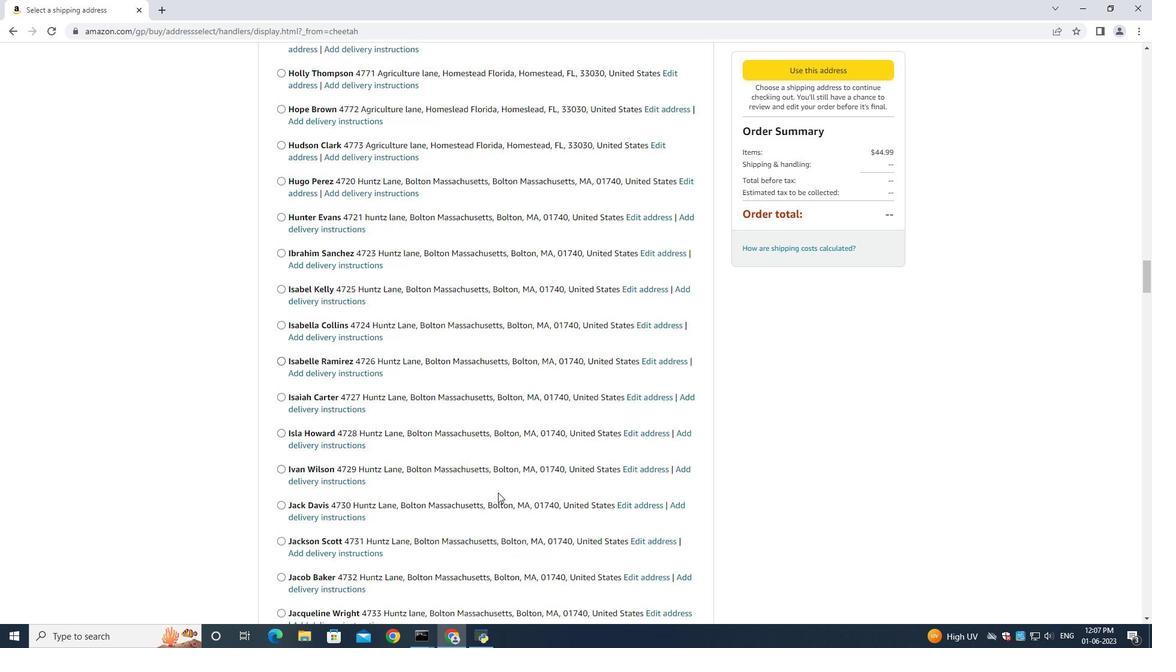 
Action: Mouse scrolled (499, 486) with delta (0, 0)
Screenshot: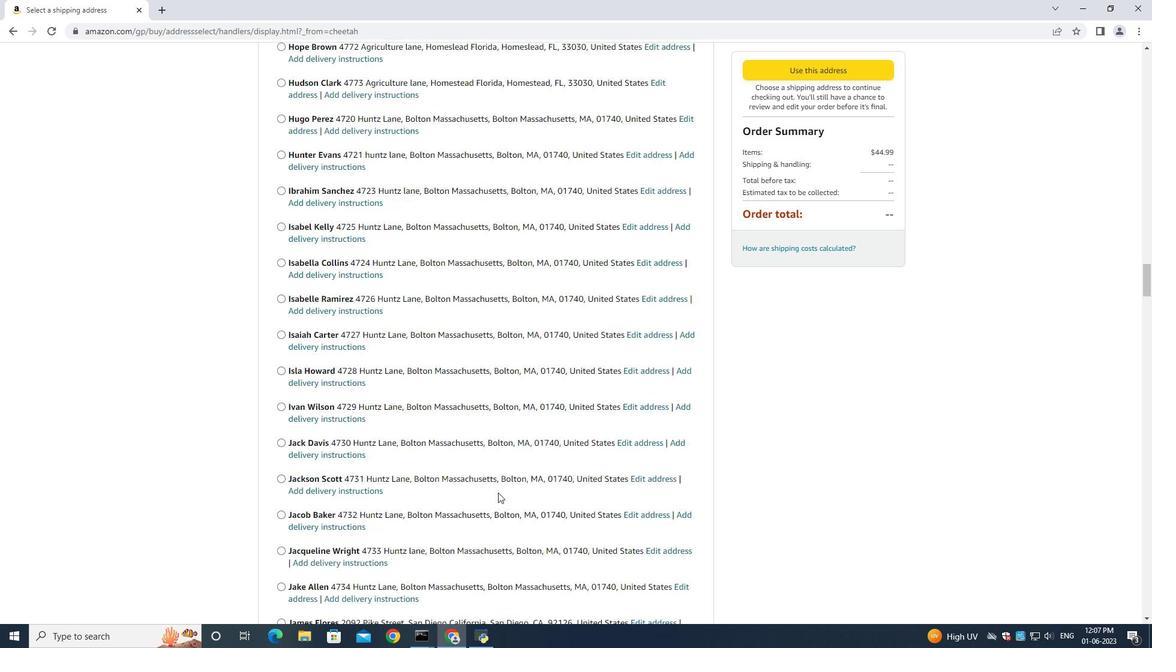 
Action: Mouse moved to (512, 462)
Screenshot: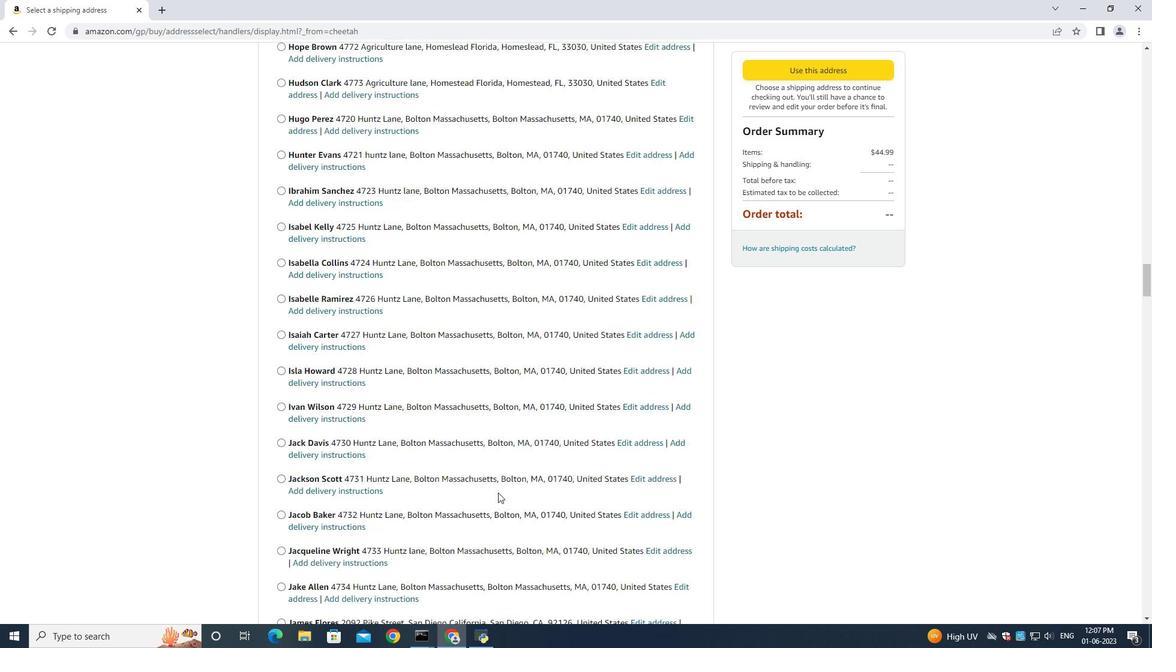 
Action: Mouse scrolled (500, 482) with delta (0, 0)
Screenshot: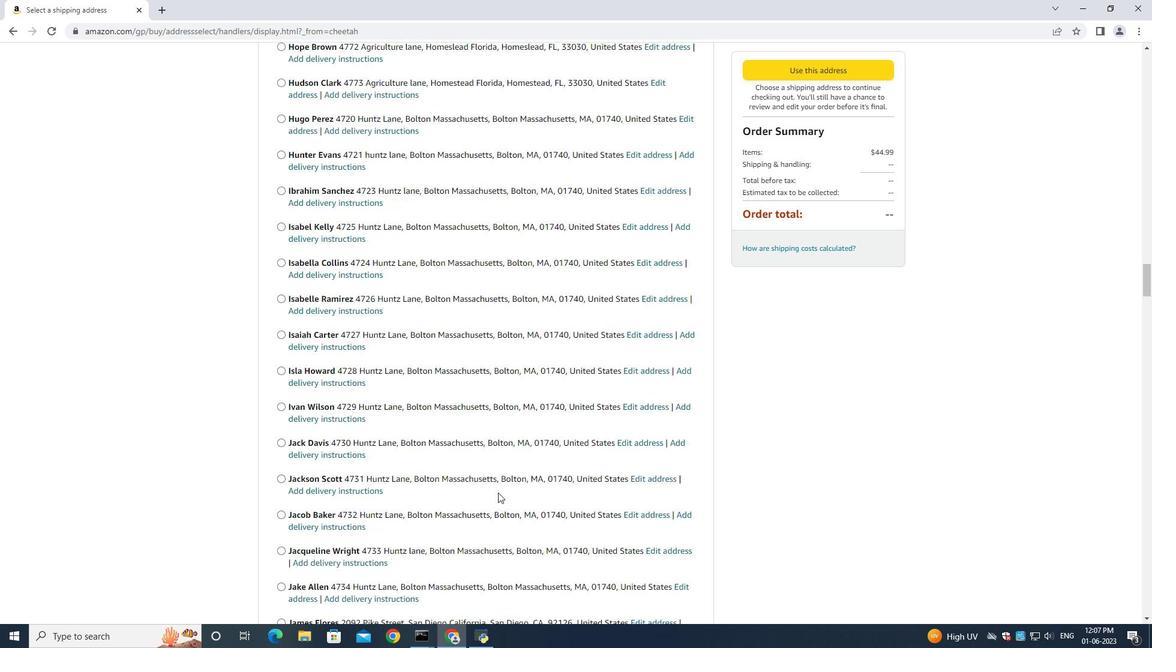 
Action: Mouse moved to (524, 422)
Screenshot: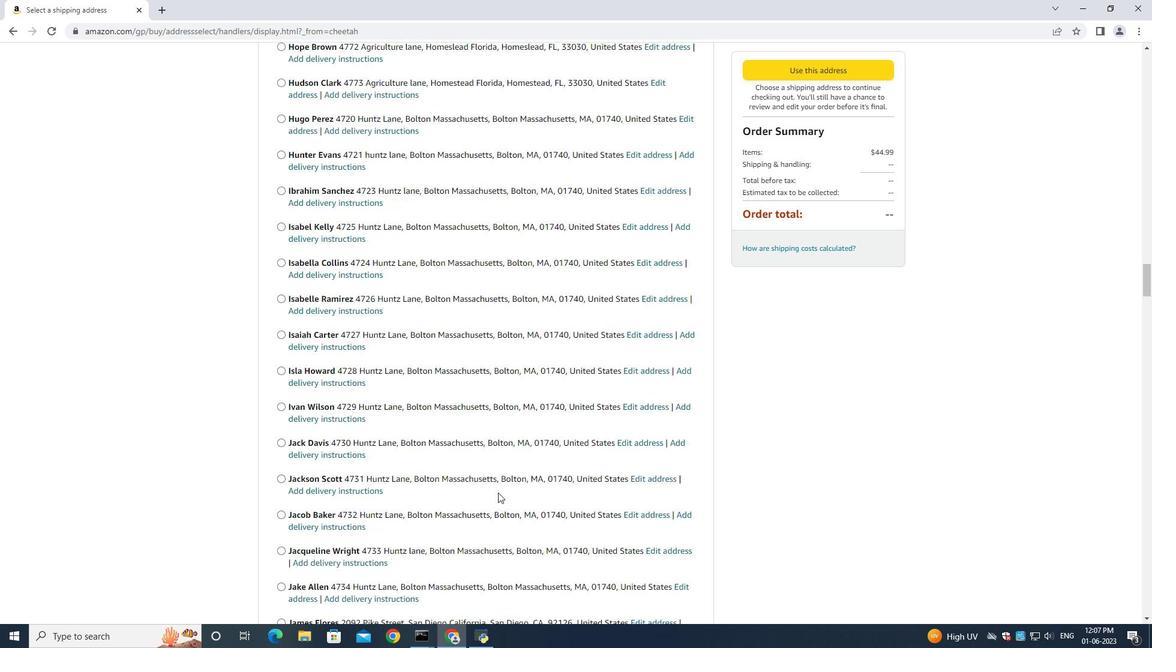 
Action: Mouse scrolled (524, 421) with delta (0, 0)
Screenshot: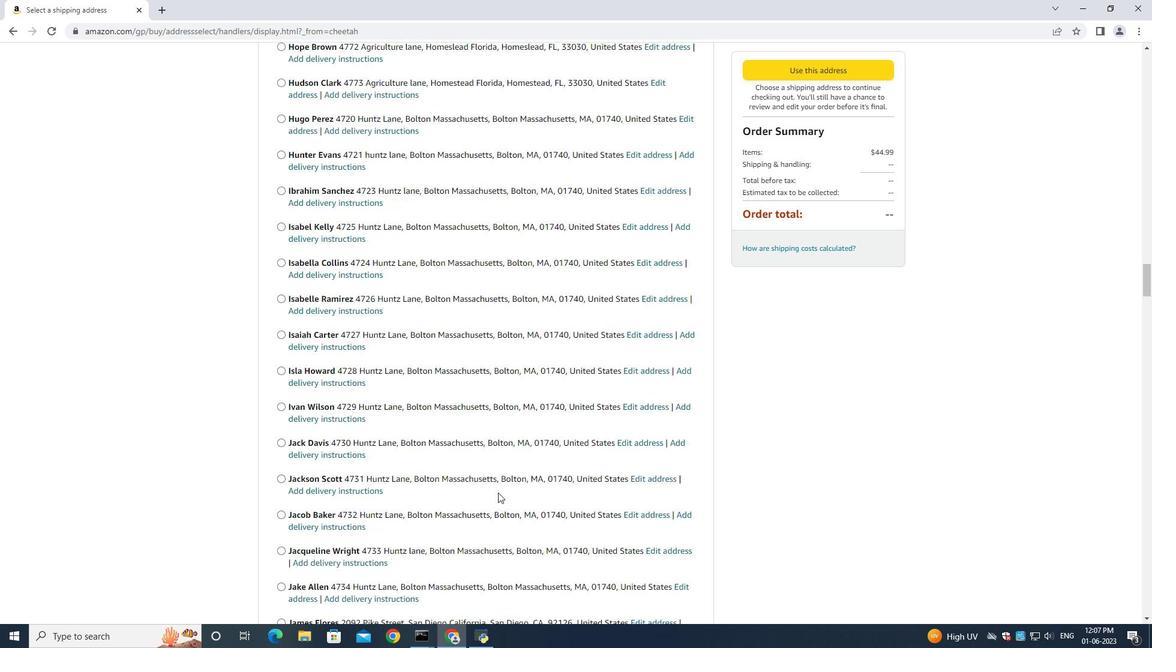 
Action: Mouse moved to (524, 422)
Screenshot: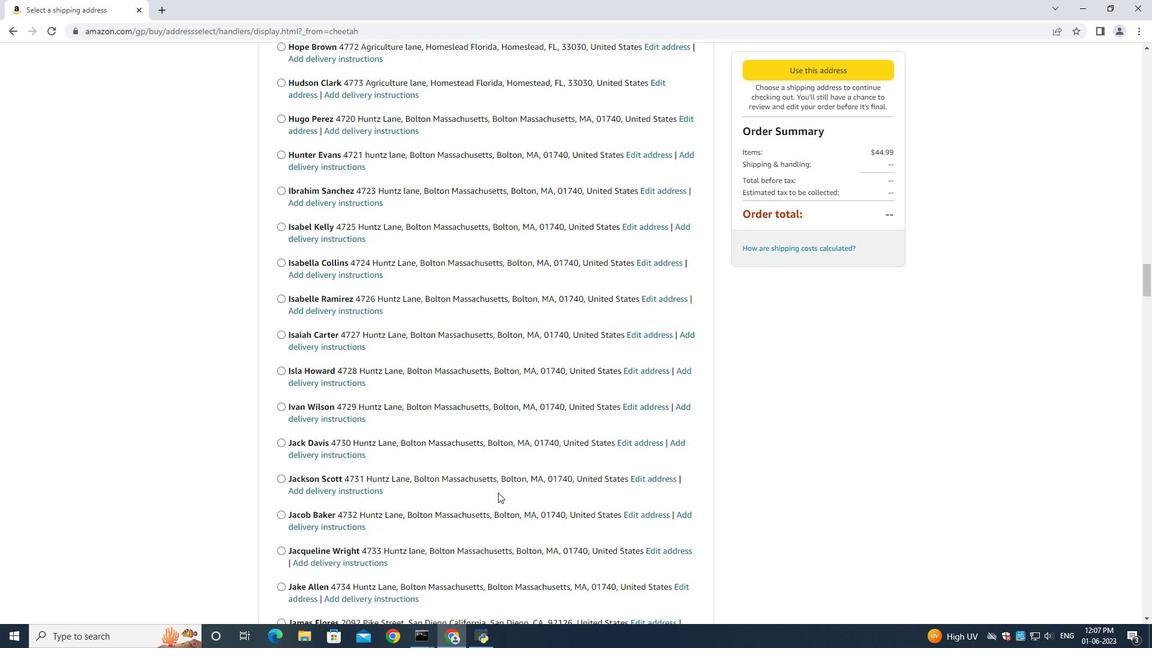 
Action: Mouse scrolled (524, 421) with delta (0, 0)
Screenshot: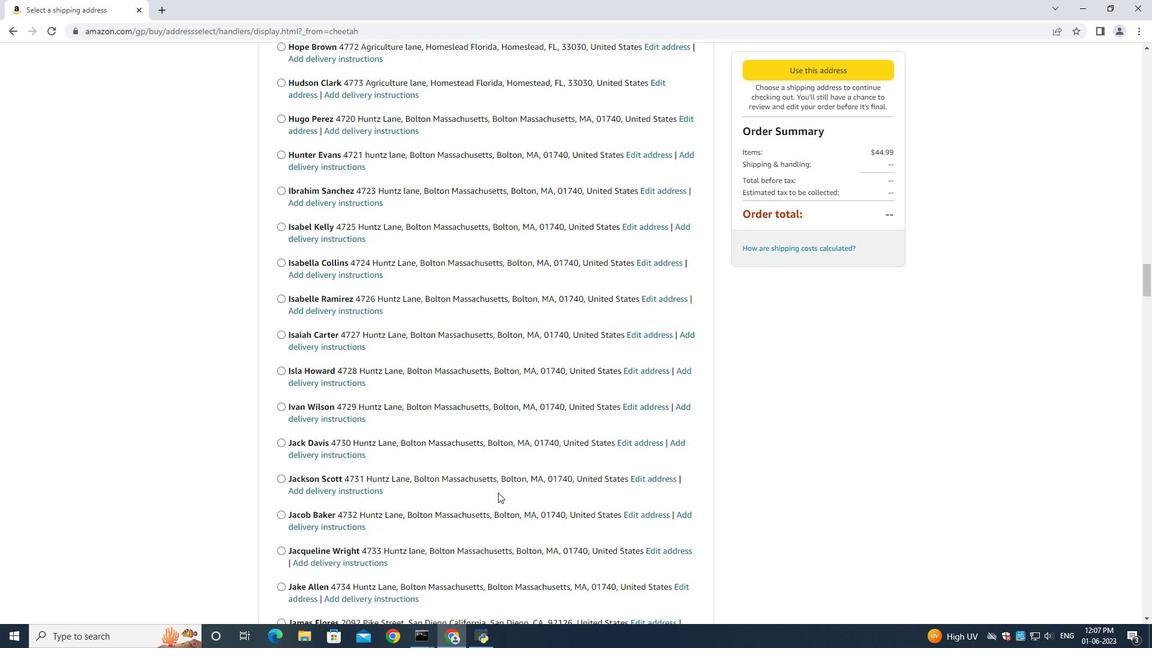 
Action: Mouse moved to (524, 417)
Screenshot: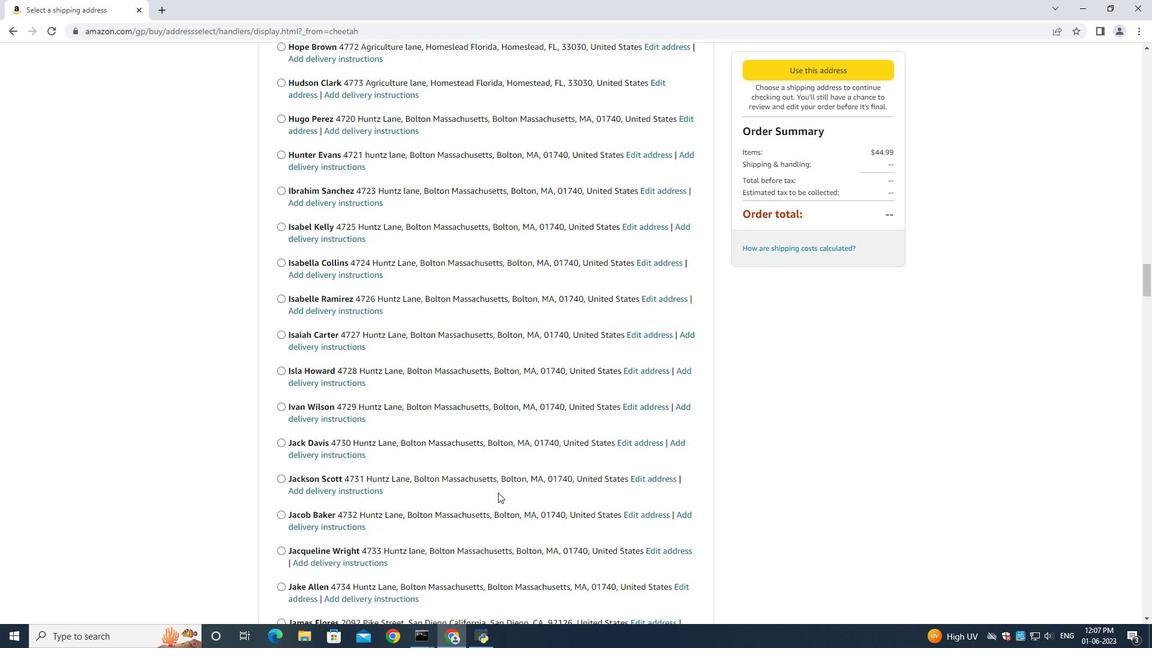 
Action: Mouse scrolled (524, 421) with delta (0, 0)
Screenshot: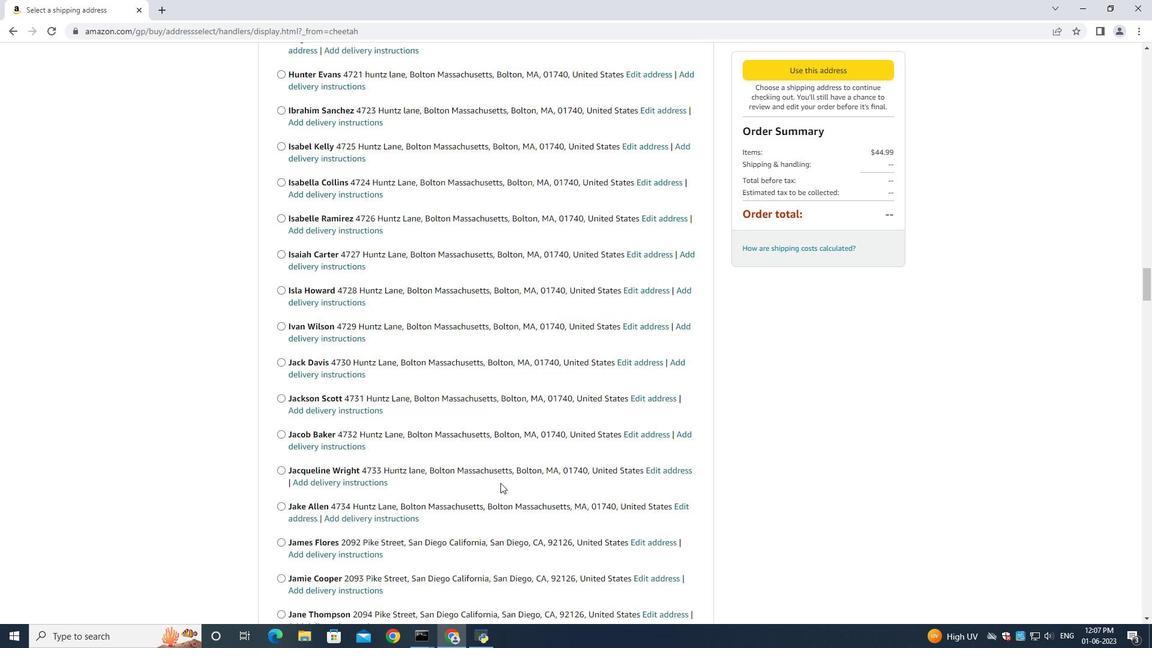 
Action: Mouse moved to (524, 415)
Screenshot: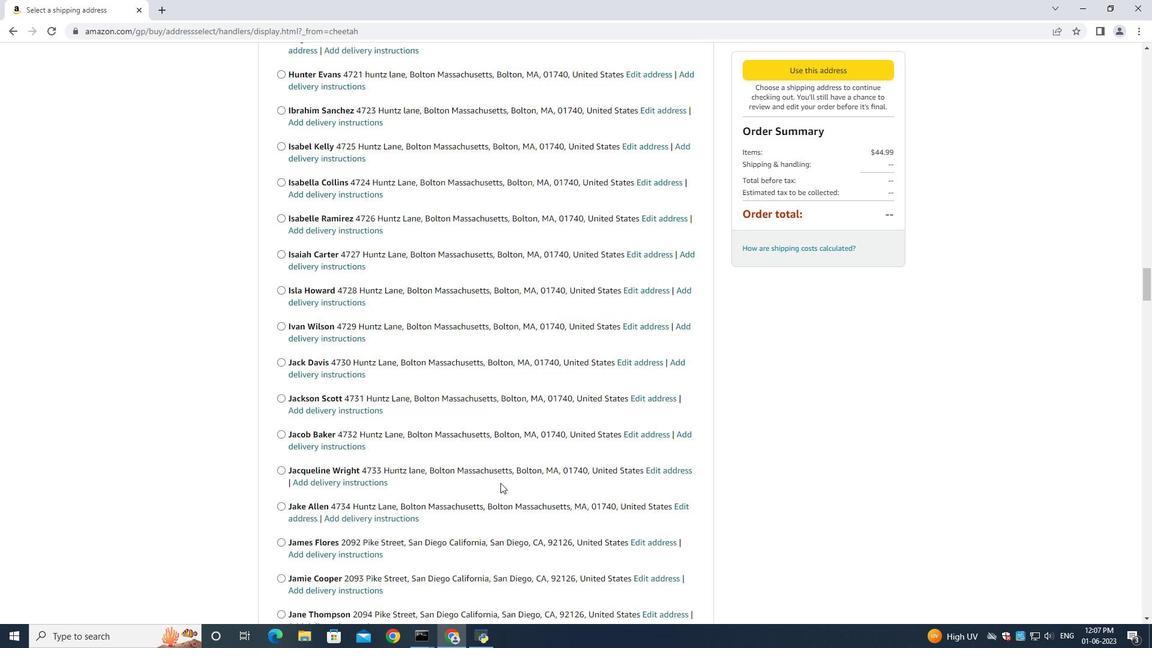 
Action: Mouse scrolled (524, 421) with delta (0, -1)
Screenshot: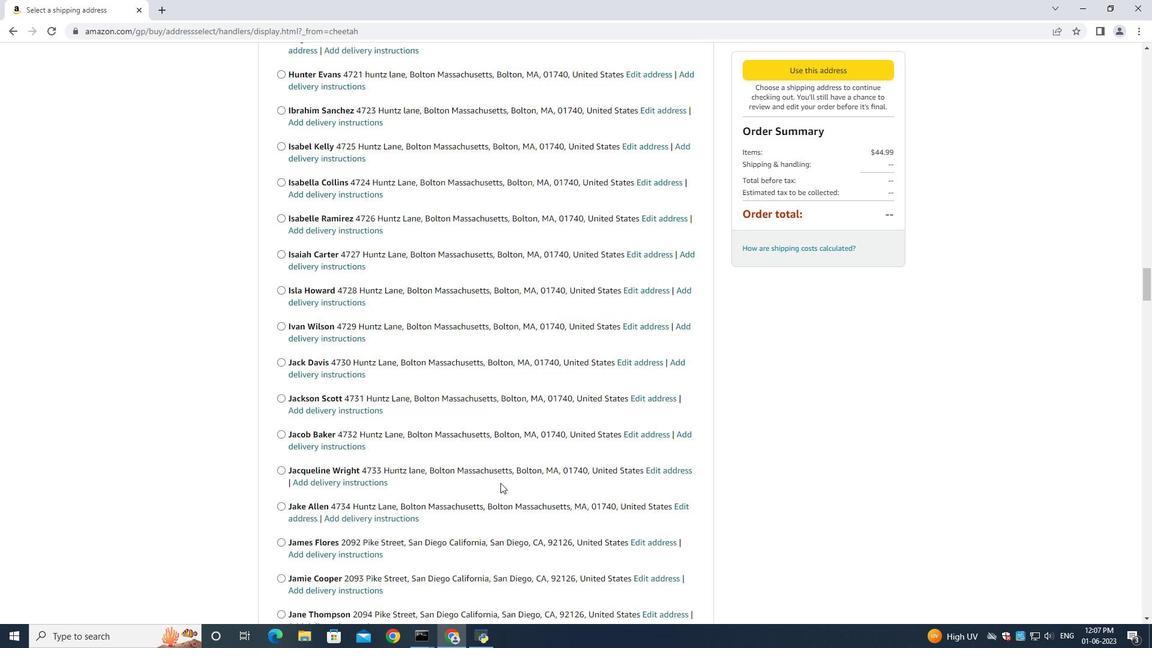 
Action: Mouse moved to (524, 414)
Screenshot: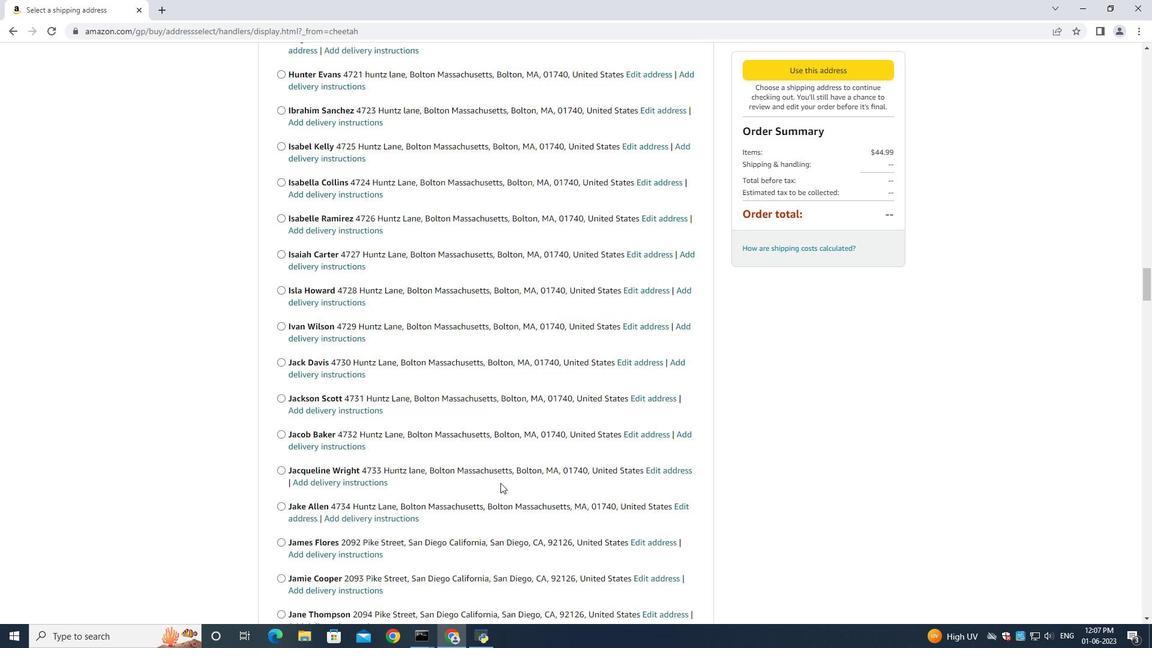 
Action: Mouse scrolled (524, 421) with delta (0, 0)
Screenshot: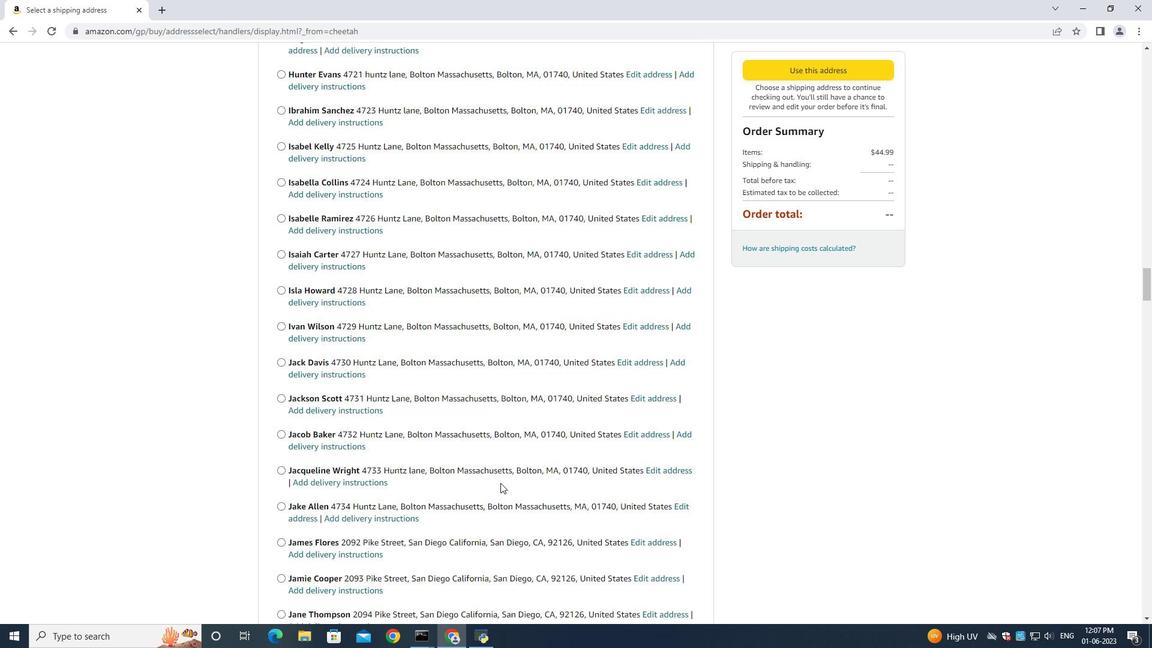 
Action: Mouse moved to (524, 413)
Screenshot: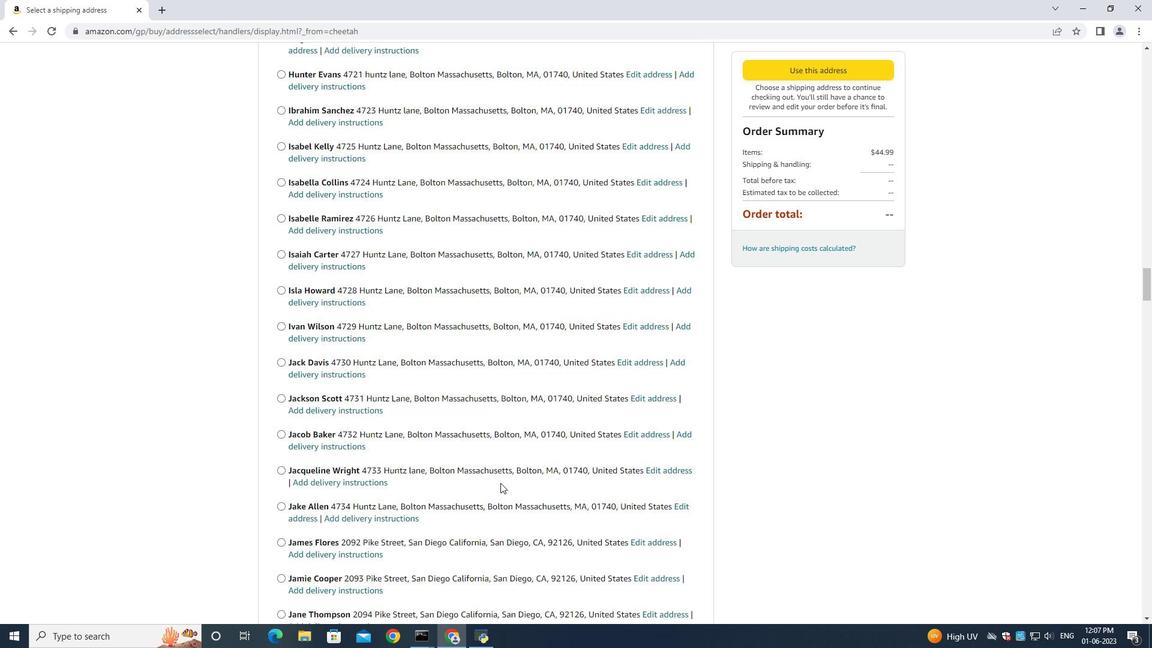 
Action: Mouse scrolled (524, 421) with delta (0, 0)
Screenshot: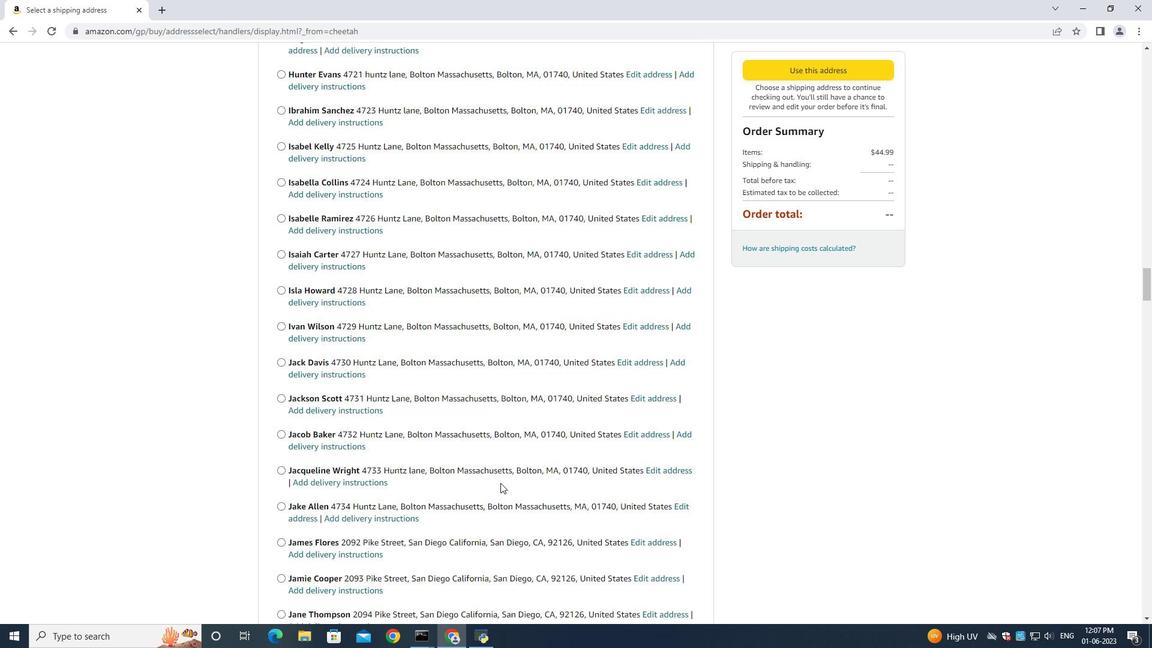 
Action: Mouse scrolled (524, 412) with delta (0, 0)
Screenshot: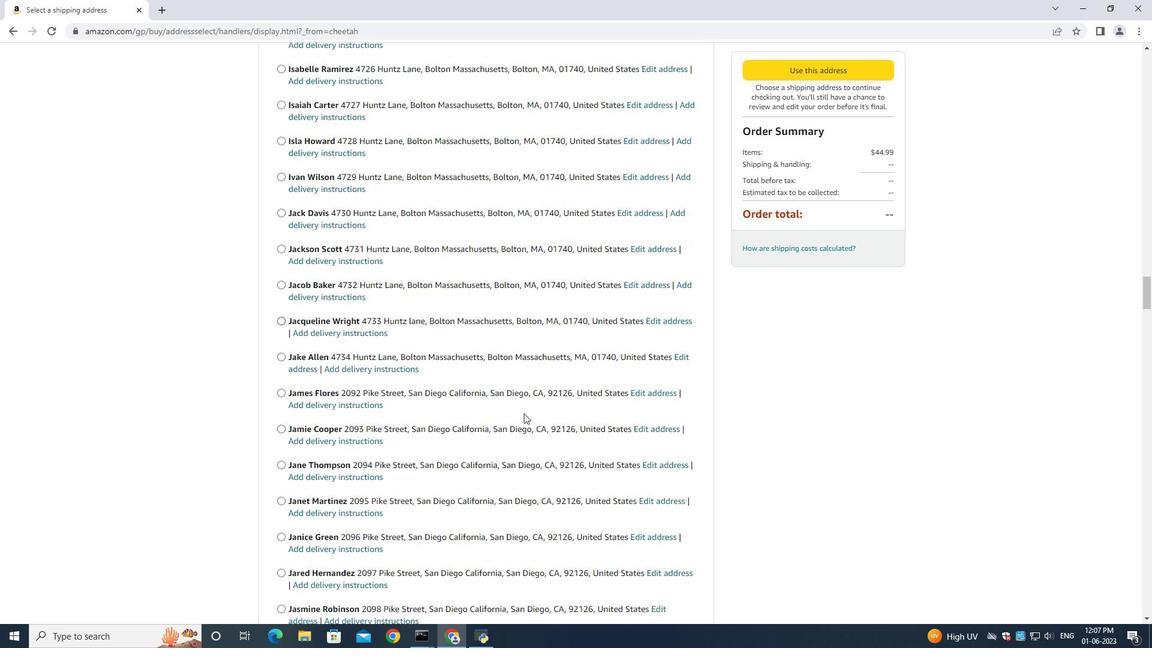
Action: Mouse scrolled (524, 412) with delta (0, 0)
Screenshot: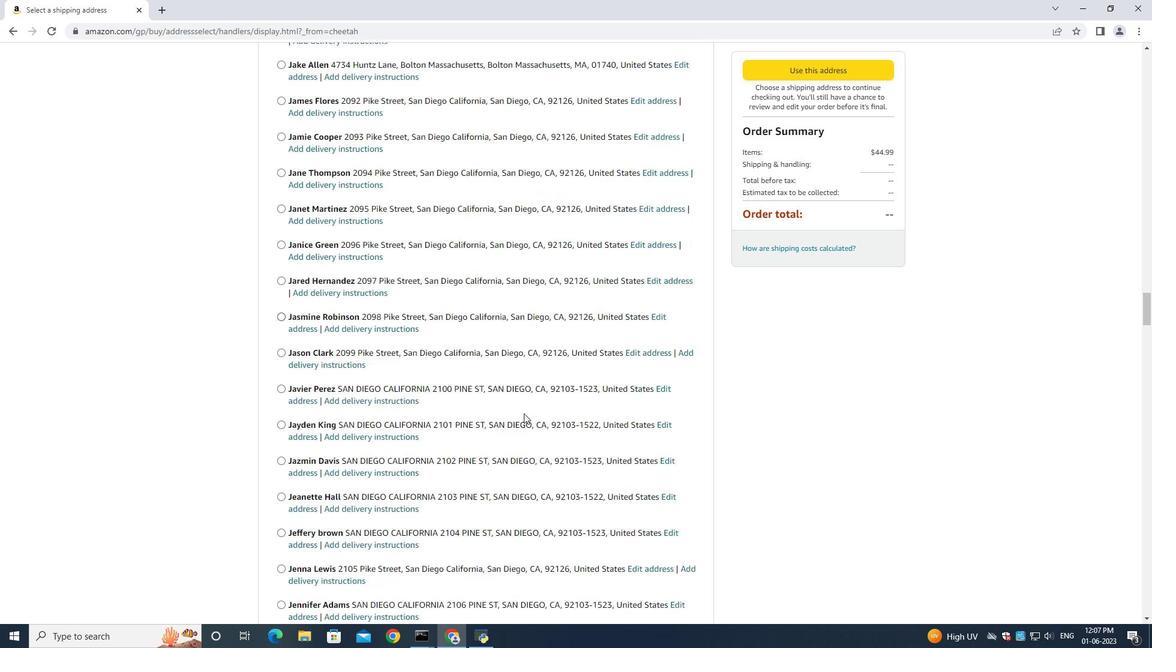 
Action: Mouse scrolled (524, 412) with delta (0, 0)
Screenshot: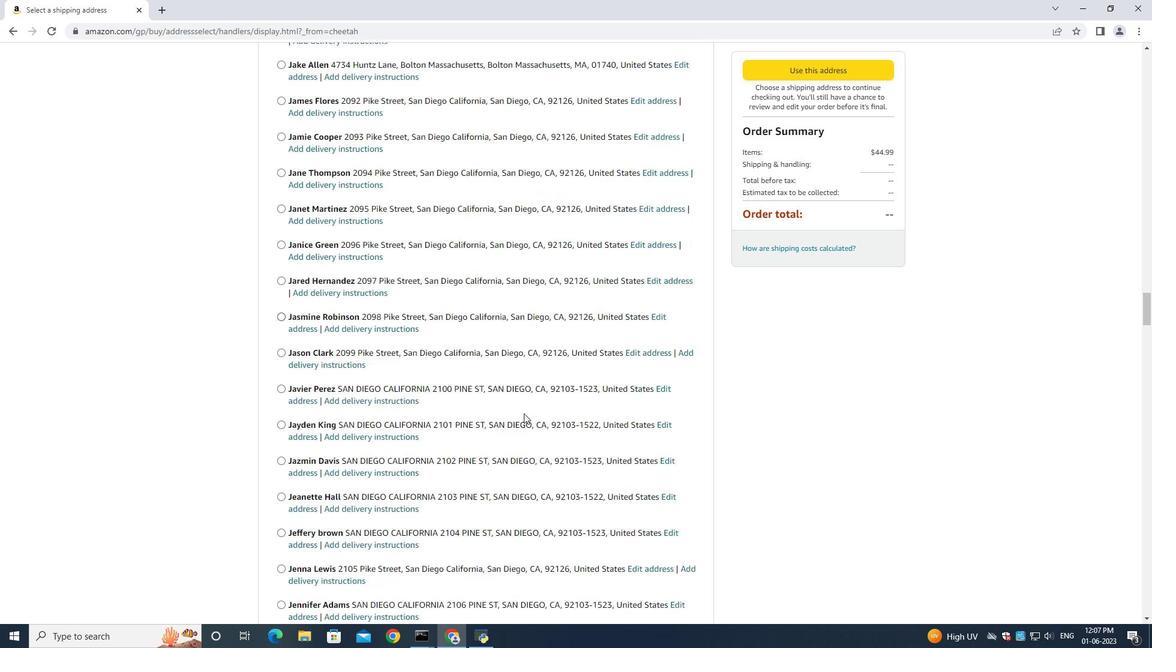 
Action: Mouse moved to (520, 414)
Screenshot: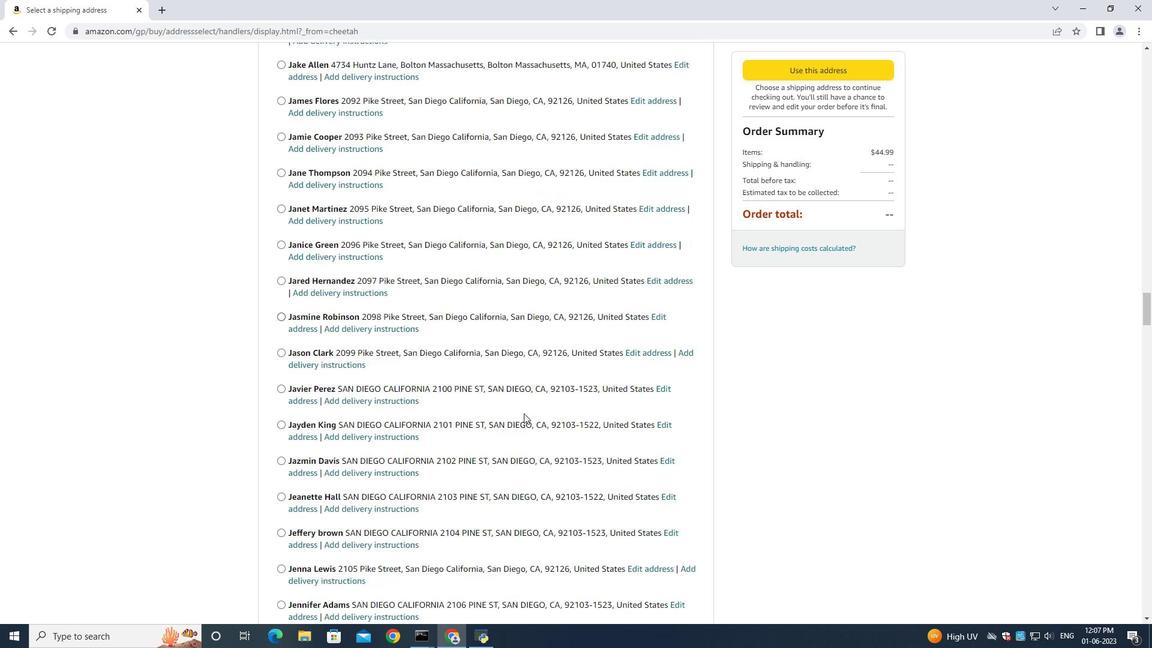 
Action: Mouse scrolled (522, 413) with delta (0, 0)
Screenshot: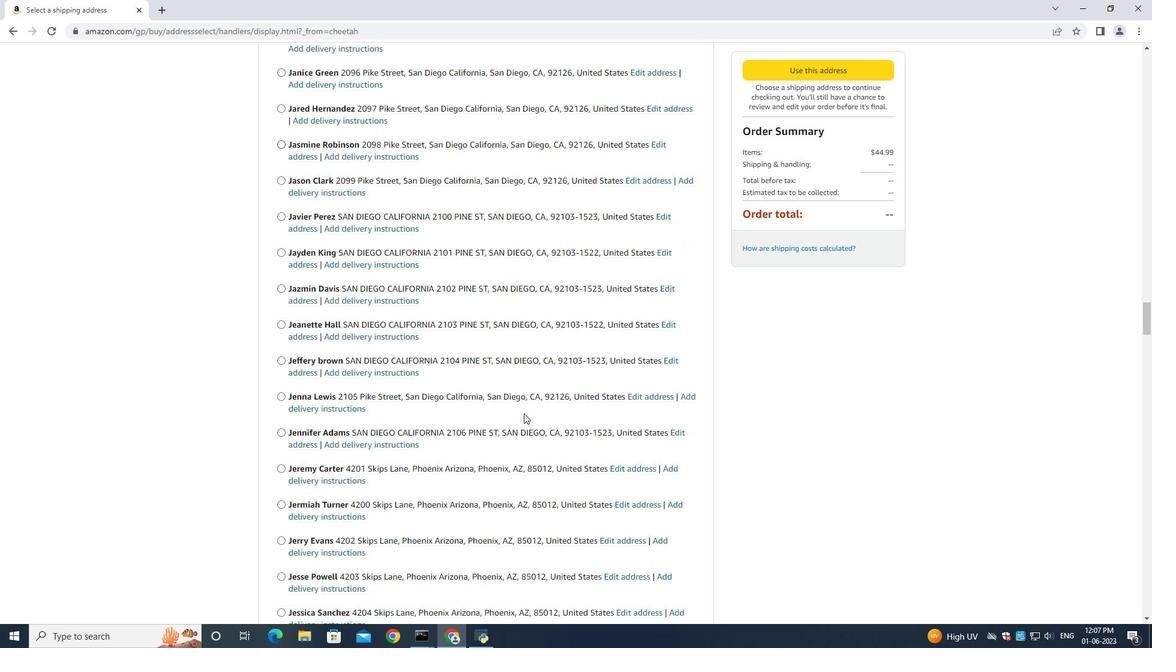 
Action: Mouse moved to (519, 414)
Screenshot: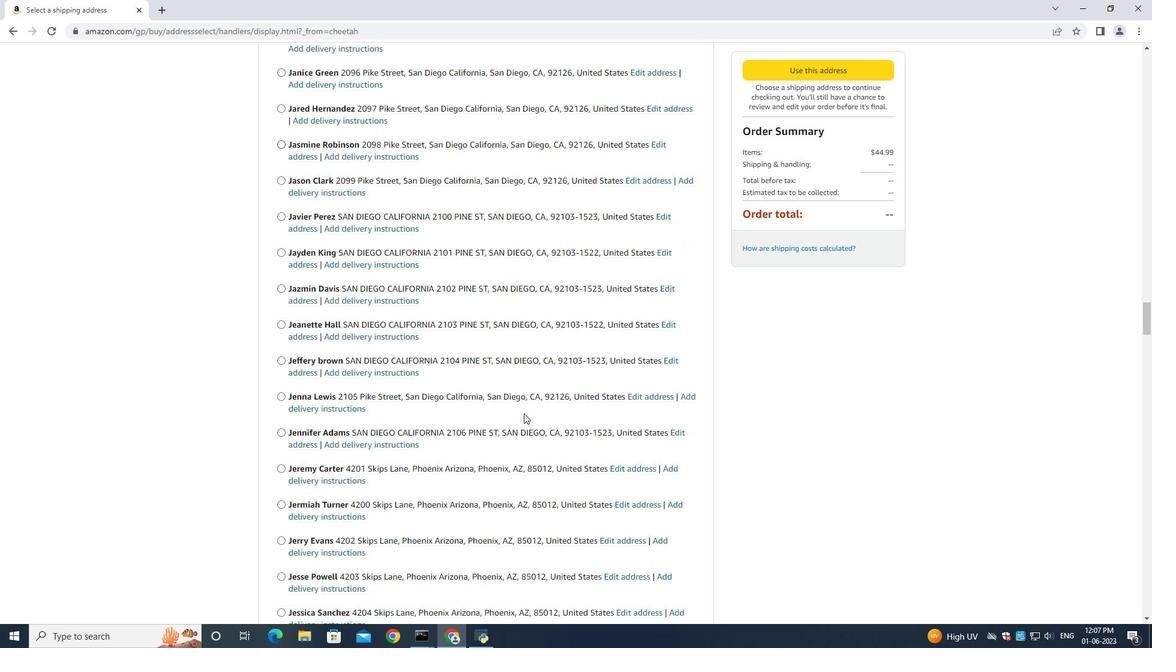 
Action: Mouse scrolled (520, 413) with delta (0, 0)
Screenshot: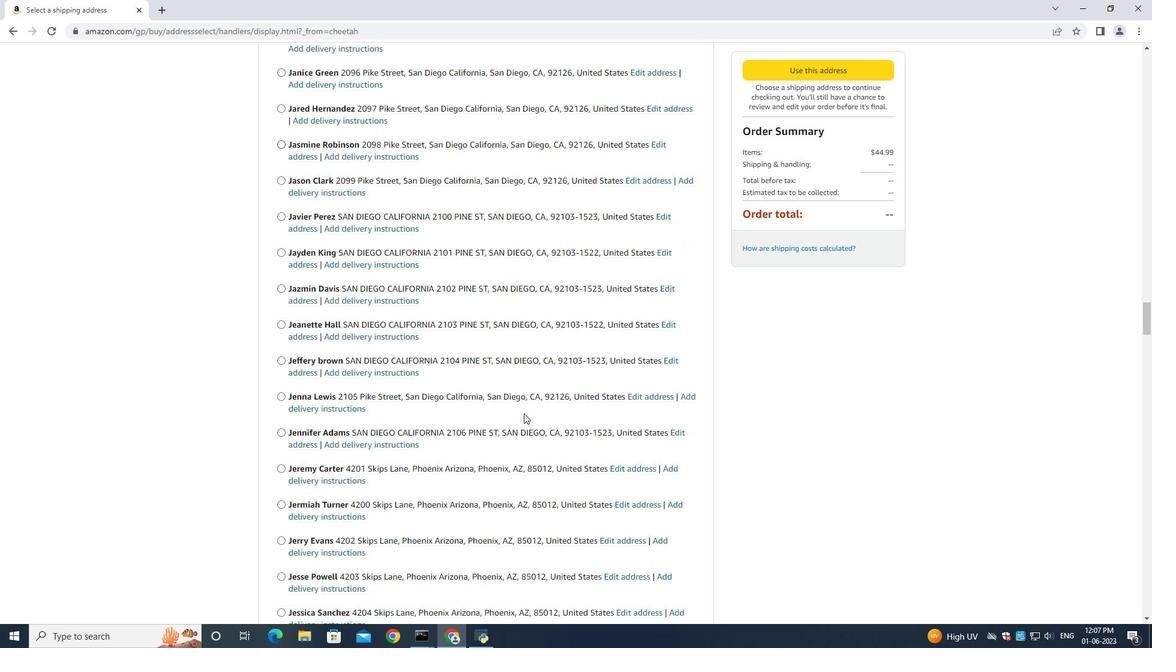 
Action: Mouse moved to (517, 413)
Screenshot: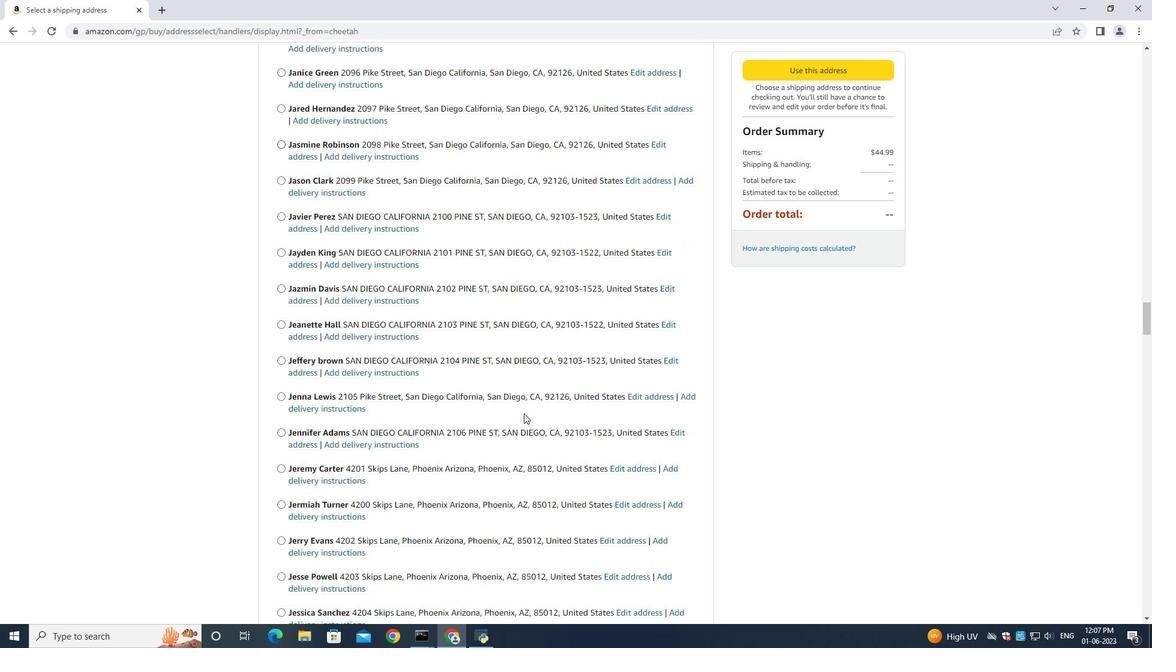 
Action: Mouse scrolled (519, 413) with delta (0, 0)
Screenshot: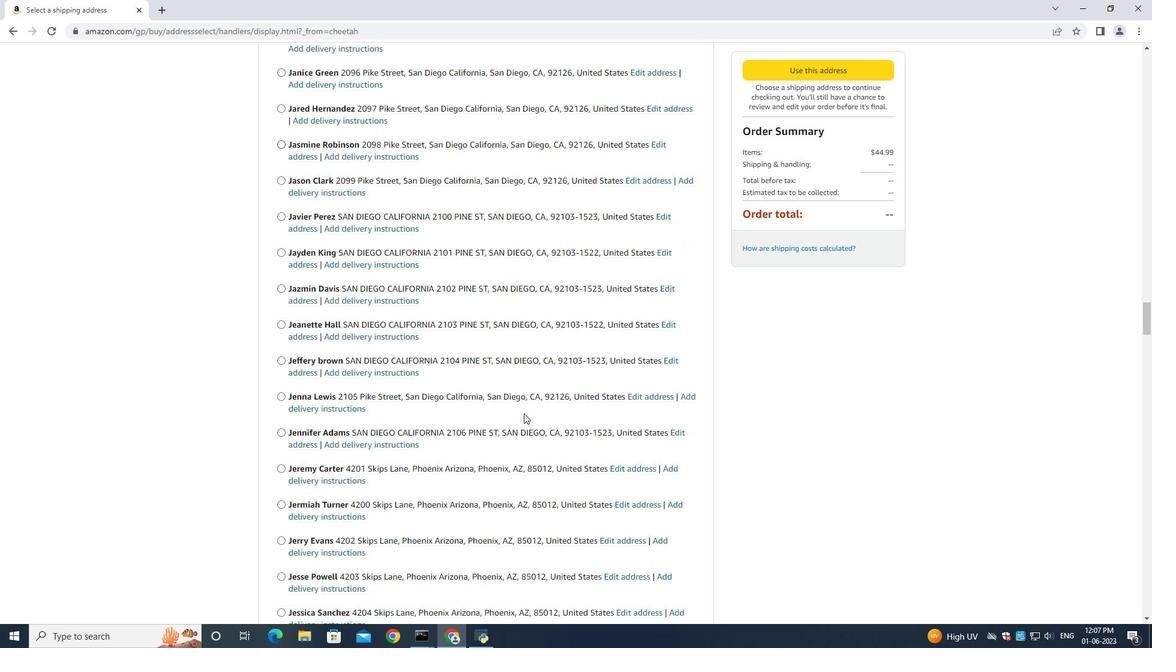 
Action: Mouse moved to (515, 412)
Screenshot: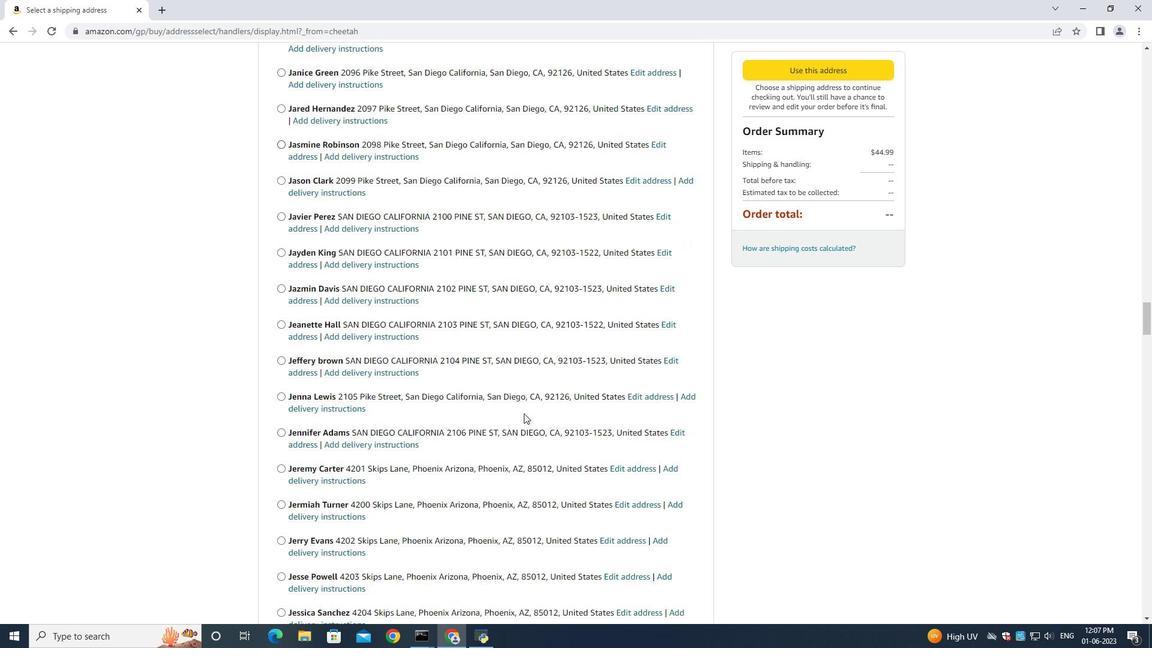
Action: Mouse scrolled (517, 412) with delta (0, 0)
Screenshot: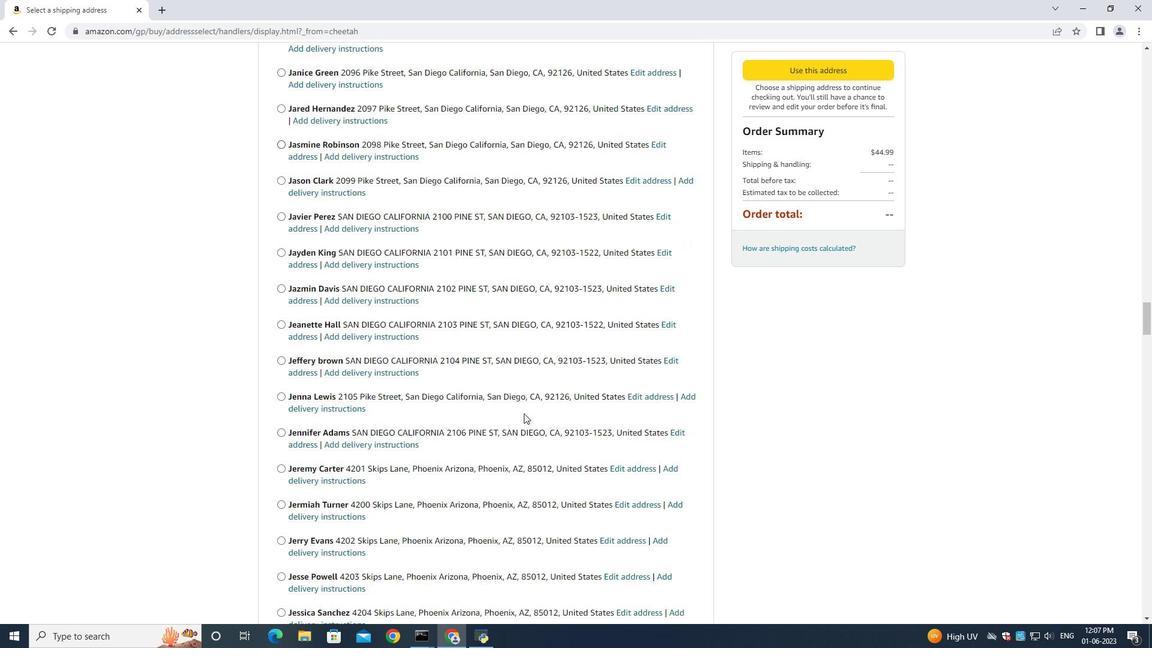 
Action: Mouse moved to (513, 412)
Screenshot: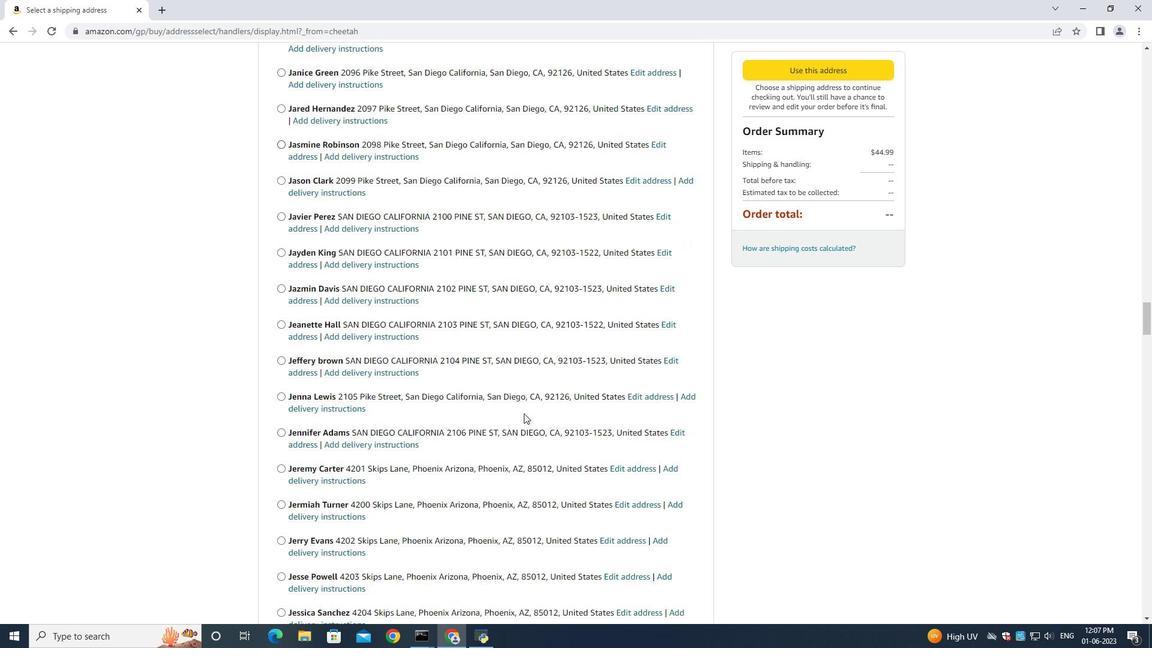 
Action: Mouse scrolled (514, 412) with delta (0, 0)
Screenshot: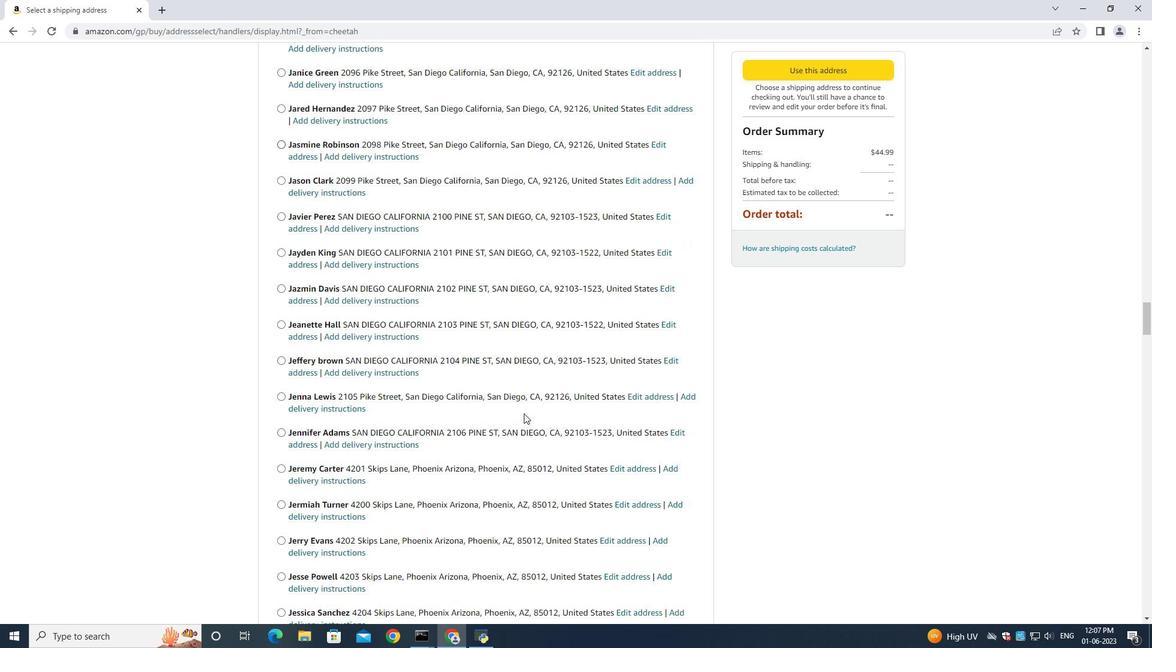 
Action: Mouse scrolled (513, 411) with delta (0, 0)
Screenshot: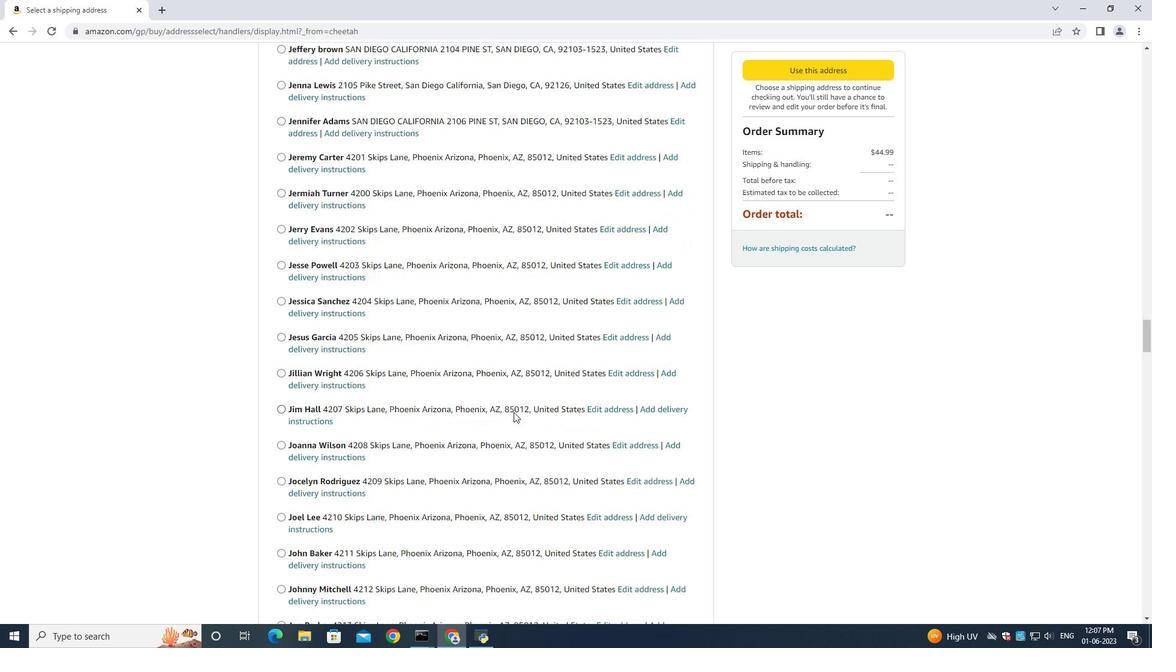
Action: Mouse scrolled (513, 411) with delta (0, -1)
Screenshot: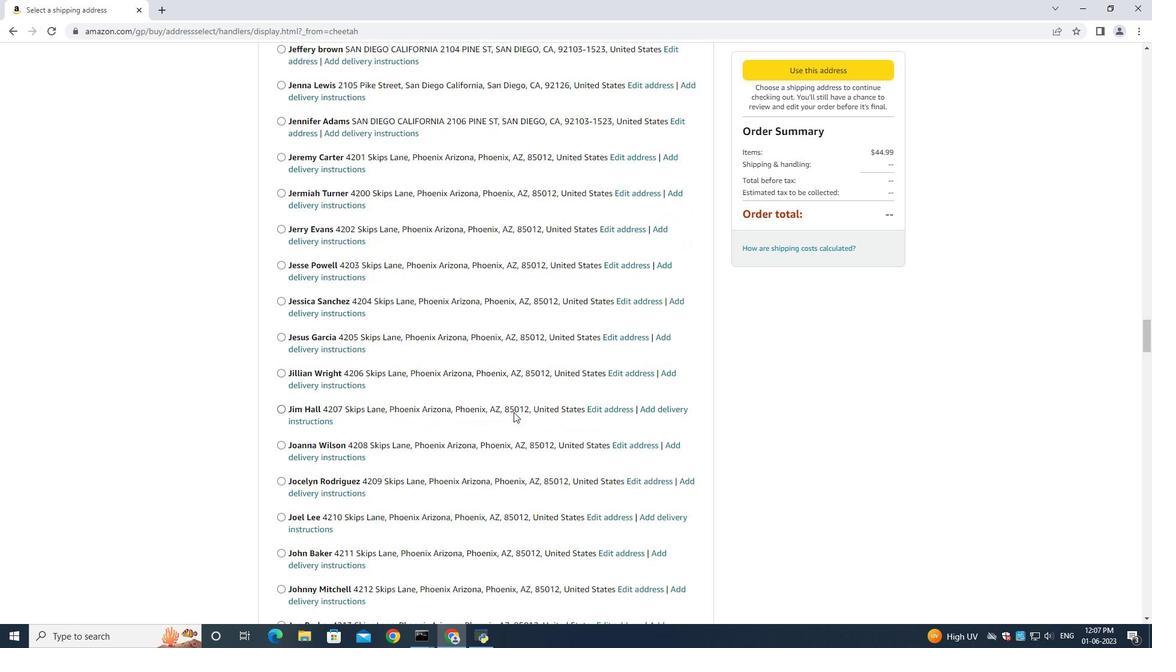 
Action: Mouse scrolled (513, 411) with delta (0, 0)
Screenshot: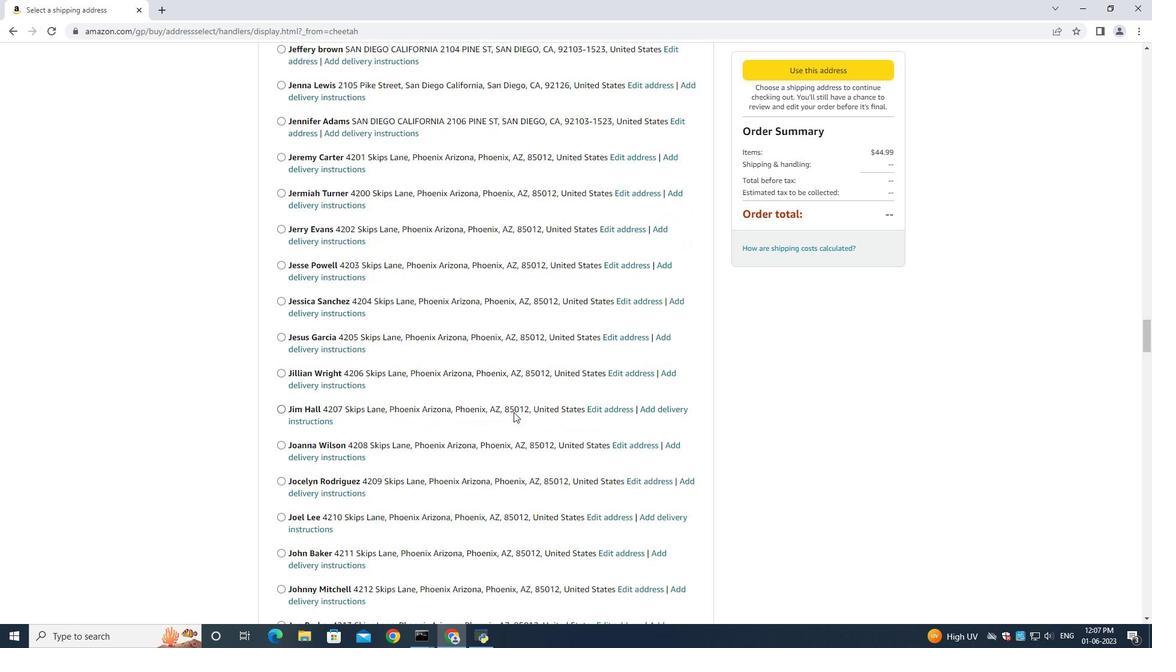 
Action: Mouse scrolled (513, 411) with delta (0, 0)
Screenshot: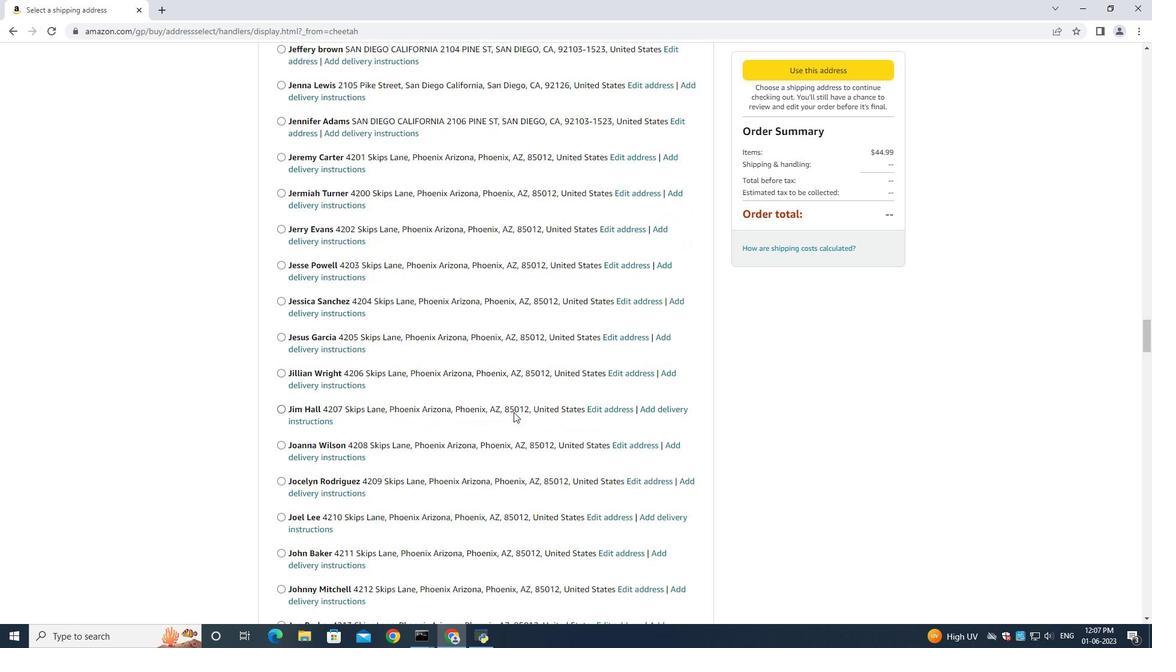 
Action: Mouse scrolled (513, 411) with delta (0, 0)
Screenshot: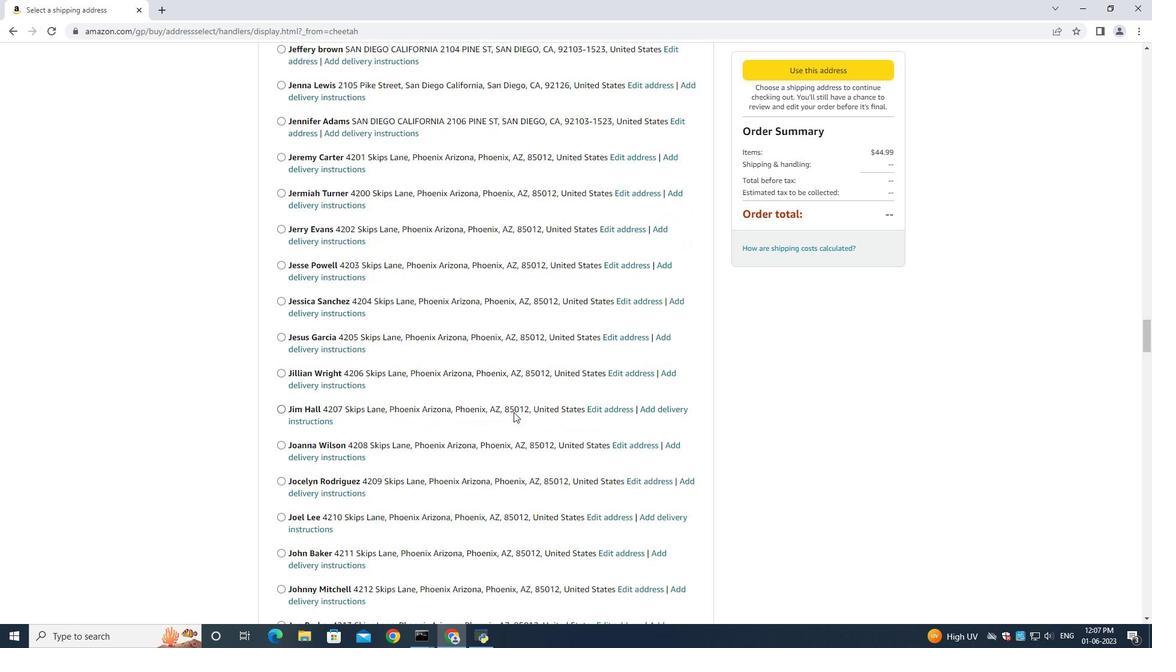 
Action: Mouse scrolled (513, 411) with delta (0, 0)
Screenshot: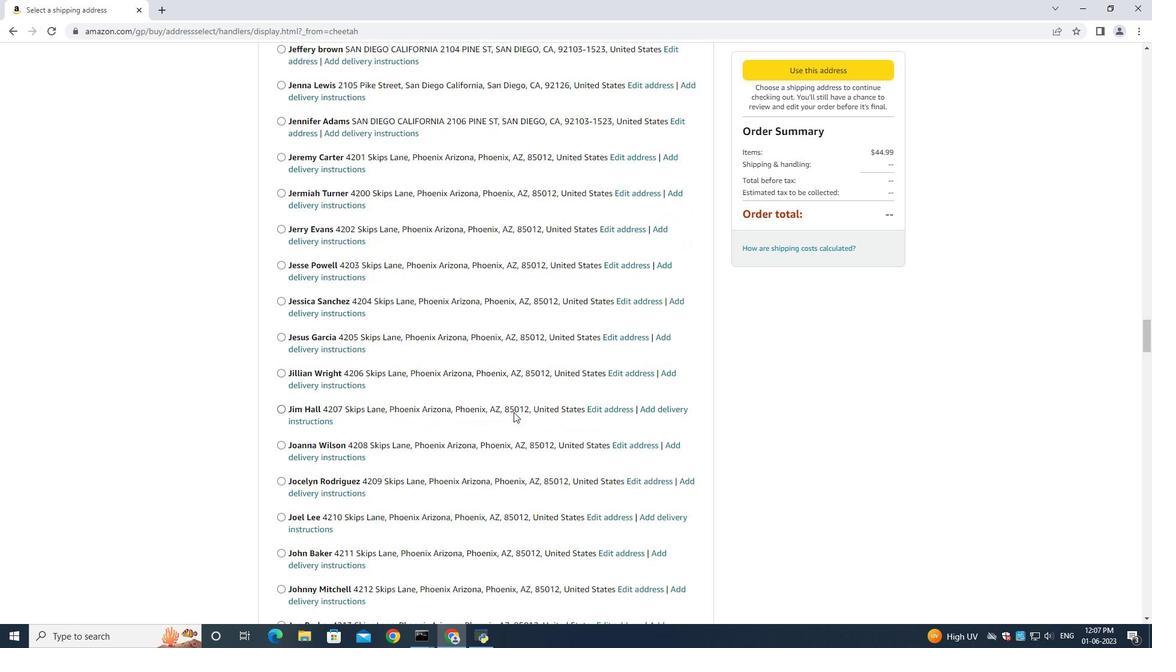 
Action: Mouse moved to (515, 412)
Screenshot: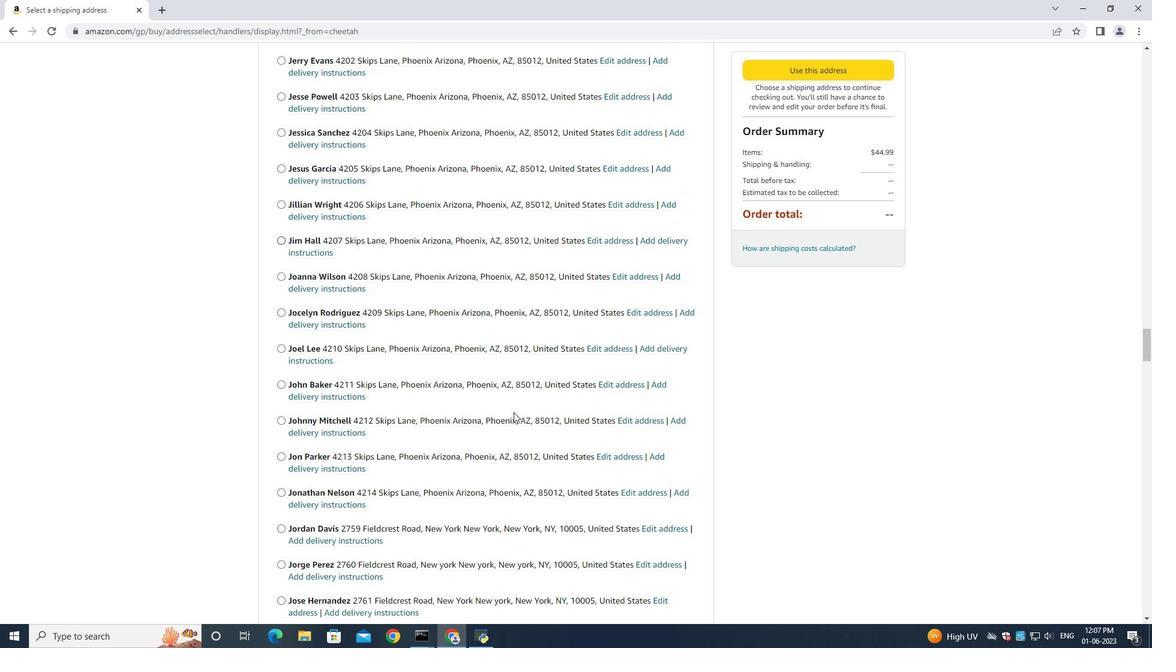 
Action: Mouse scrolled (515, 411) with delta (0, 0)
Screenshot: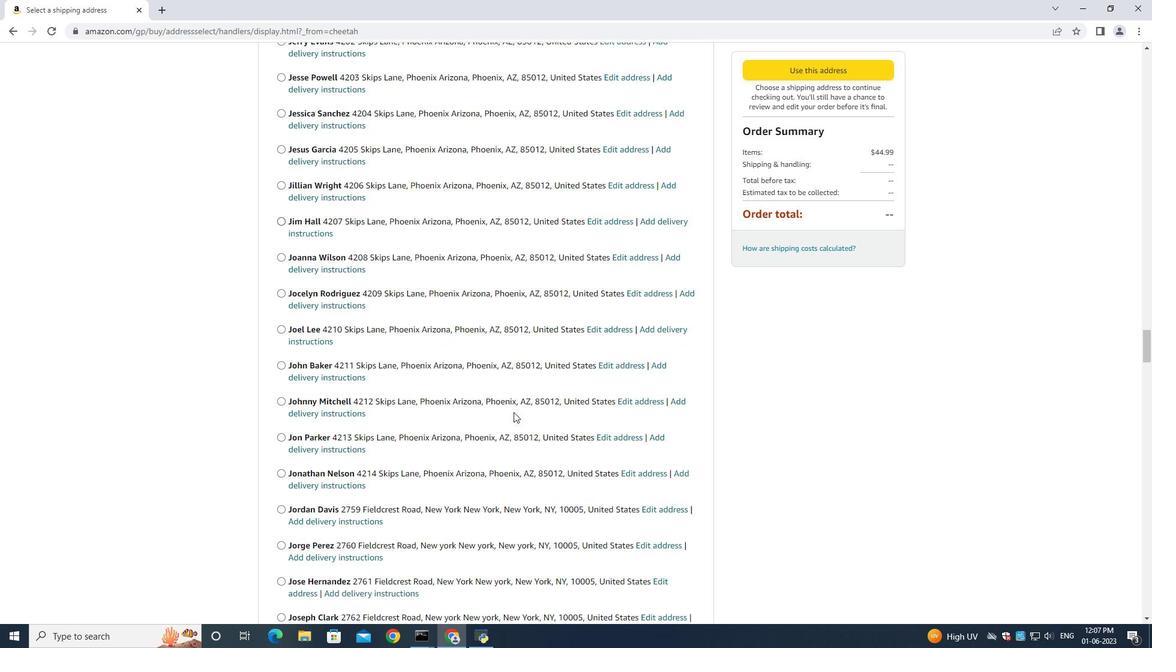 
Action: Mouse scrolled (515, 411) with delta (0, 0)
Screenshot: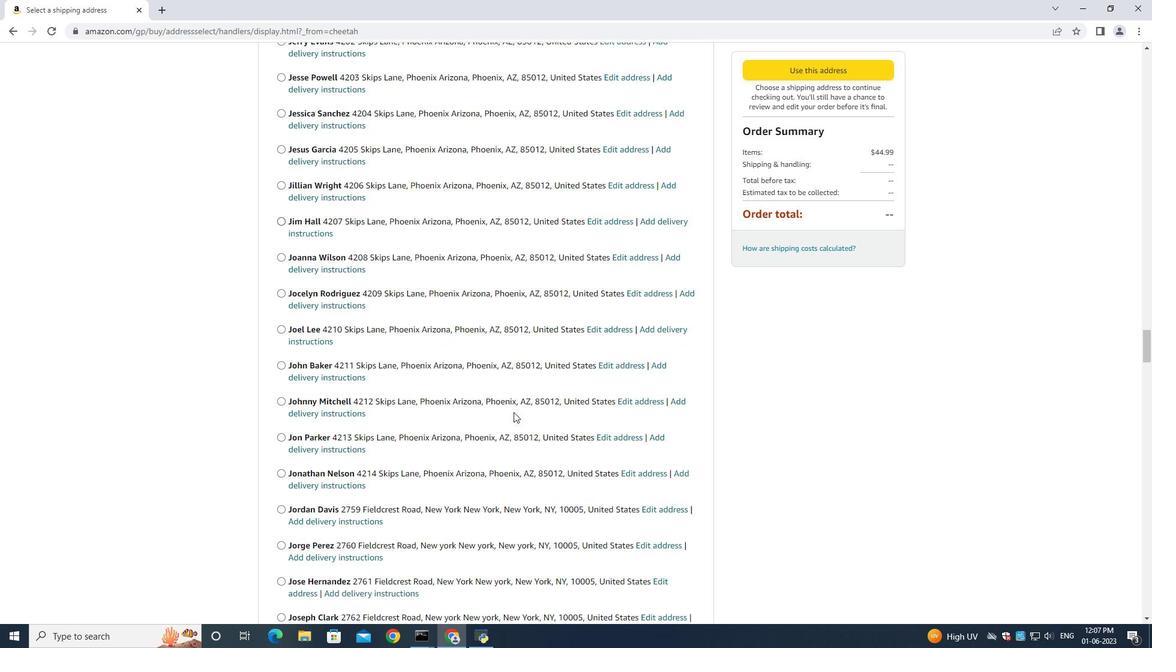 
Action: Mouse scrolled (515, 411) with delta (0, 0)
Screenshot: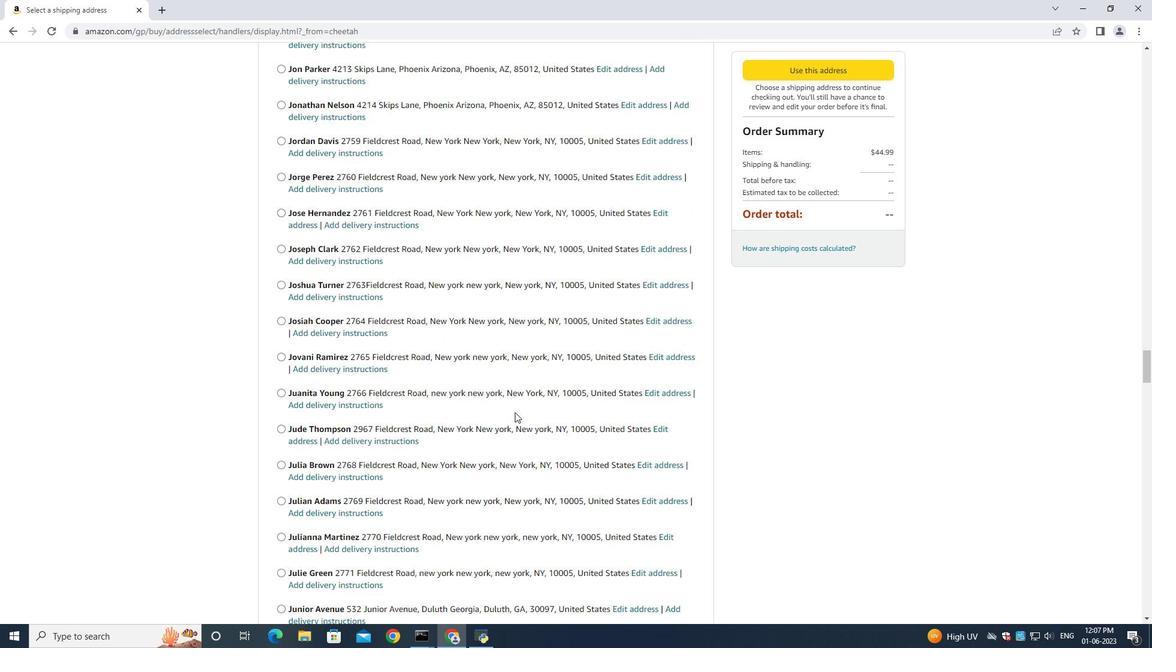 
Action: Mouse scrolled (515, 411) with delta (0, 0)
Screenshot: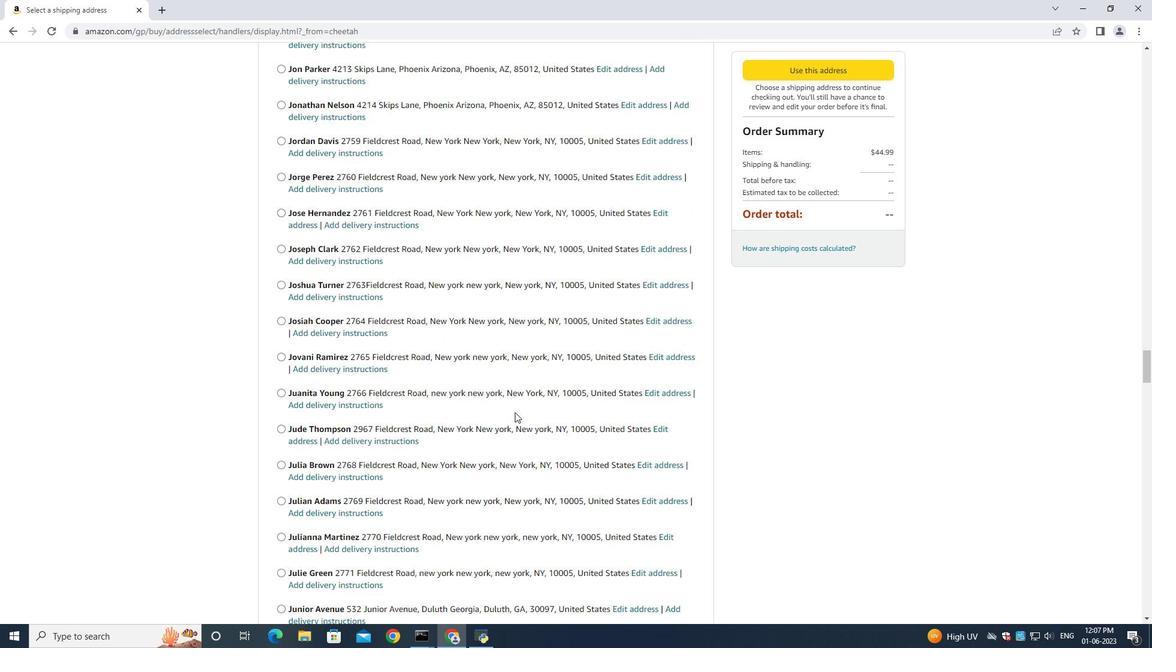 
Action: Mouse scrolled (515, 411) with delta (0, 0)
Screenshot: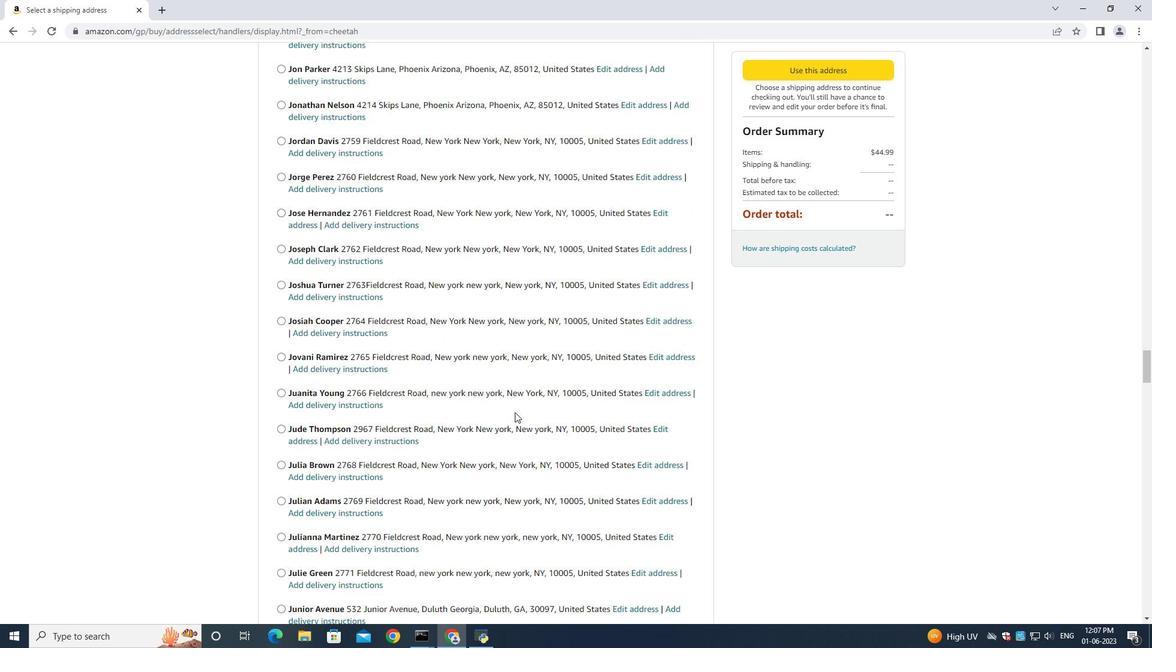 
Action: Mouse scrolled (515, 411) with delta (0, 0)
Screenshot: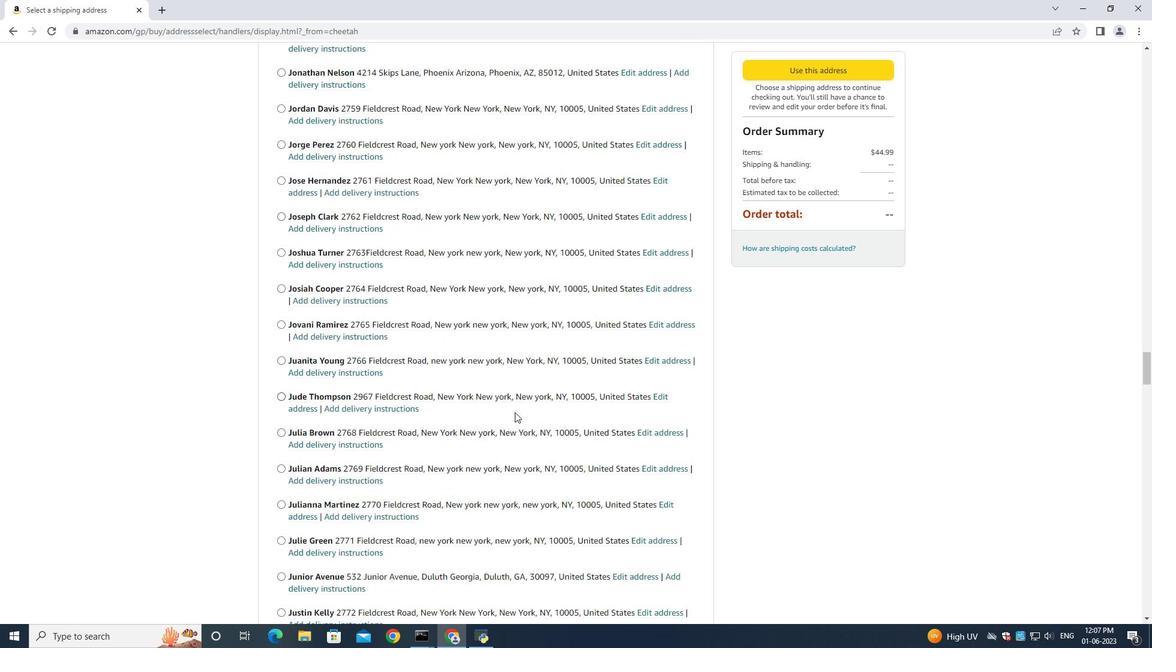 
Action: Mouse scrolled (515, 411) with delta (0, 0)
Screenshot: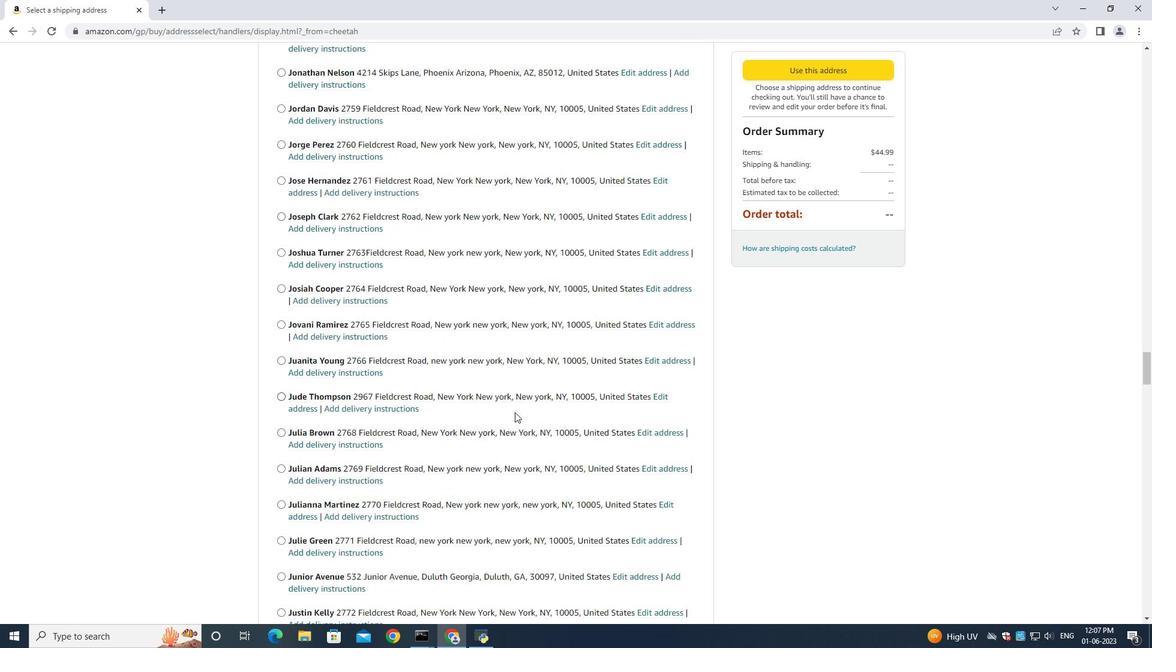 
Action: Mouse moved to (513, 412)
Screenshot: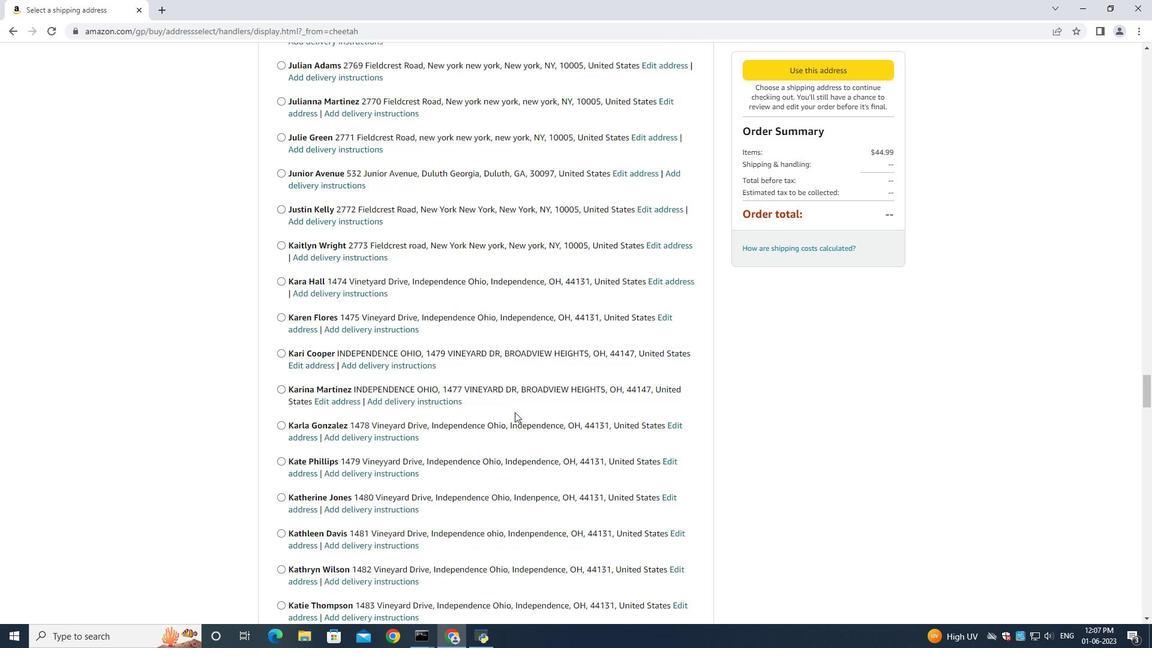 
Action: Mouse scrolled (513, 411) with delta (0, 0)
Screenshot: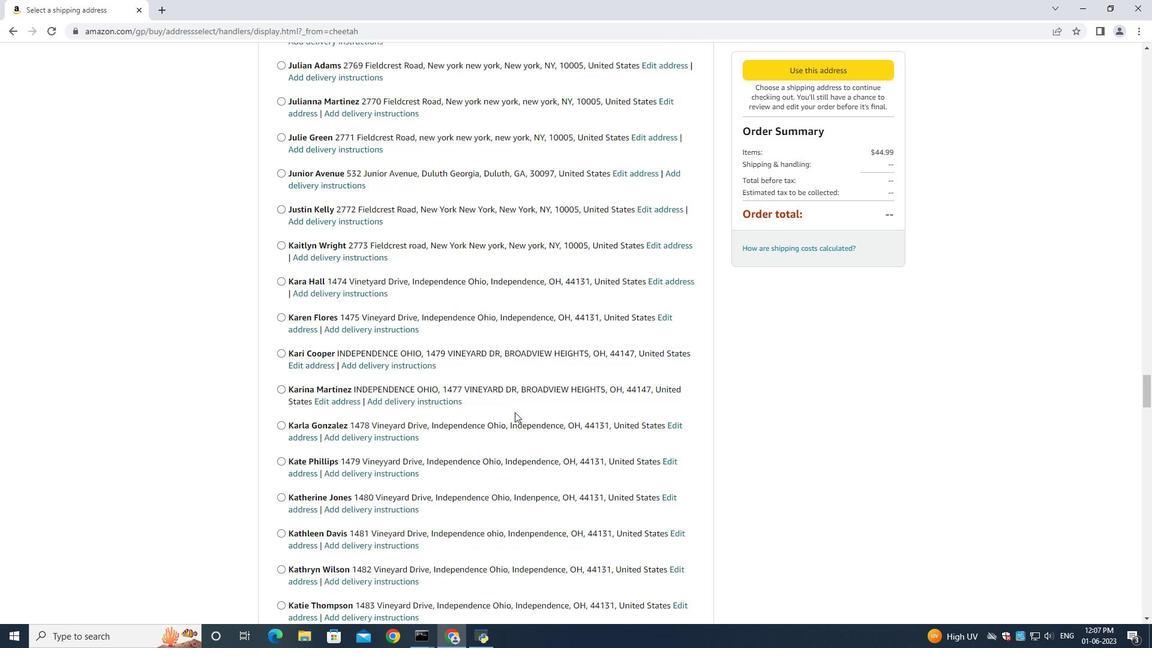 
Action: Mouse scrolled (513, 411) with delta (0, 0)
Screenshot: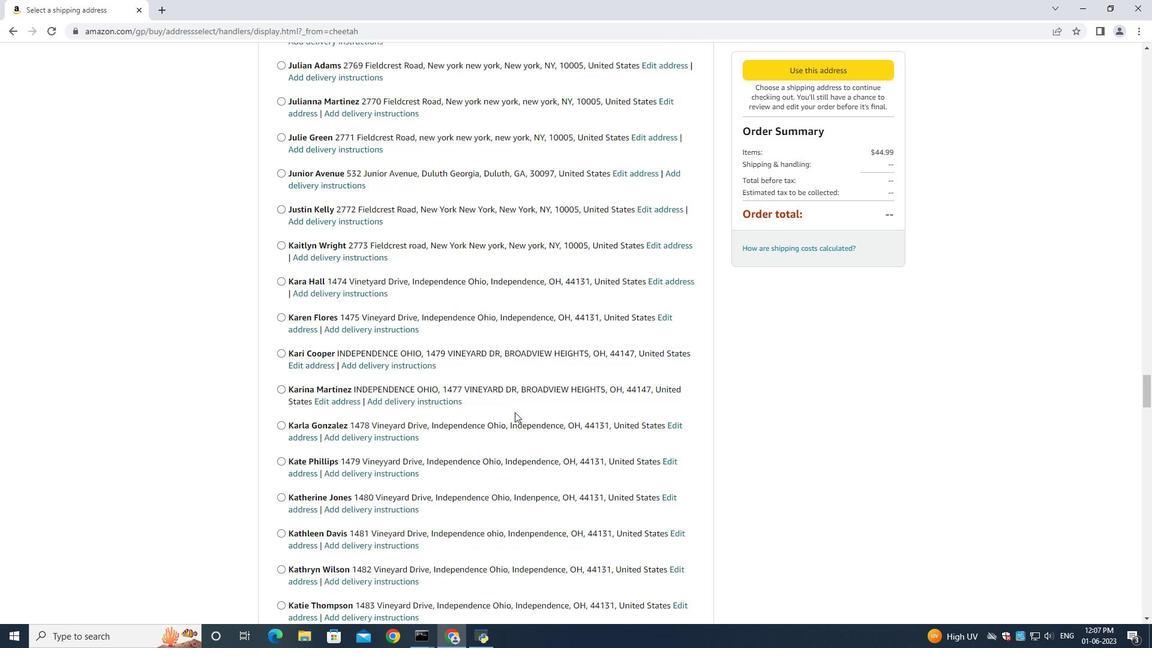 
Action: Mouse scrolled (513, 411) with delta (0, 0)
Screenshot: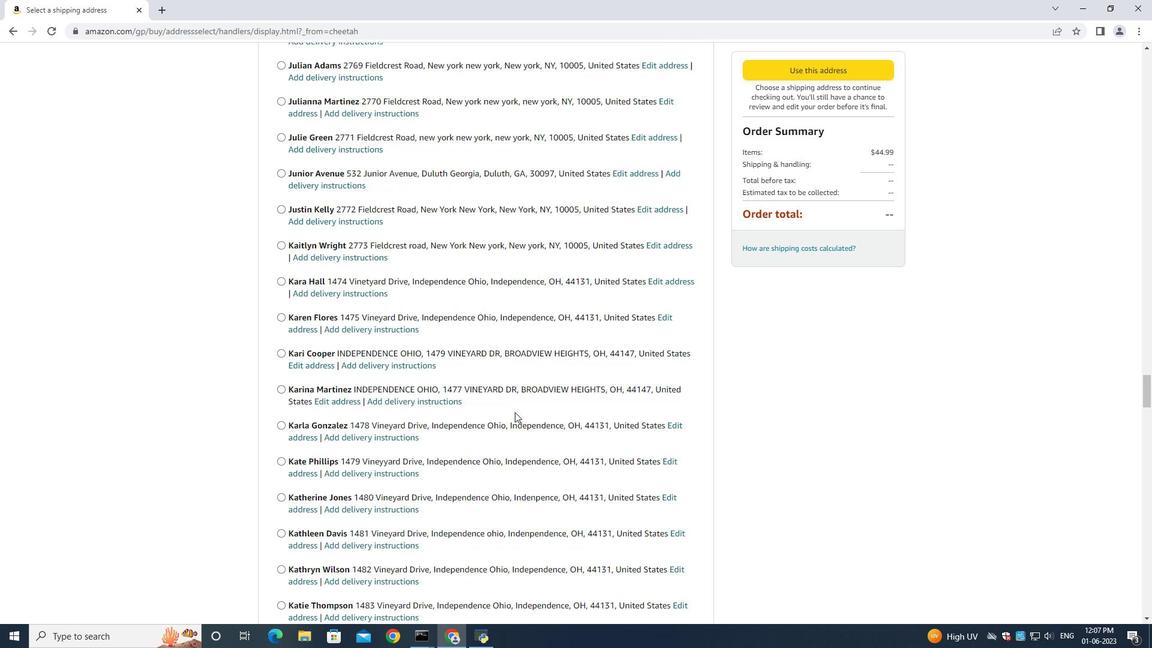 
Action: Mouse scrolled (513, 411) with delta (0, 0)
Screenshot: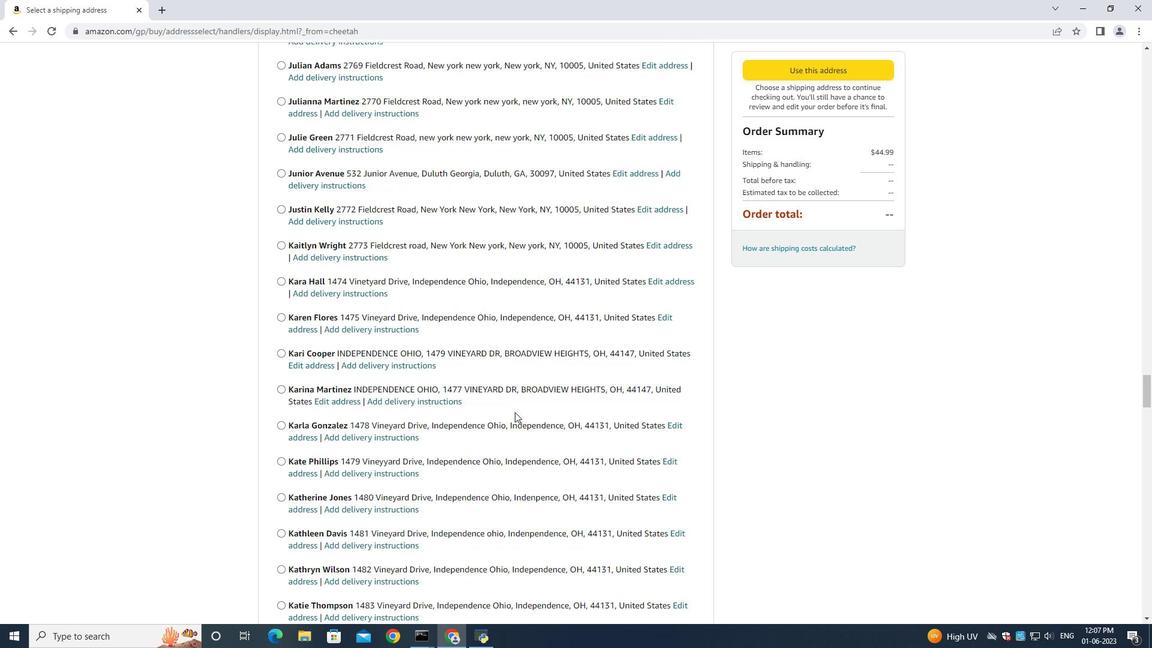 
Action: Mouse moved to (512, 410)
Screenshot: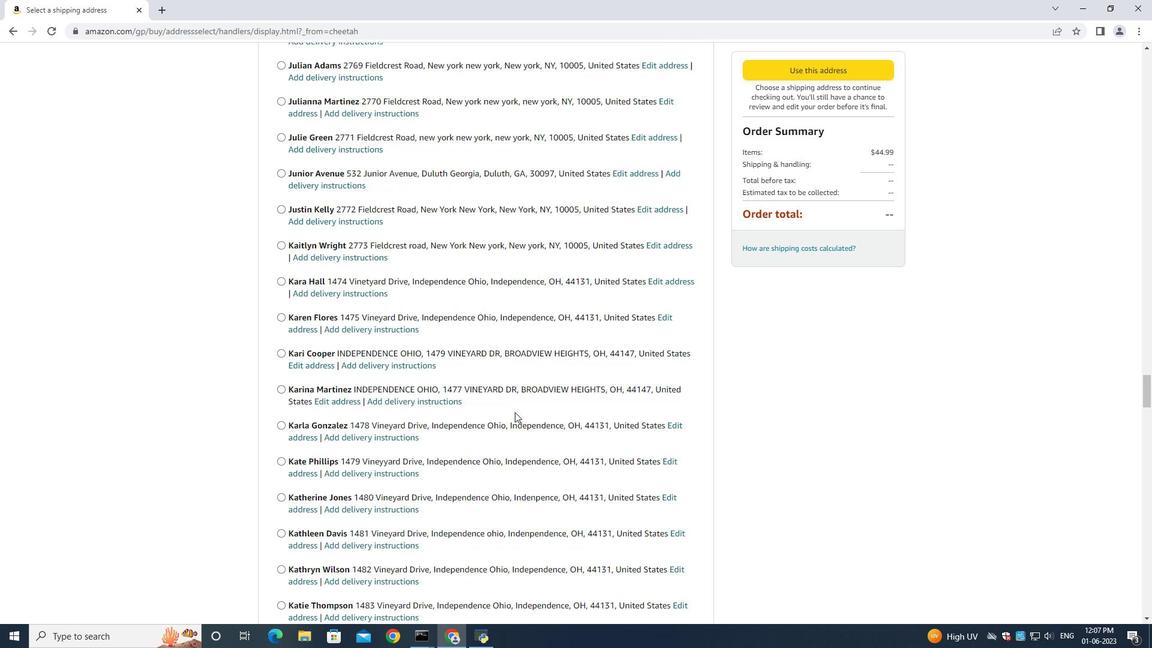 
Action: Mouse scrolled (512, 409) with delta (0, 0)
Screenshot: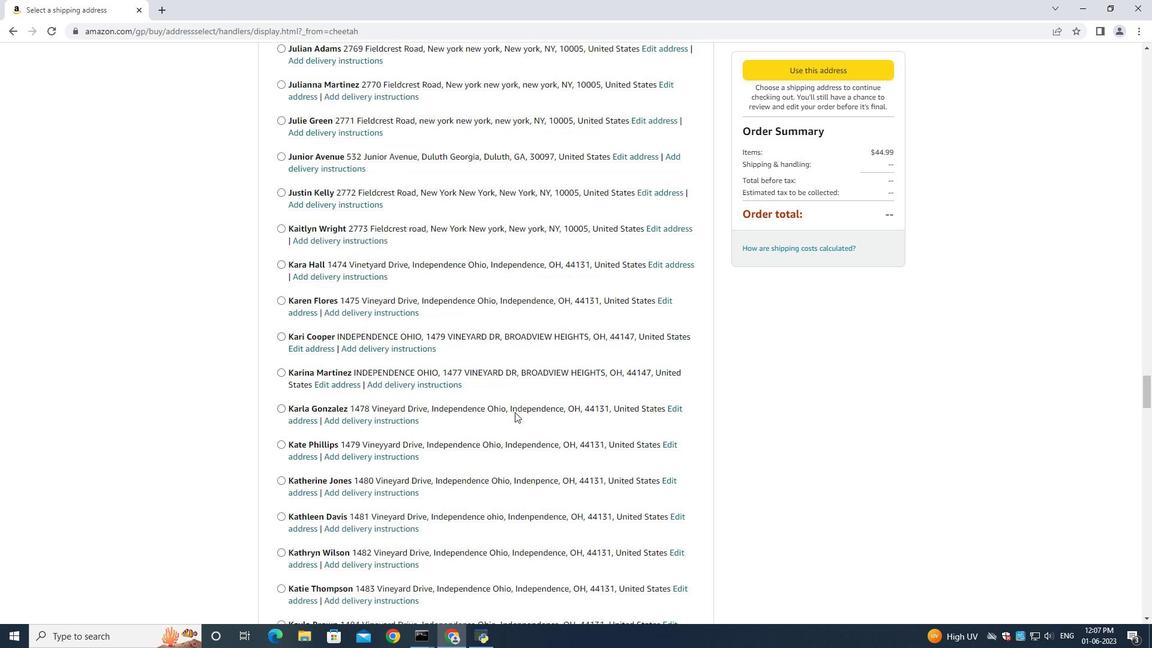
Action: Mouse moved to (512, 409)
Screenshot: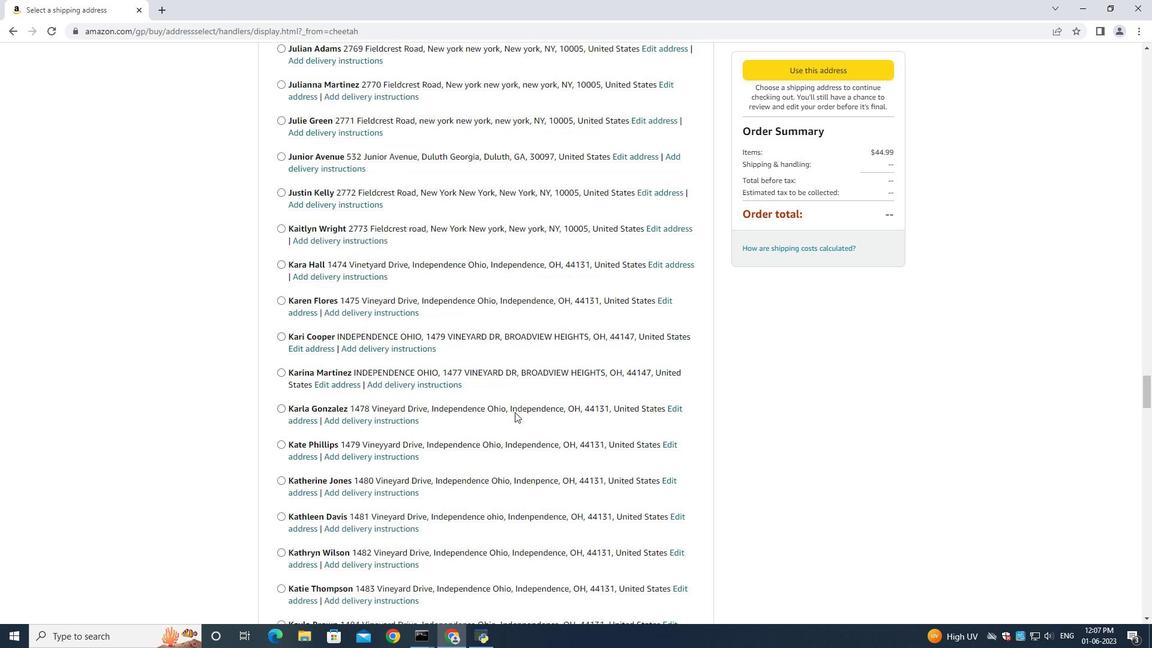 
Action: Mouse scrolled (512, 409) with delta (0, 0)
Screenshot: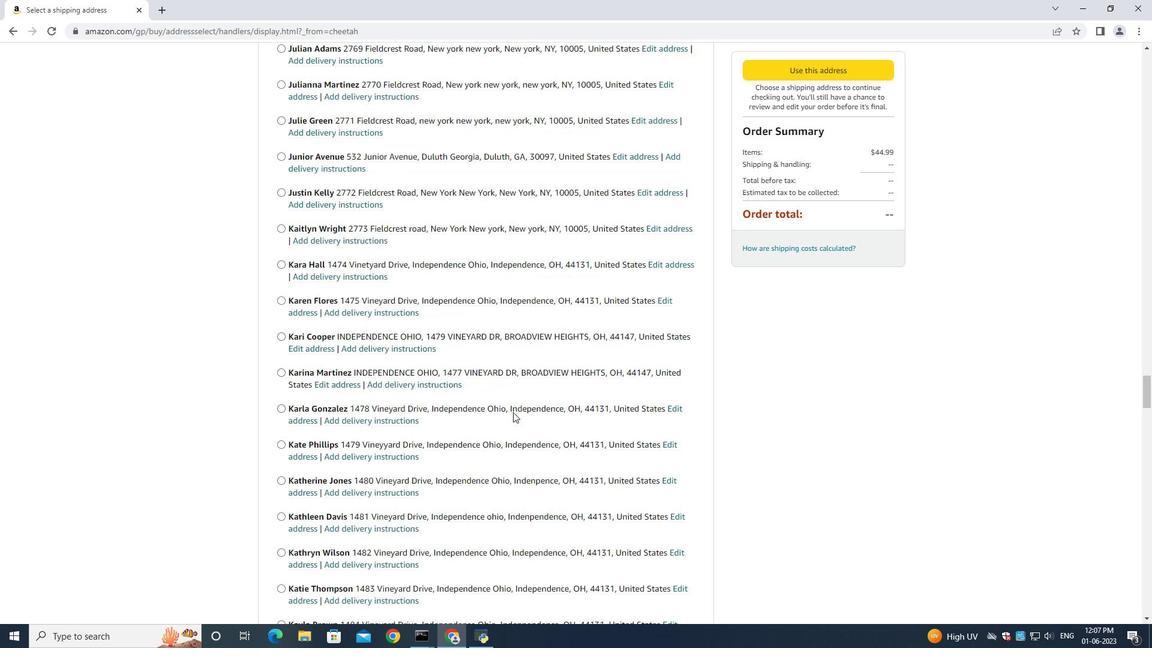 
Action: Mouse moved to (463, 377)
Screenshot: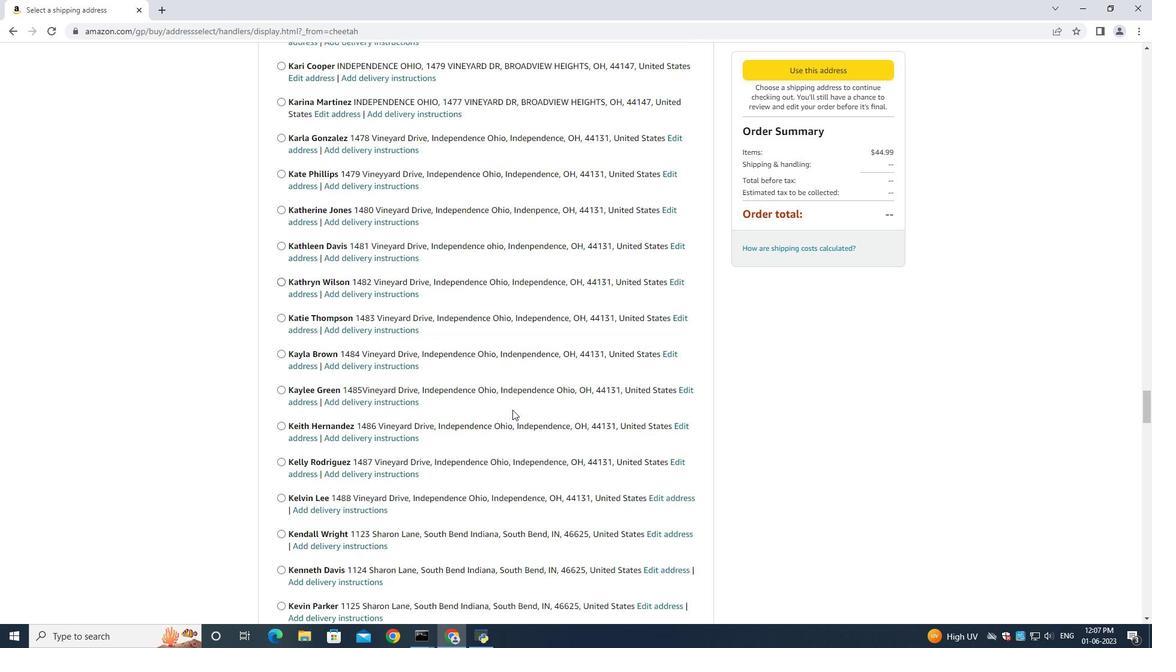 
Action: Mouse scrolled (463, 376) with delta (0, 0)
Screenshot: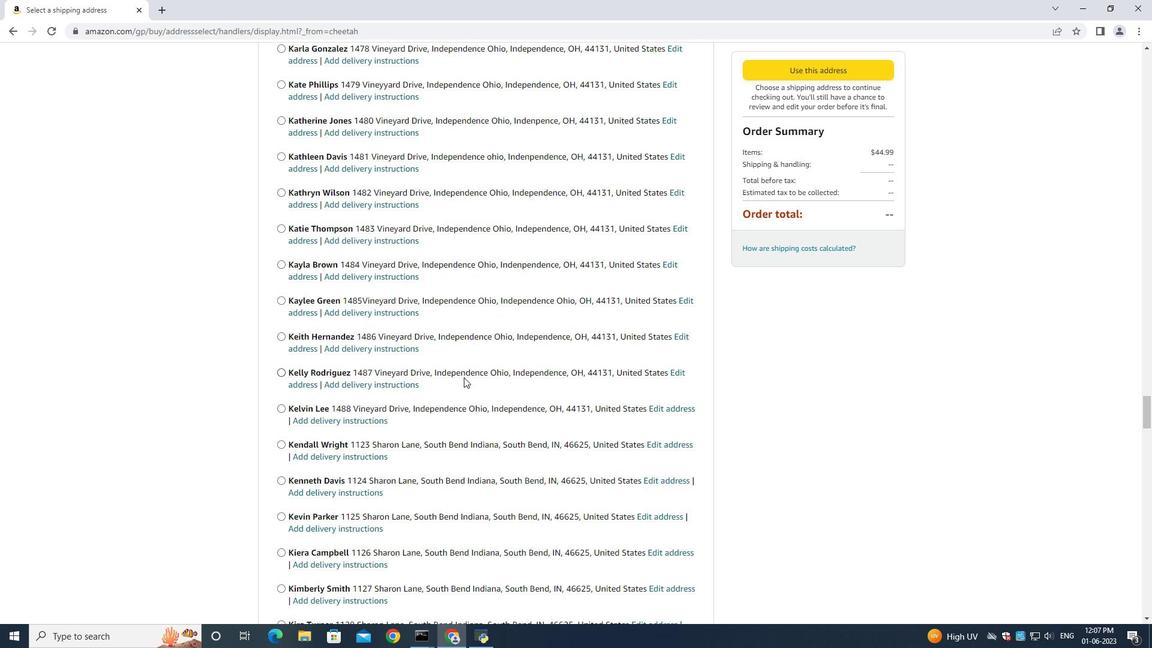 
Action: Mouse scrolled (463, 376) with delta (0, 0)
Screenshot: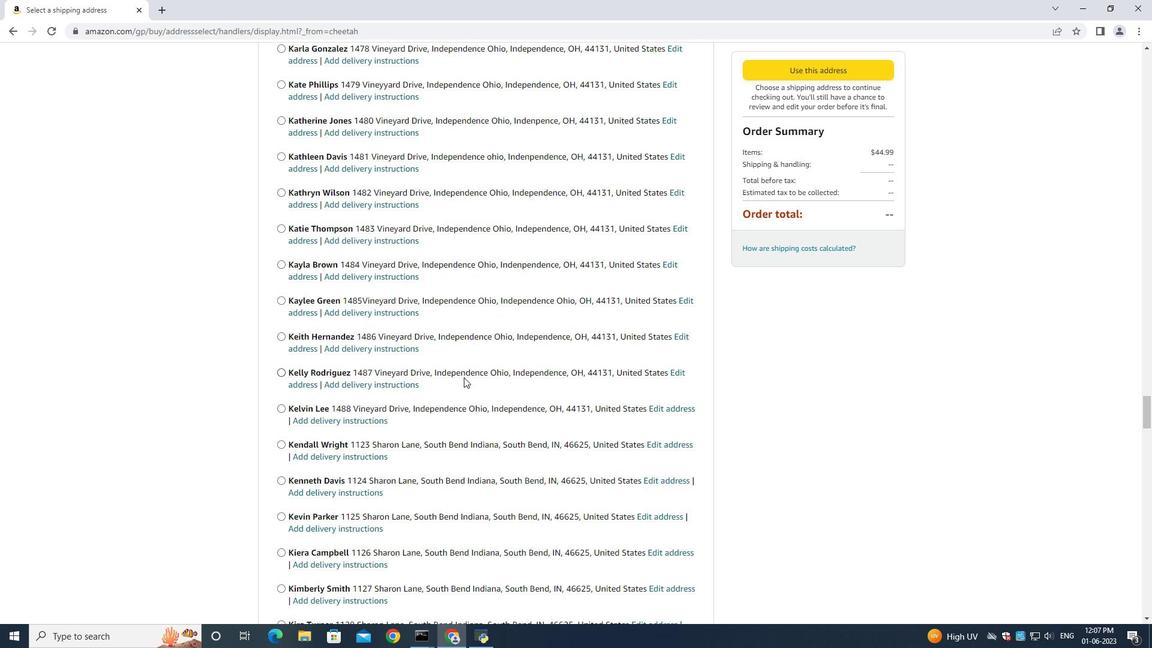 
Action: Mouse scrolled (463, 376) with delta (0, 0)
Screenshot: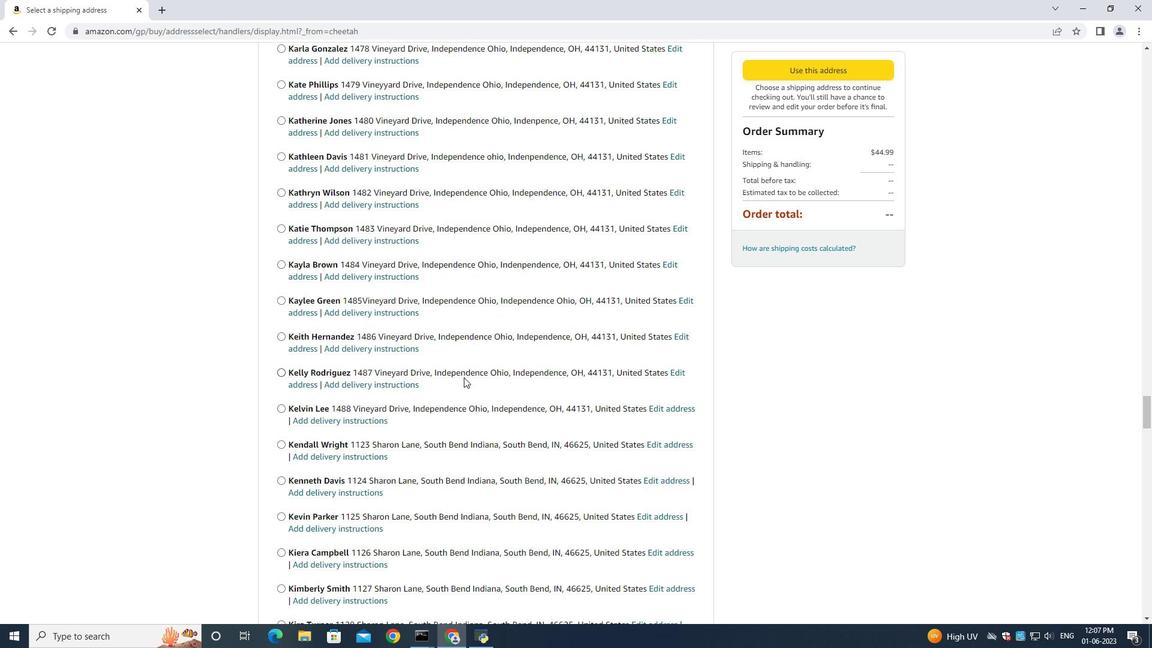 
Action: Mouse scrolled (463, 376) with delta (0, 0)
Screenshot: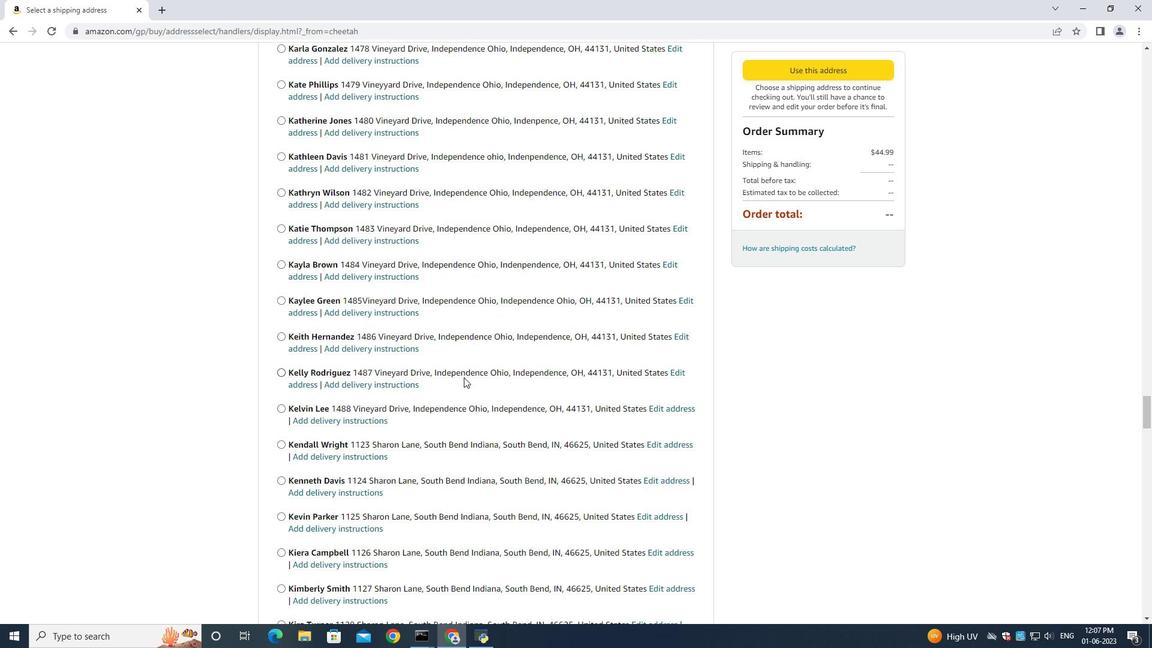 
Action: Mouse moved to (463, 376)
Screenshot: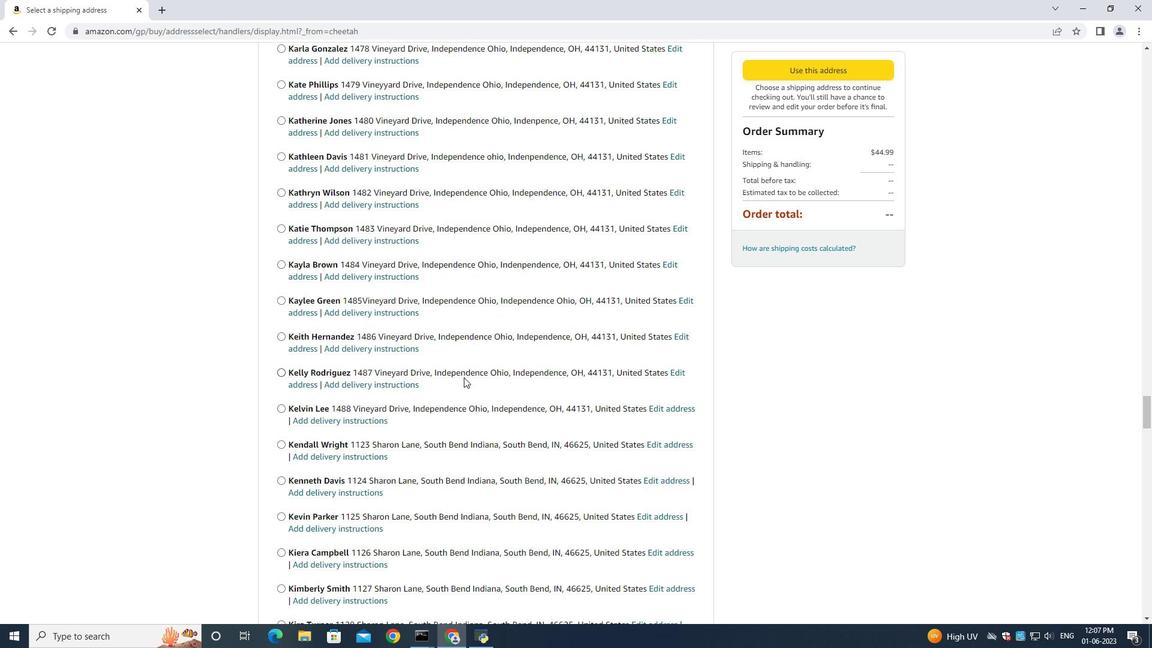 
Action: Mouse scrolled (463, 376) with delta (0, 0)
Screenshot: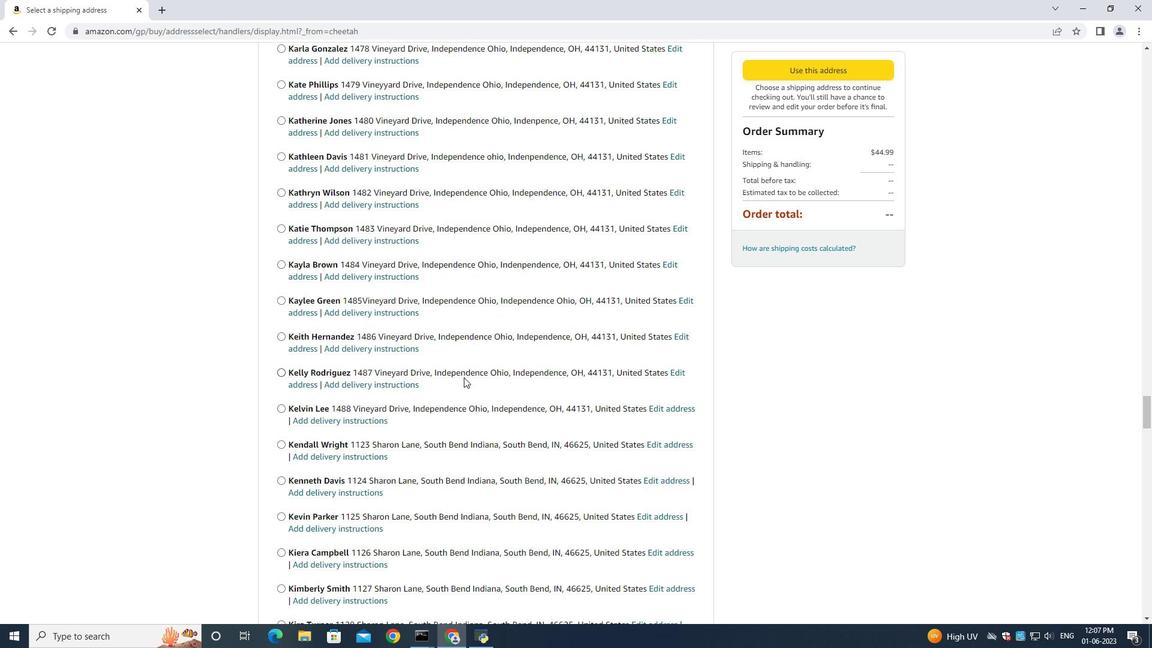 
Action: Mouse moved to (465, 373)
Screenshot: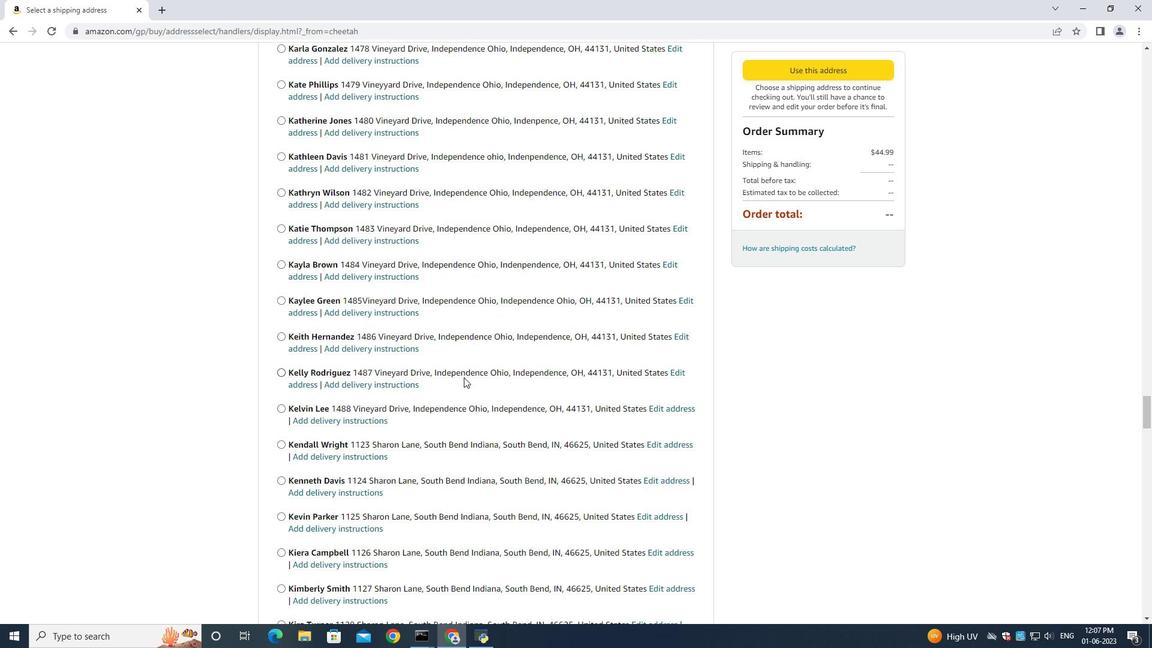 
Action: Mouse scrolled (465, 373) with delta (0, 0)
Screenshot: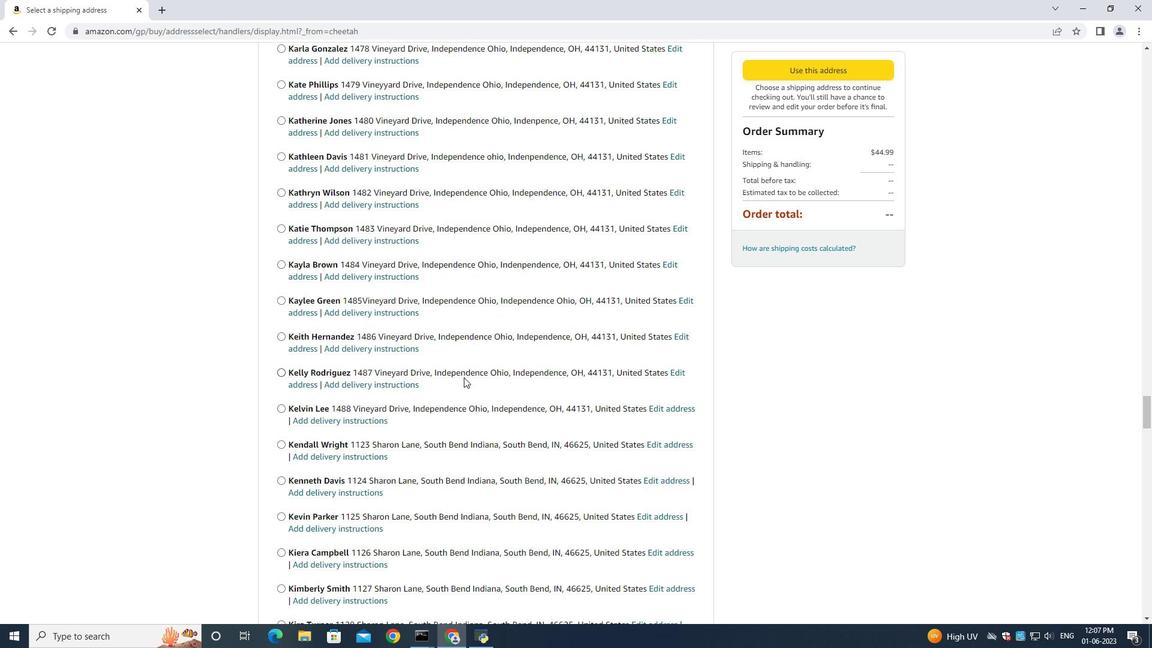 
Action: Mouse moved to (460, 375)
Screenshot: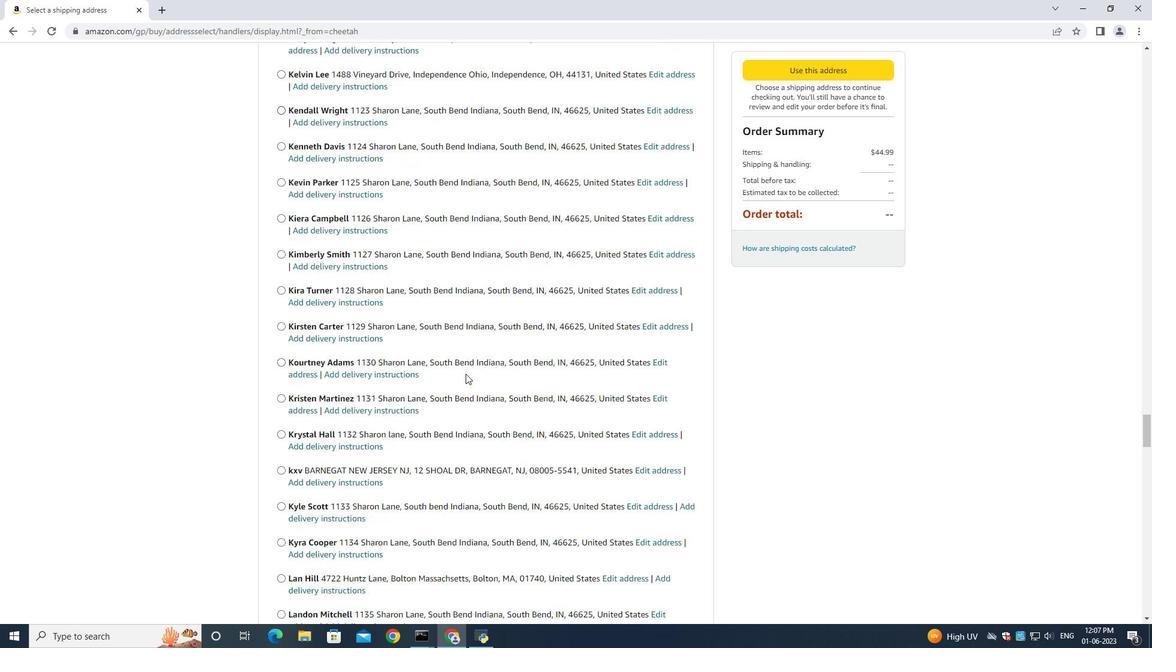 
Action: Mouse scrolled (460, 374) with delta (0, 0)
Screenshot: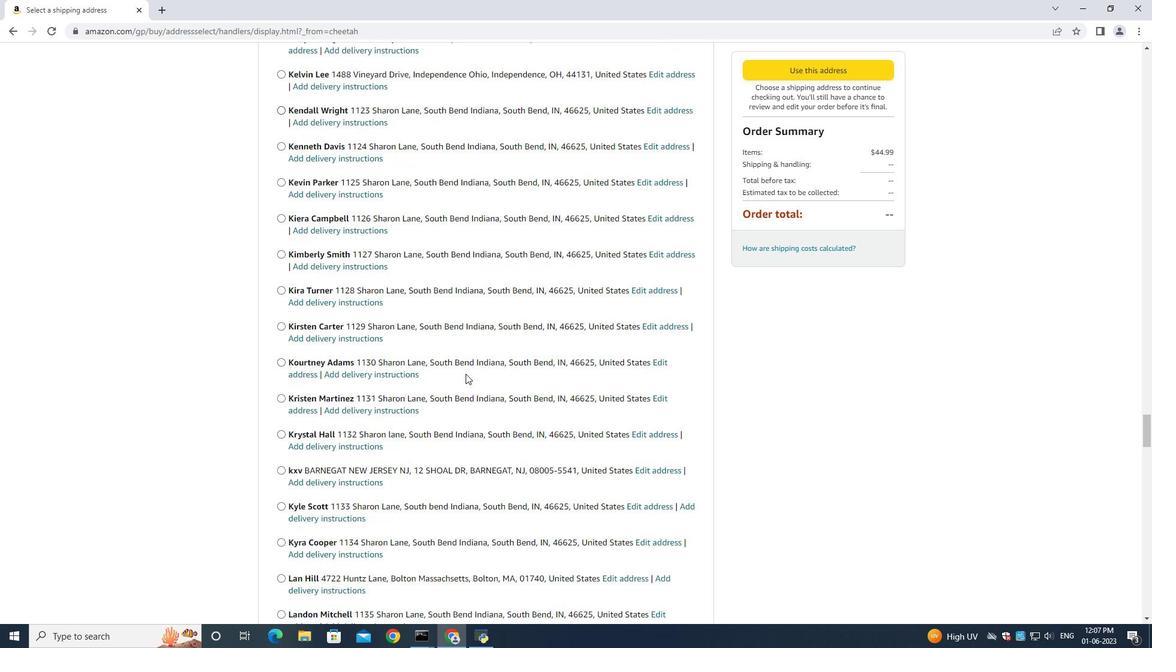 
Action: Mouse scrolled (460, 374) with delta (0, 0)
Screenshot: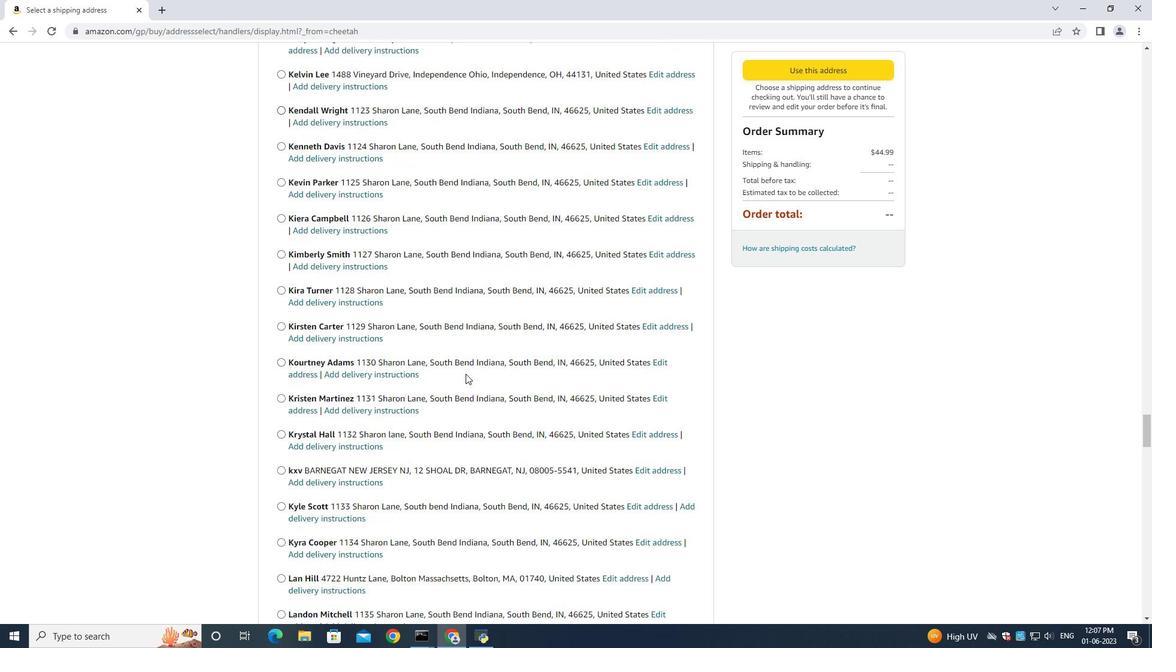 
Action: Mouse scrolled (460, 374) with delta (0, 0)
Screenshot: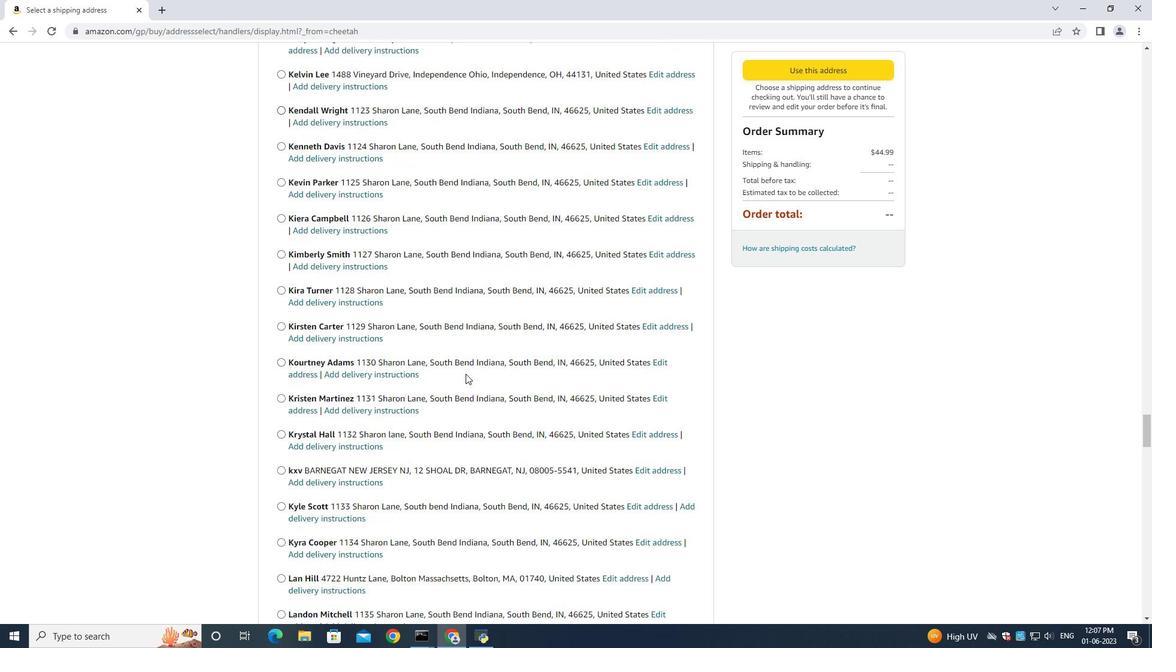 
Action: Mouse scrolled (460, 374) with delta (0, 0)
Screenshot: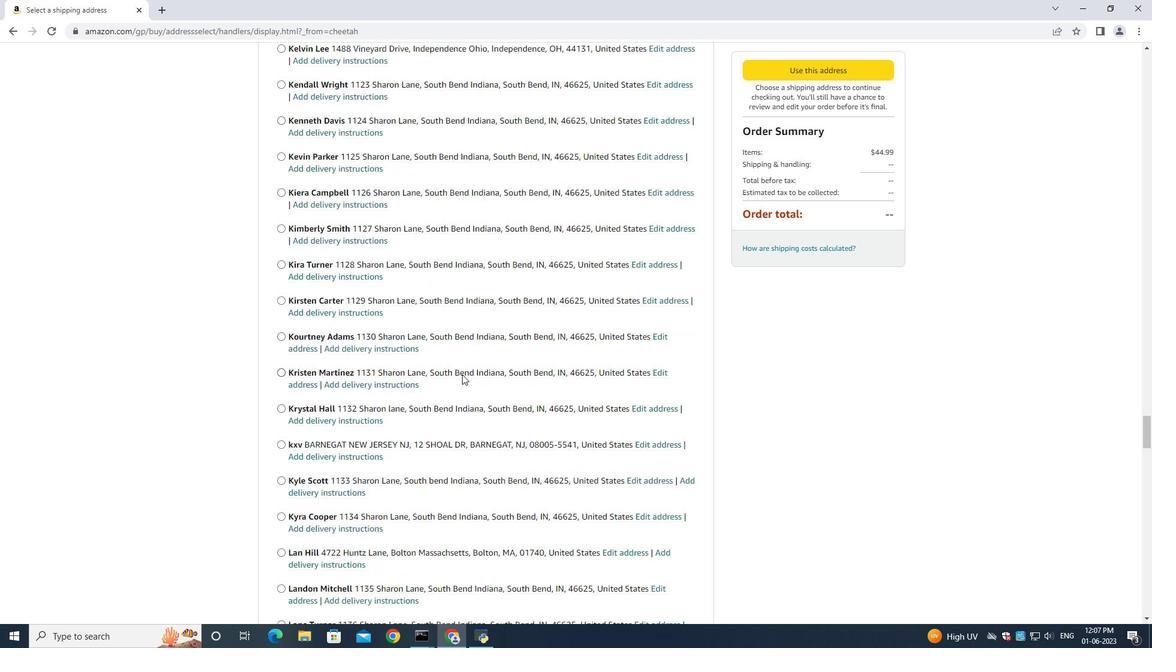 
Action: Mouse moved to (460, 375)
Screenshot: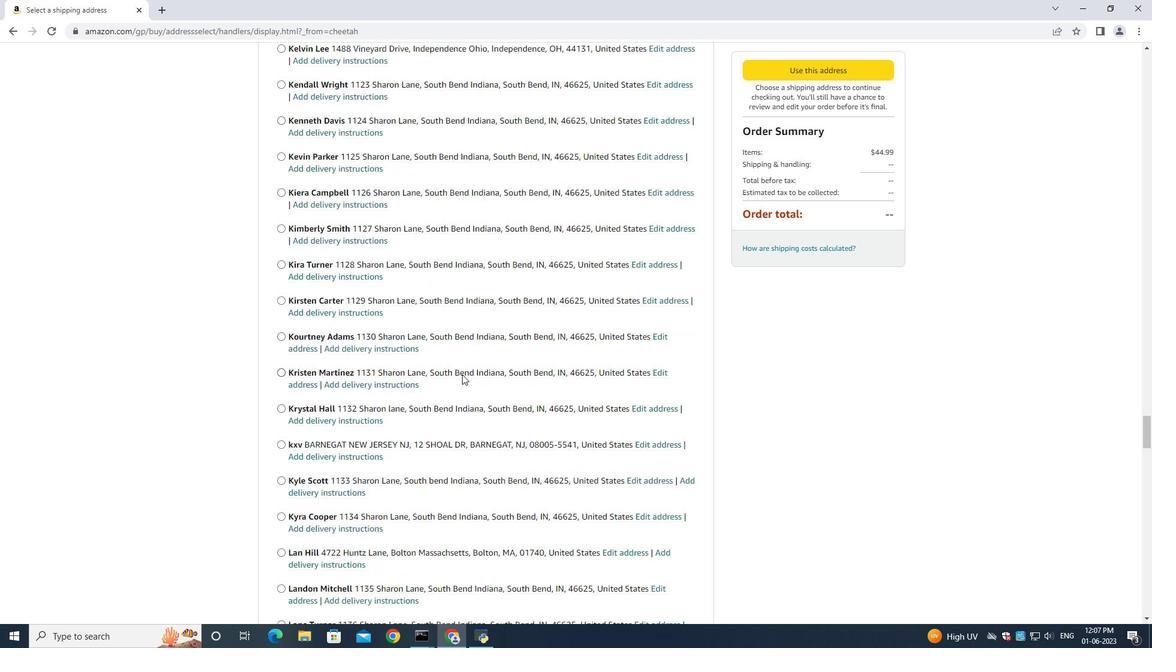 
Action: Mouse scrolled (460, 375) with delta (0, 0)
Screenshot: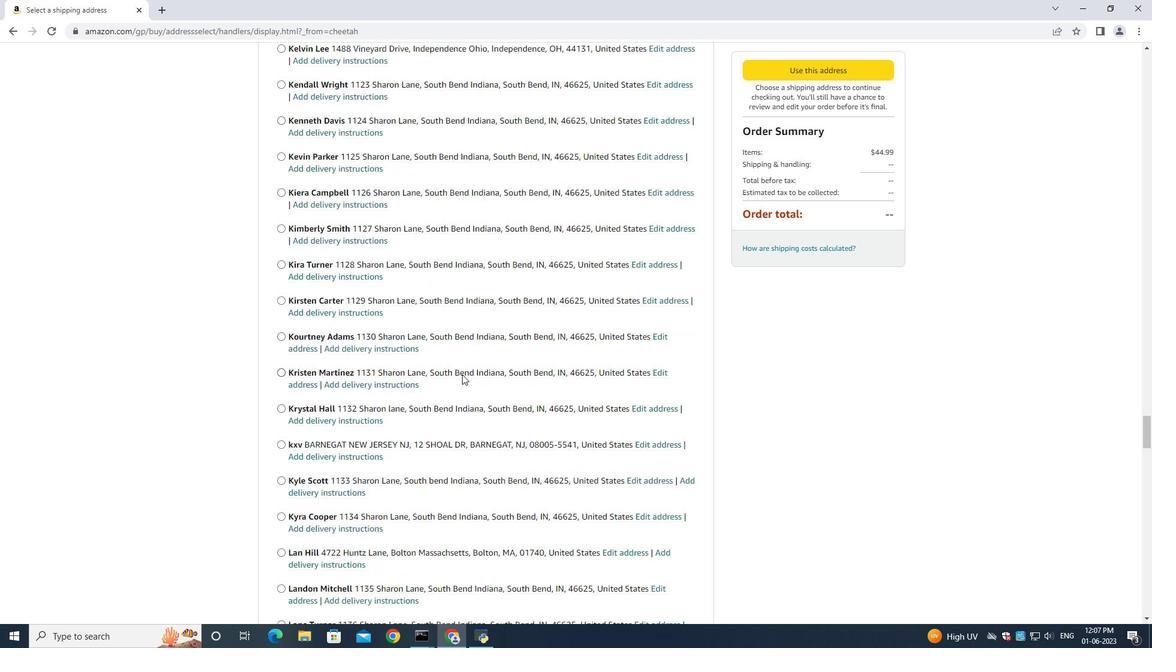 
Action: Mouse moved to (457, 378)
Screenshot: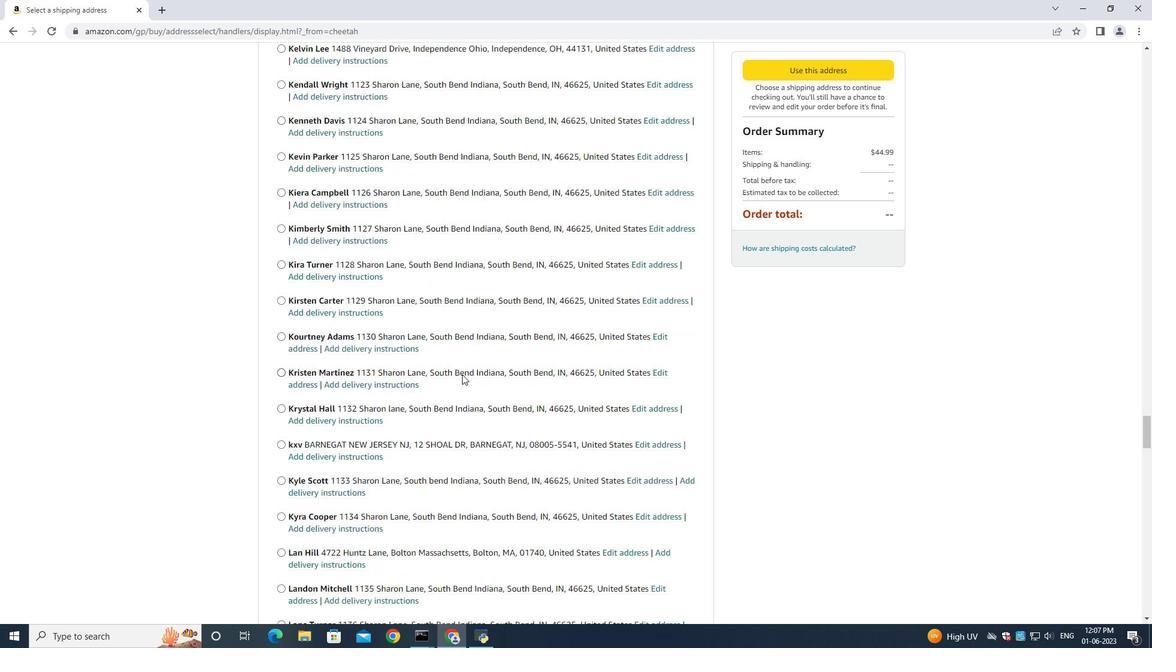 
Action: Mouse scrolled (460, 375) with delta (0, 0)
Screenshot: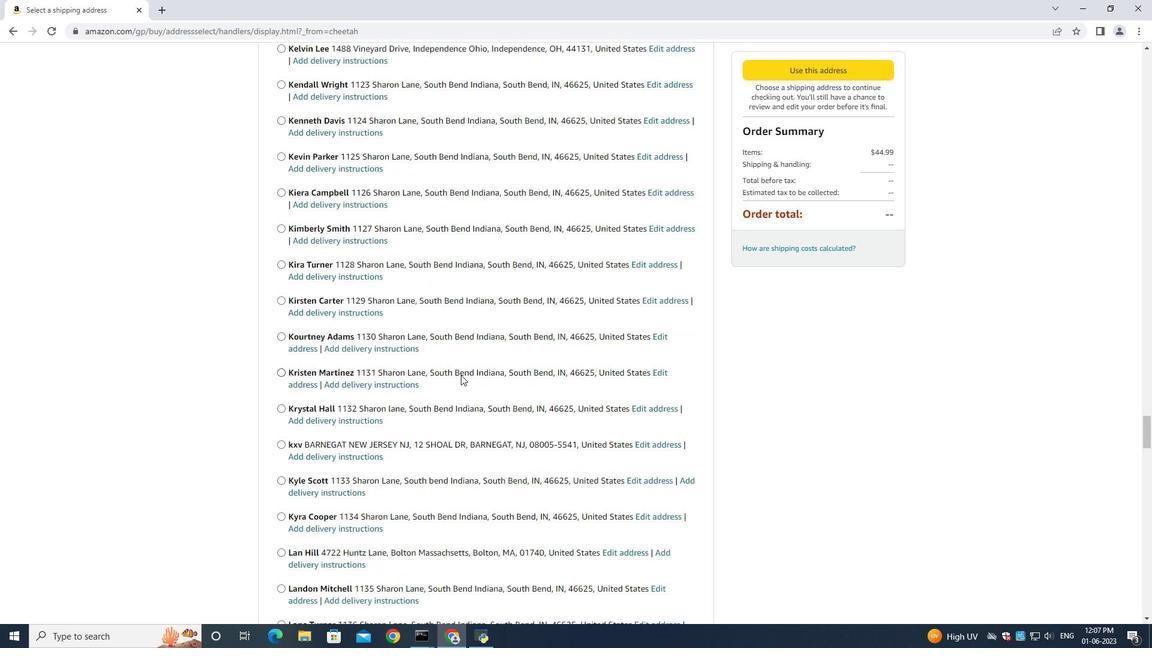 
Action: Mouse moved to (451, 402)
Screenshot: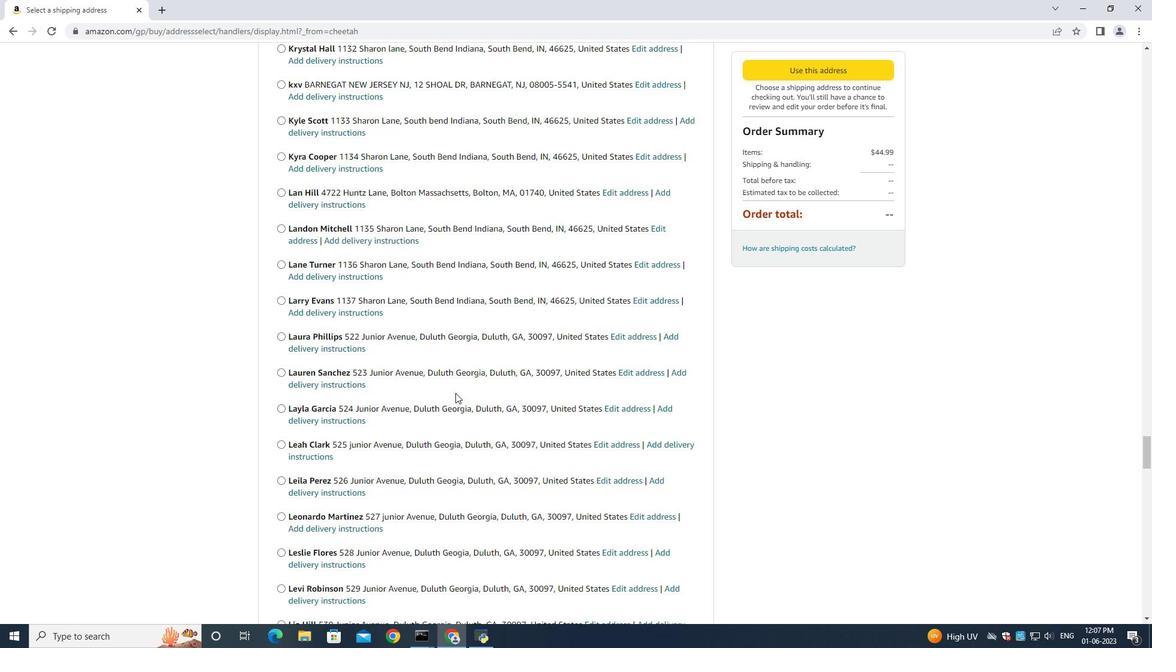 
Action: Mouse scrolled (454, 396) with delta (0, 0)
Screenshot: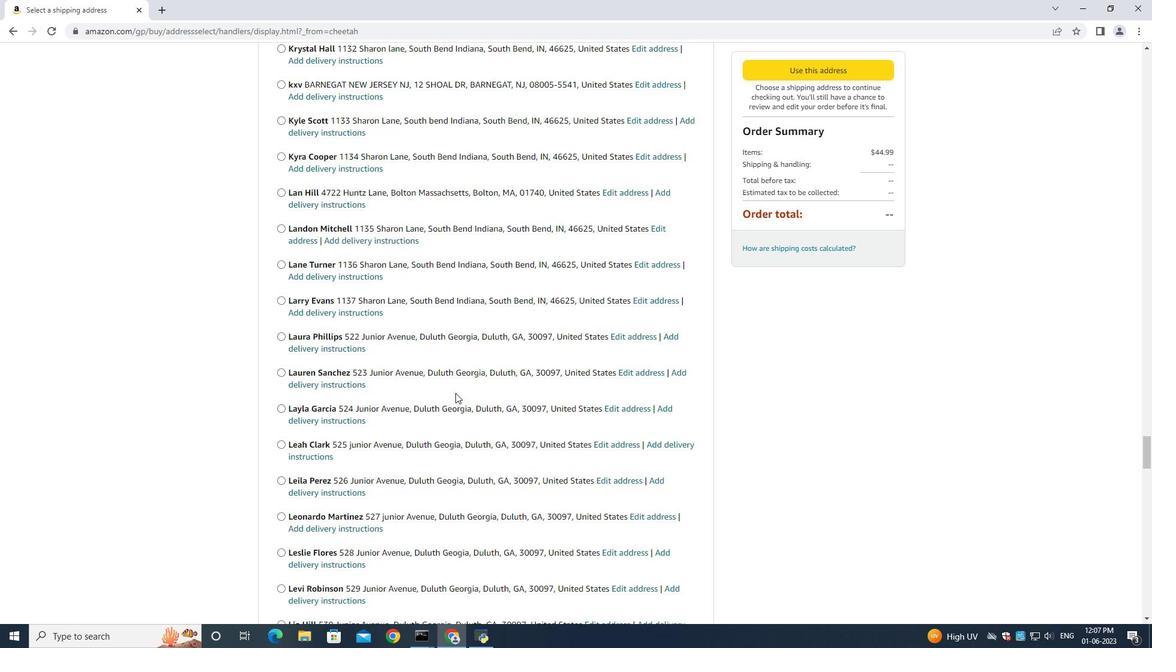 
Action: Mouse moved to (450, 405)
Screenshot: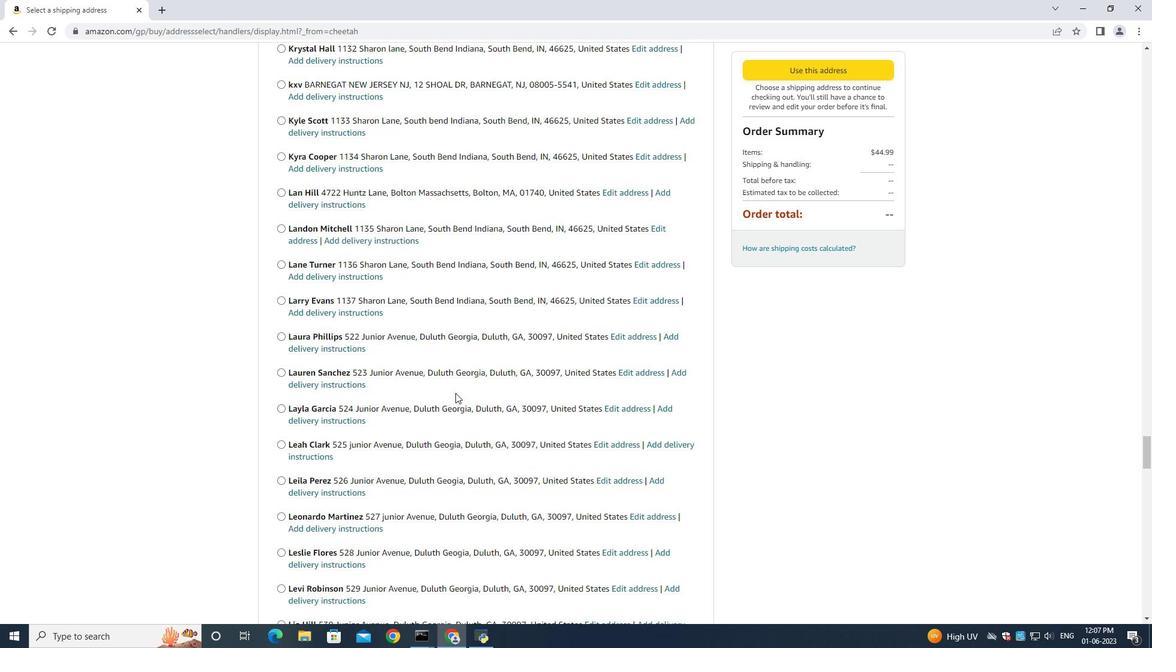 
Action: Mouse scrolled (451, 402) with delta (0, 0)
Screenshot: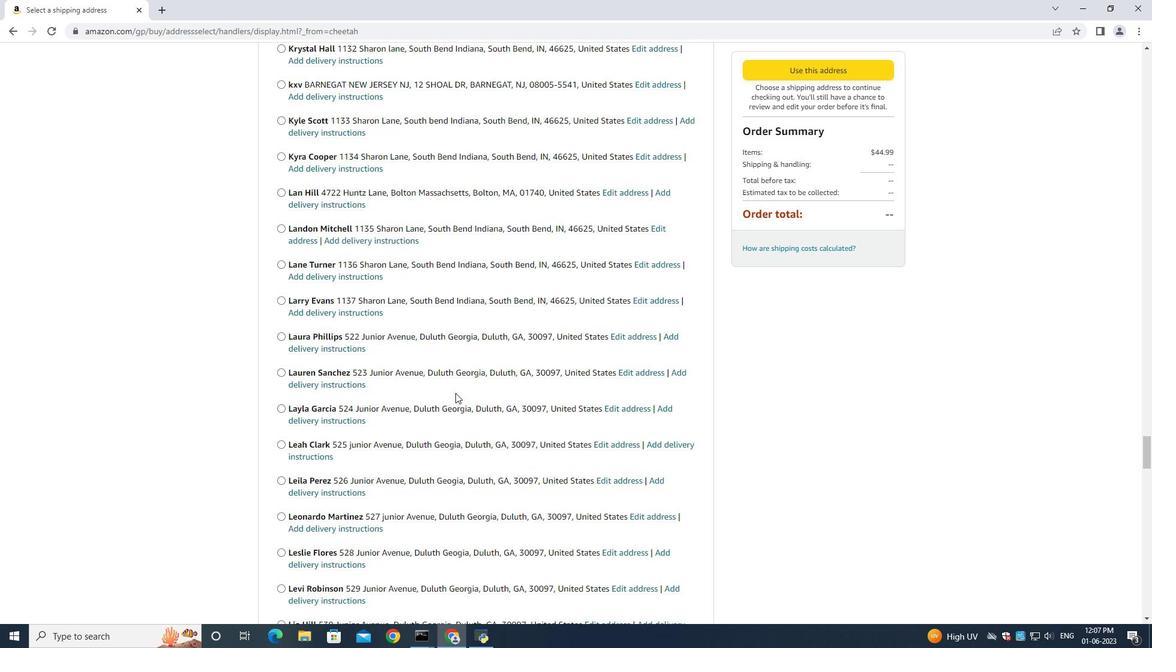
Action: Mouse moved to (450, 405)
Screenshot: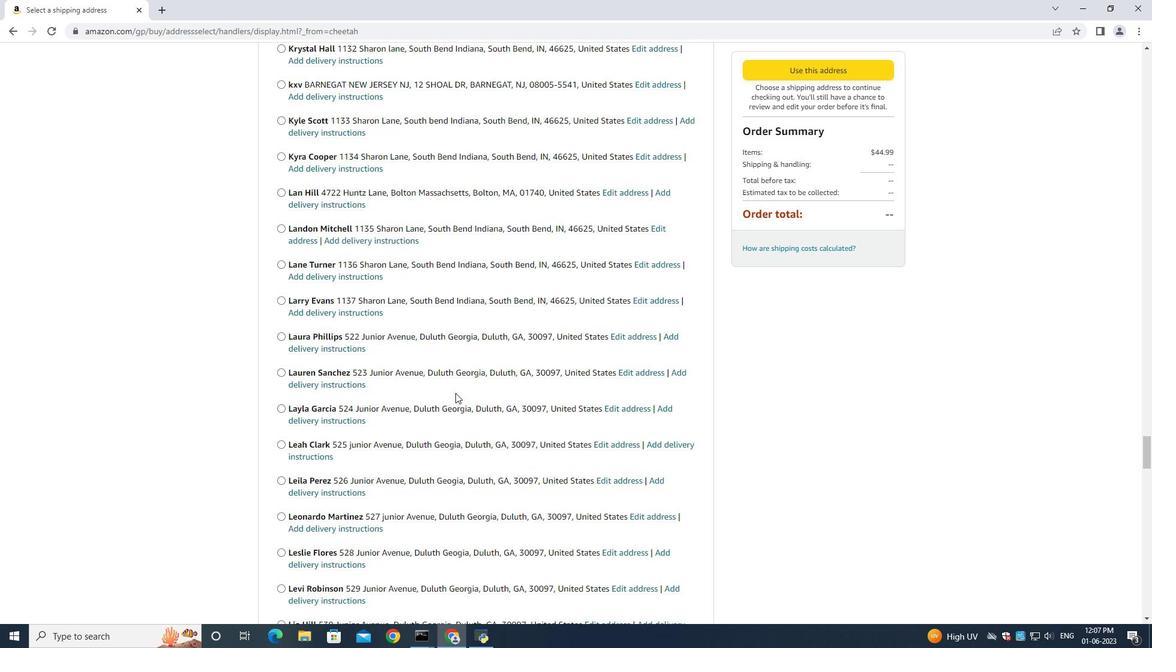 
Action: Mouse scrolled (450, 404) with delta (0, -1)
Screenshot: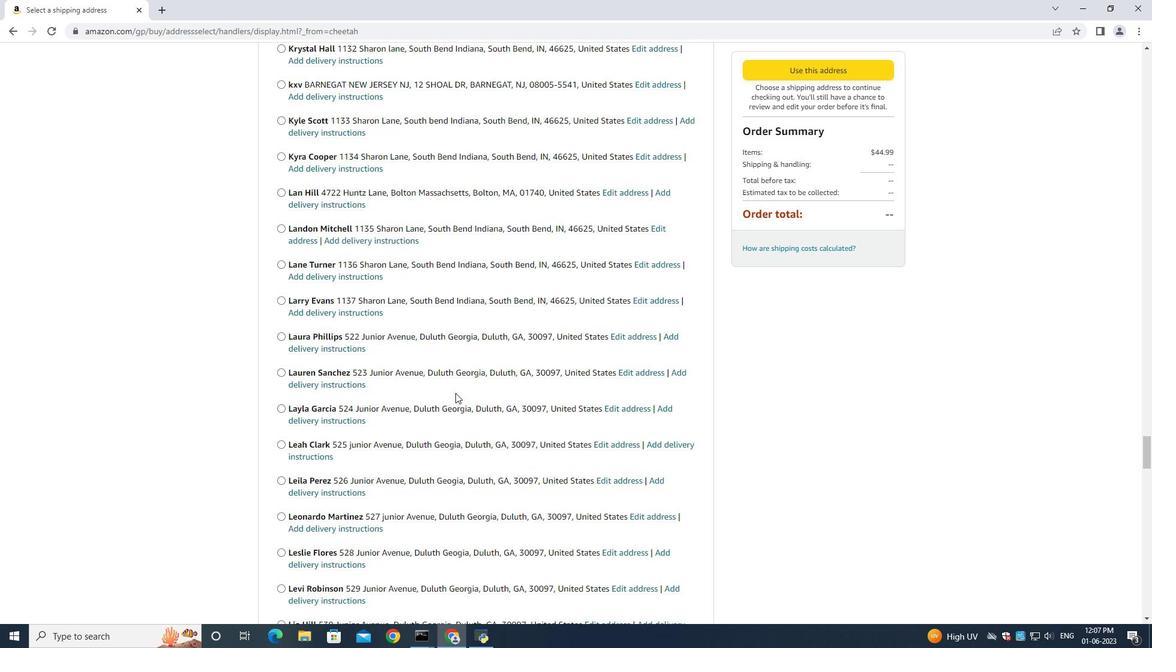 
Action: Mouse scrolled (450, 404) with delta (0, -1)
Screenshot: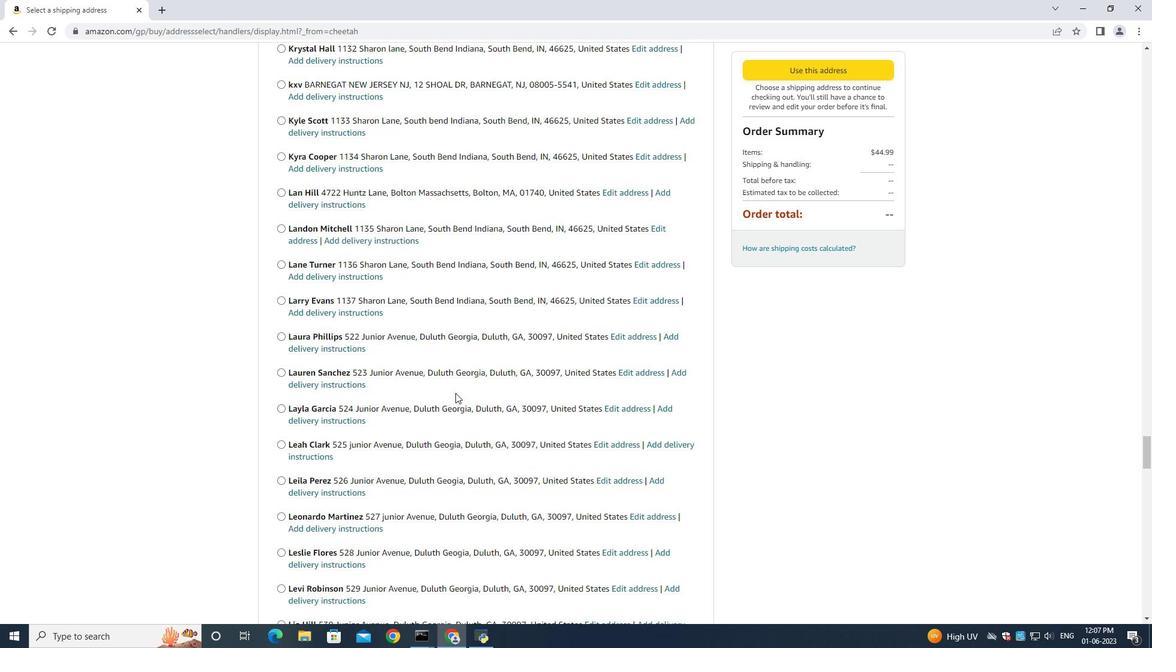 
Action: Mouse scrolled (450, 404) with delta (0, -1)
Screenshot: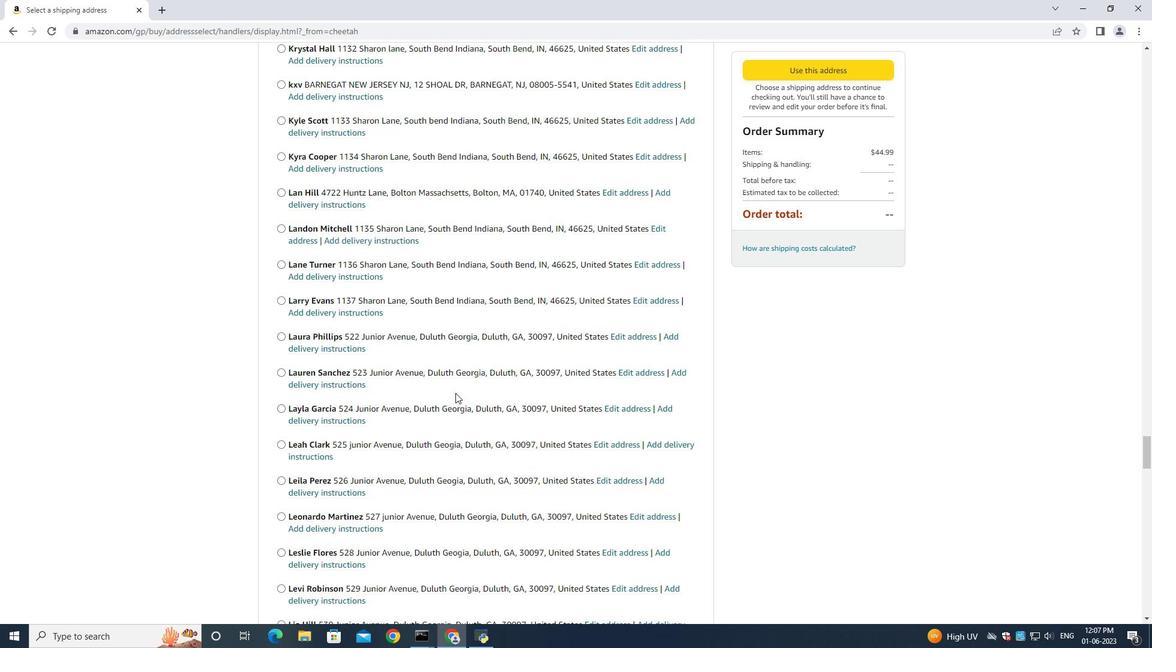 
Action: Mouse scrolled (450, 404) with delta (0, -1)
Screenshot: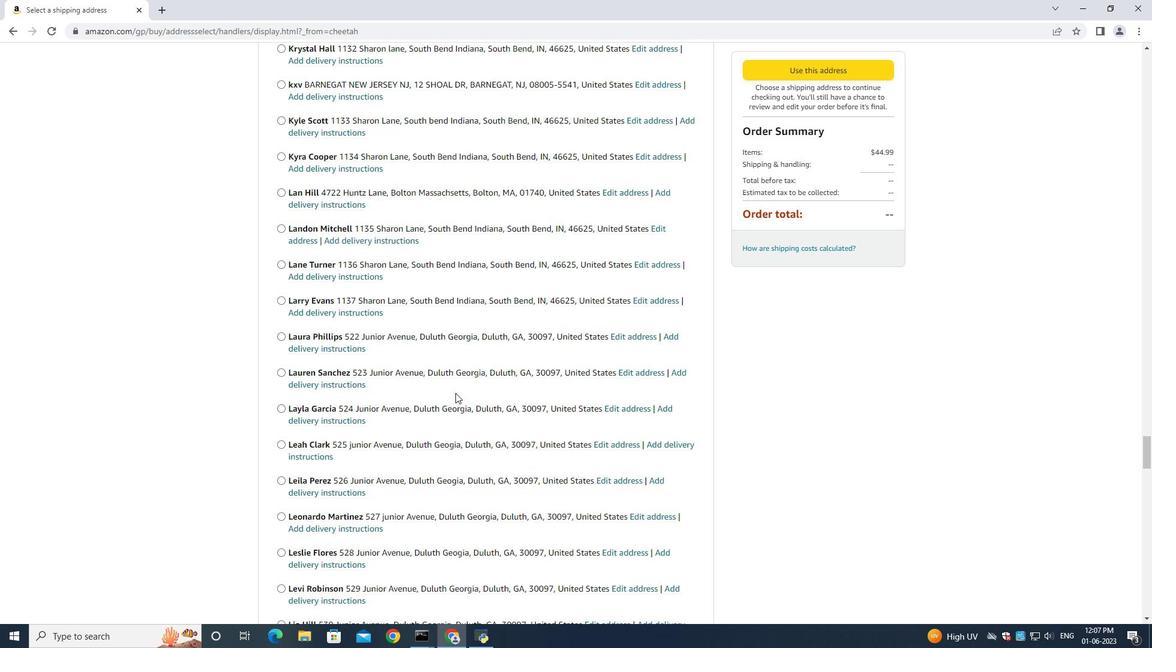 
Action: Mouse scrolled (450, 405) with delta (0, 0)
Screenshot: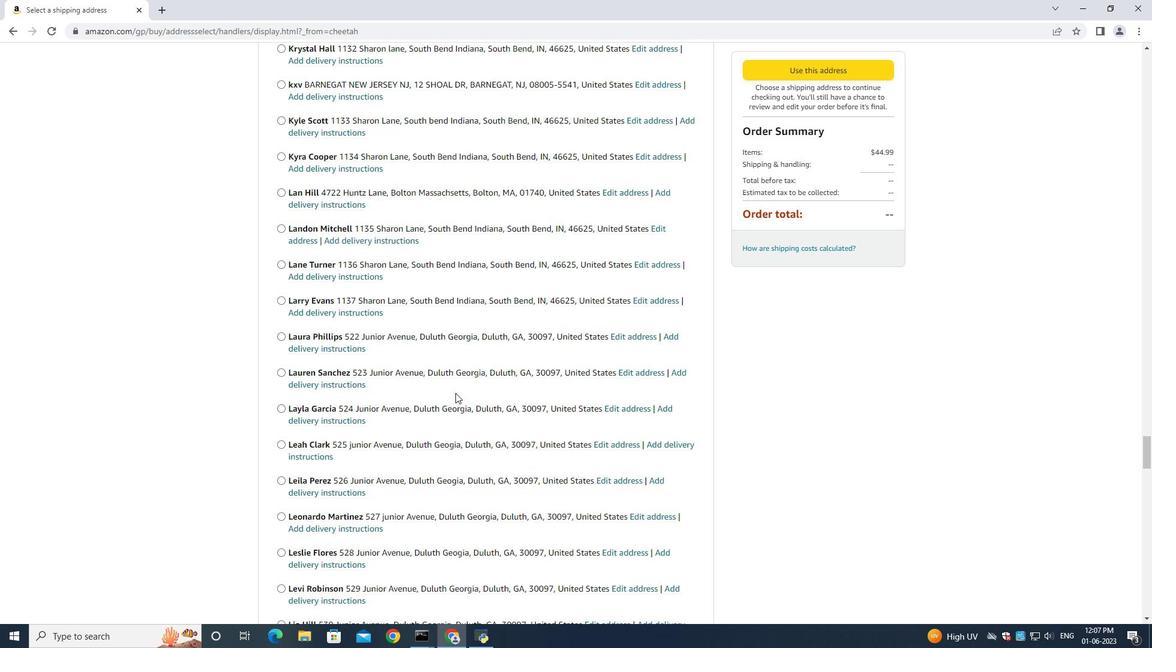 
Action: Mouse scrolled (450, 405) with delta (0, 0)
Screenshot: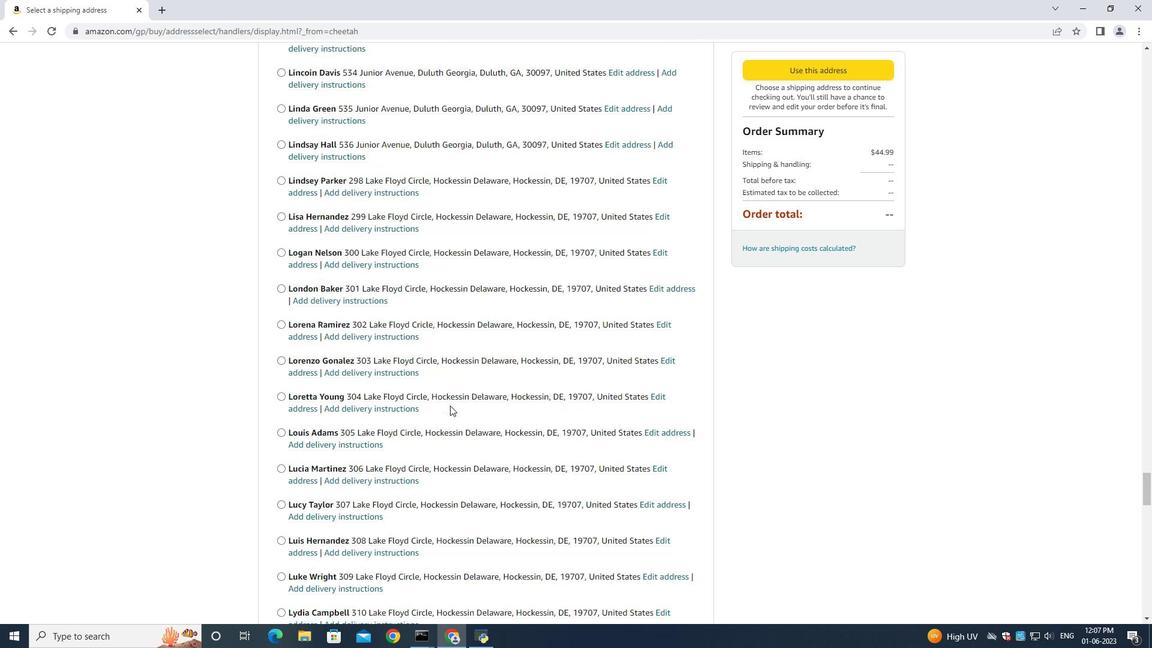 
Action: Mouse moved to (451, 408)
Screenshot: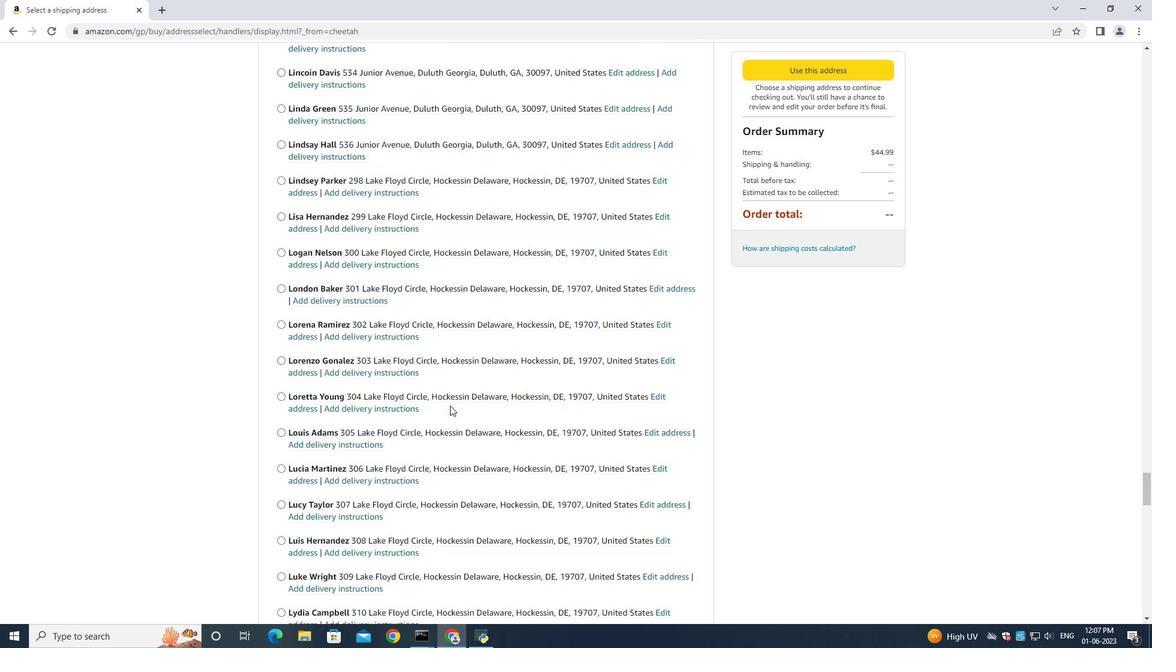 
Action: Mouse scrolled (450, 405) with delta (0, 0)
Screenshot: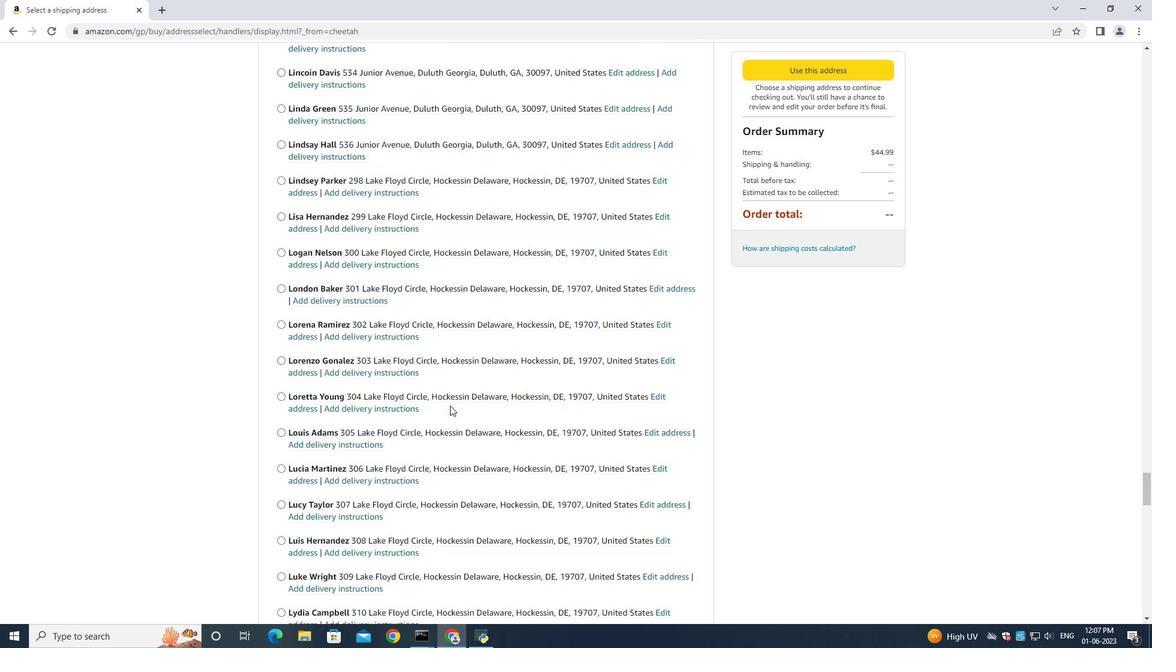 
Action: Mouse moved to (451, 408)
Screenshot: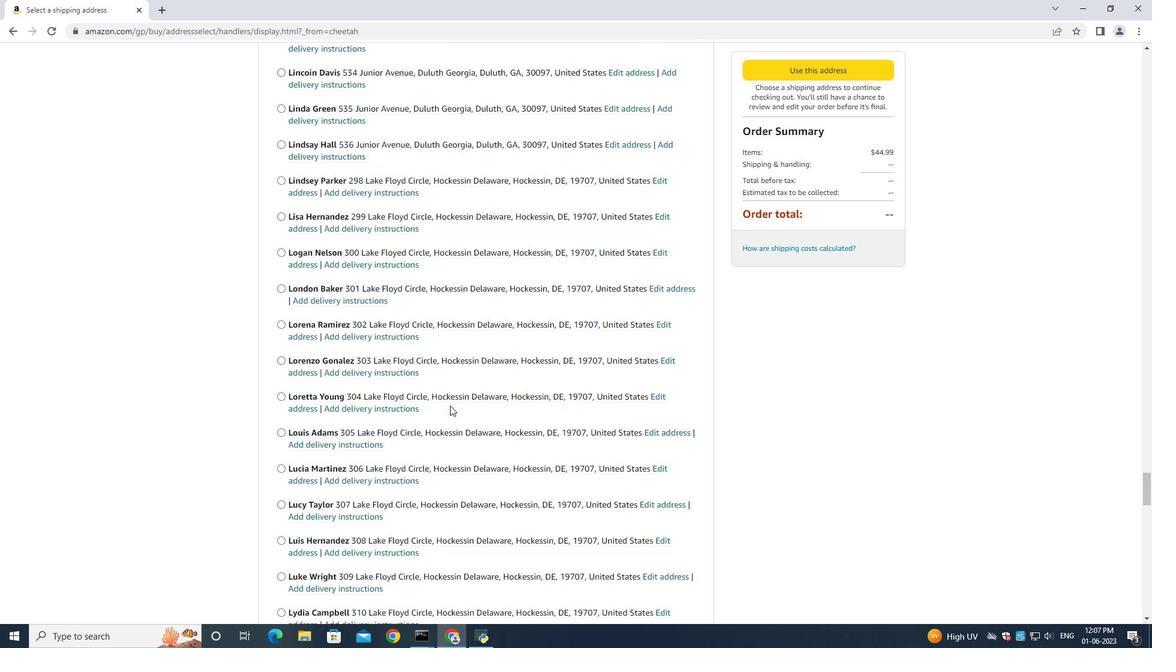 
Action: Mouse scrolled (451, 406) with delta (0, -1)
Screenshot: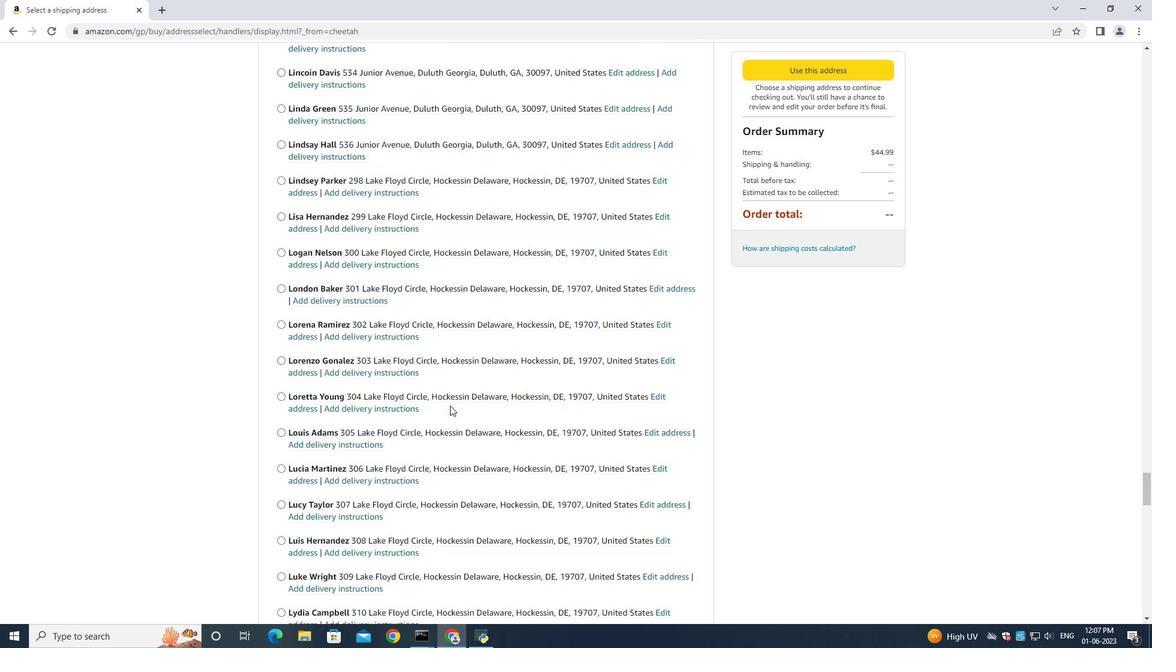 
Action: Mouse scrolled (451, 408) with delta (0, 0)
Screenshot: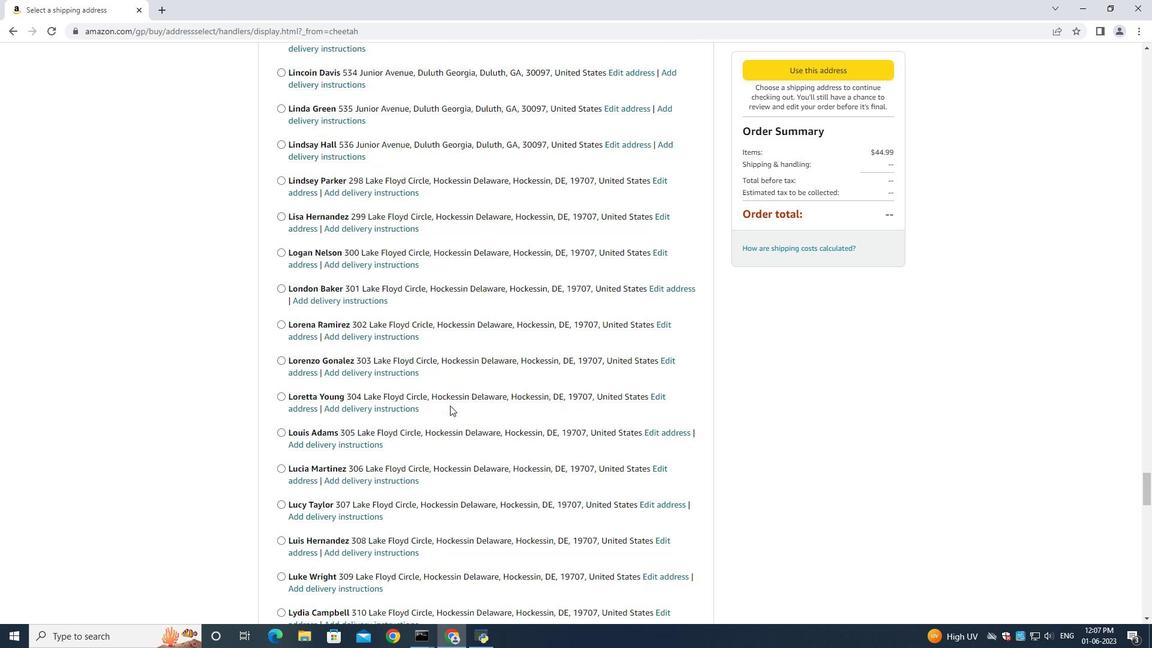 
Action: Mouse scrolled (451, 408) with delta (0, 0)
Screenshot: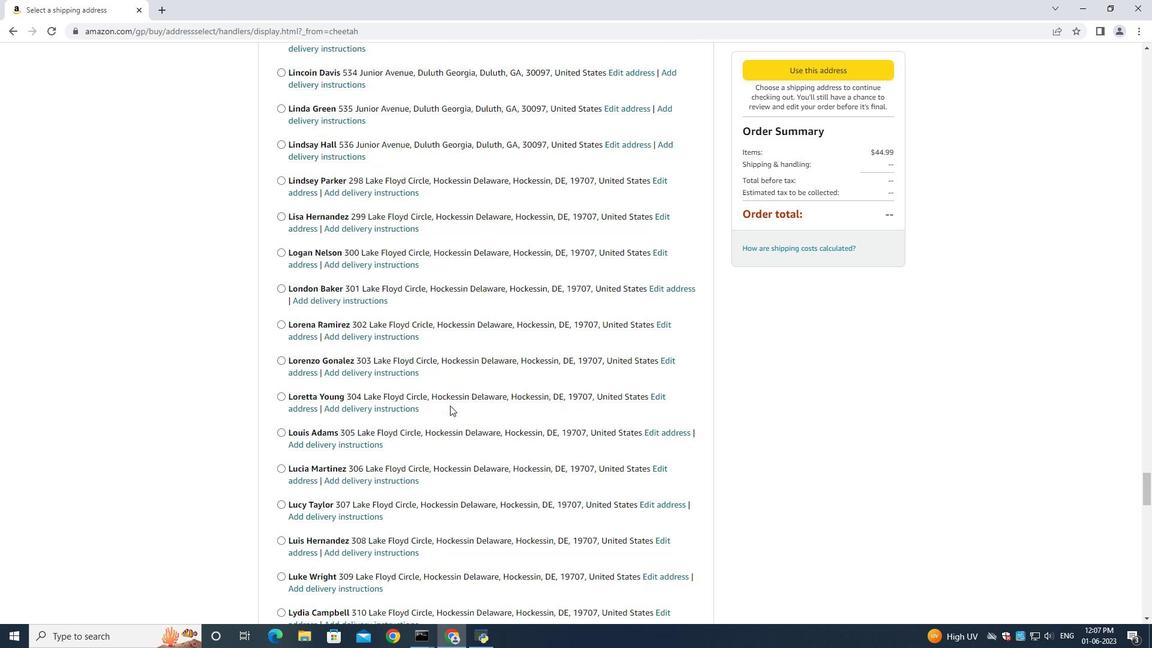 
Action: Mouse scrolled (451, 408) with delta (0, 0)
Screenshot: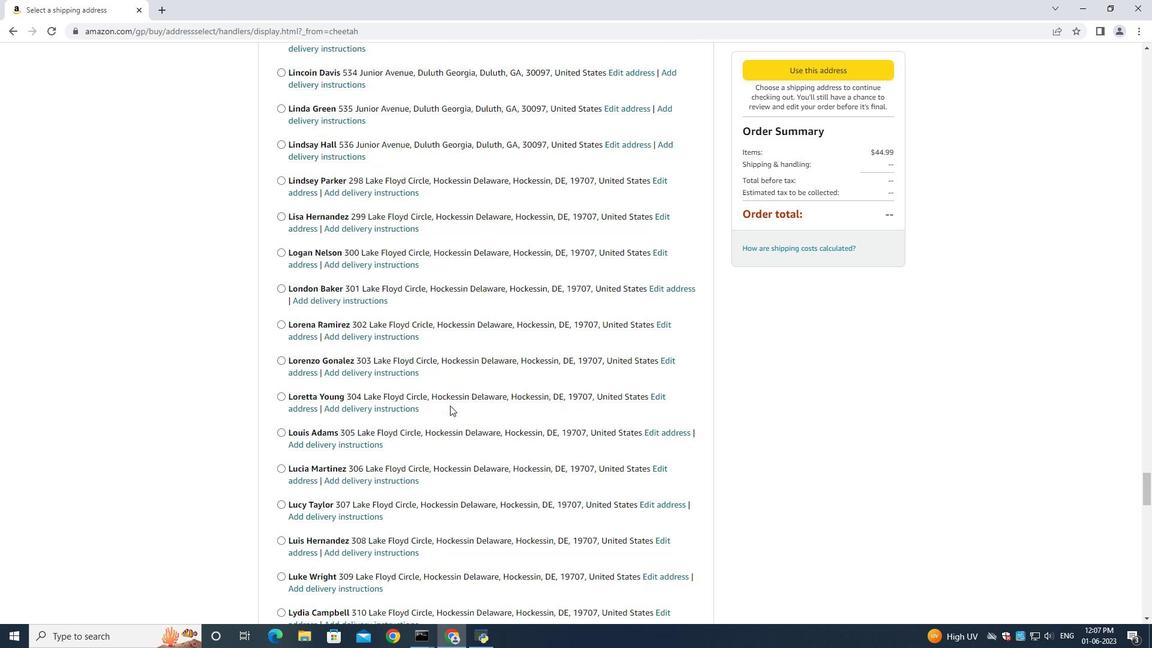 
Action: Mouse moved to (451, 409)
Screenshot: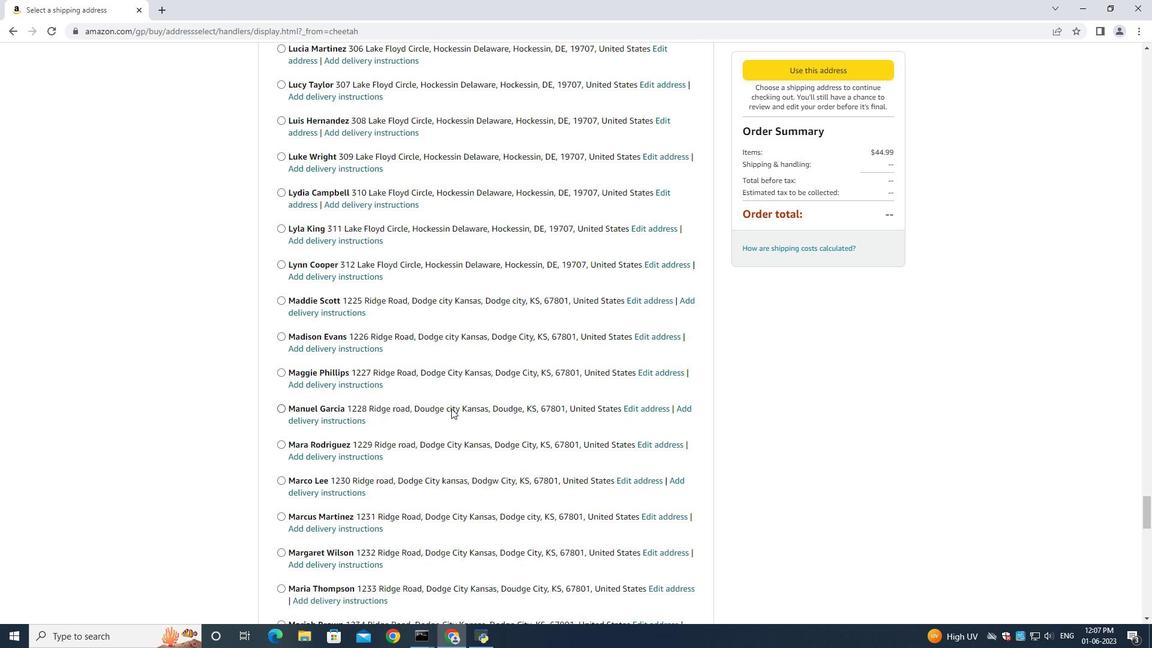 
Action: Mouse scrolled (451, 408) with delta (0, 0)
Screenshot: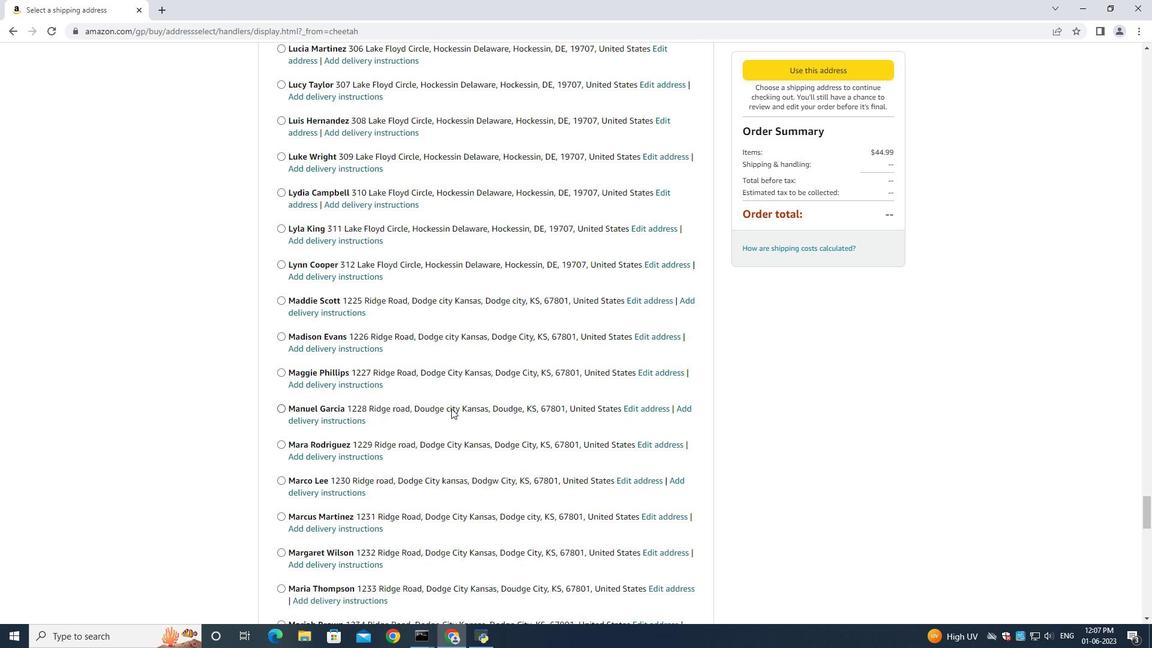 
Action: Mouse moved to (451, 409)
